 Task: Personal: GOAL ACHIEVEMENT BOARD.
Action: Mouse moved to (273, 412)
Screenshot: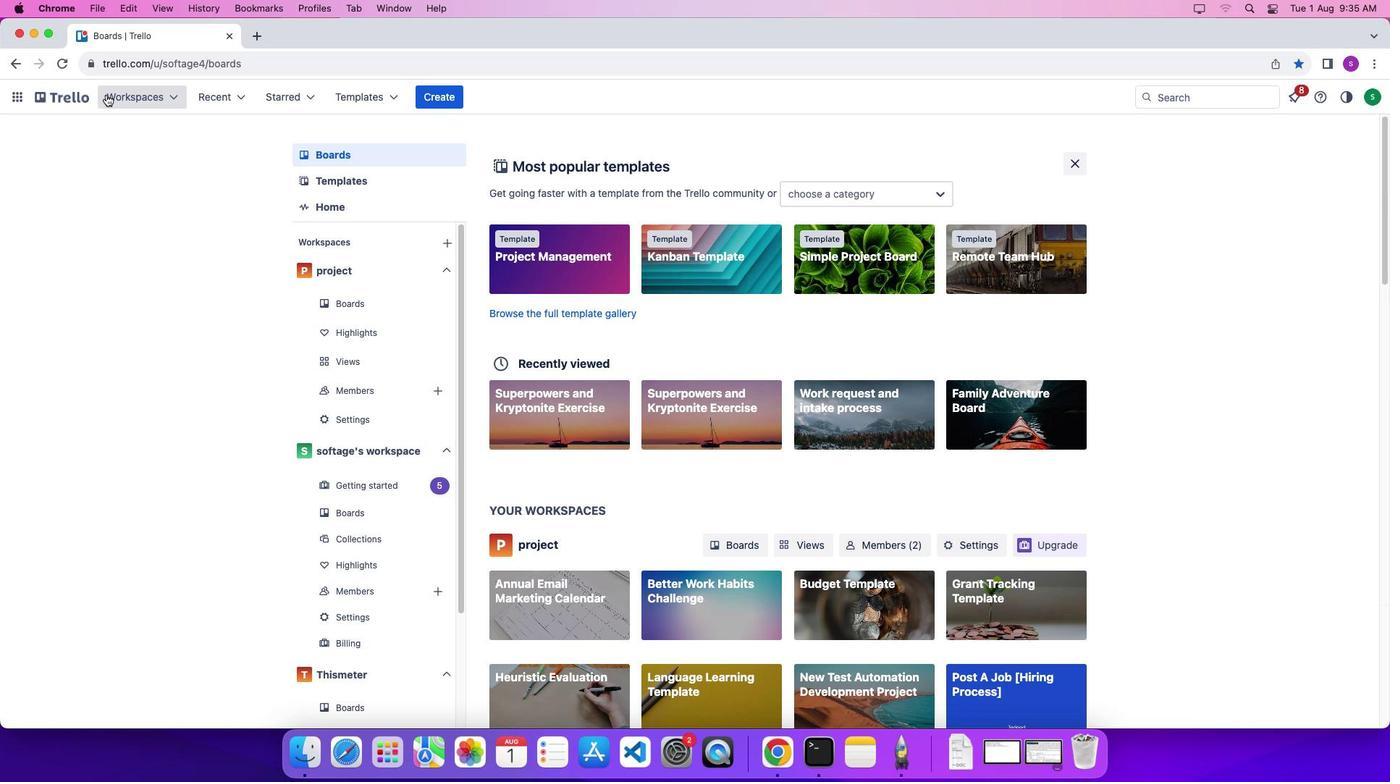 
Action: Mouse pressed left at (273, 412)
Screenshot: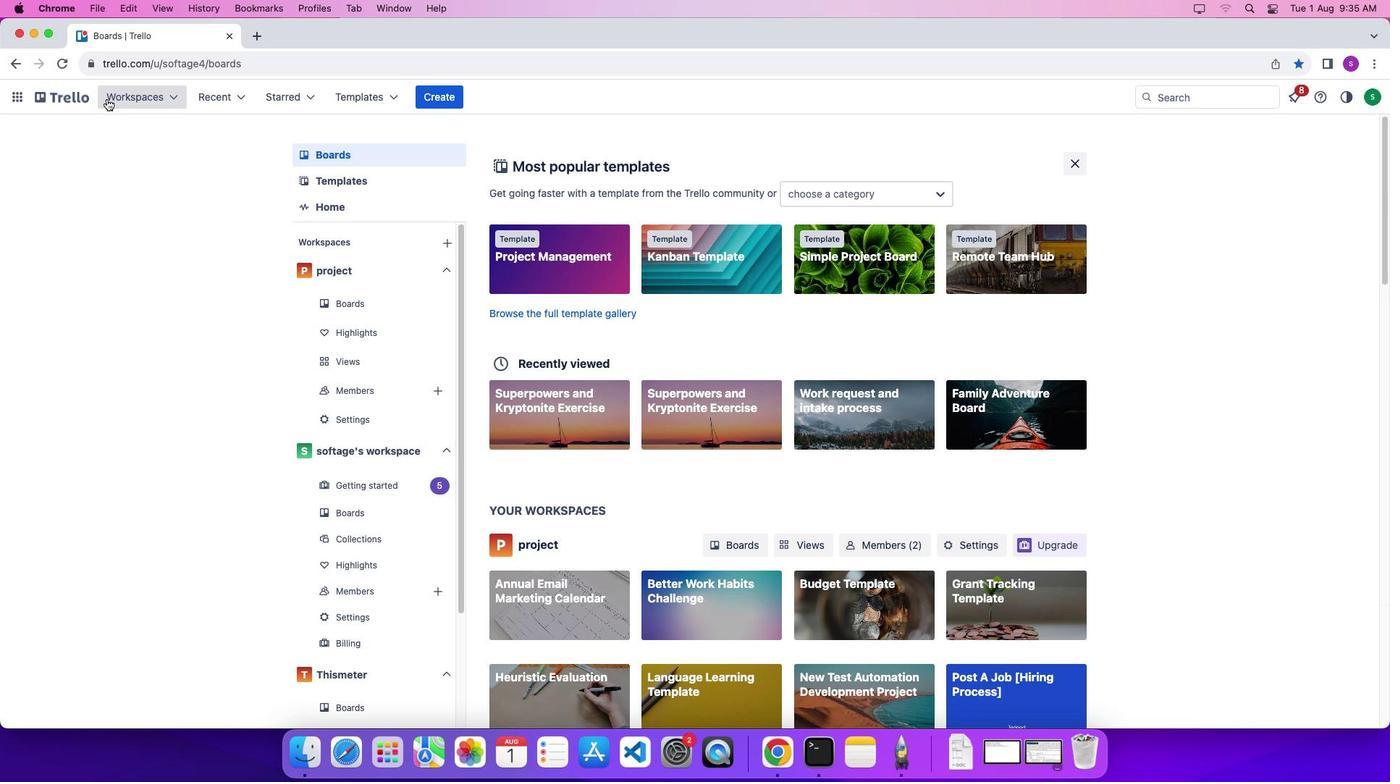 
Action: Mouse moved to (84, 104)
Screenshot: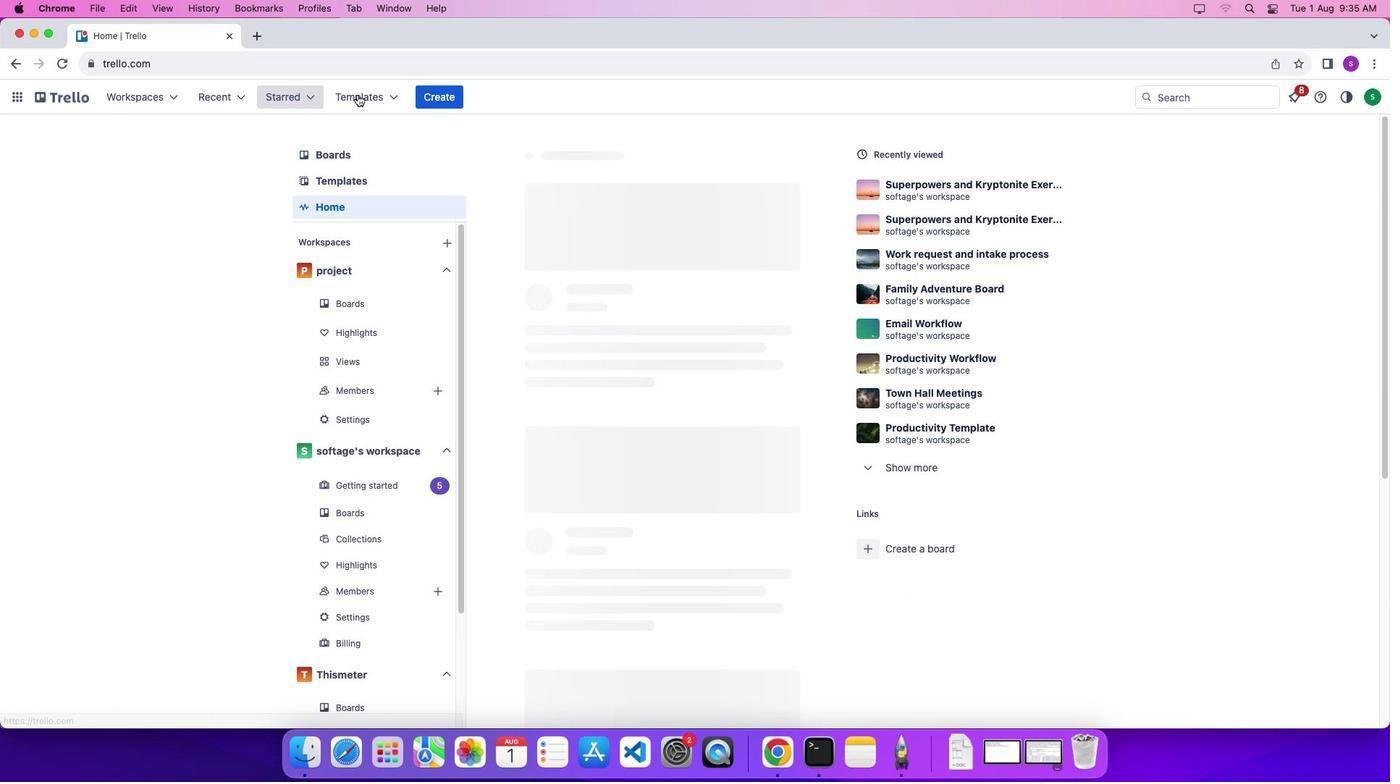 
Action: Mouse pressed left at (84, 104)
Screenshot: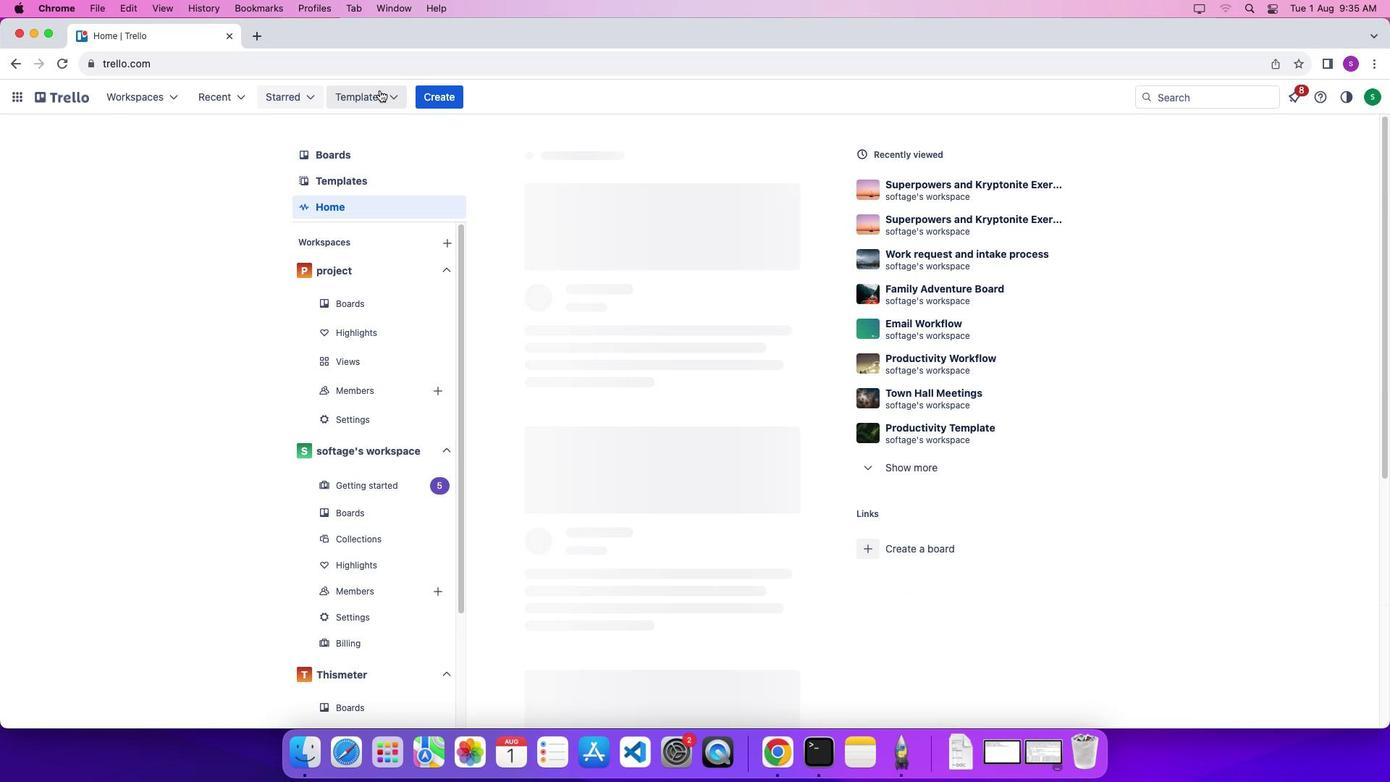 
Action: Mouse moved to (380, 89)
Screenshot: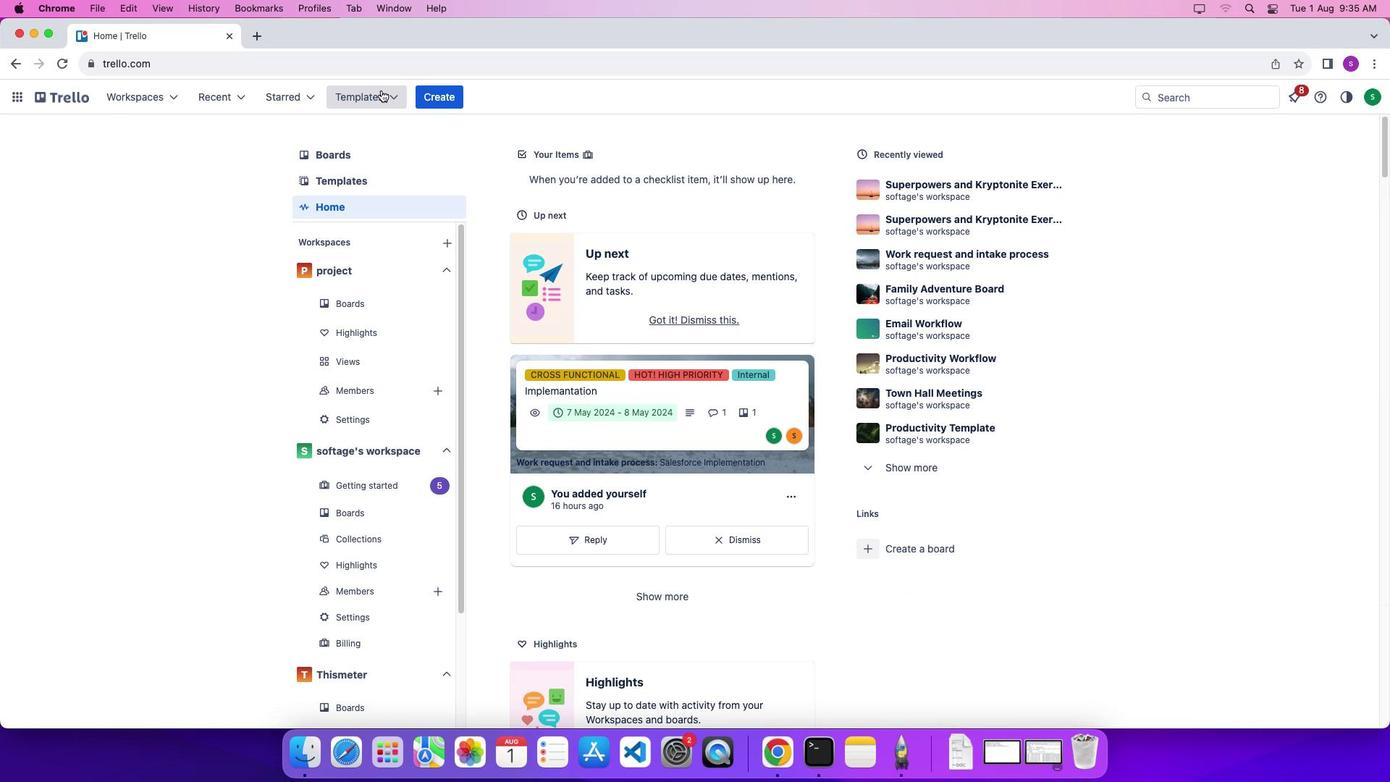 
Action: Mouse pressed left at (380, 89)
Screenshot: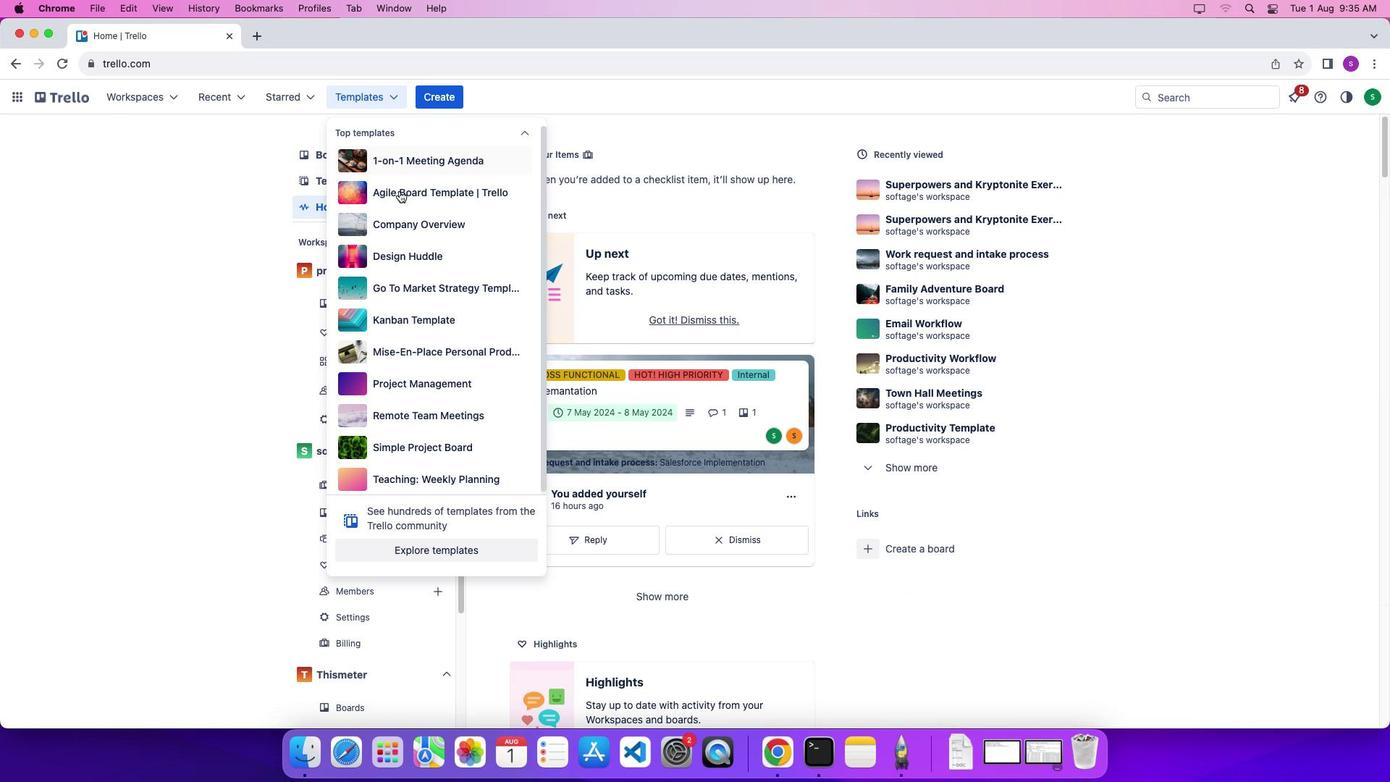 
Action: Mouse moved to (459, 553)
Screenshot: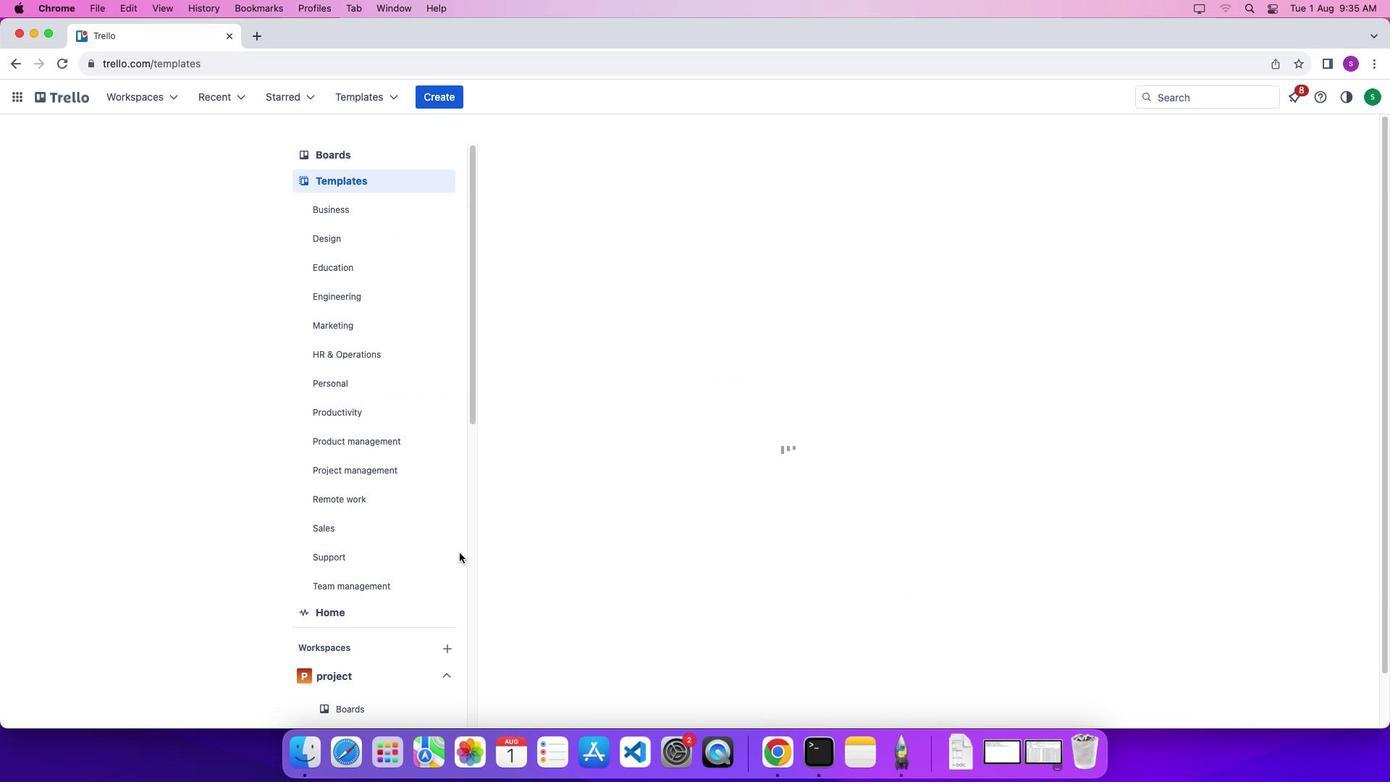
Action: Mouse pressed left at (459, 553)
Screenshot: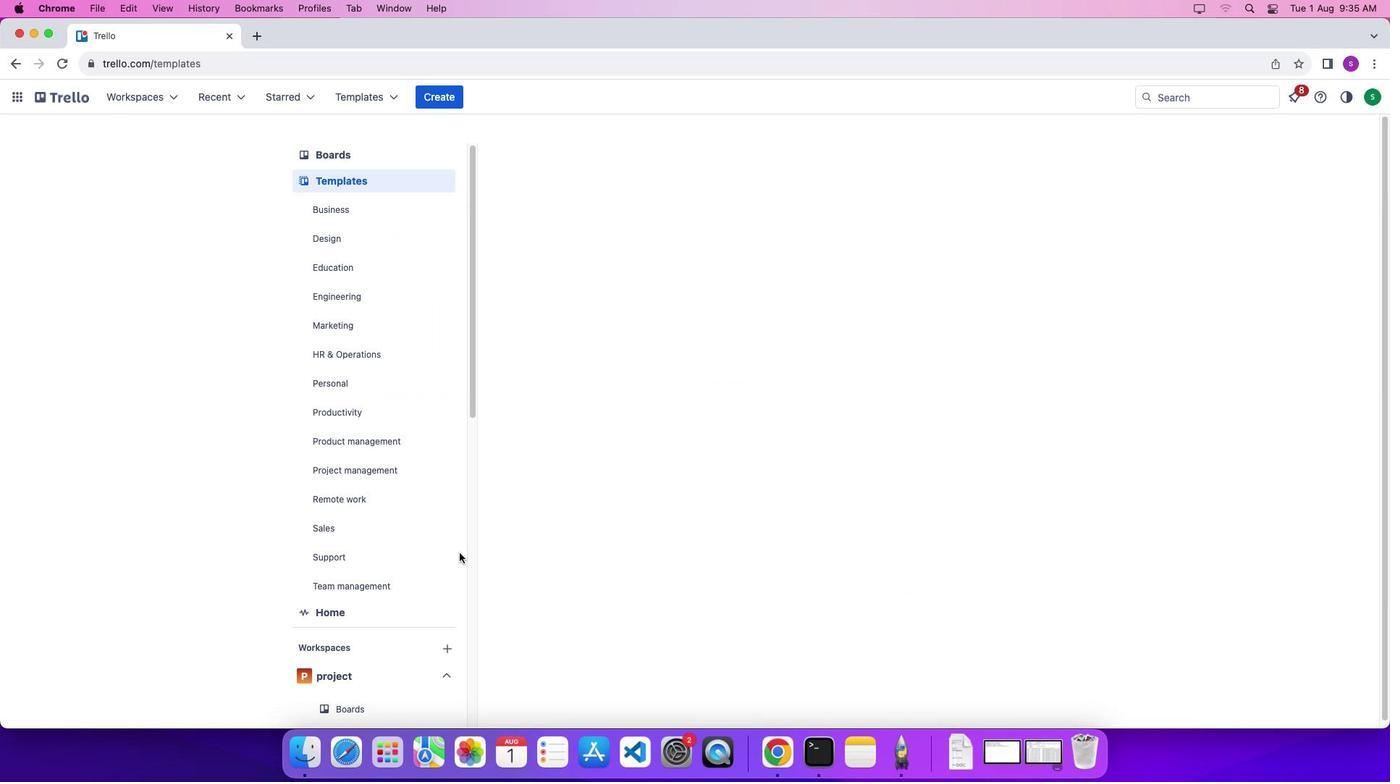 
Action: Mouse moved to (379, 370)
Screenshot: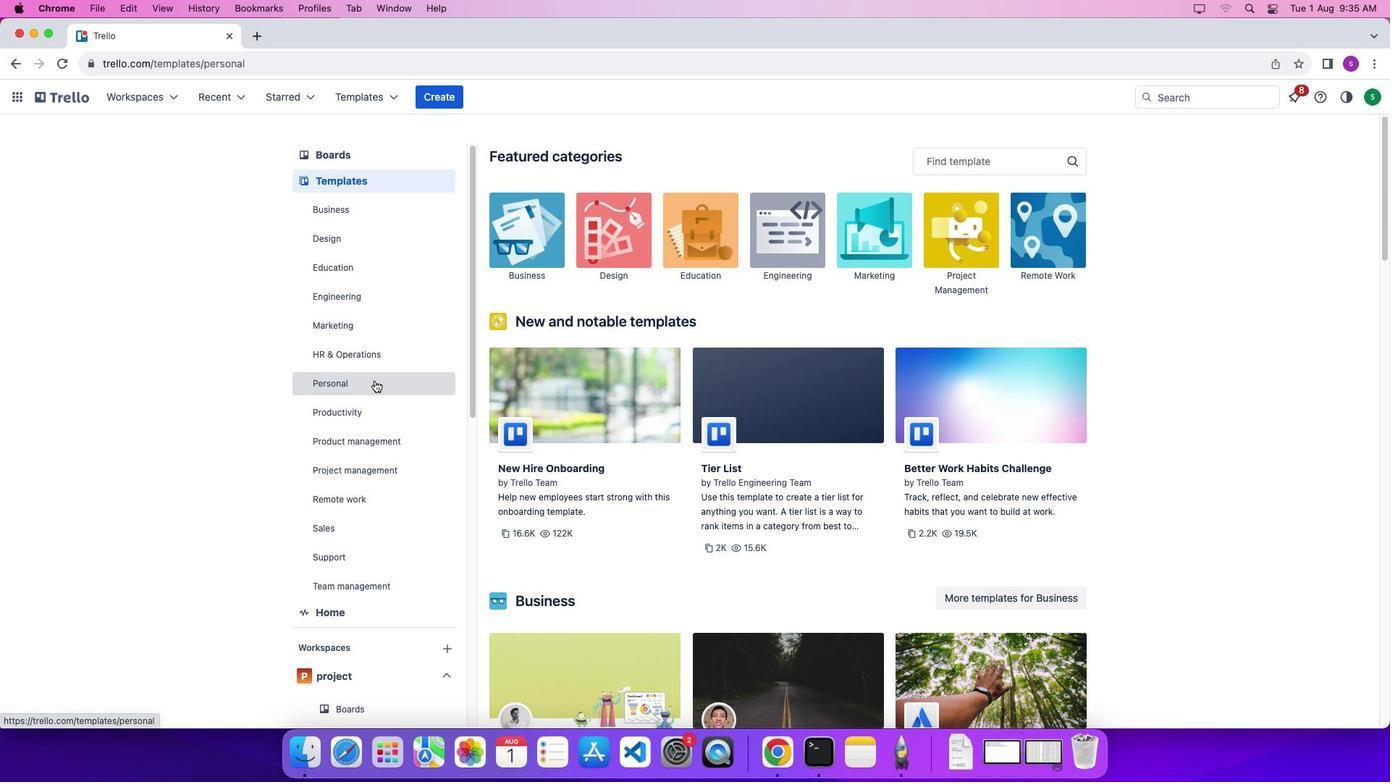 
Action: Mouse pressed left at (379, 370)
Screenshot: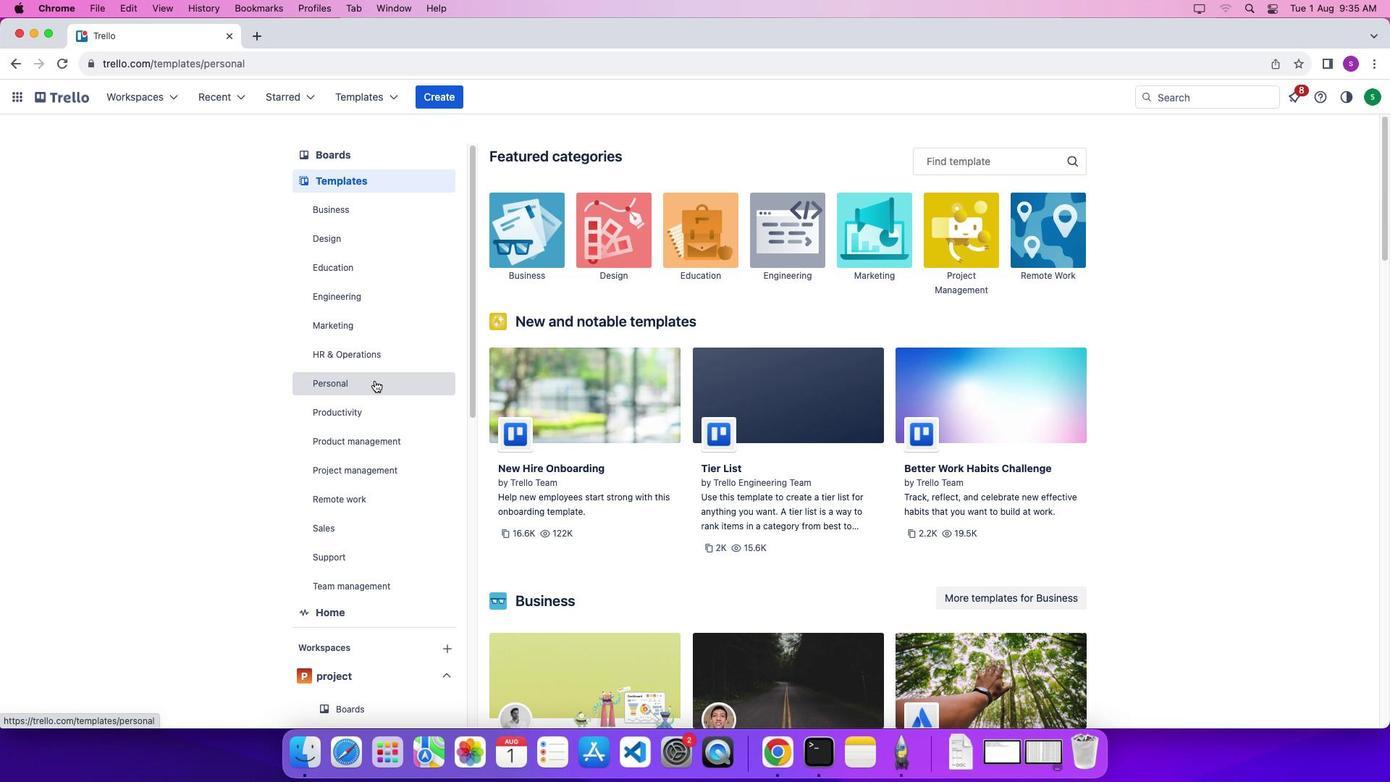 
Action: Mouse moved to (374, 380)
Screenshot: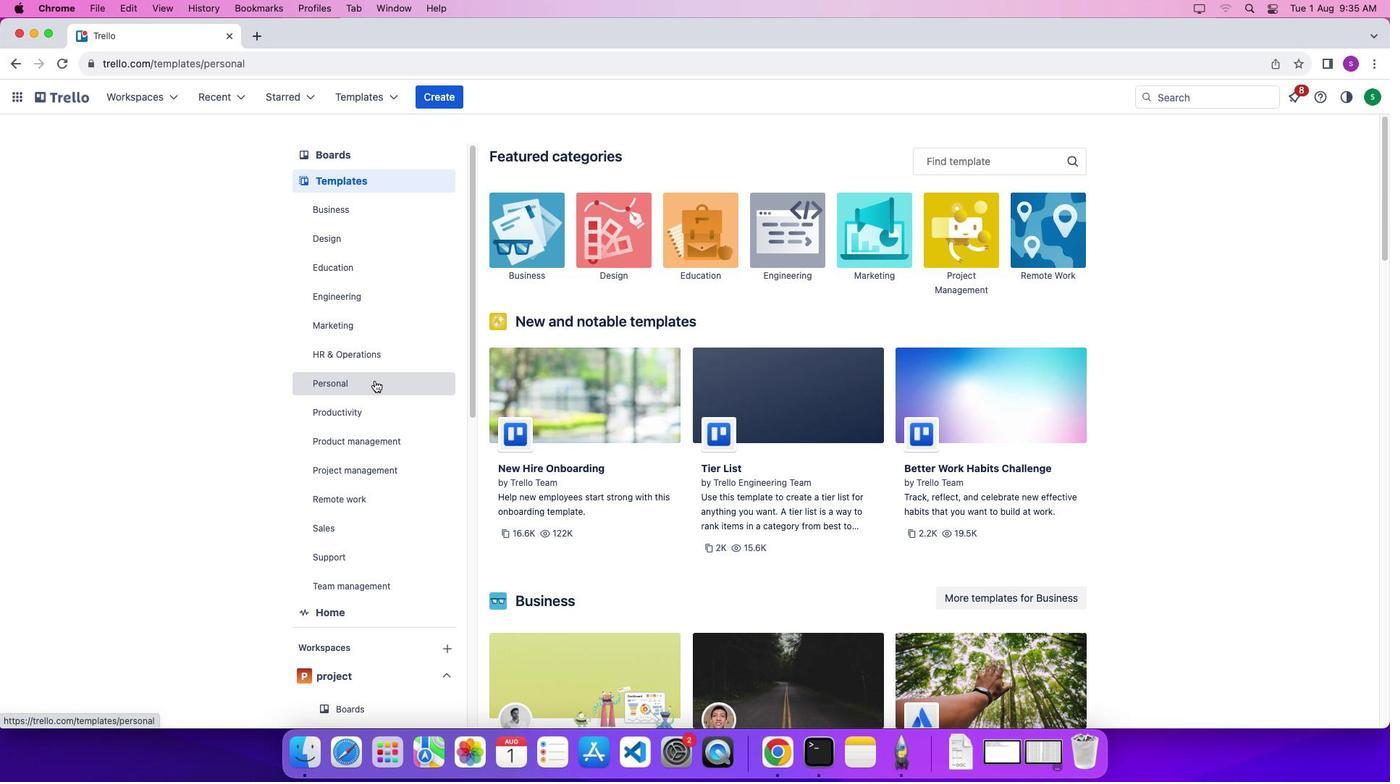 
Action: Mouse pressed left at (374, 380)
Screenshot: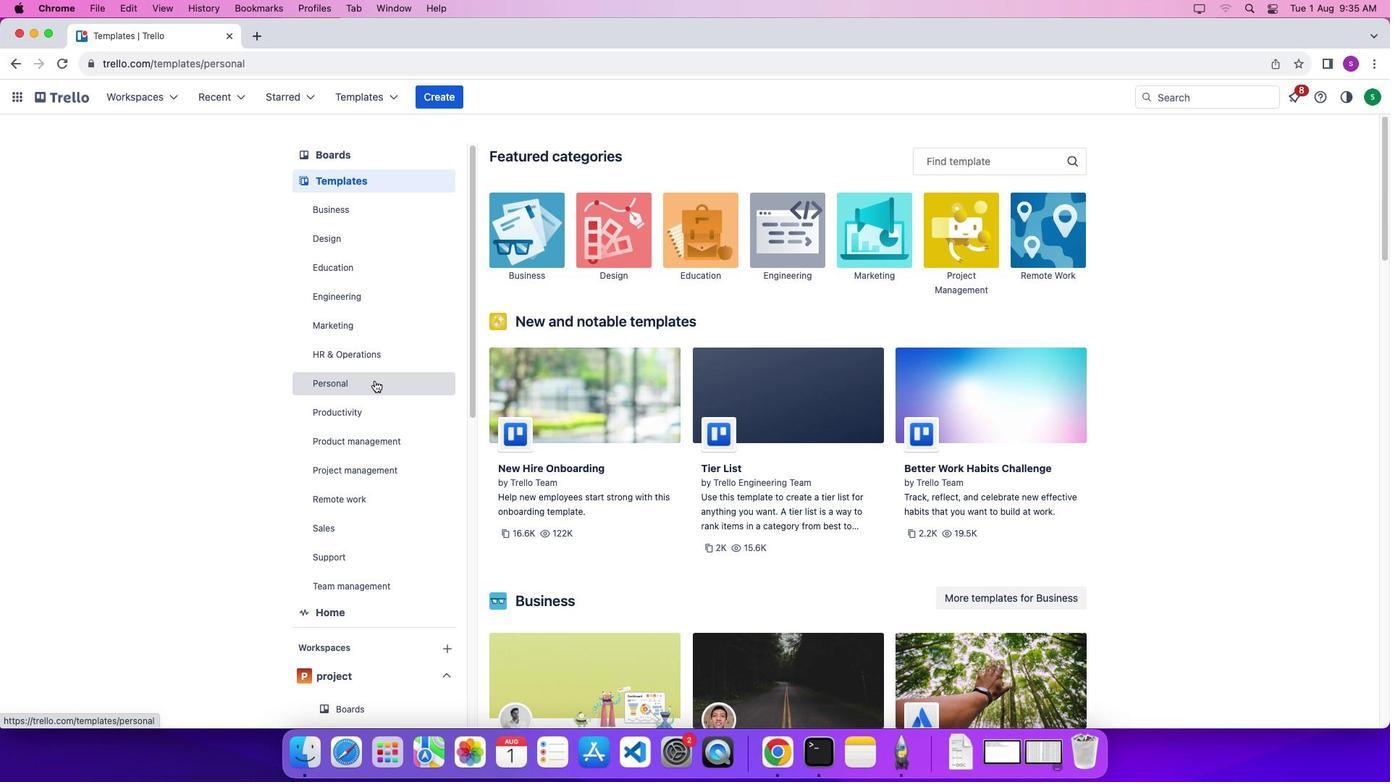 
Action: Mouse moved to (952, 162)
Screenshot: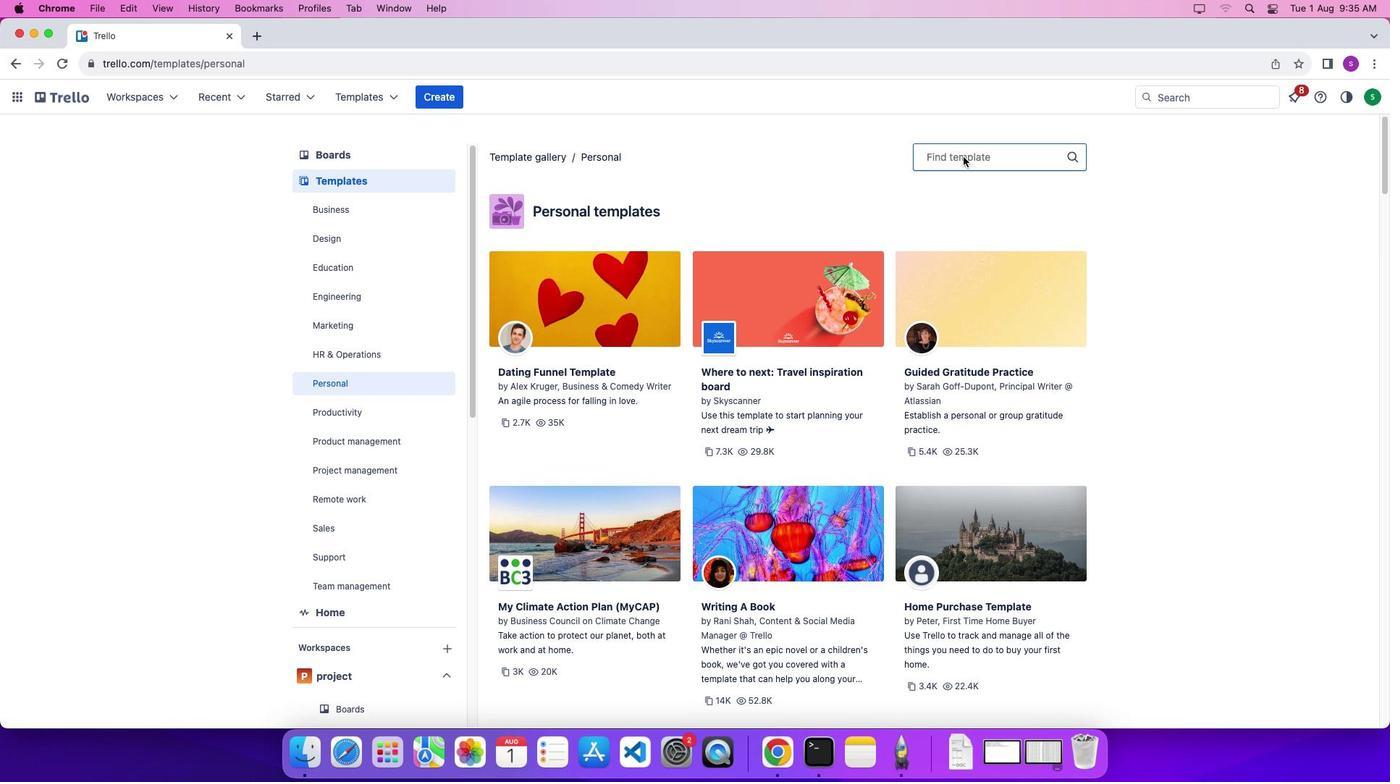 
Action: Mouse pressed left at (952, 162)
Screenshot: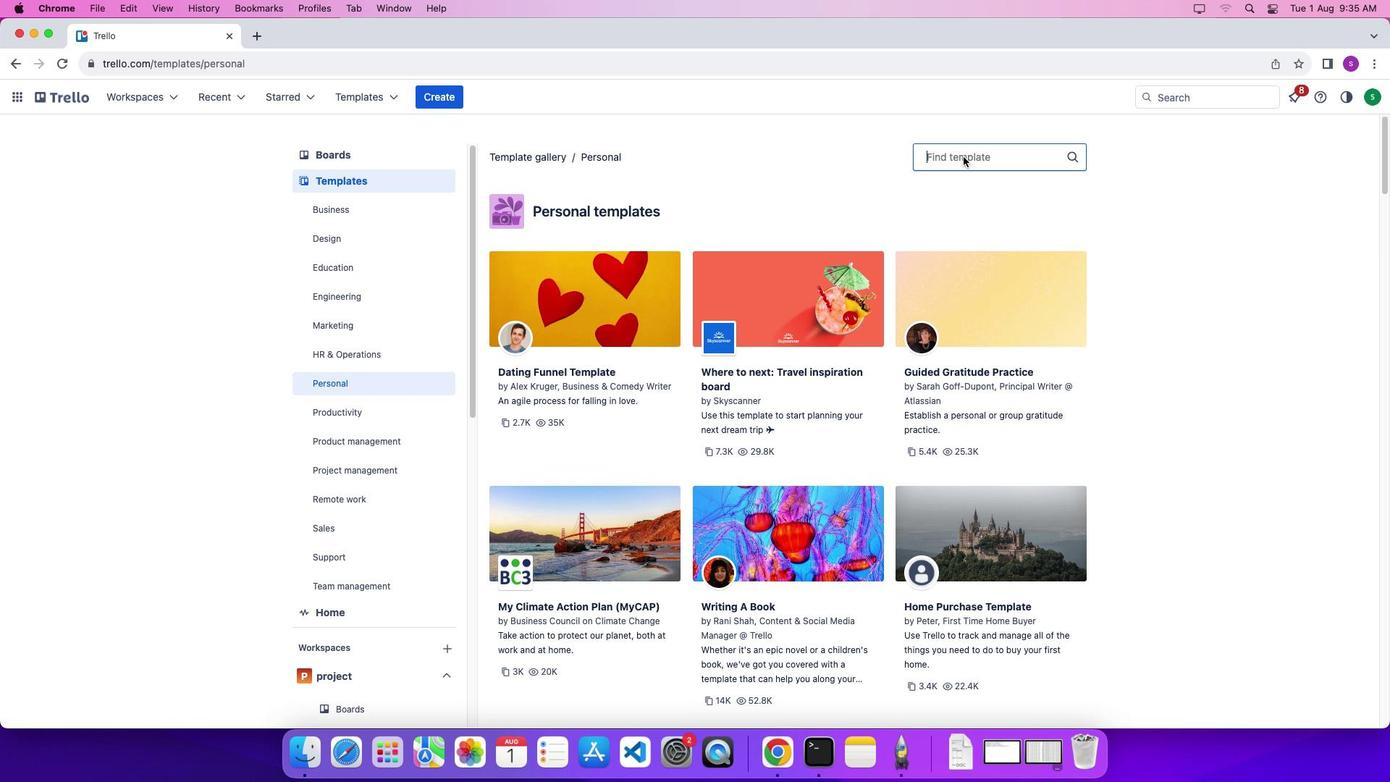 
Action: Mouse moved to (963, 157)
Screenshot: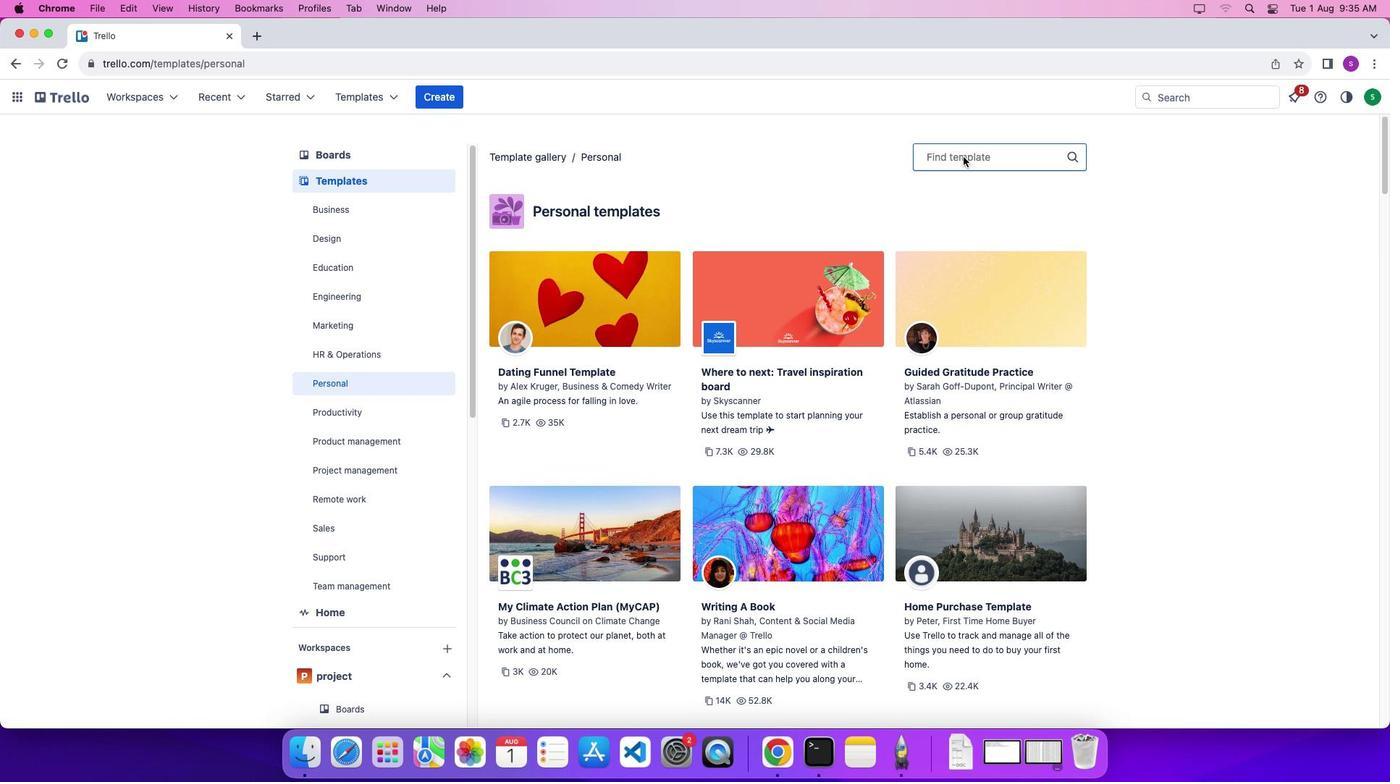 
Action: Mouse pressed left at (963, 157)
Screenshot: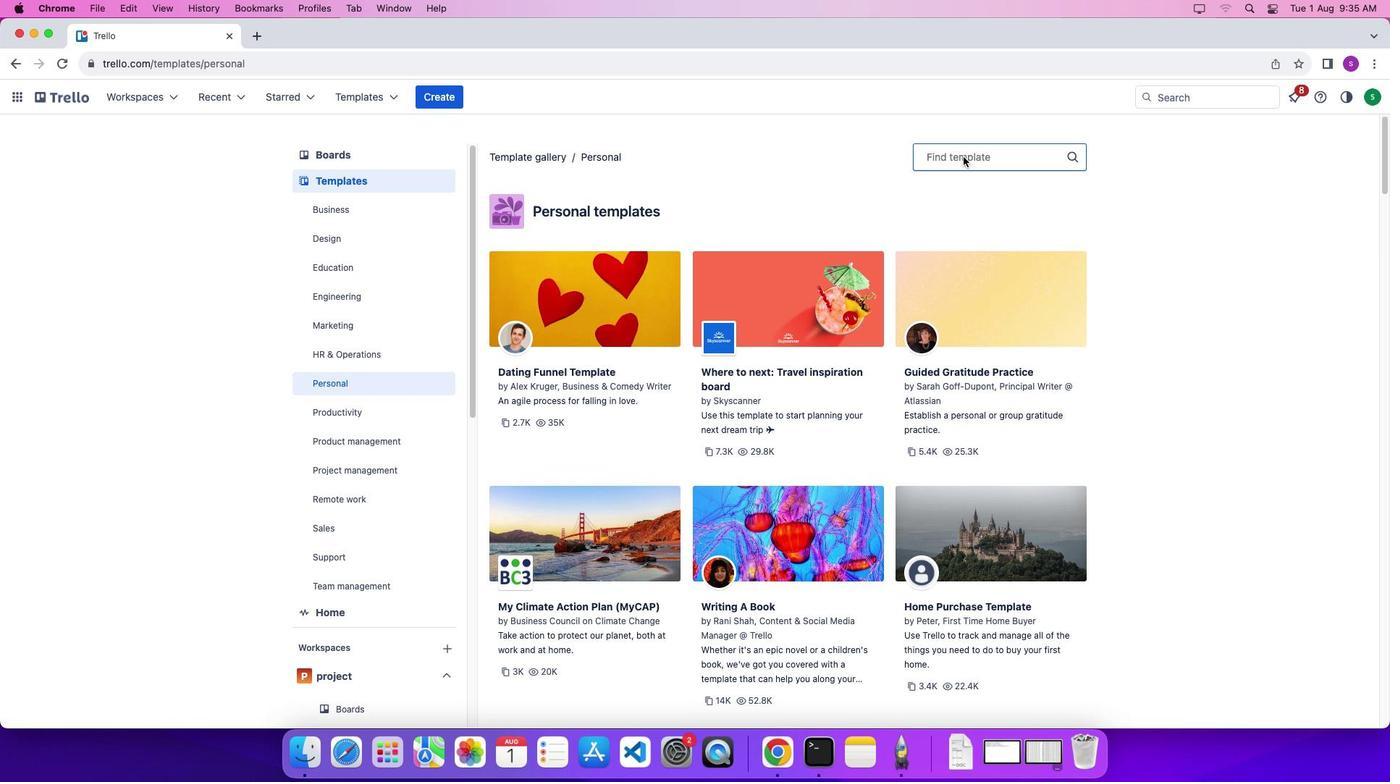 
Action: Key pressed Key.shift'G''o''a''l'Key.space
Screenshot: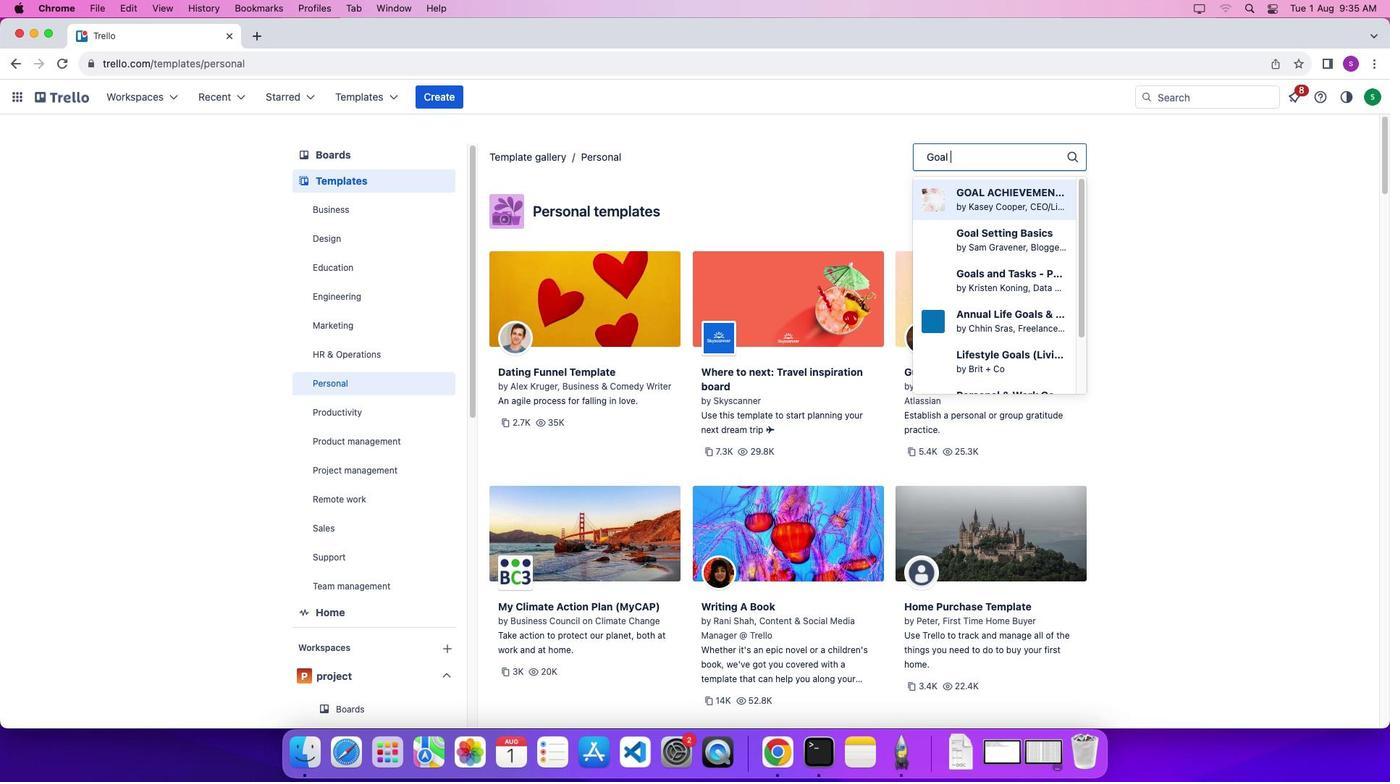
Action: Mouse moved to (966, 193)
Screenshot: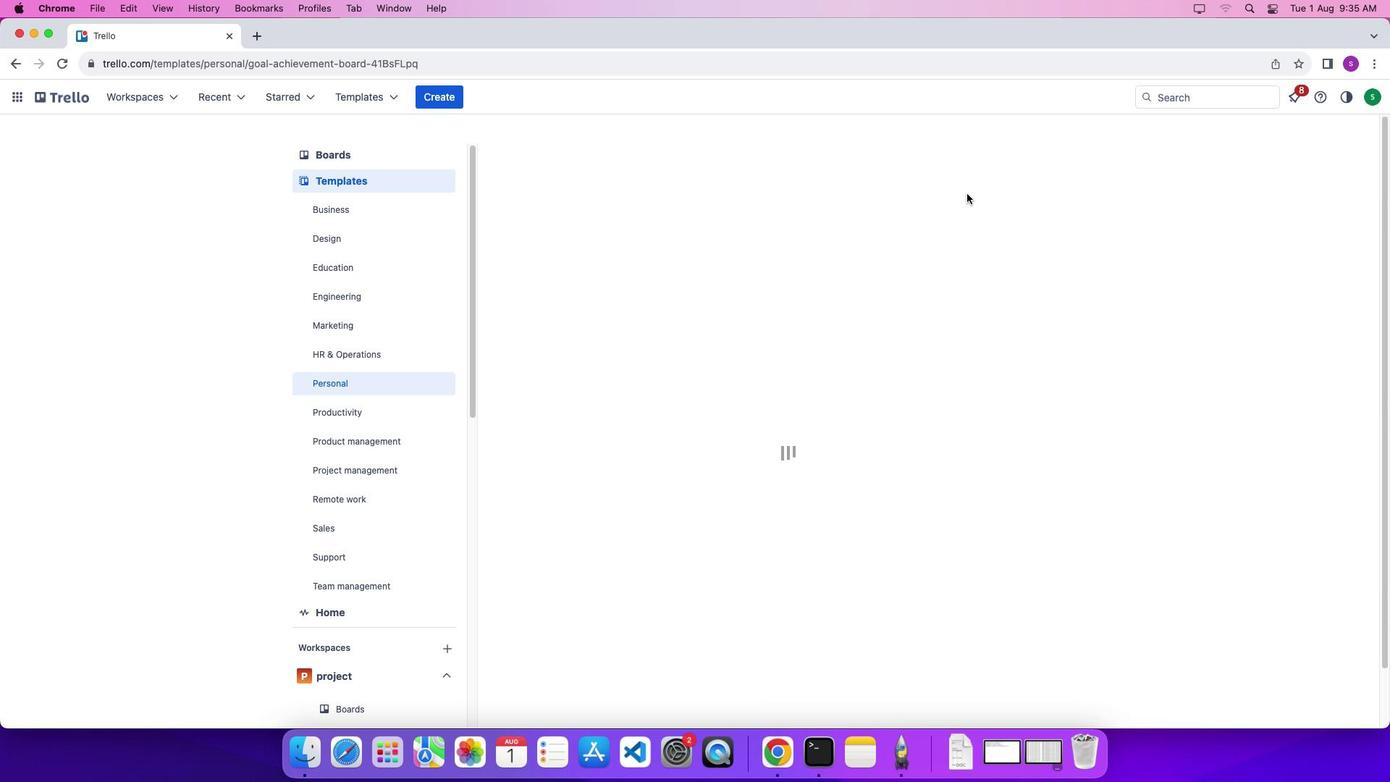 
Action: Mouse pressed left at (966, 193)
Screenshot: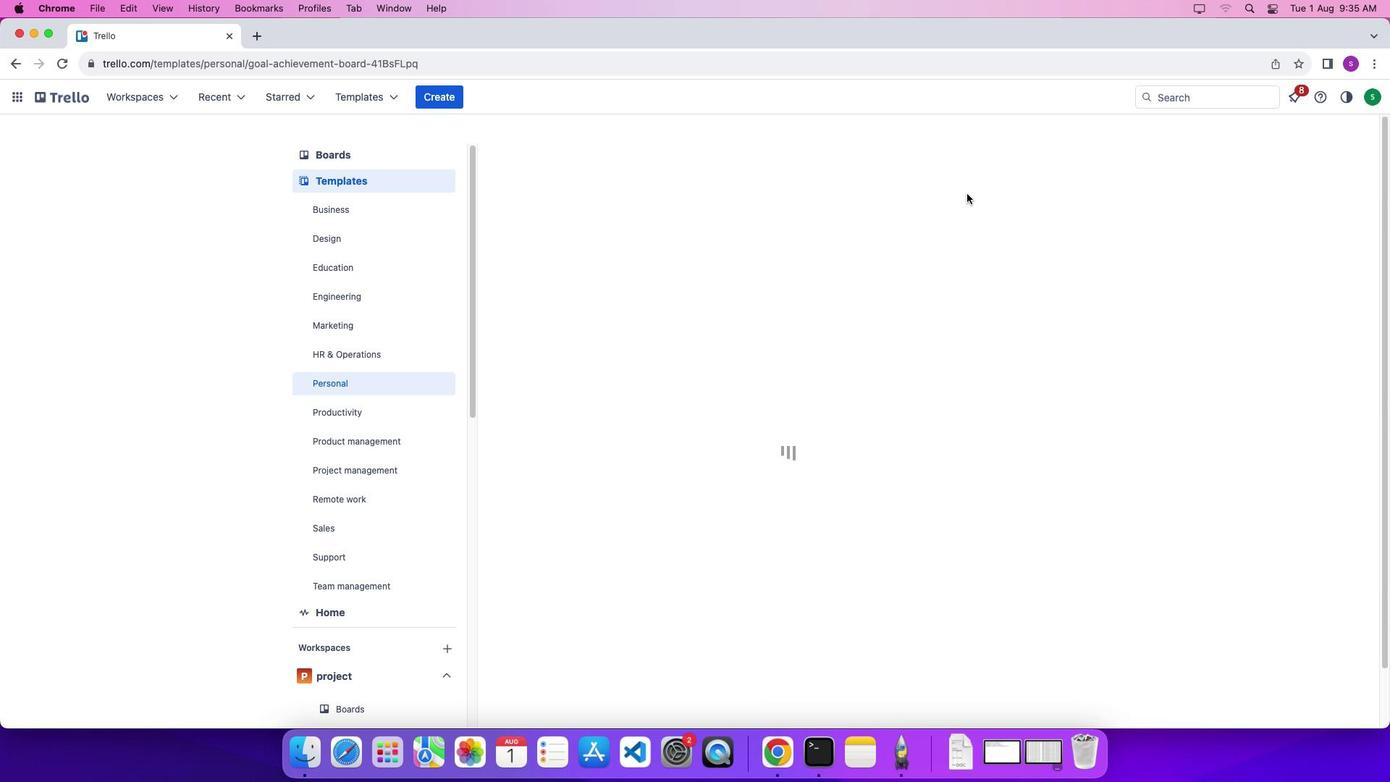 
Action: Mouse moved to (941, 390)
Screenshot: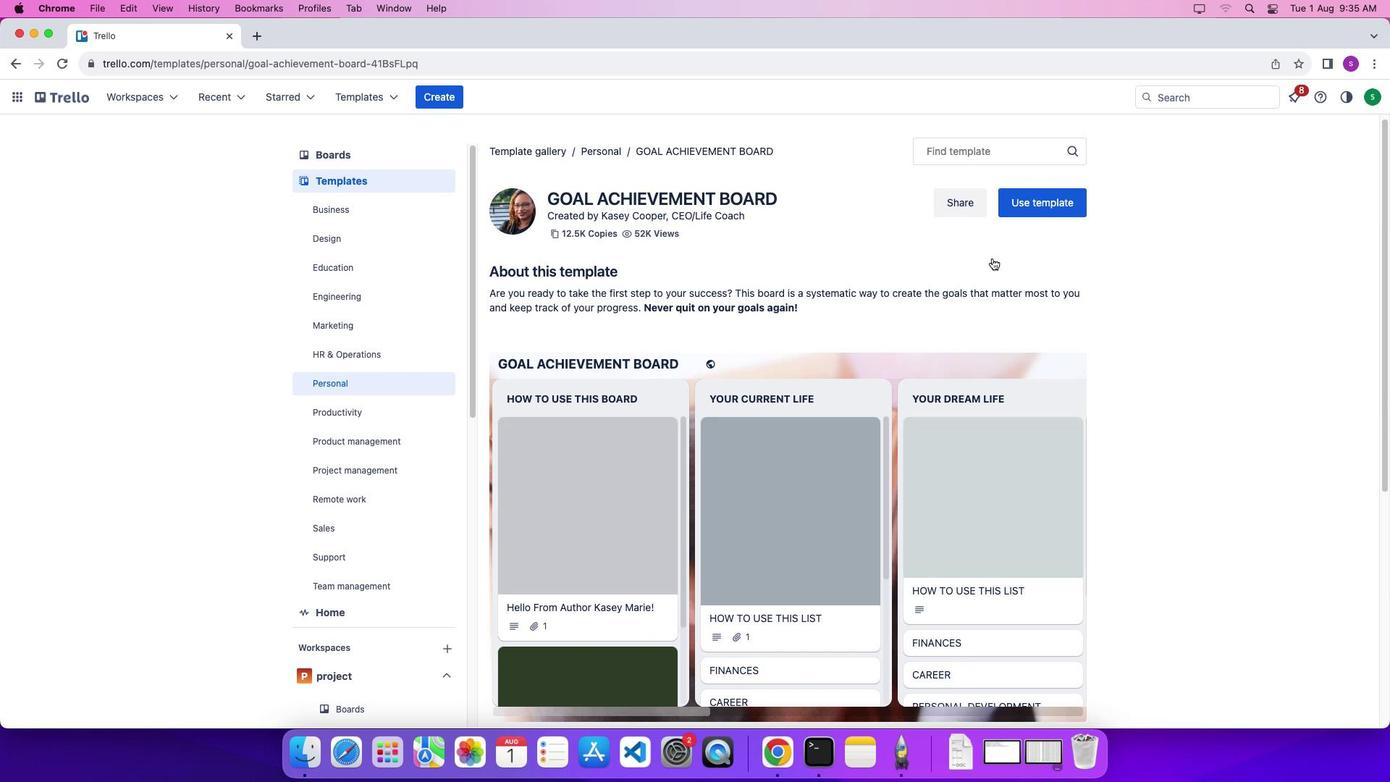 
Action: Mouse scrolled (941, 390) with delta (0, 0)
Screenshot: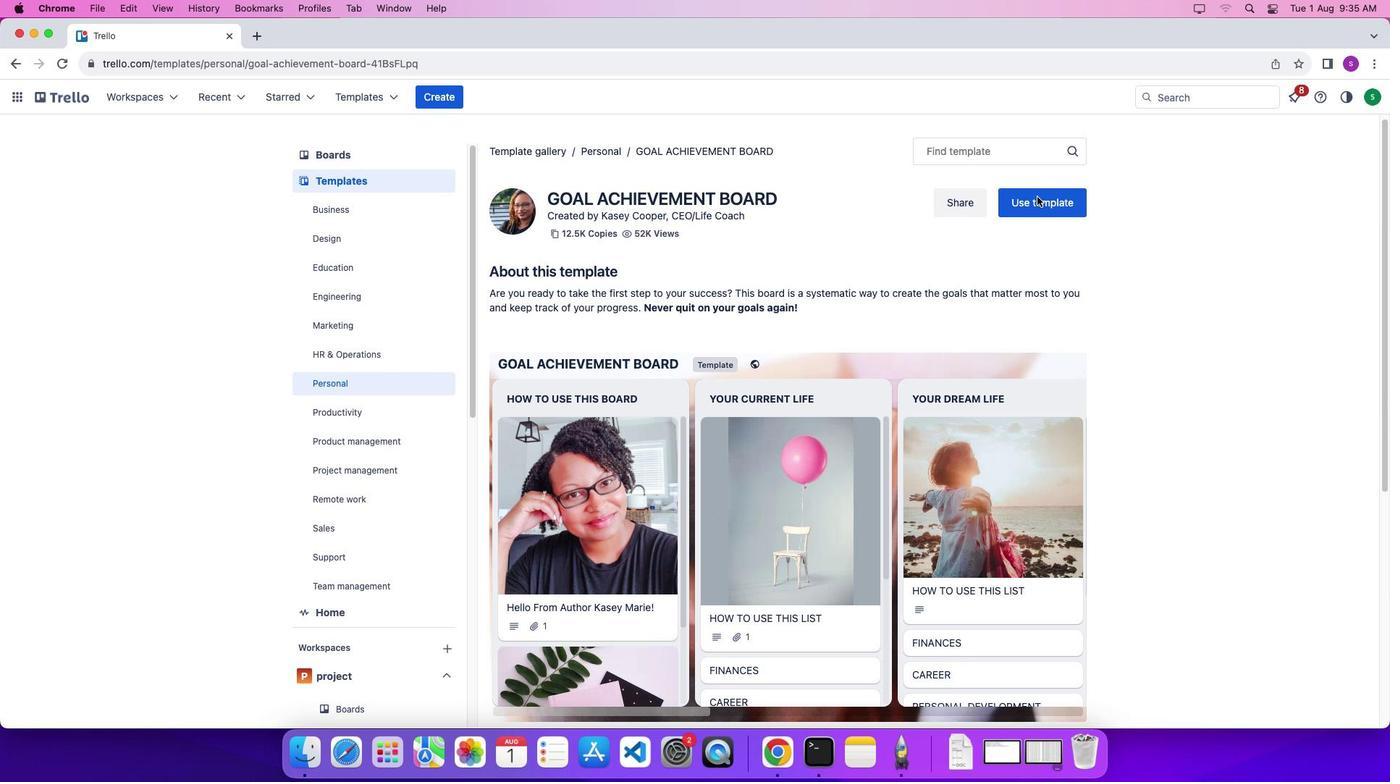 
Action: Mouse scrolled (941, 390) with delta (0, 0)
Screenshot: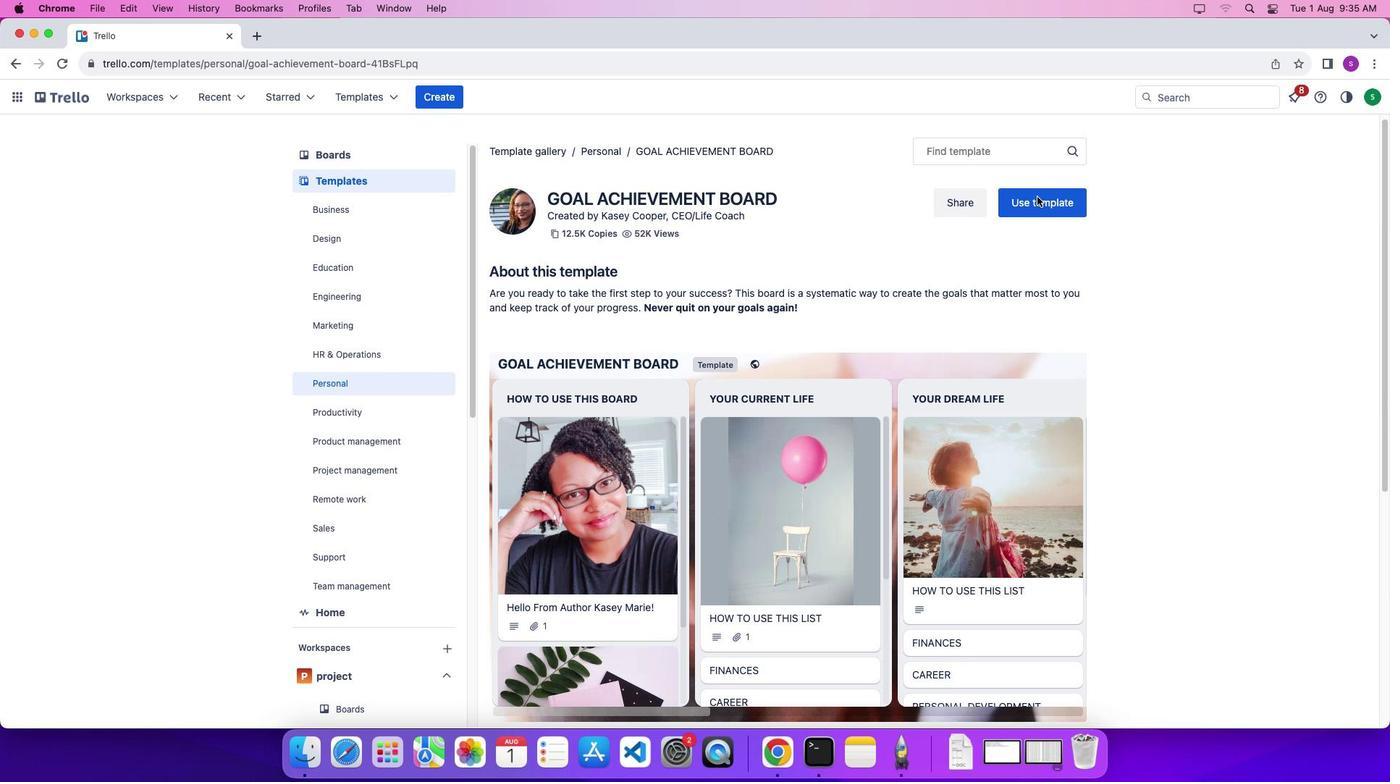 
Action: Mouse scrolled (941, 390) with delta (0, -3)
Screenshot: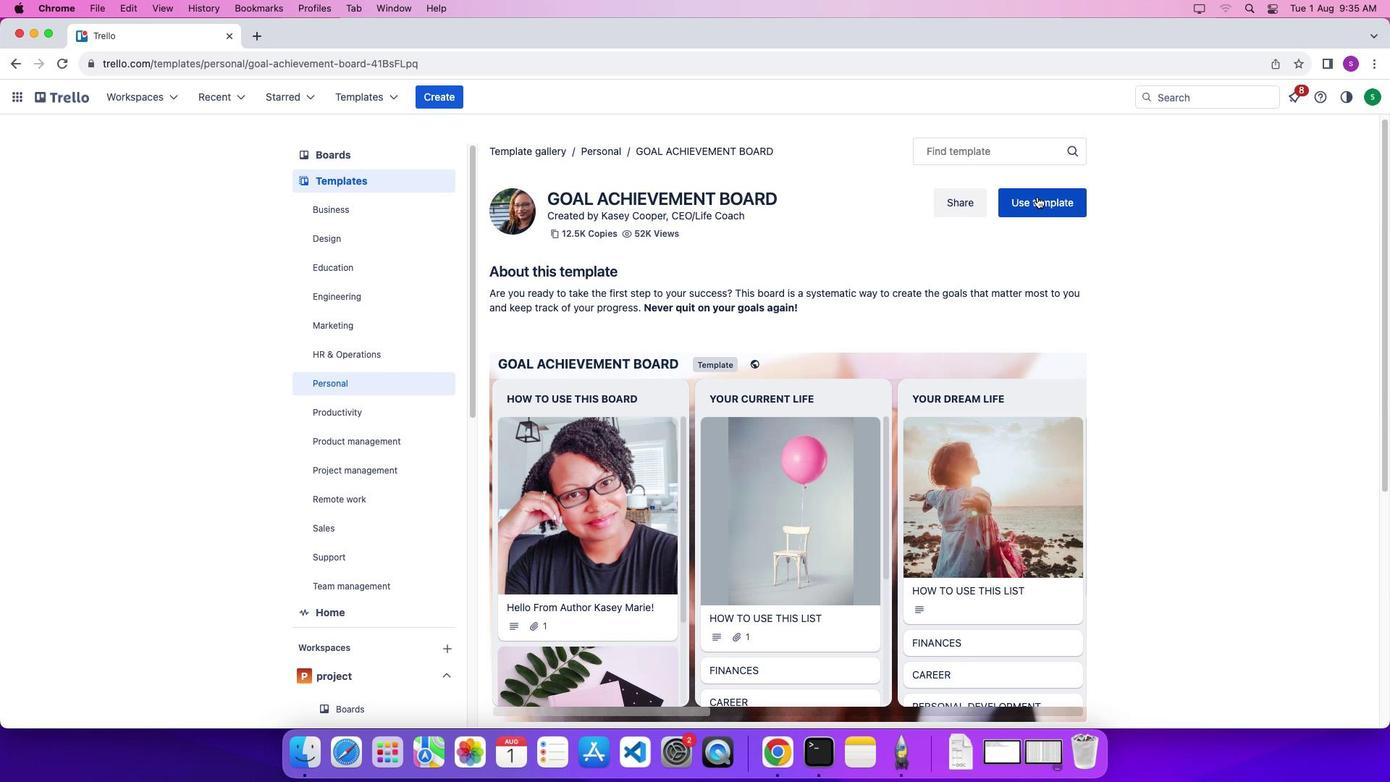 
Action: Mouse moved to (940, 390)
Screenshot: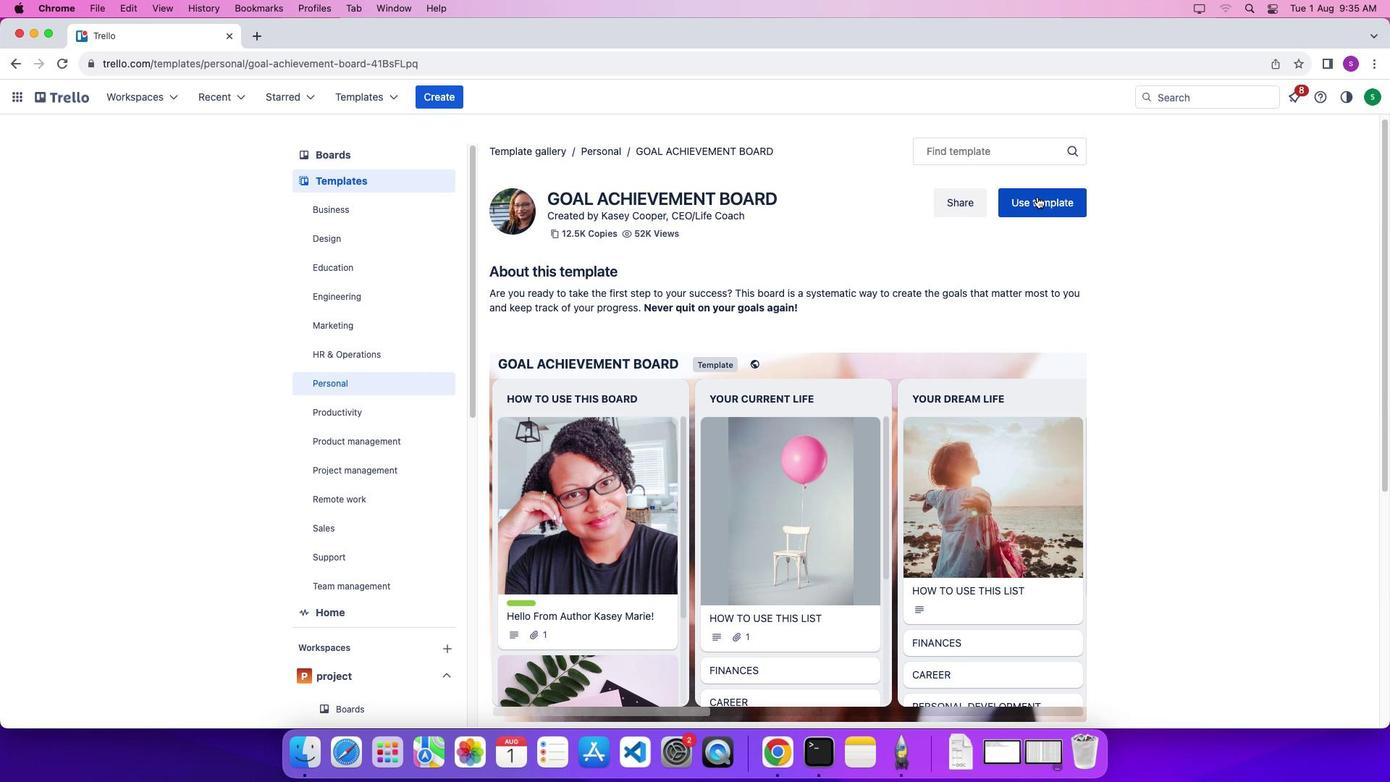 
Action: Mouse scrolled (940, 390) with delta (0, 0)
Screenshot: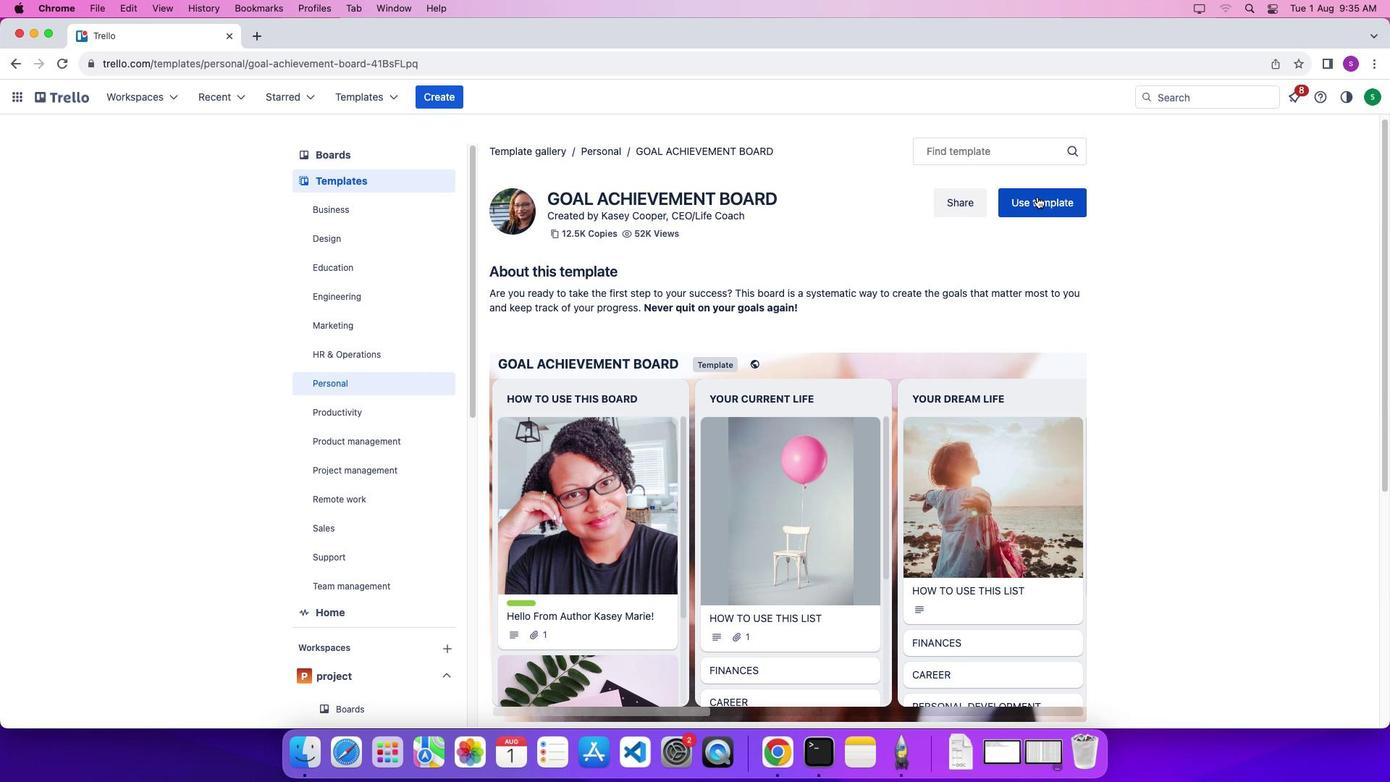 
Action: Mouse scrolled (940, 390) with delta (0, 0)
Screenshot: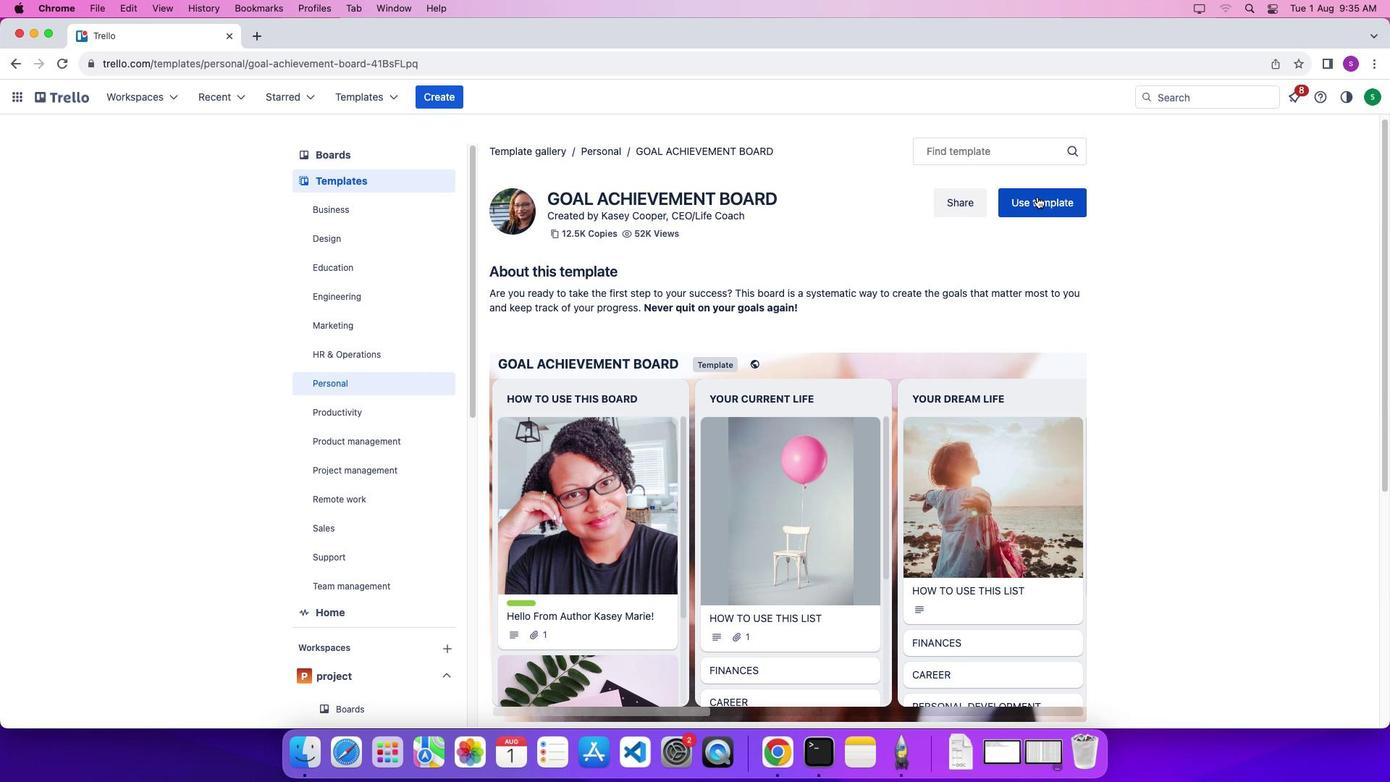 
Action: Mouse scrolled (940, 390) with delta (0, -5)
Screenshot: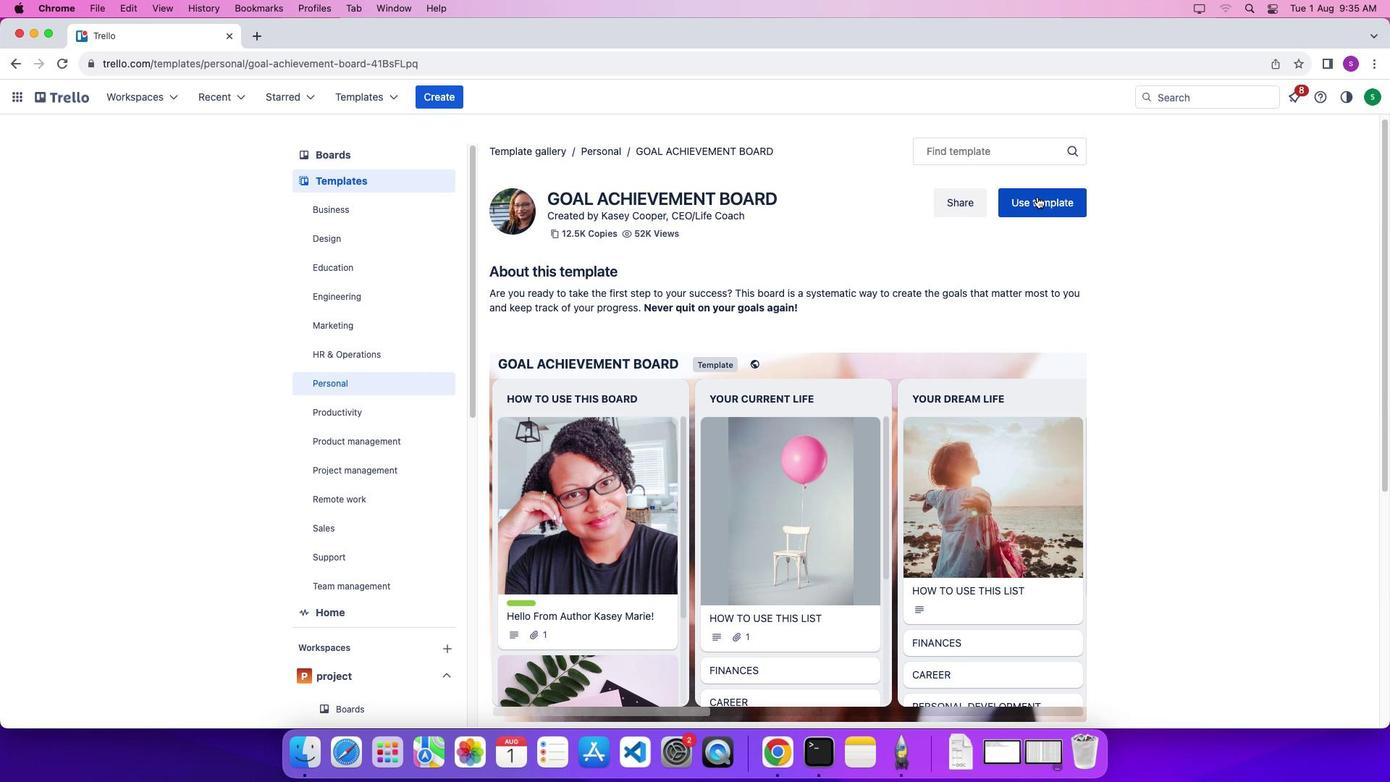 
Action: Mouse moved to (935, 457)
Screenshot: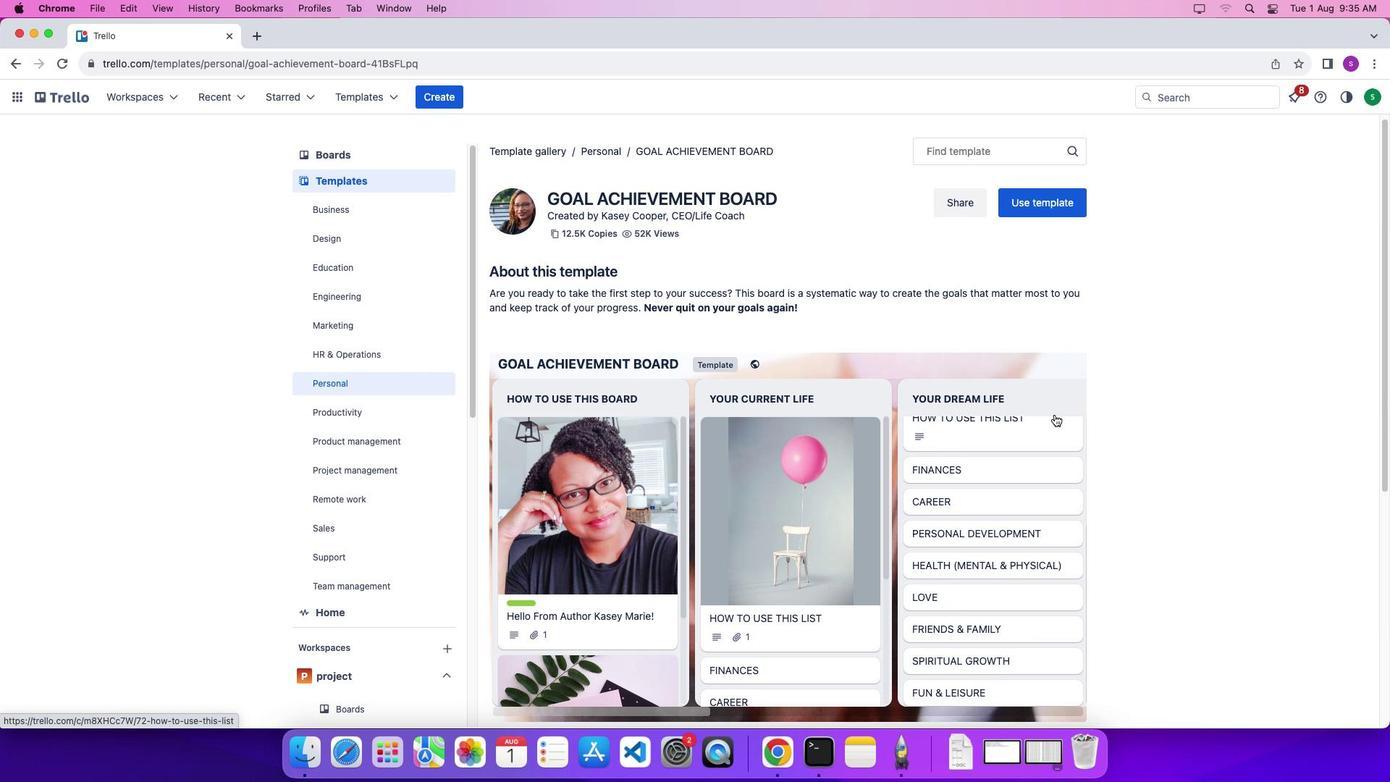 
Action: Mouse scrolled (935, 457) with delta (0, 0)
Screenshot: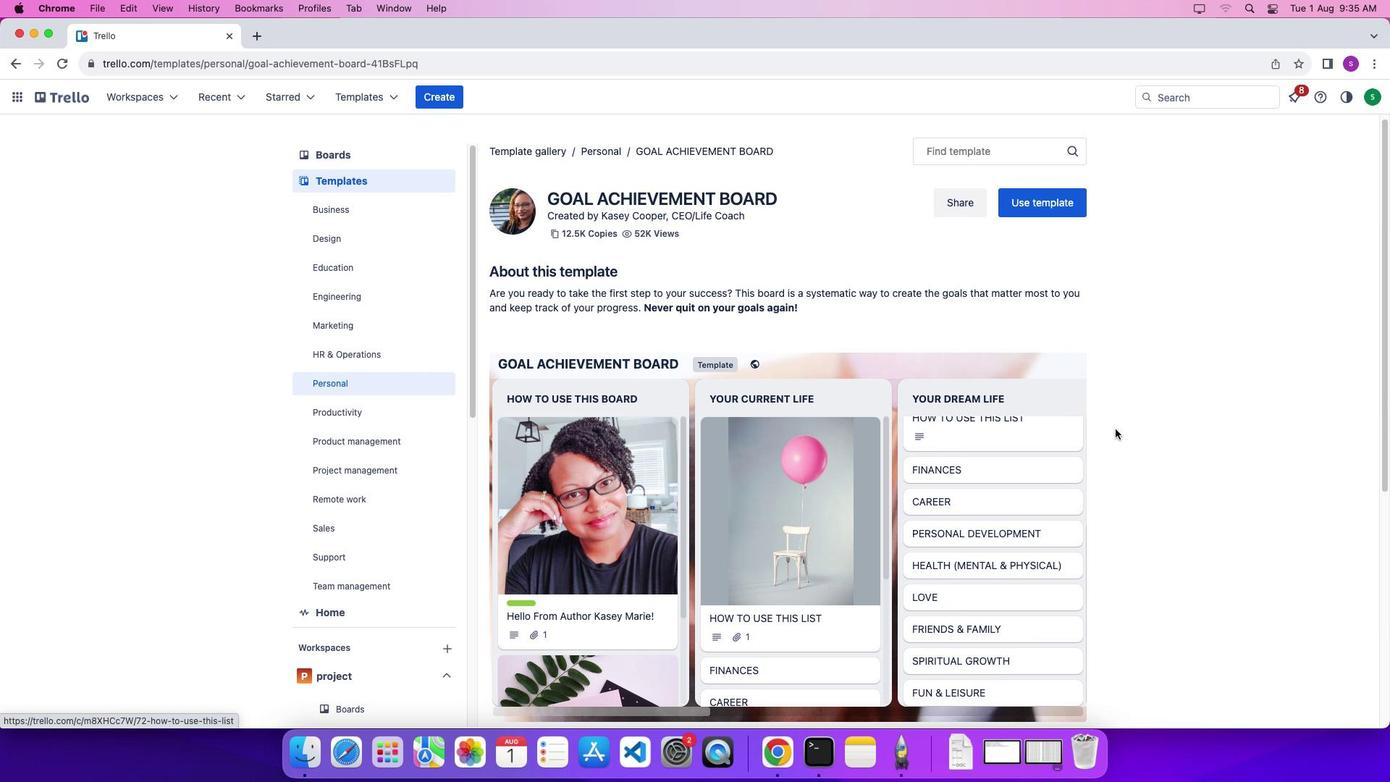 
Action: Mouse scrolled (935, 457) with delta (0, 0)
Screenshot: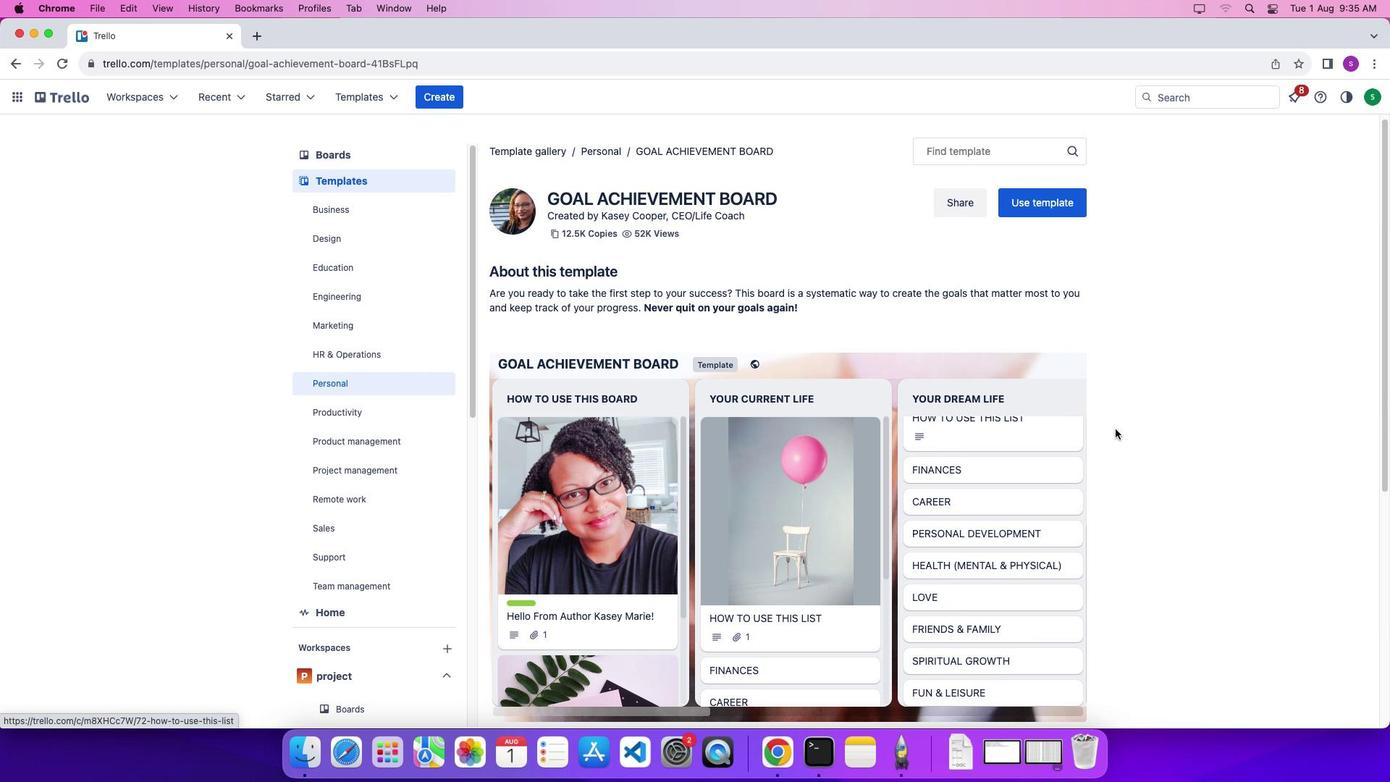 
Action: Mouse scrolled (935, 457) with delta (0, -5)
Screenshot: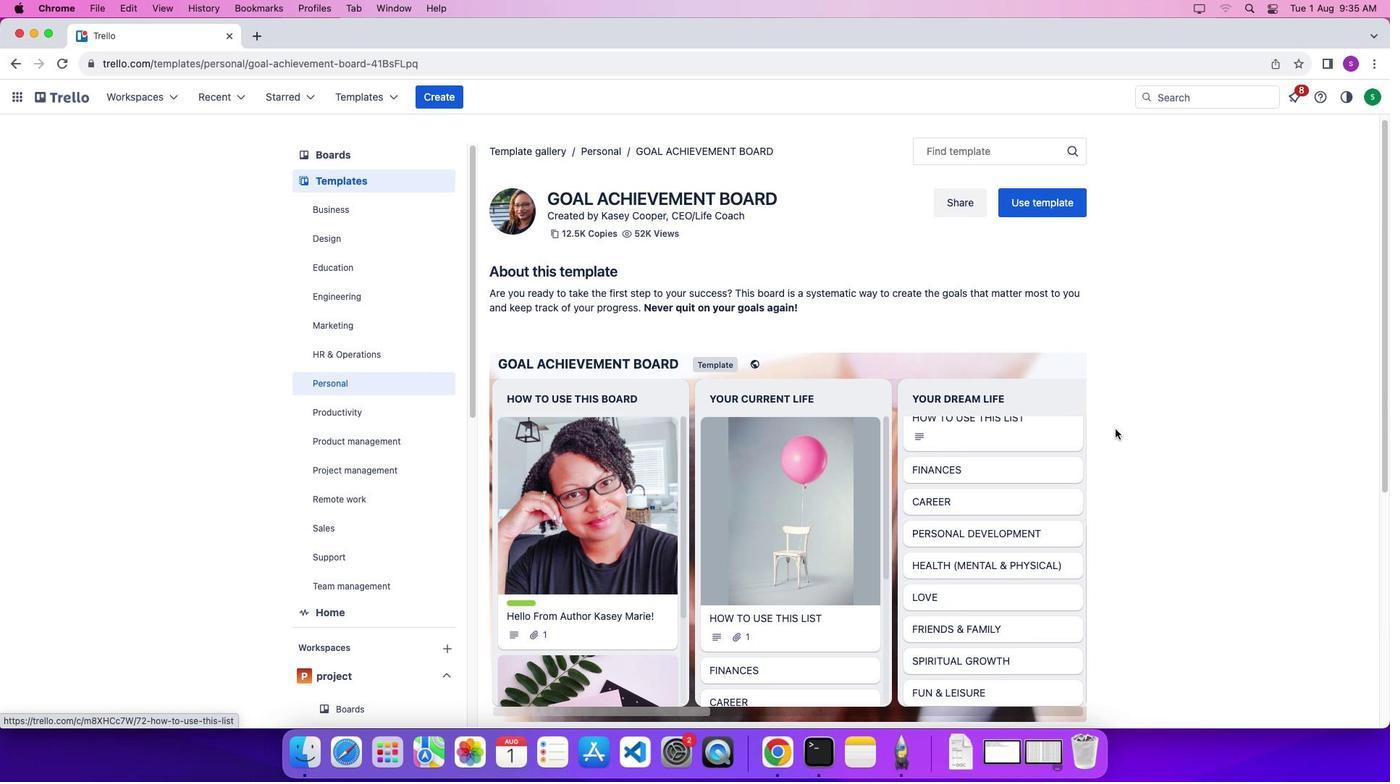 
Action: Mouse scrolled (935, 457) with delta (0, -6)
Screenshot: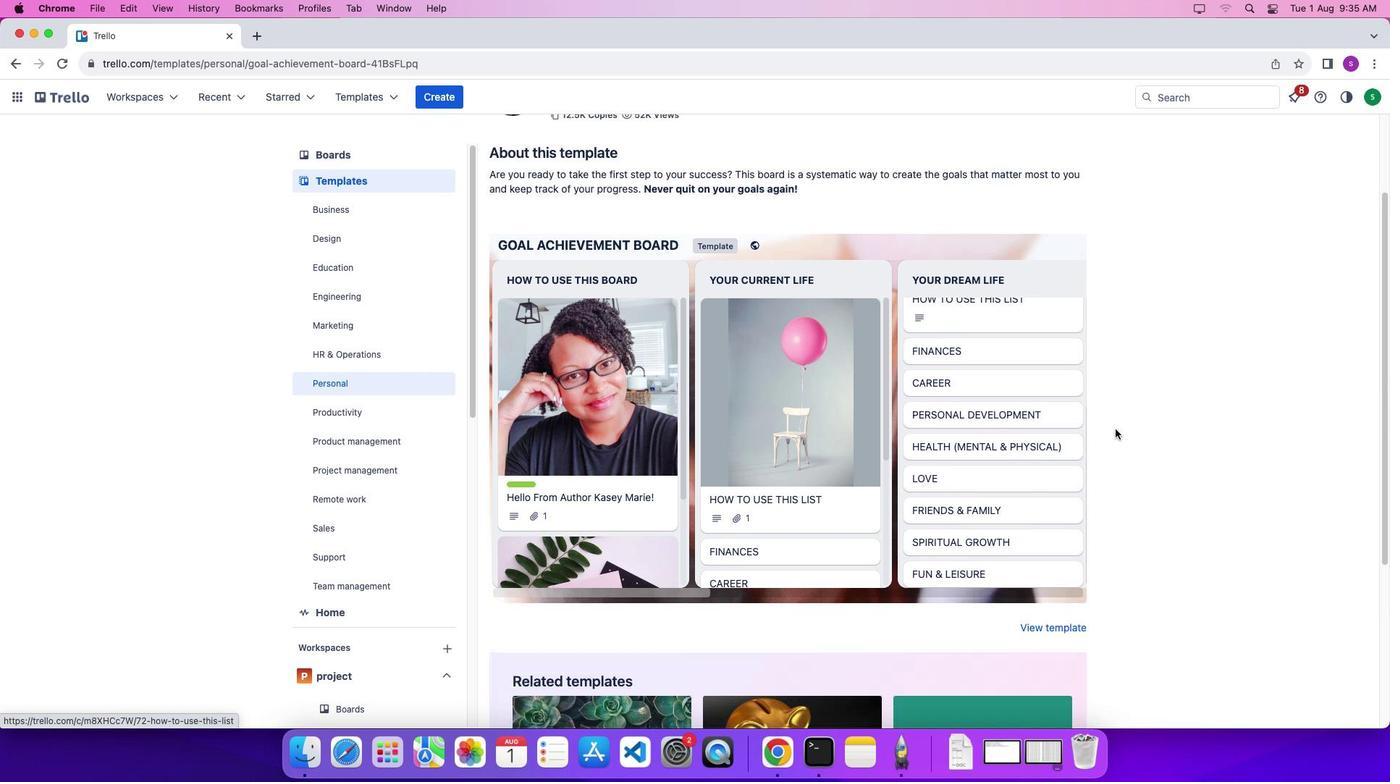 
Action: Mouse moved to (934, 457)
Screenshot: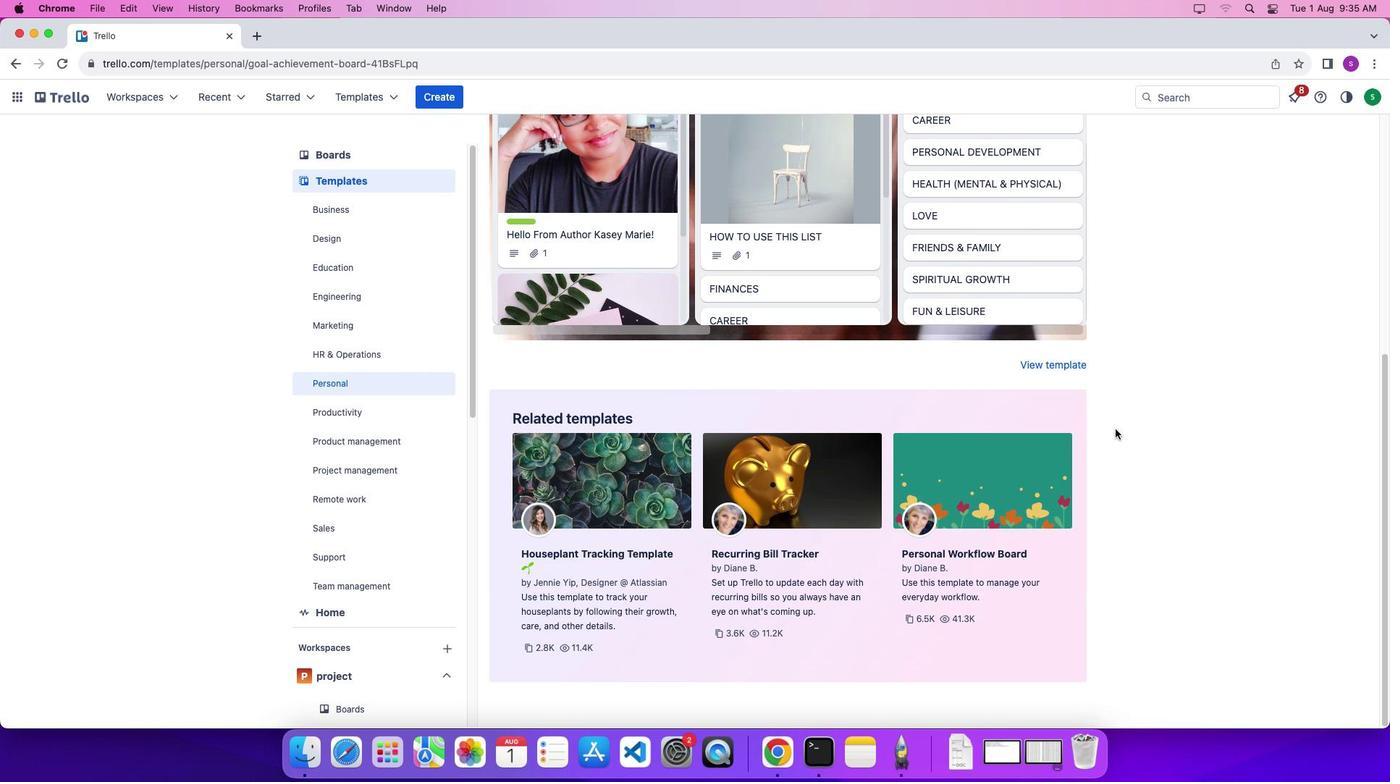
Action: Mouse scrolled (934, 457) with delta (0, 0)
Screenshot: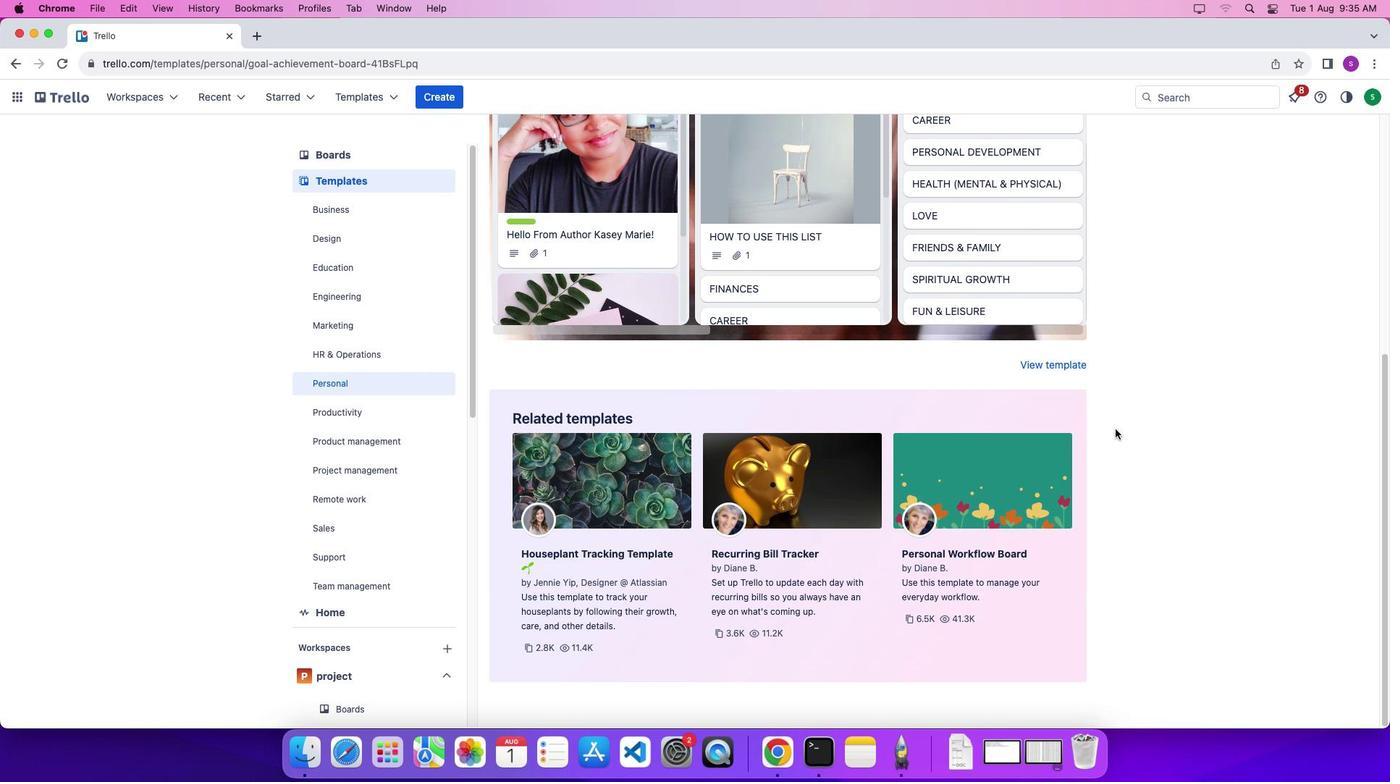 
Action: Mouse scrolled (934, 457) with delta (0, 0)
Screenshot: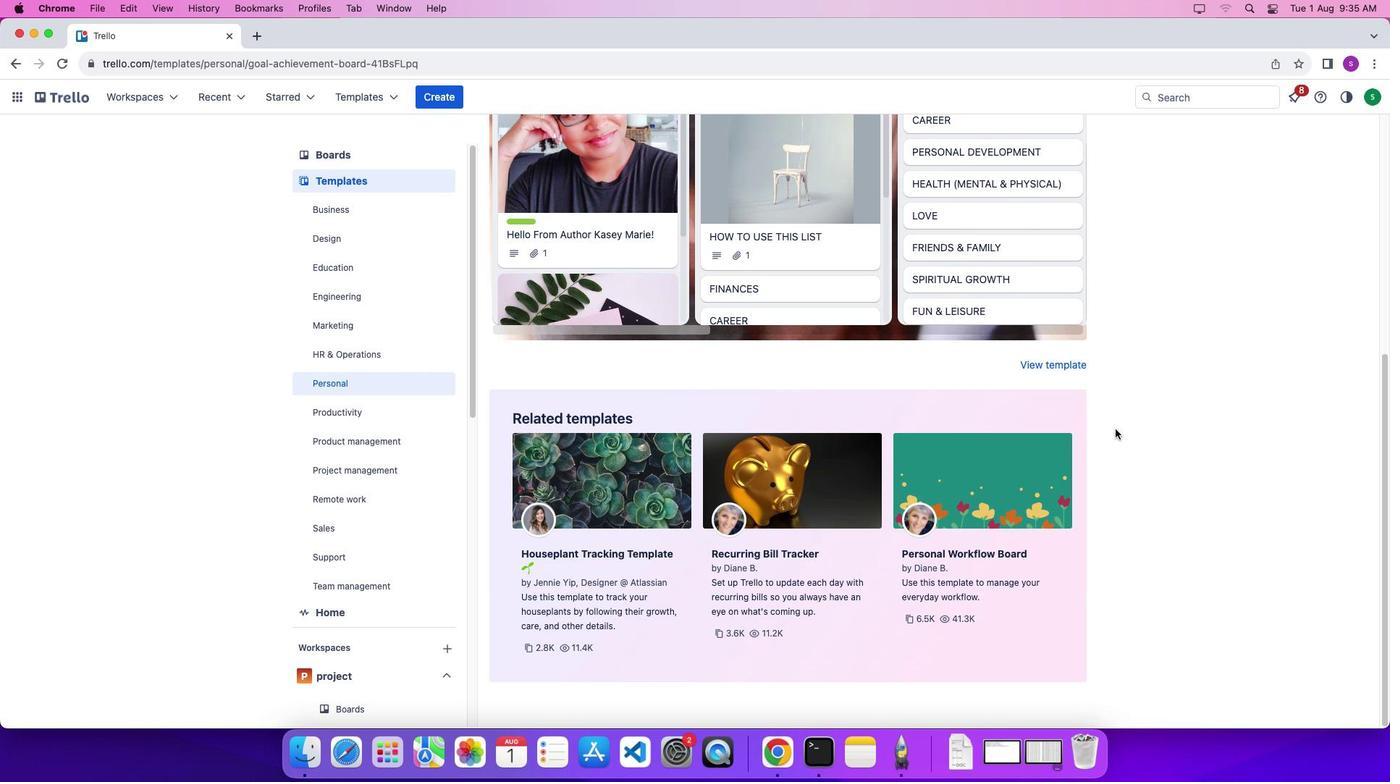 
Action: Mouse scrolled (934, 457) with delta (0, -5)
Screenshot: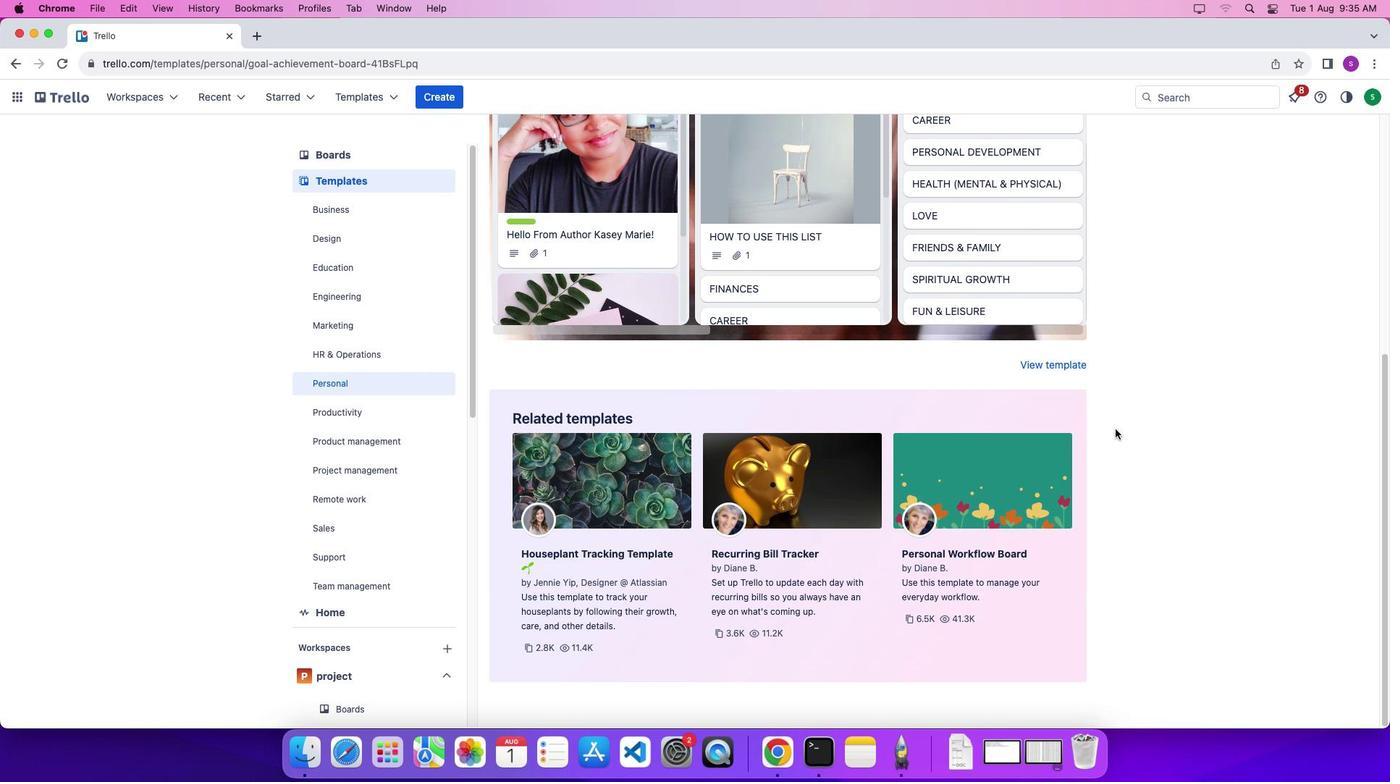 
Action: Mouse moved to (1115, 429)
Screenshot: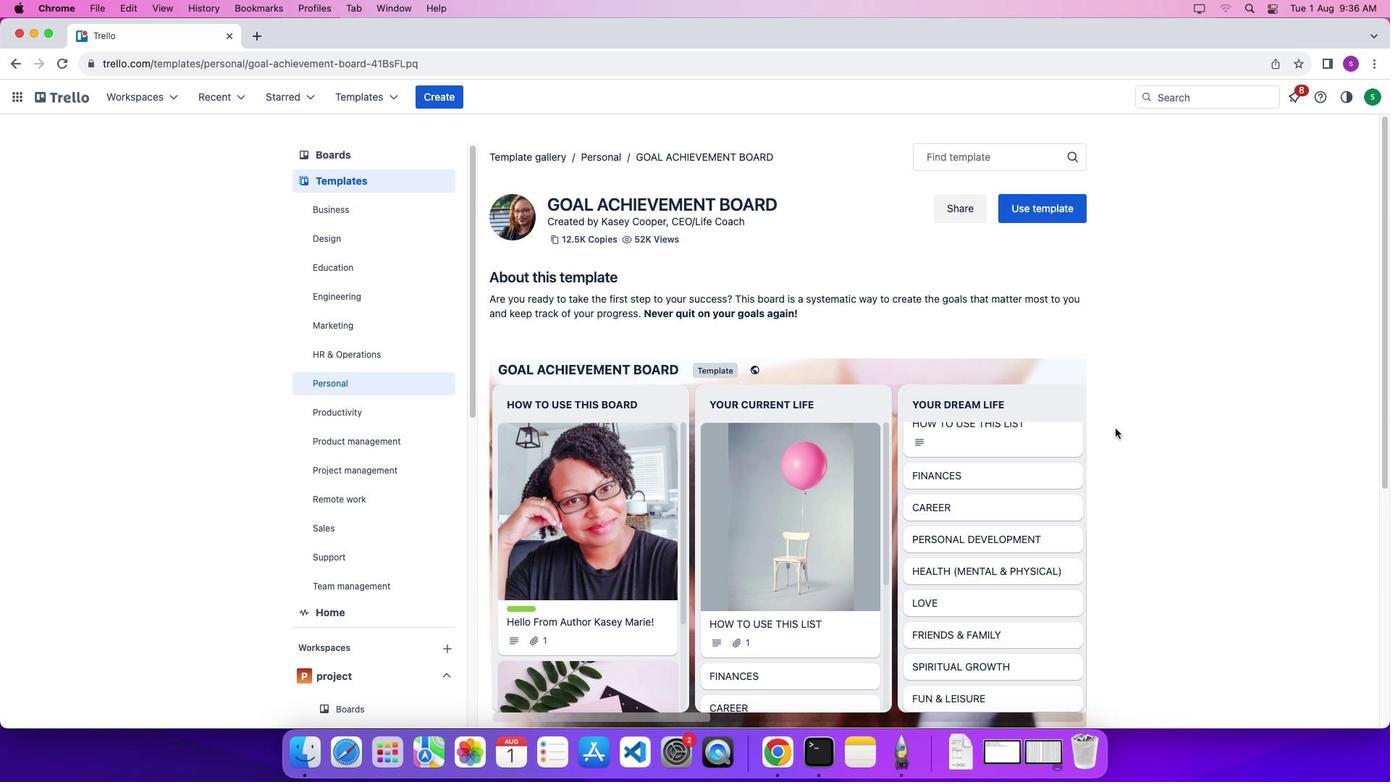 
Action: Mouse scrolled (1115, 429) with delta (0, 0)
Screenshot: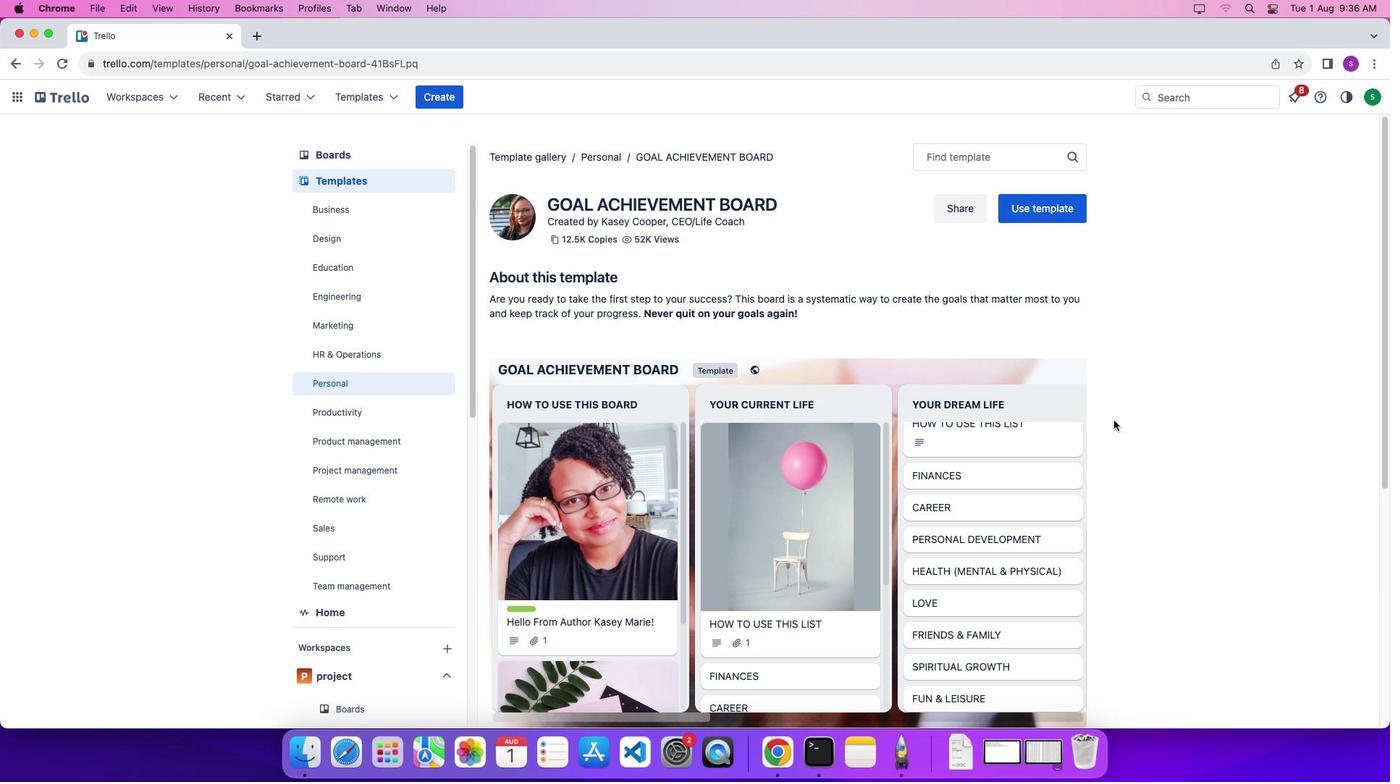 
Action: Mouse scrolled (1115, 429) with delta (0, 0)
Screenshot: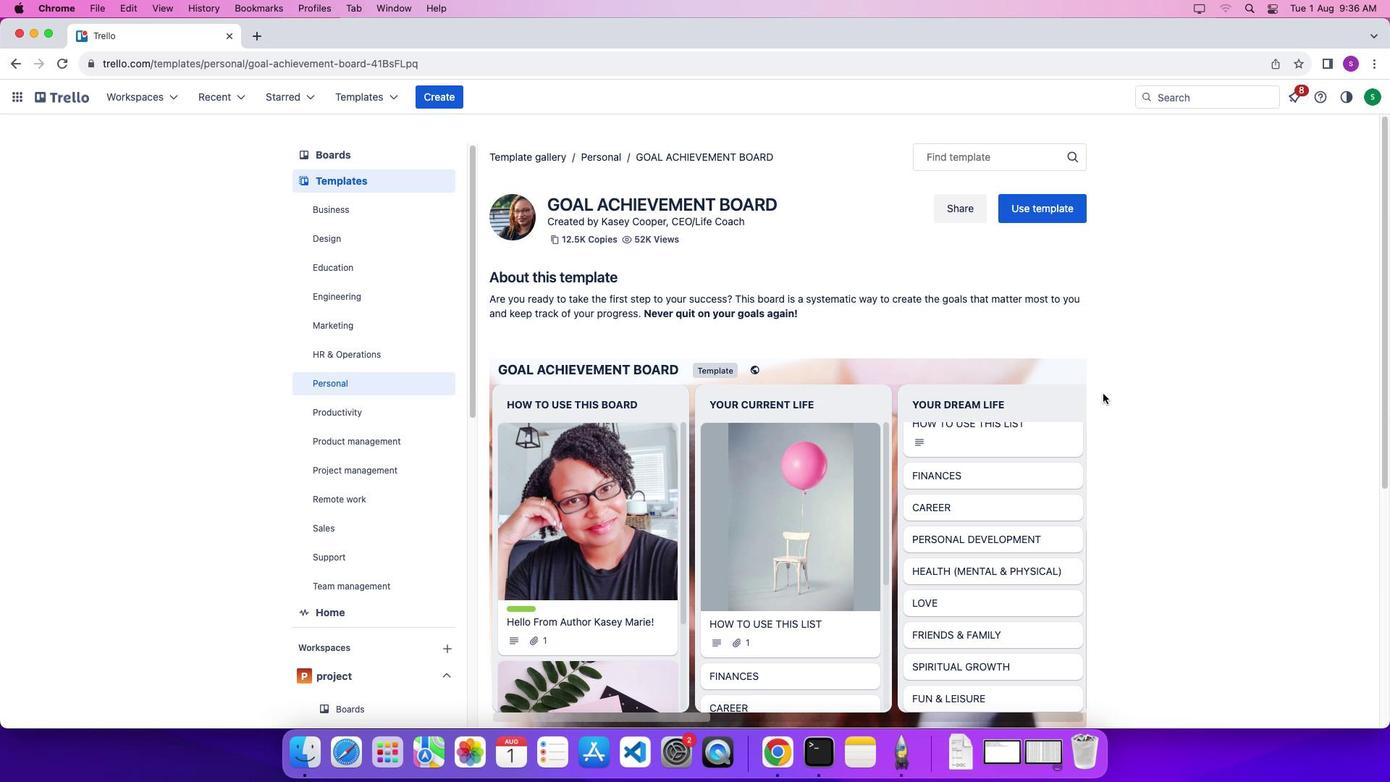
Action: Mouse scrolled (1115, 429) with delta (0, -5)
Screenshot: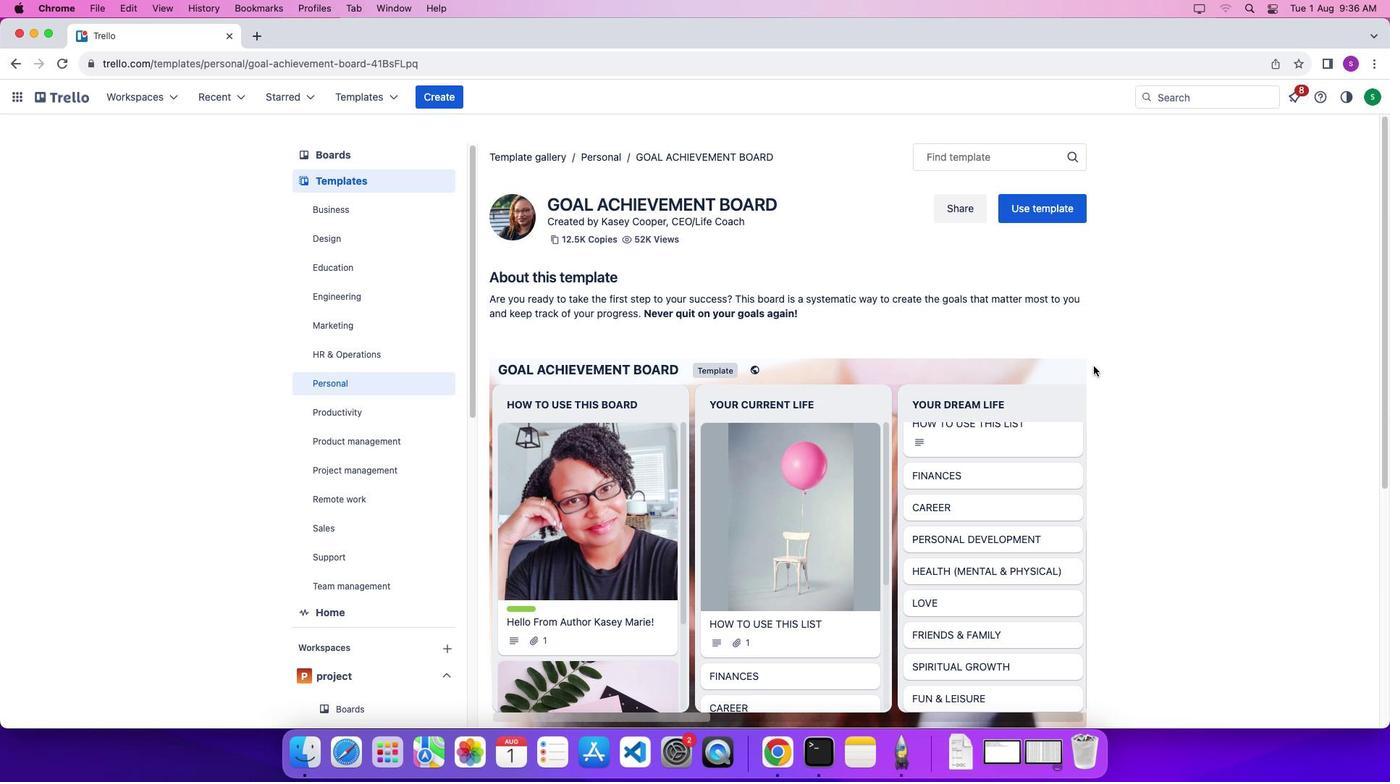 
Action: Mouse scrolled (1115, 429) with delta (0, -8)
Screenshot: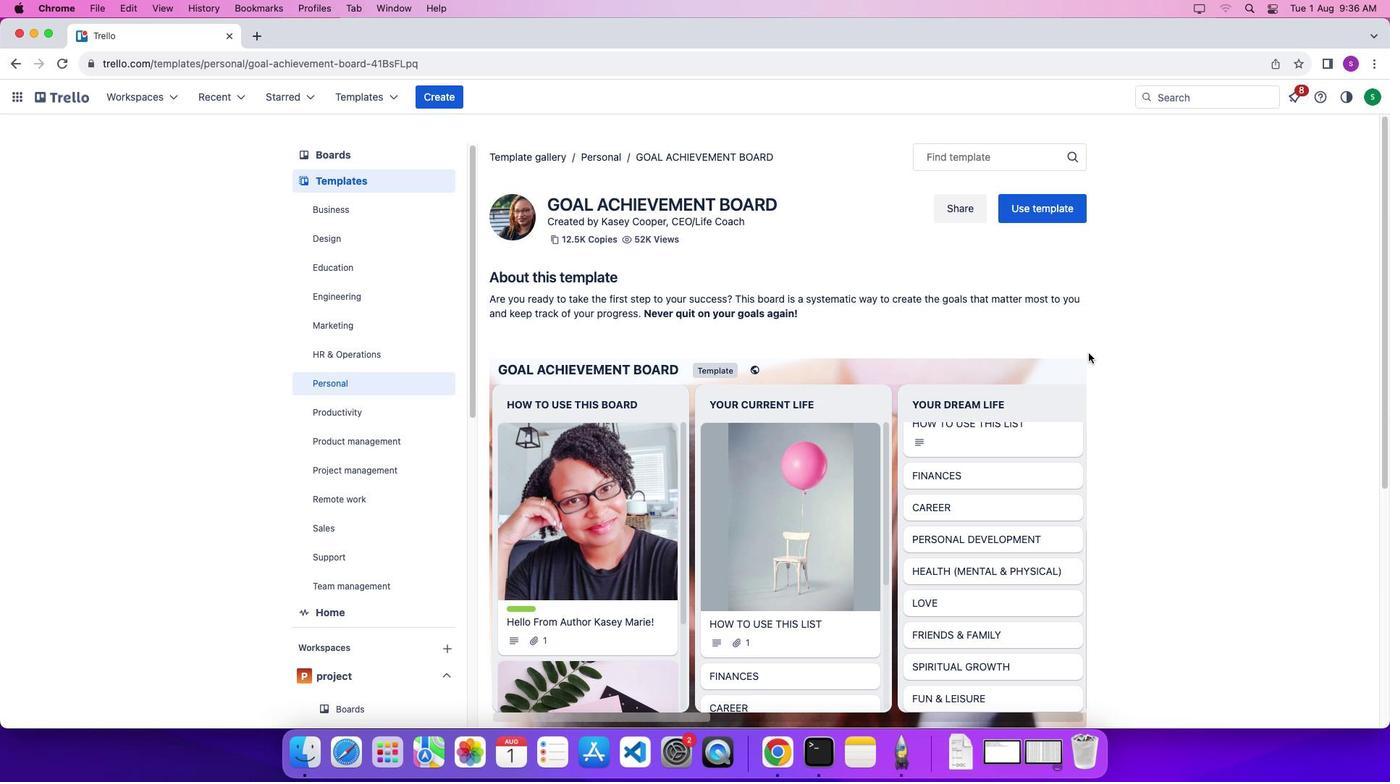 
Action: Mouse scrolled (1115, 429) with delta (0, -9)
Screenshot: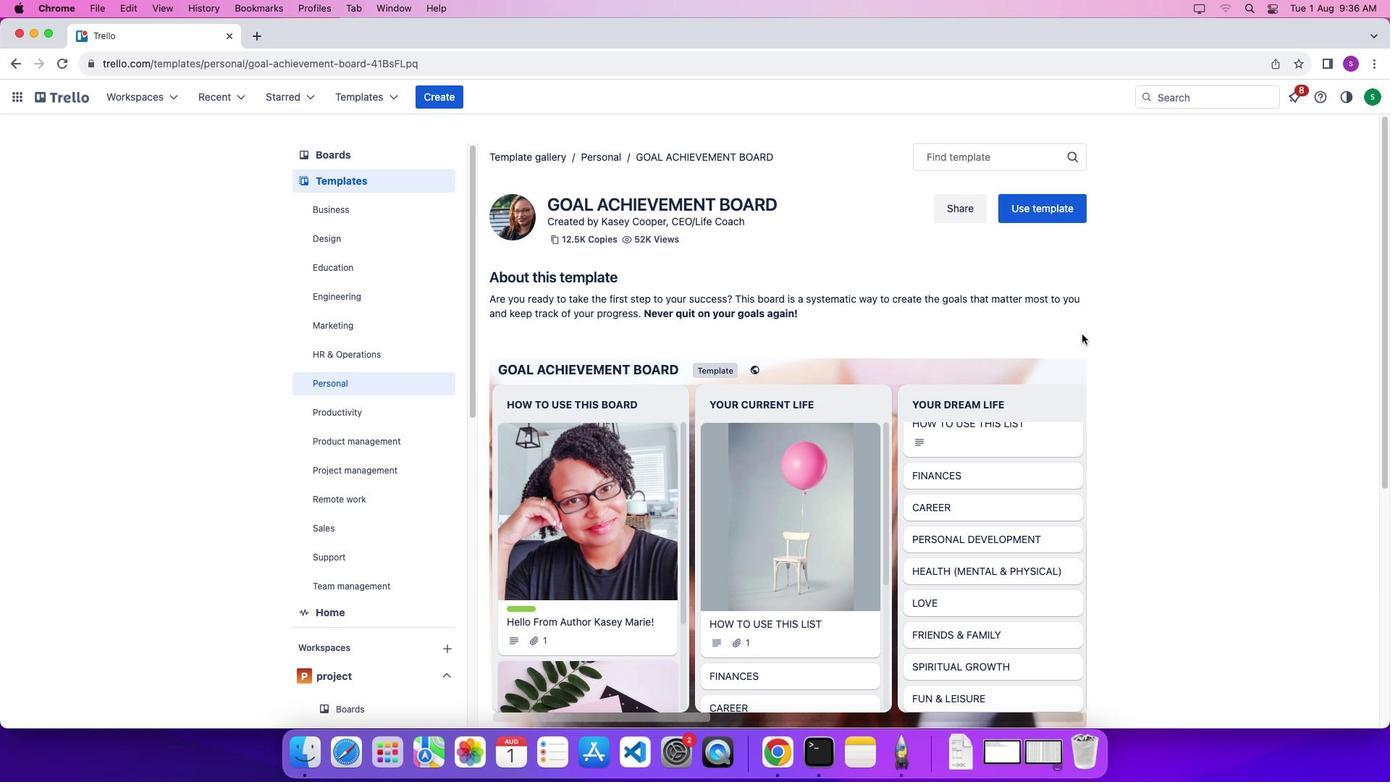 
Action: Mouse scrolled (1115, 429) with delta (0, 0)
Screenshot: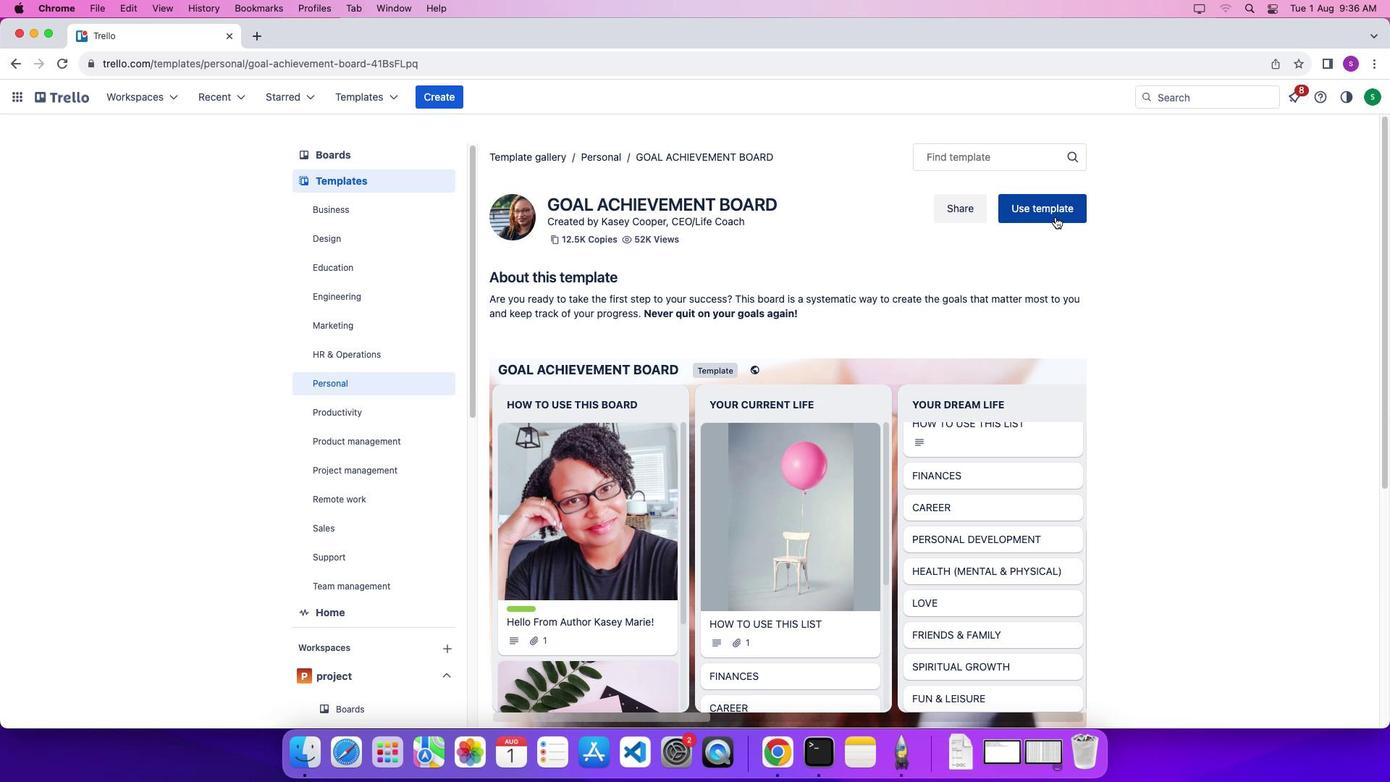 
Action: Mouse scrolled (1115, 429) with delta (0, 1)
Screenshot: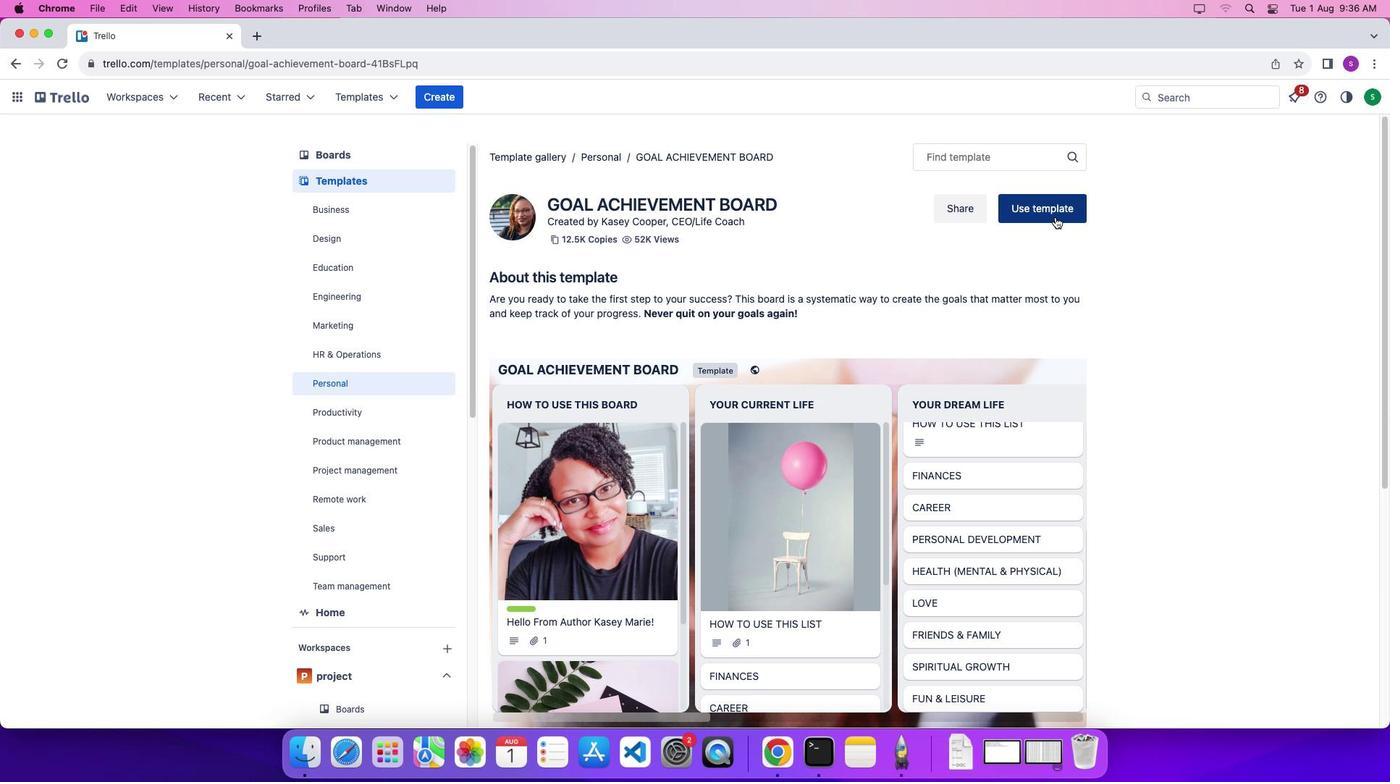 
Action: Mouse scrolled (1115, 429) with delta (0, 6)
Screenshot: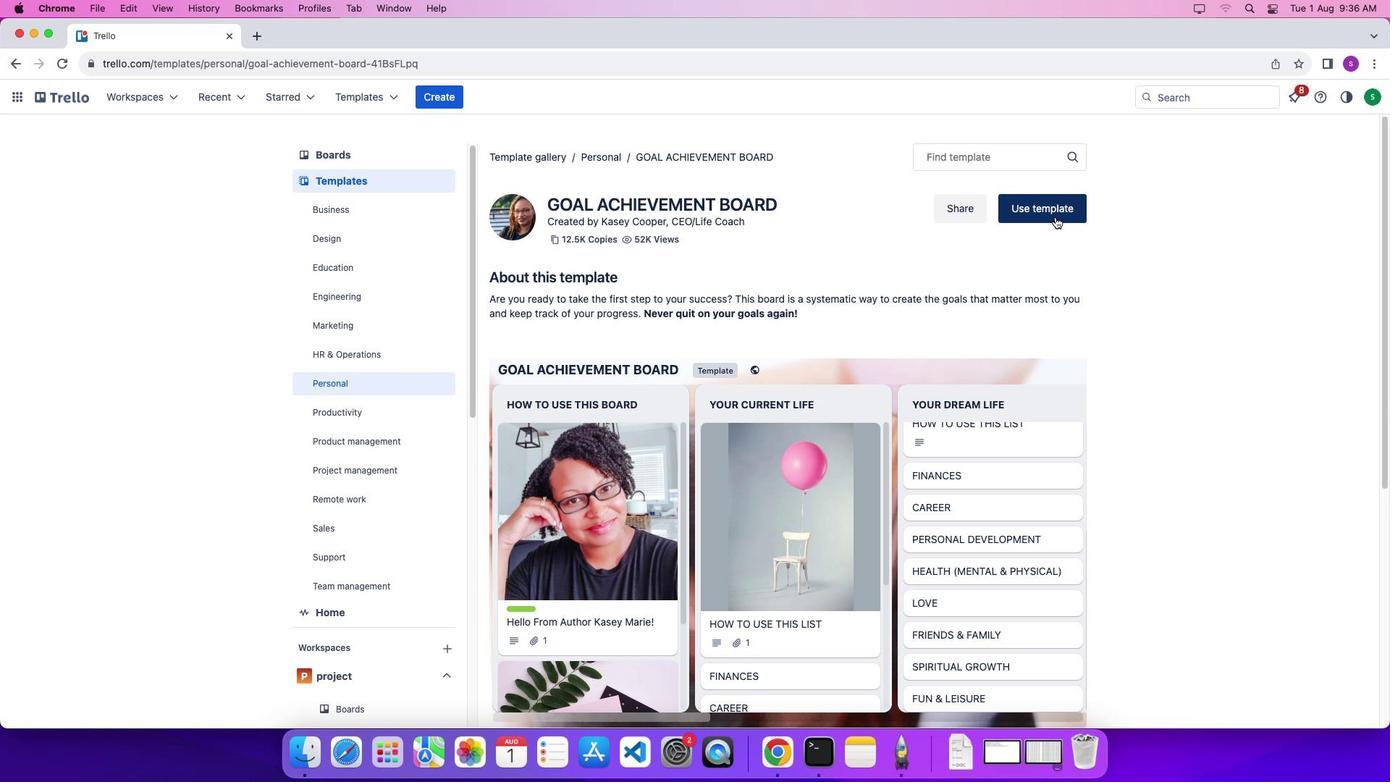 
Action: Mouse scrolled (1115, 429) with delta (0, 9)
Screenshot: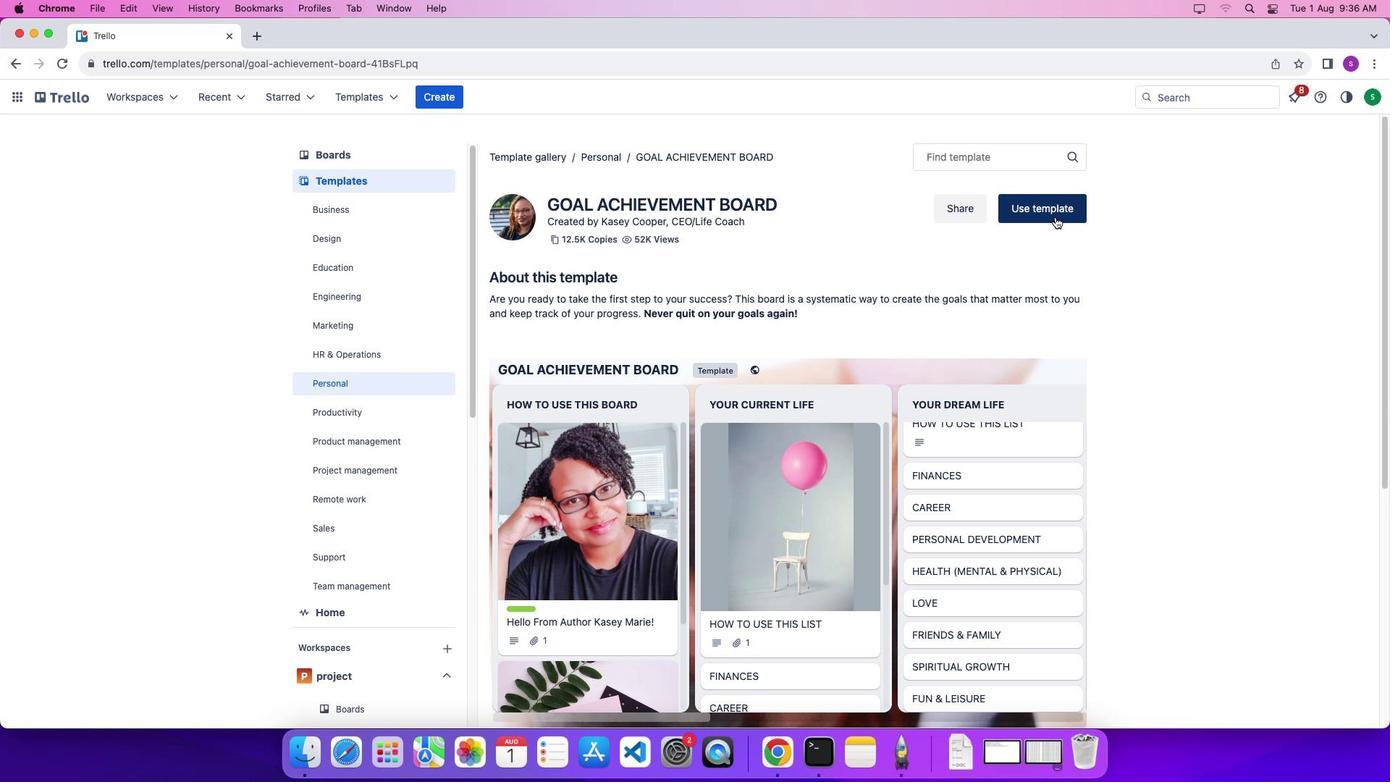 
Action: Mouse scrolled (1115, 429) with delta (0, 10)
Screenshot: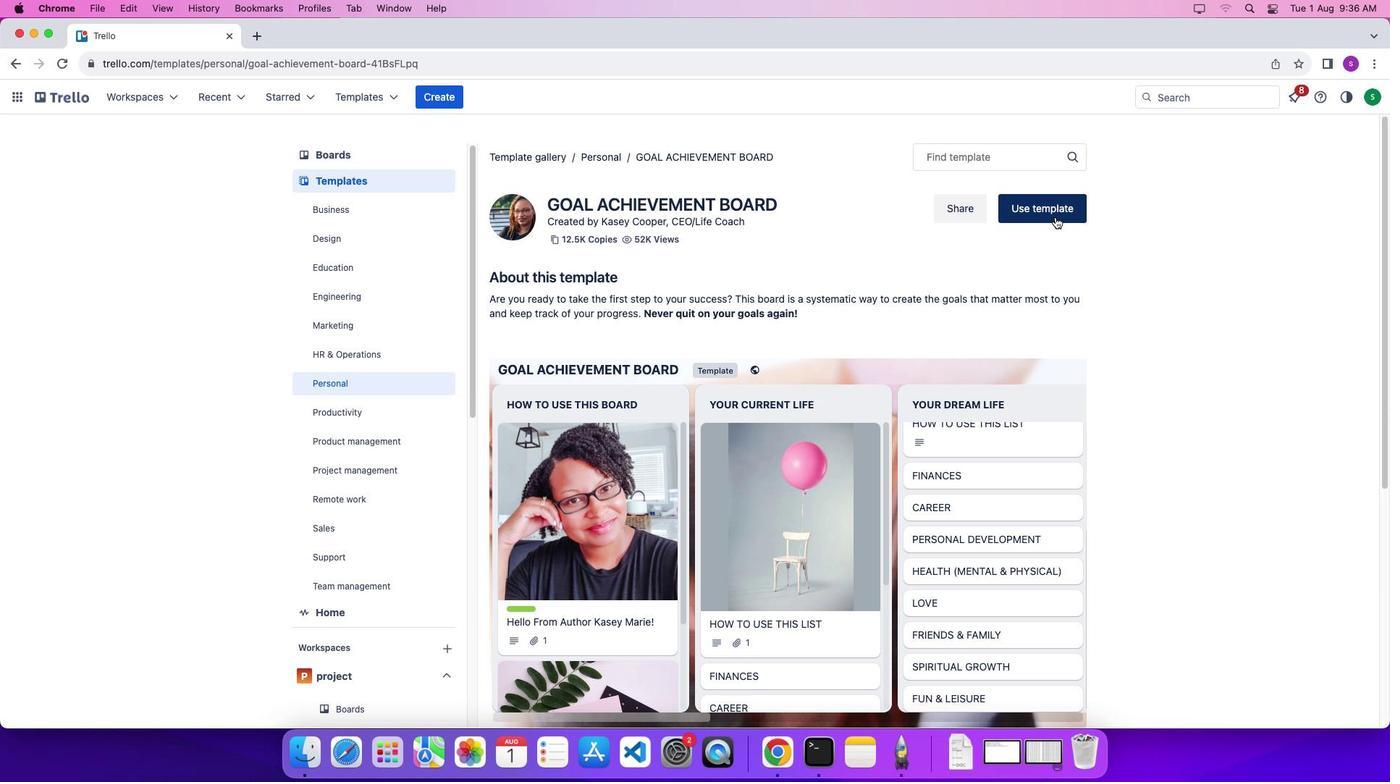 
Action: Mouse moved to (1055, 217)
Screenshot: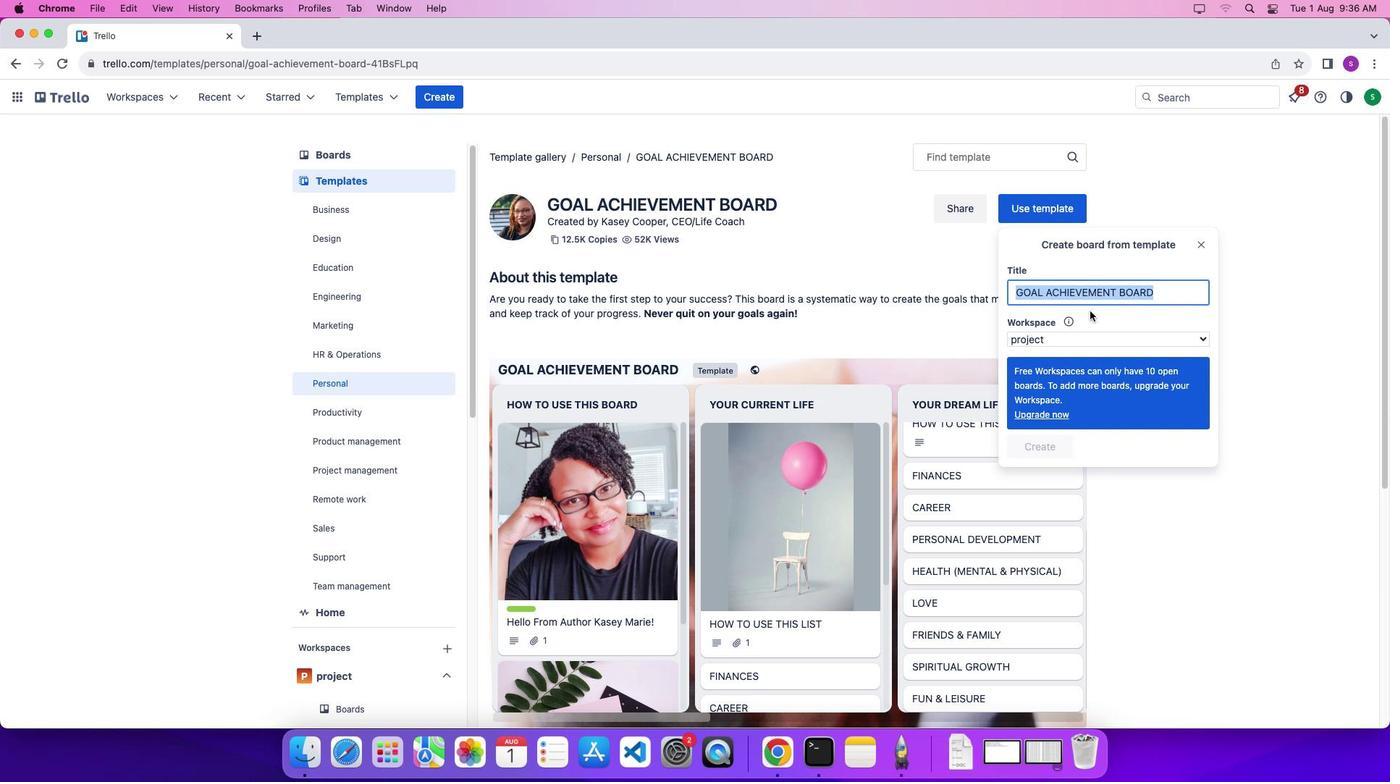 
Action: Mouse pressed left at (1055, 217)
Screenshot: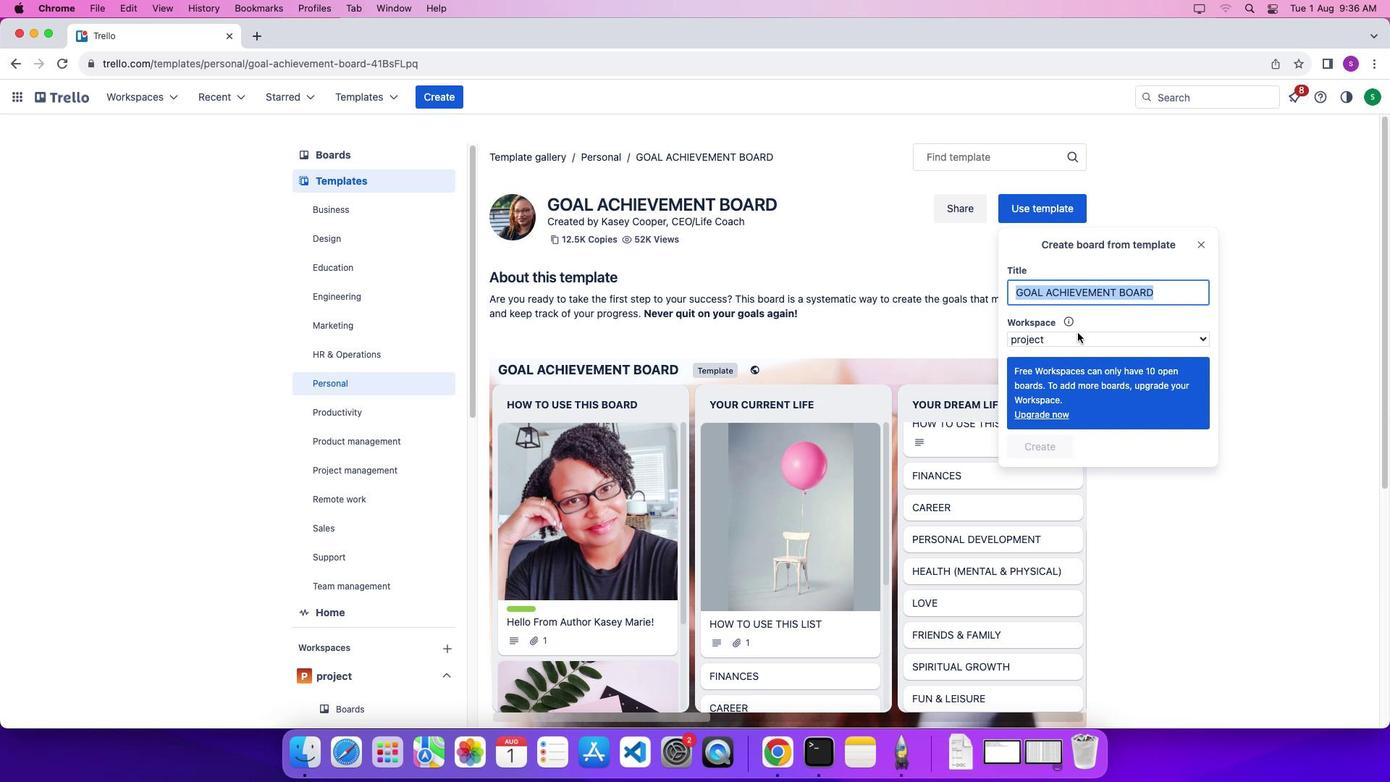 
Action: Mouse moved to (1072, 332)
Screenshot: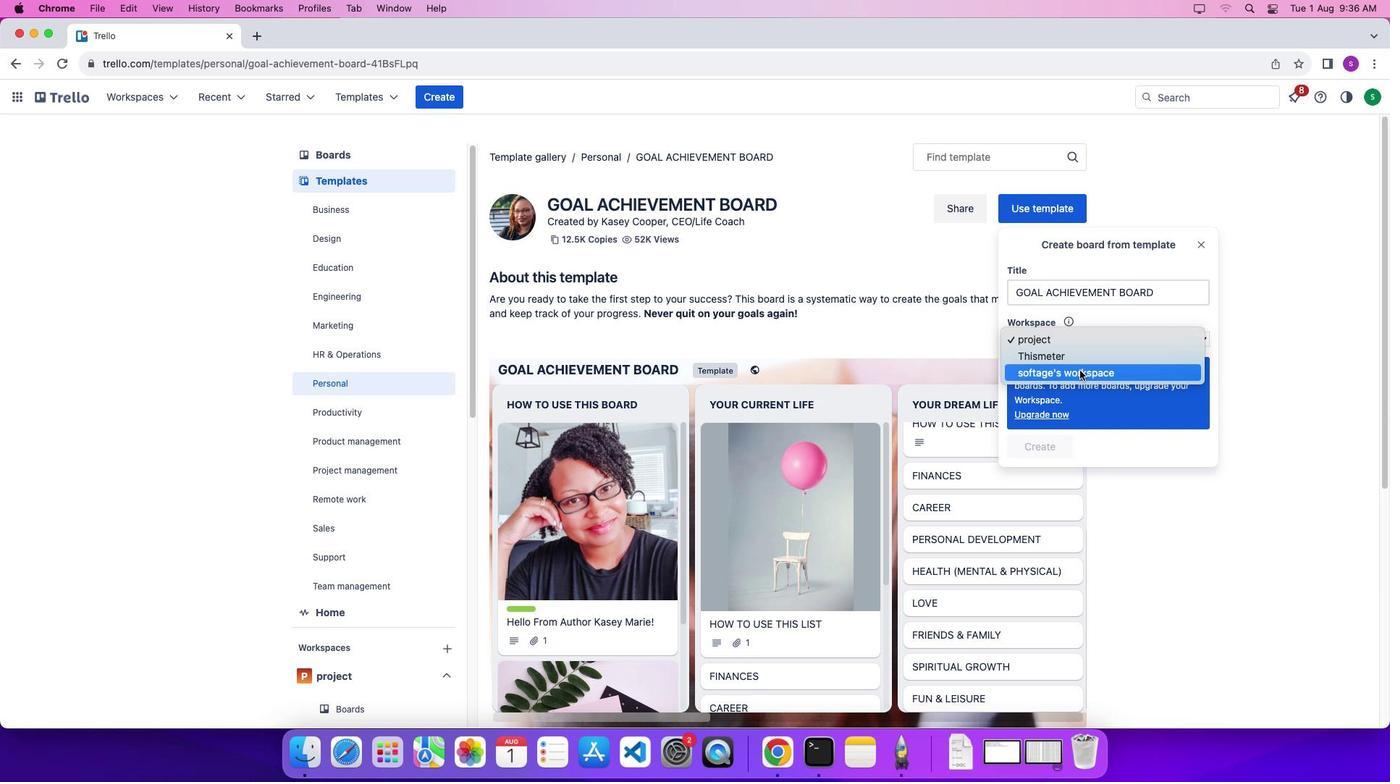 
Action: Mouse pressed left at (1072, 332)
Screenshot: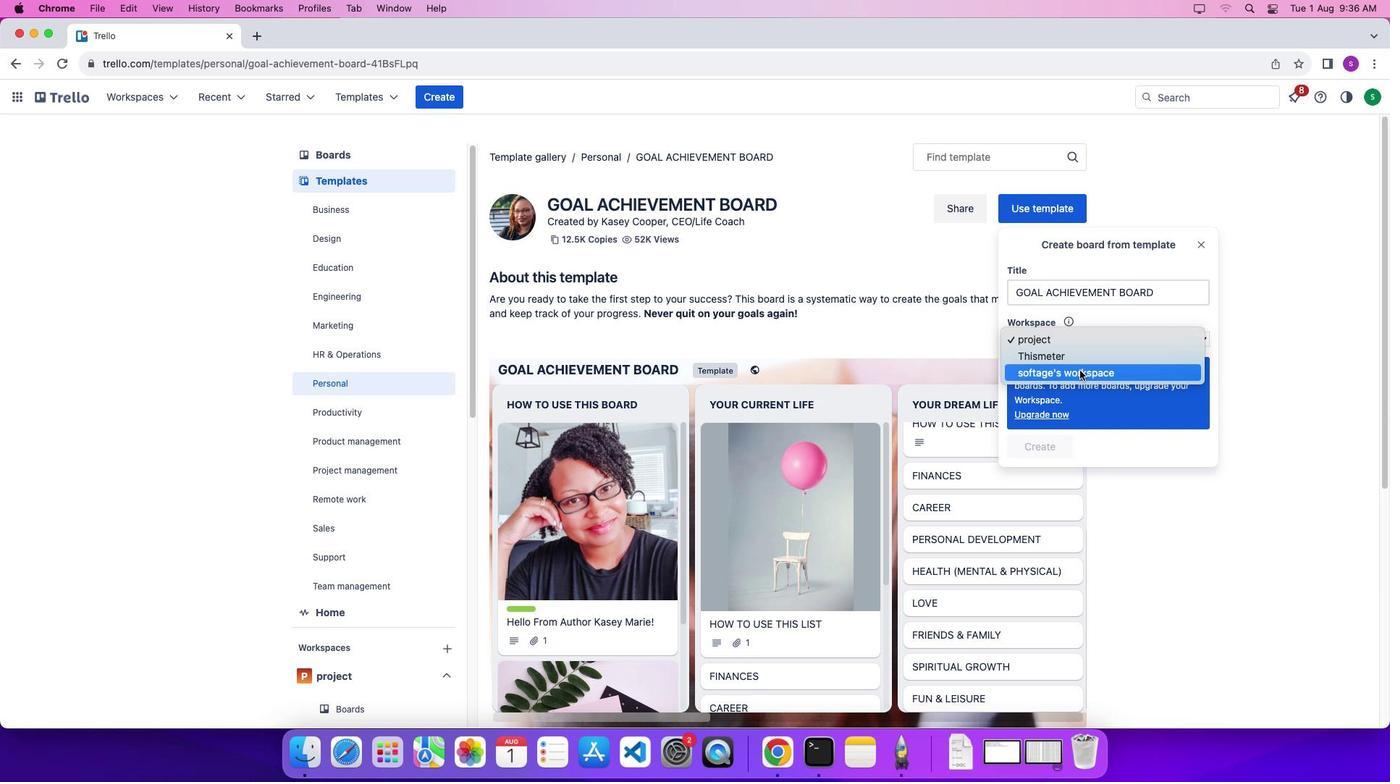 
Action: Mouse moved to (1080, 370)
Screenshot: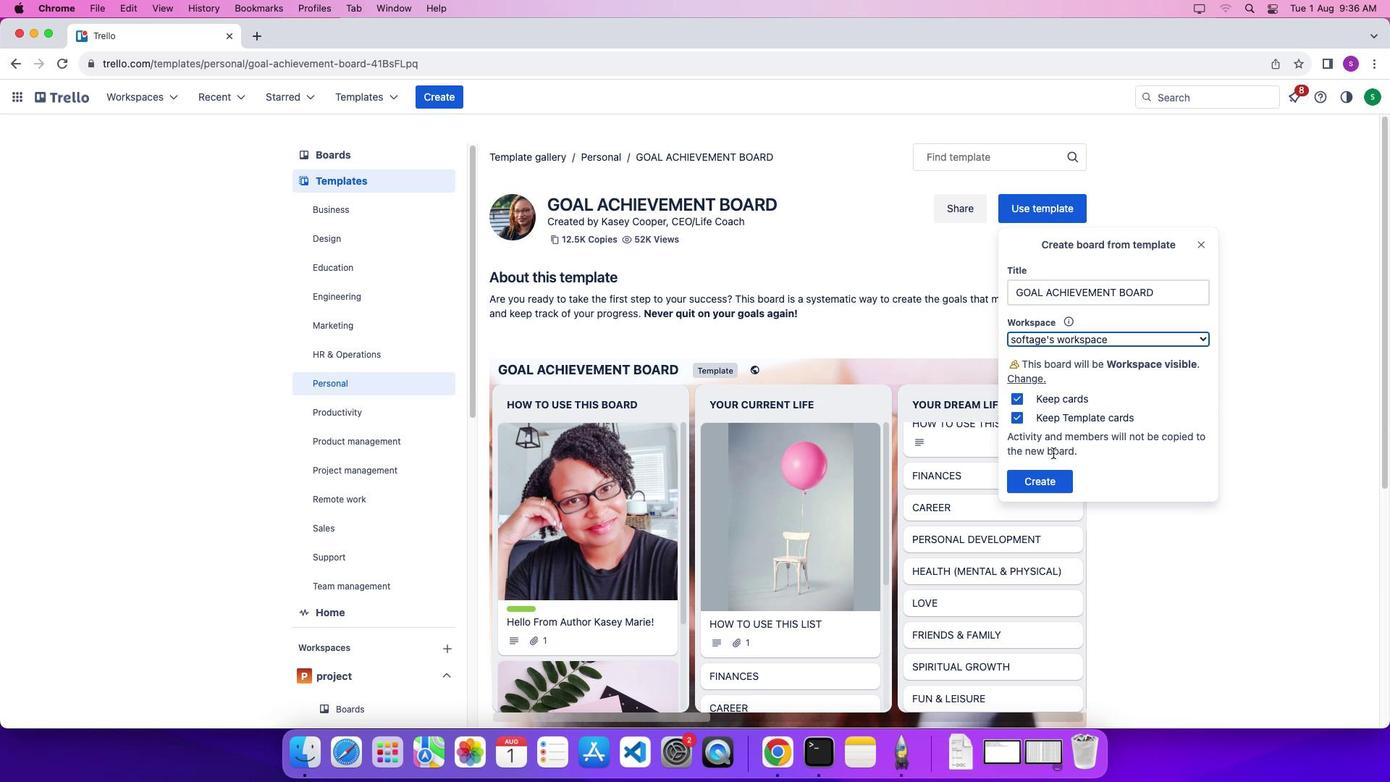 
Action: Mouse pressed left at (1080, 370)
Screenshot: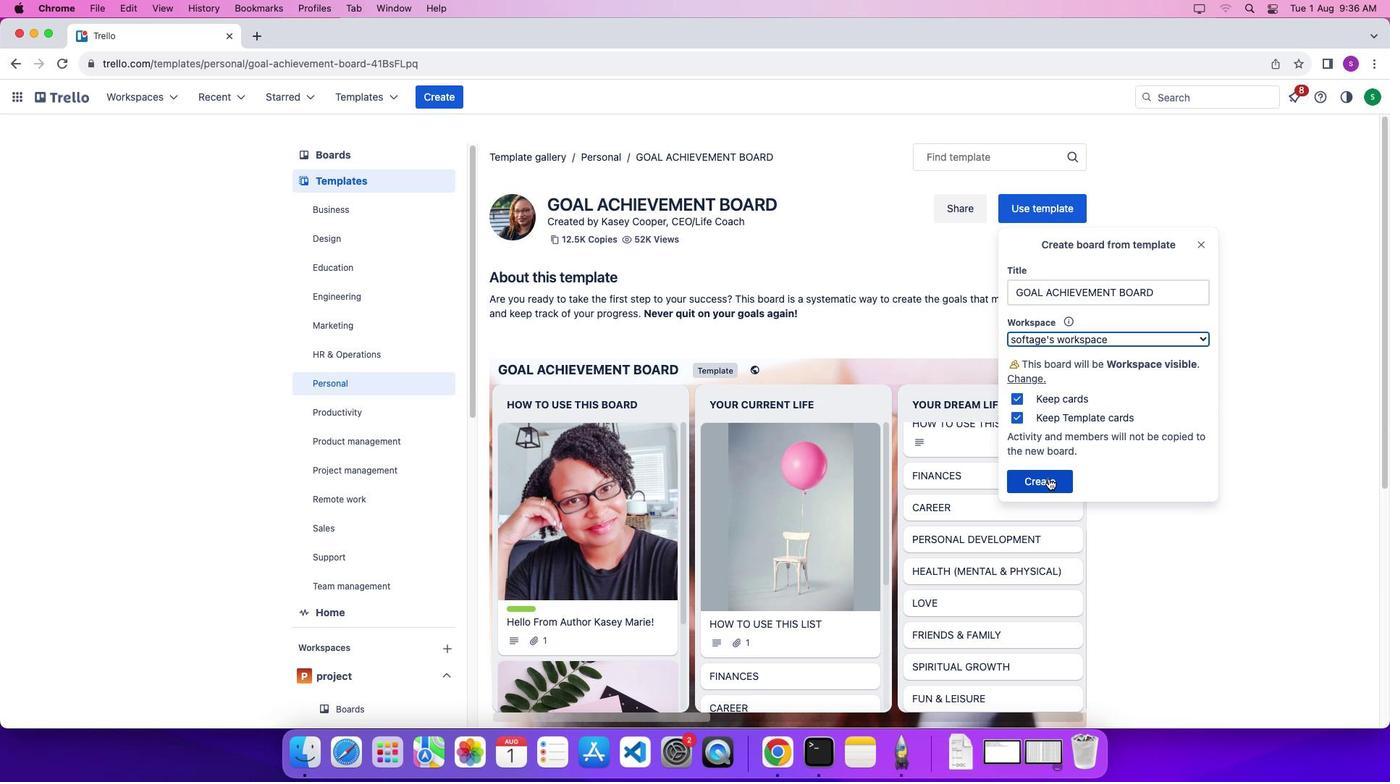
Action: Mouse moved to (1049, 480)
Screenshot: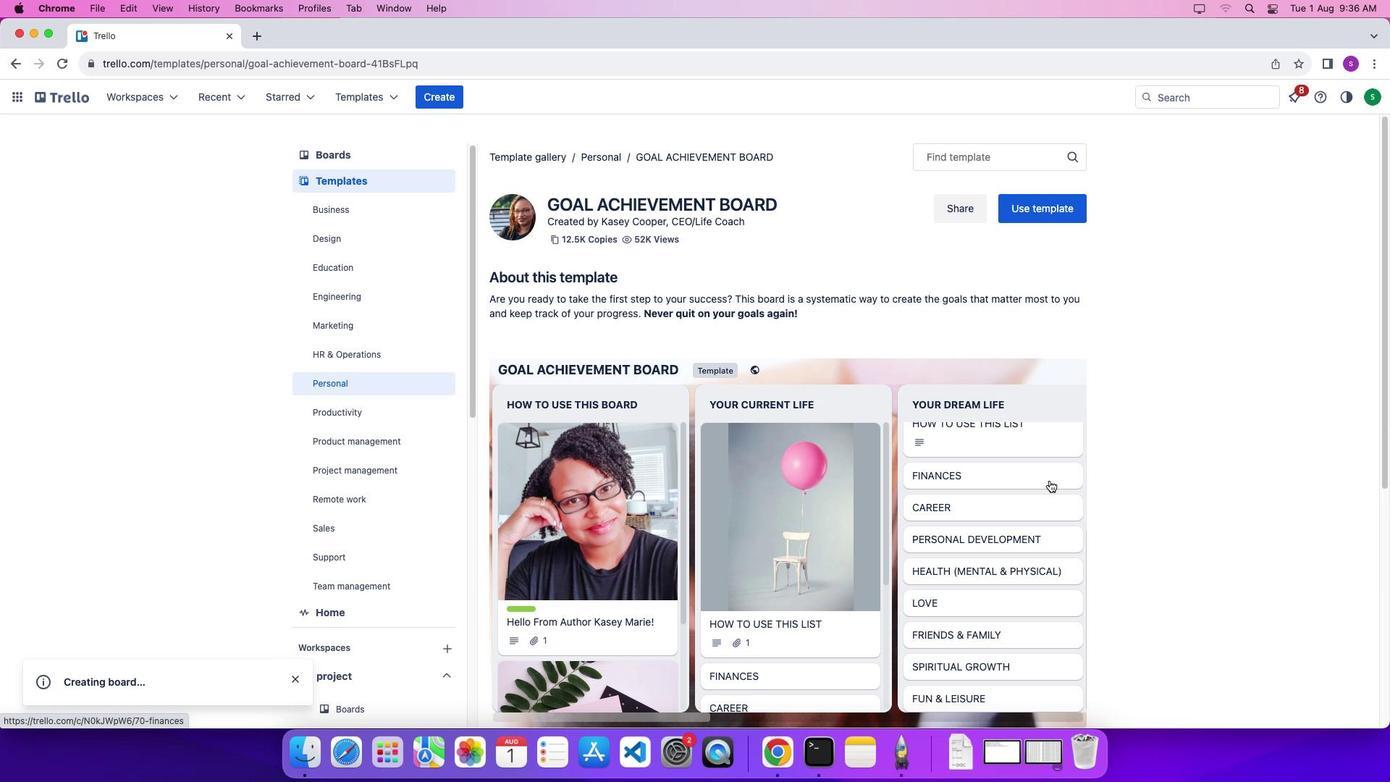 
Action: Mouse pressed left at (1049, 480)
Screenshot: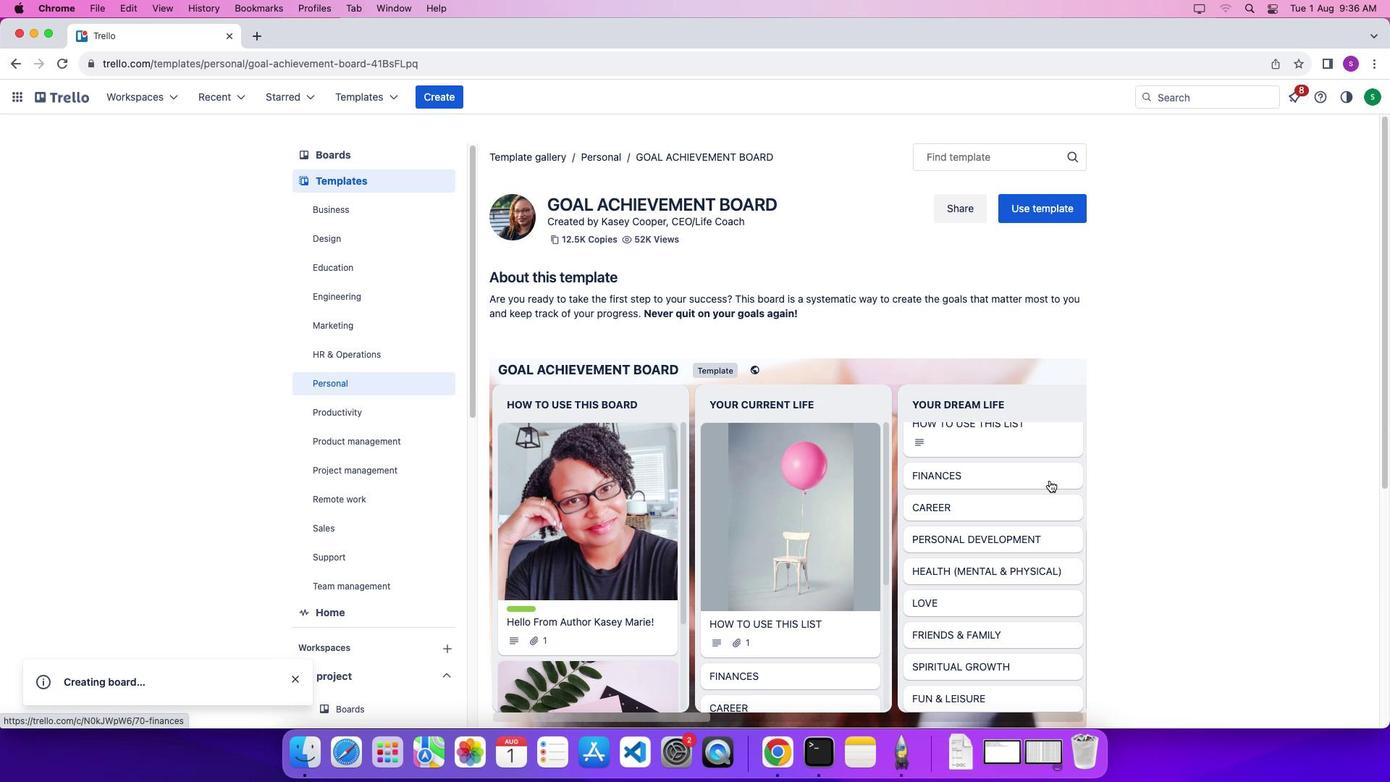 
Action: Mouse moved to (195, 717)
Screenshot: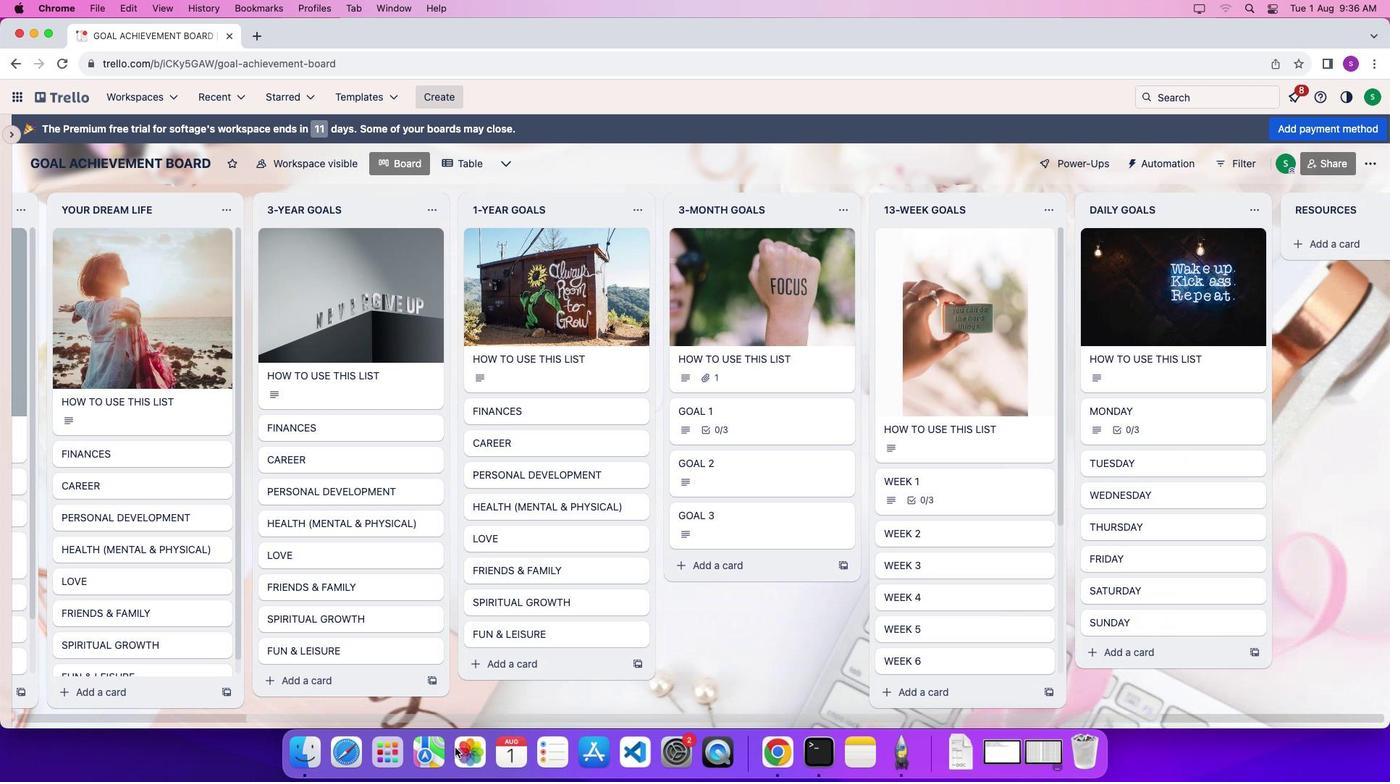 
Action: Mouse pressed left at (195, 717)
Screenshot: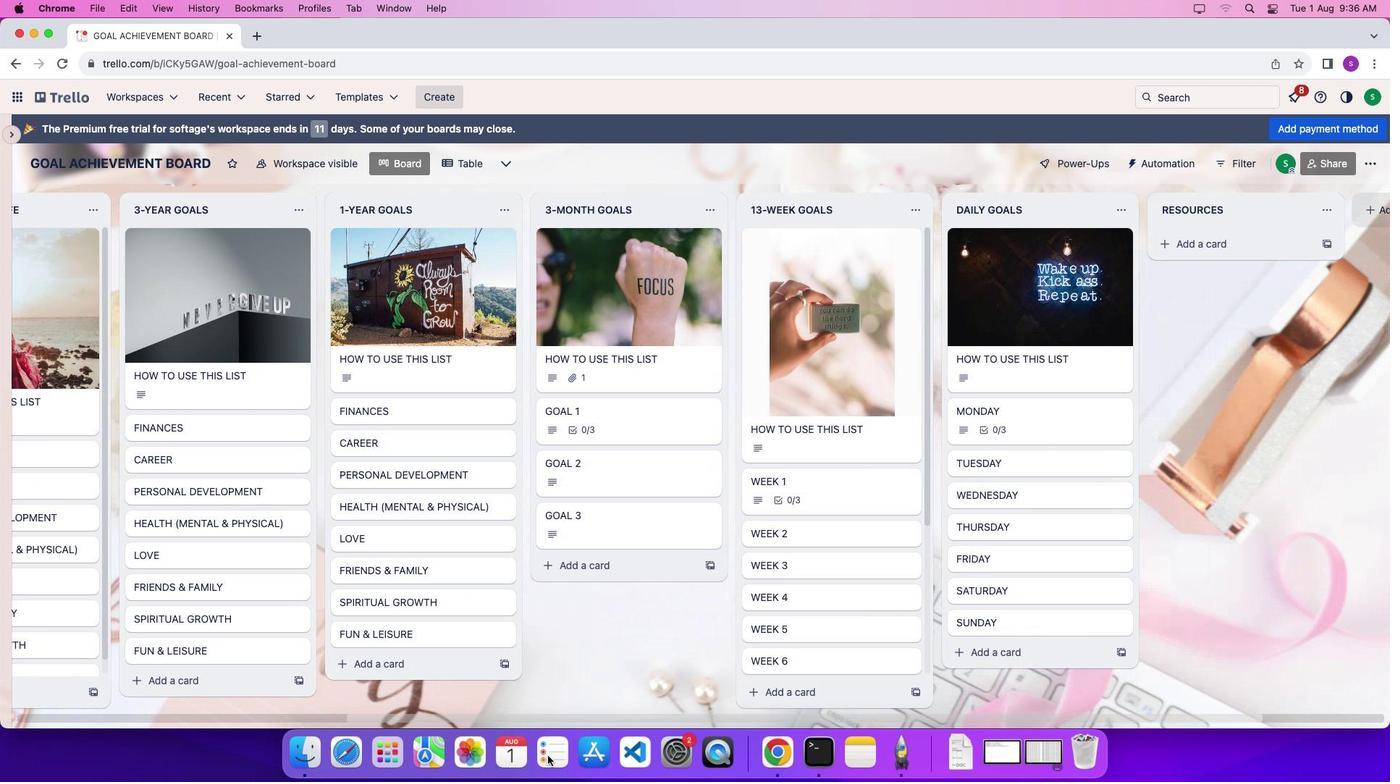 
Action: Mouse moved to (1210, 212)
Screenshot: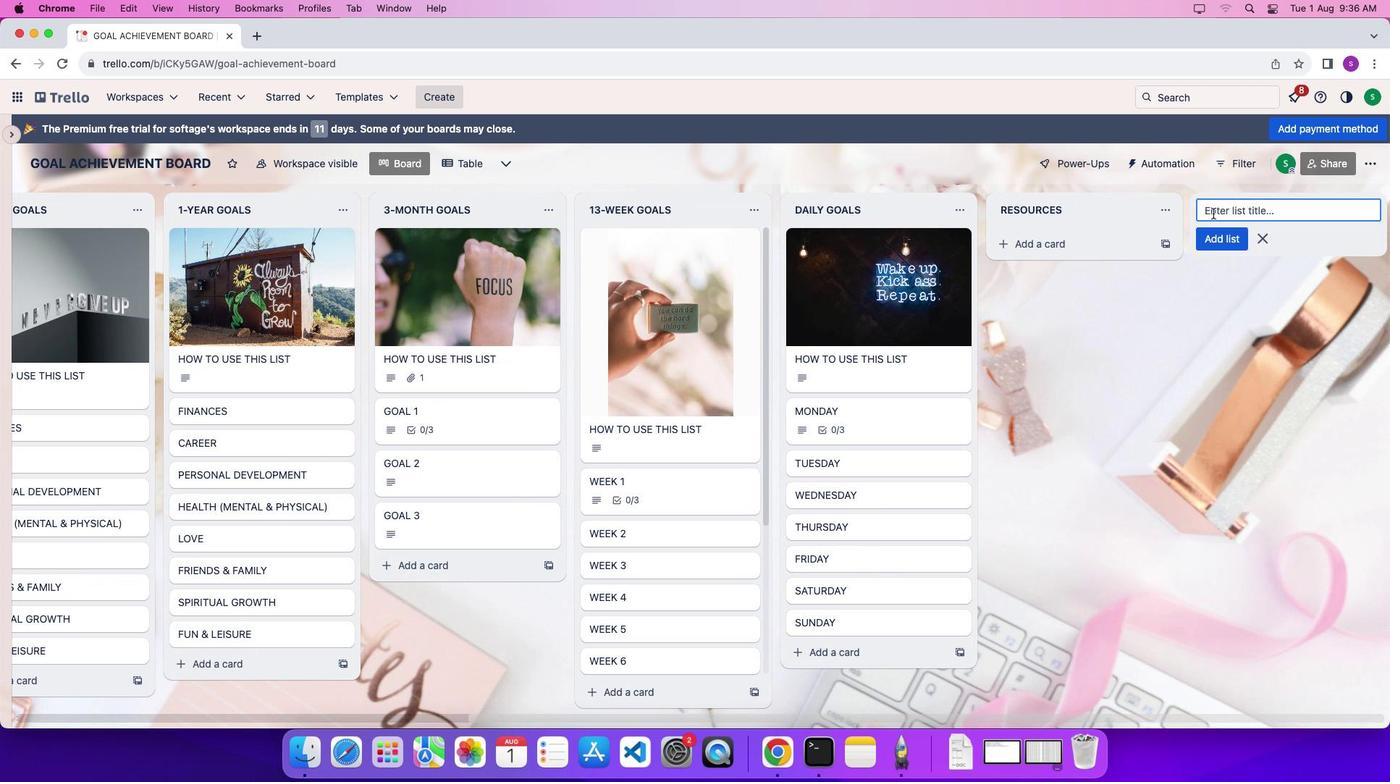 
Action: Mouse pressed left at (1210, 212)
Screenshot: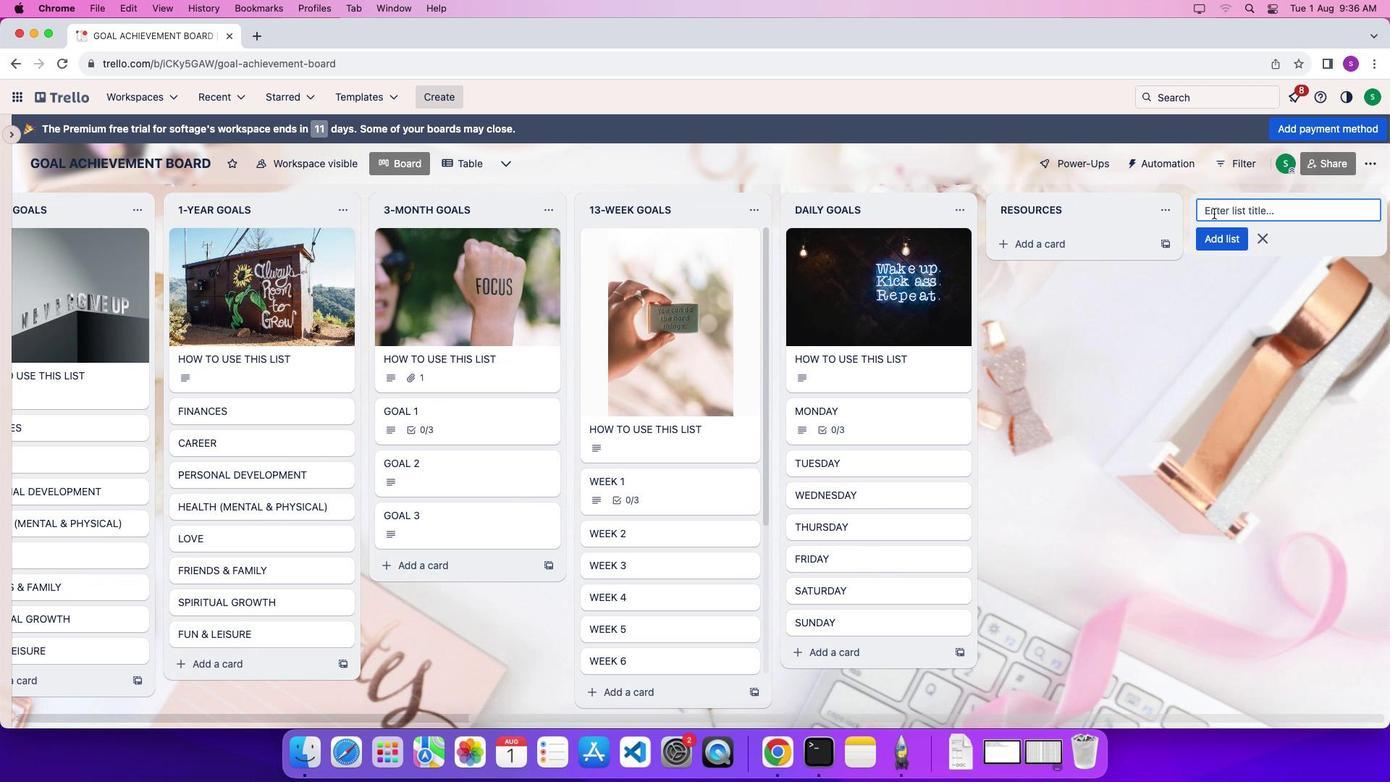 
Action: Mouse moved to (1213, 213)
Screenshot: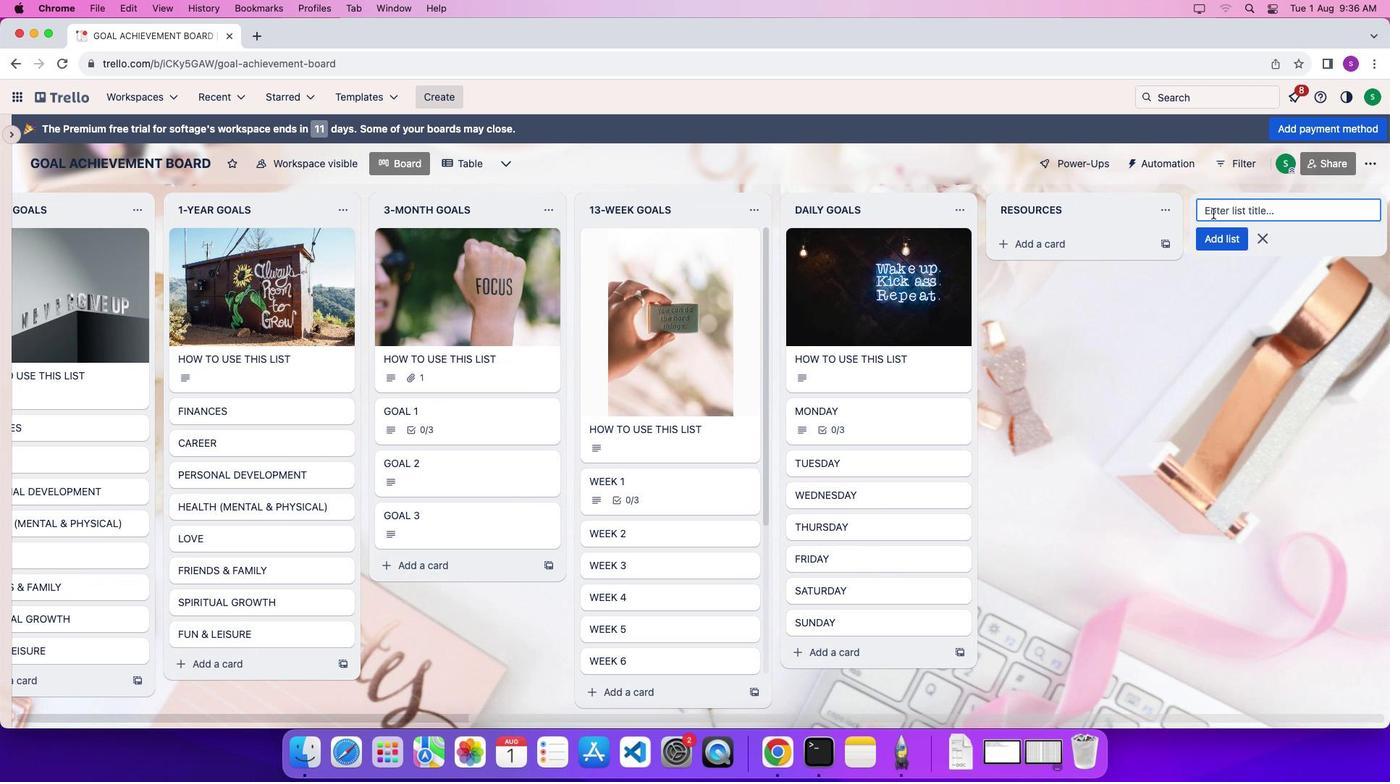 
Action: Mouse pressed left at (1213, 213)
Screenshot: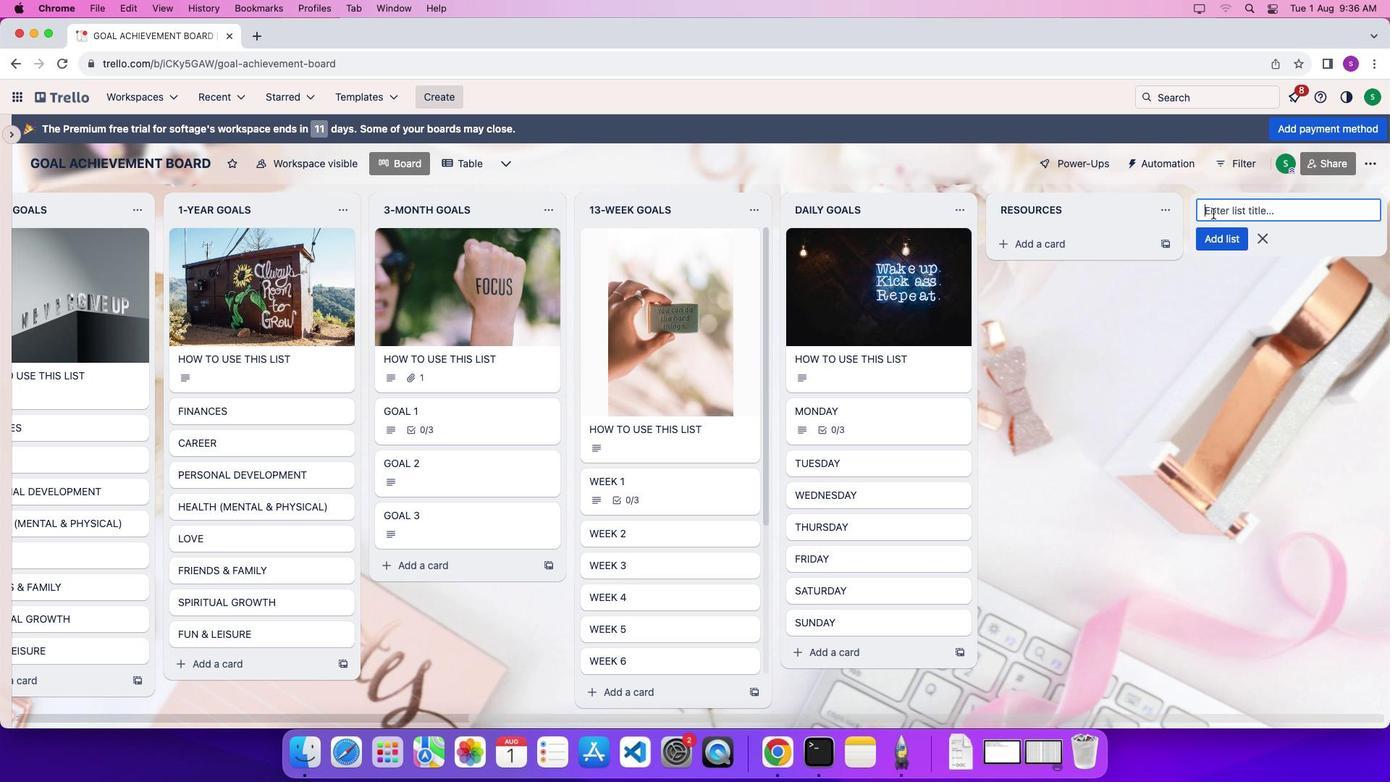 
Action: Mouse moved to (1213, 212)
Screenshot: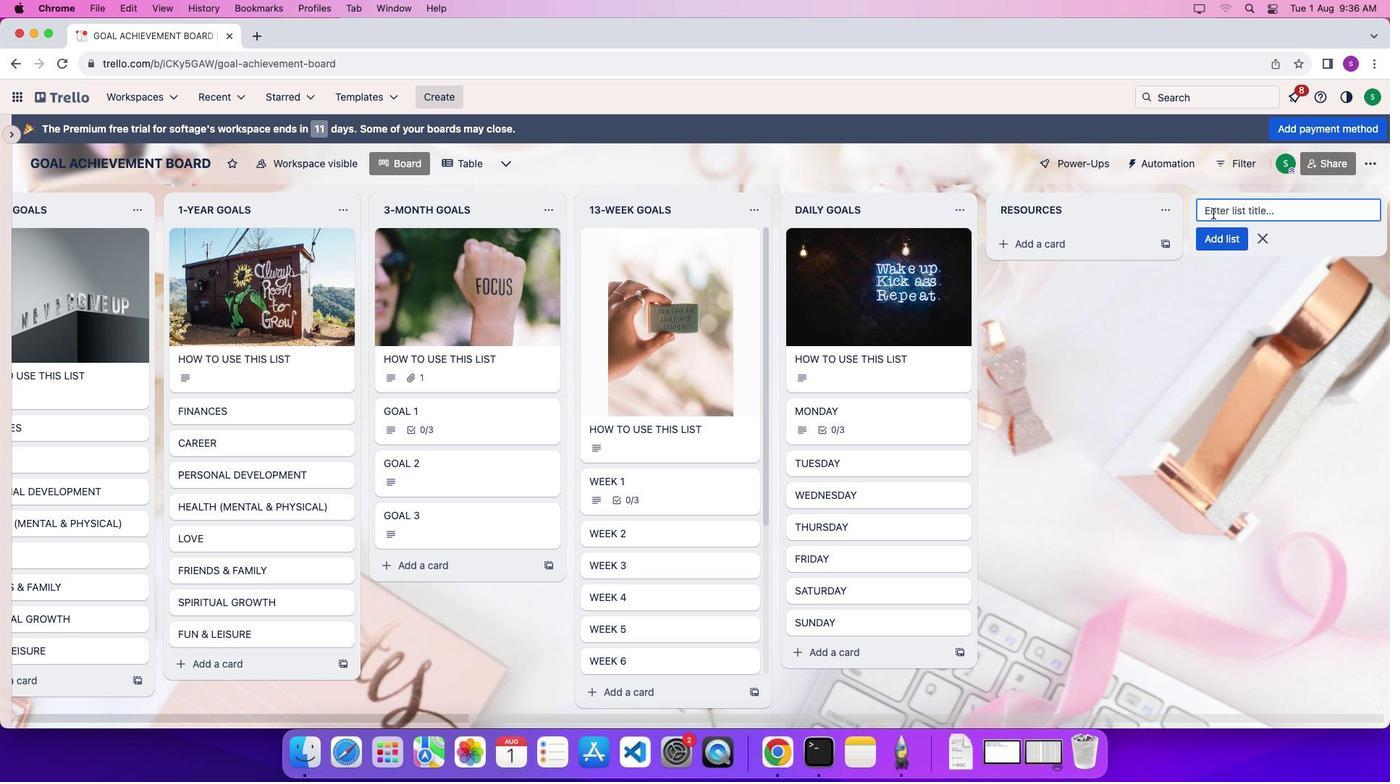 
Action: Key pressed Key.shift'H''o''u''s''e'Key.spaceKey.backspaceKey.shift'p''l''a''n''t''i''n''g'Key.spaceKey.shift'T''r''a''c''k''i''n''g'Key.spaceKey.shift'T''e''m''p''l''a''t''e'Key.enterKey.shift'R''e''c''u''r''r''i''n''g'Key.spaceKey.shift'B''i''l''l'Key.spaceKey.shift'T''r''a''c''k''e''r'Key.enterKey.shift'P''e''r''s''o''n''a''l'Key.spaceKey.shift'W''o''r''k''f''l''o''w'Key.spaceKey.shift'B''o''a''r''d'Key.enter
Screenshot: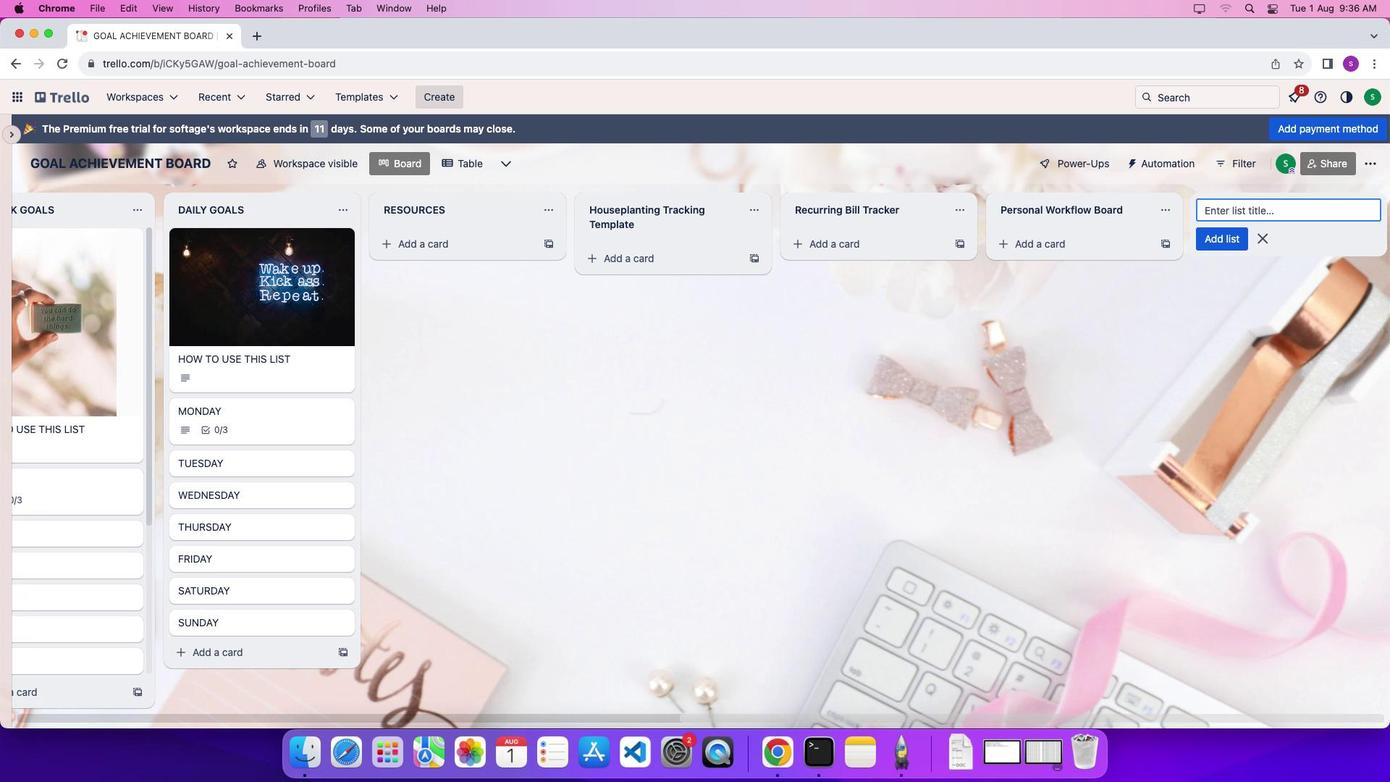 
Action: Mouse moved to (1261, 241)
Screenshot: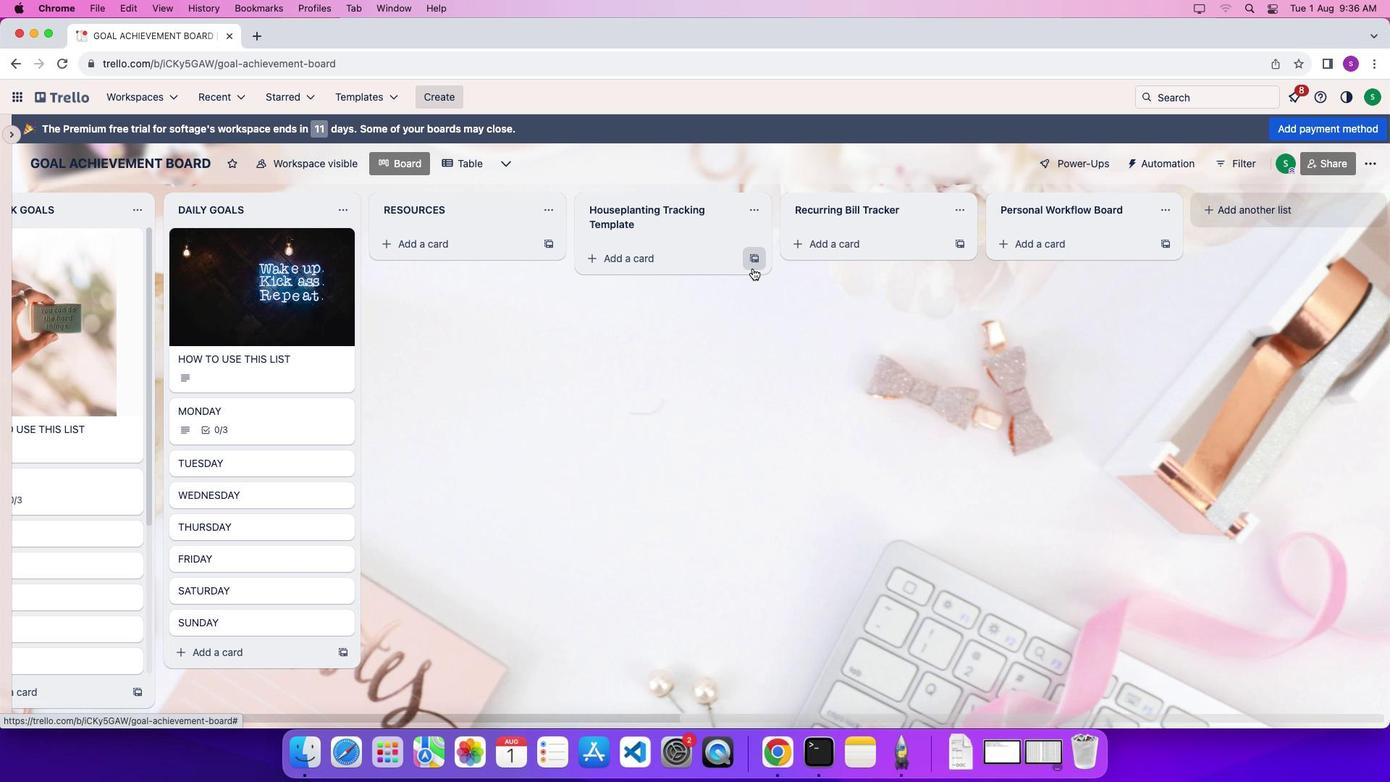
Action: Mouse pressed left at (1261, 241)
Screenshot: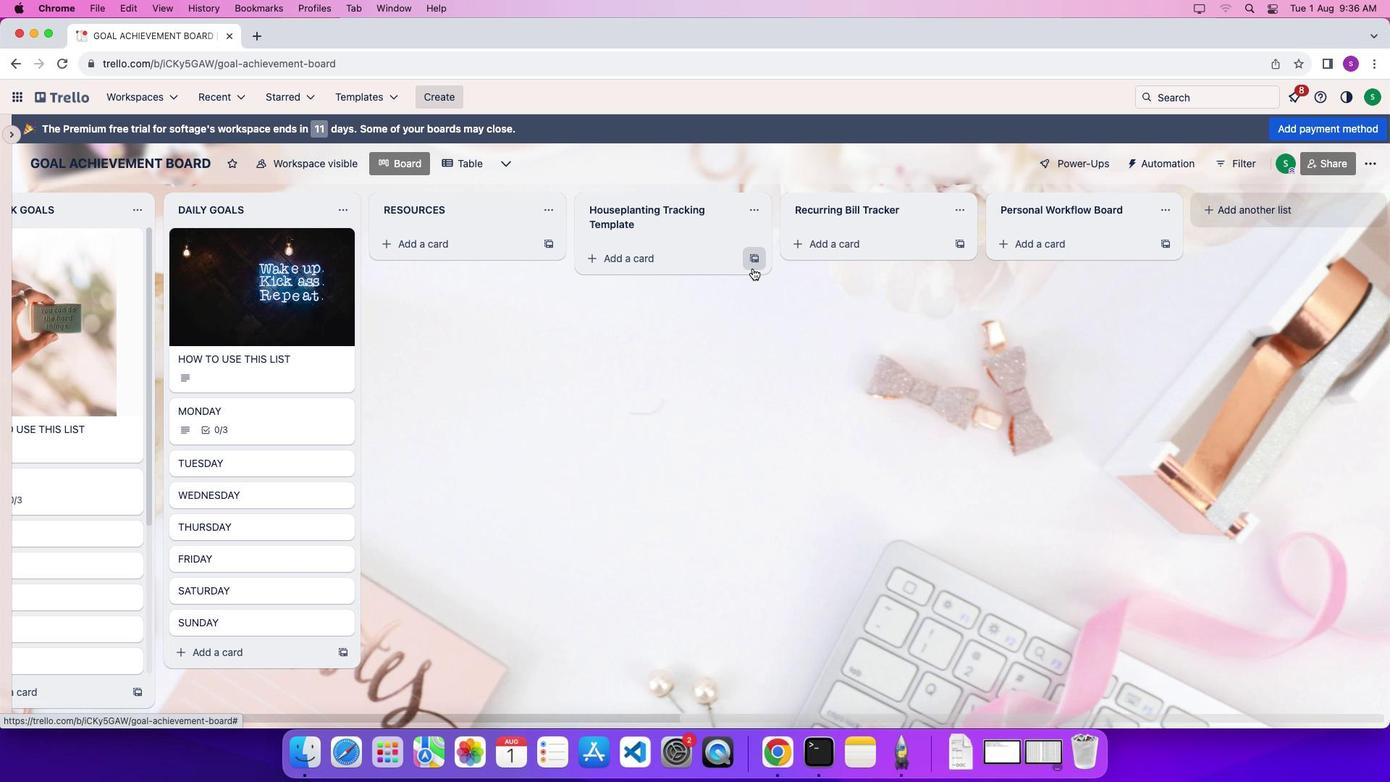
Action: Mouse moved to (634, 265)
Screenshot: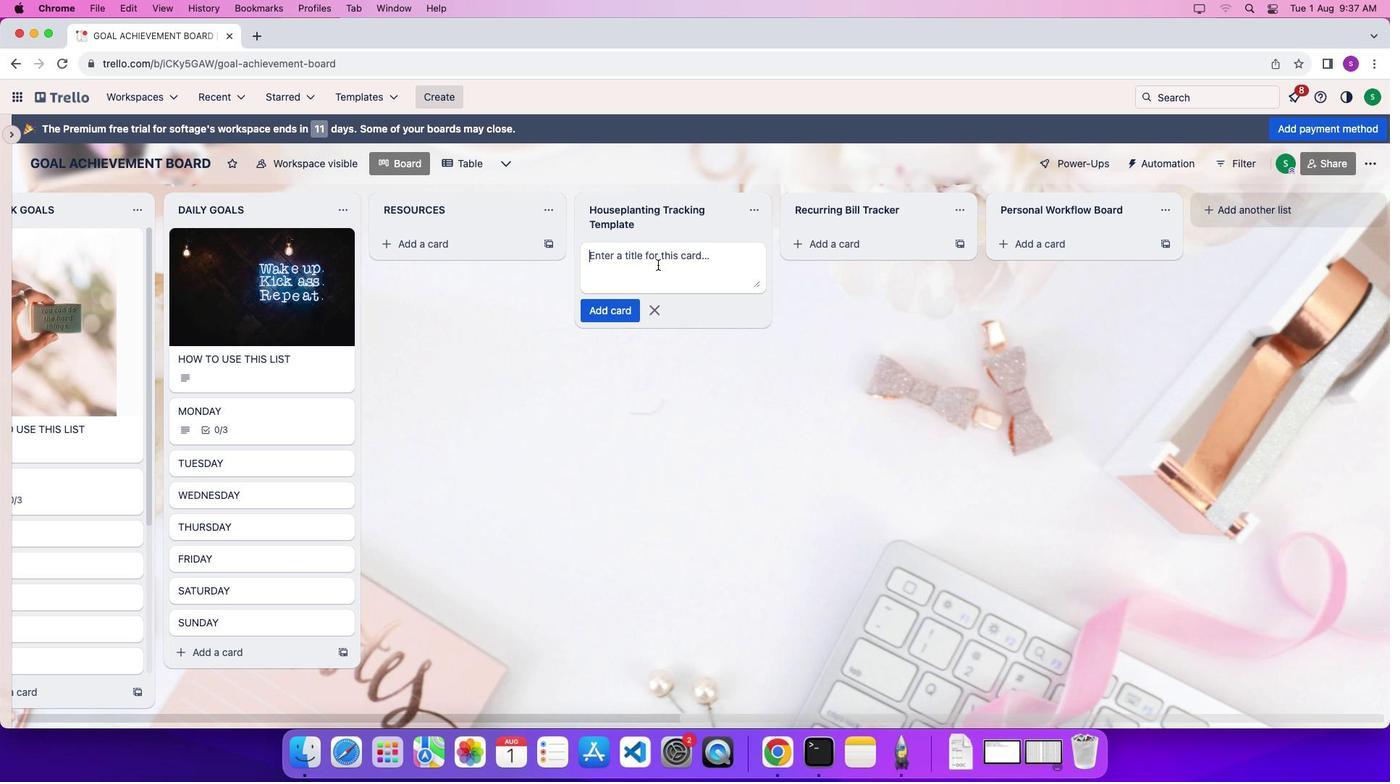 
Action: Mouse pressed left at (634, 265)
Screenshot: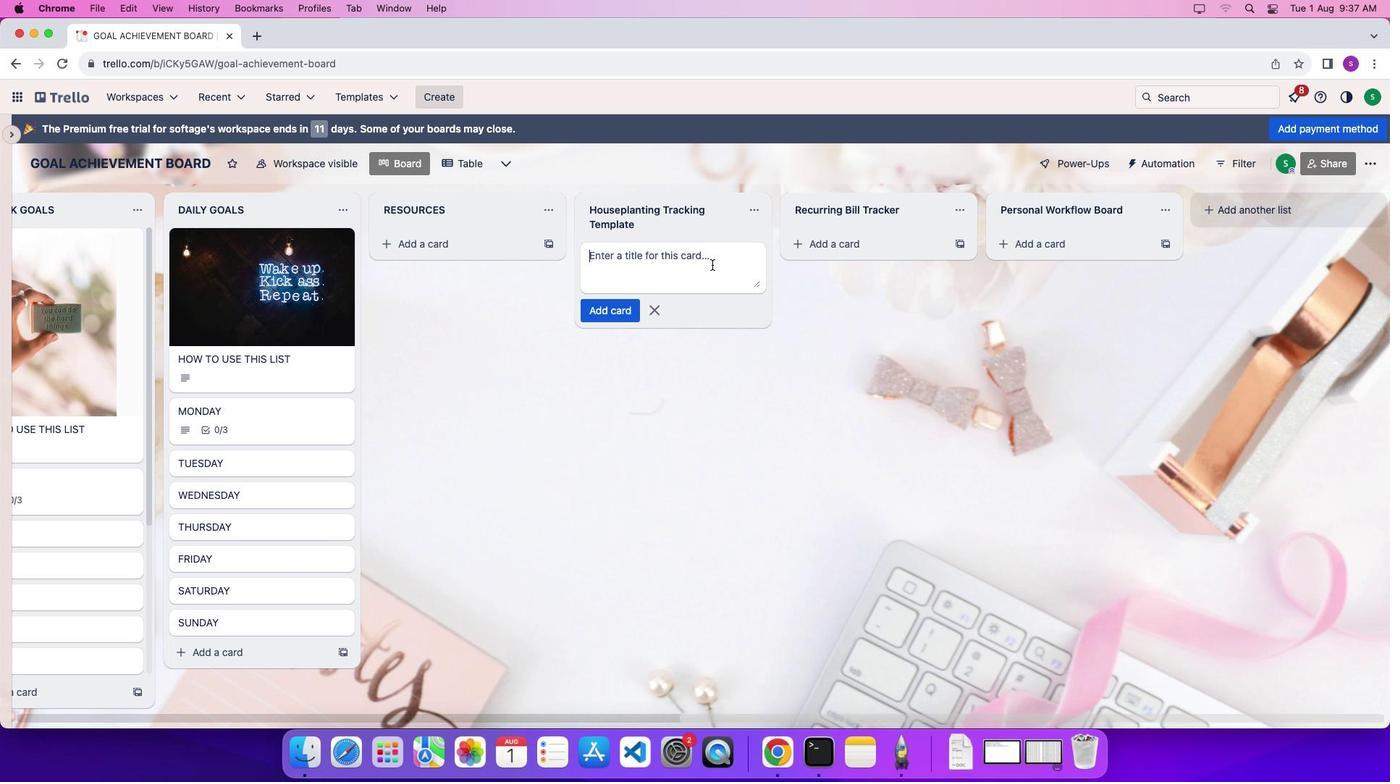 
Action: Mouse moved to (658, 265)
Screenshot: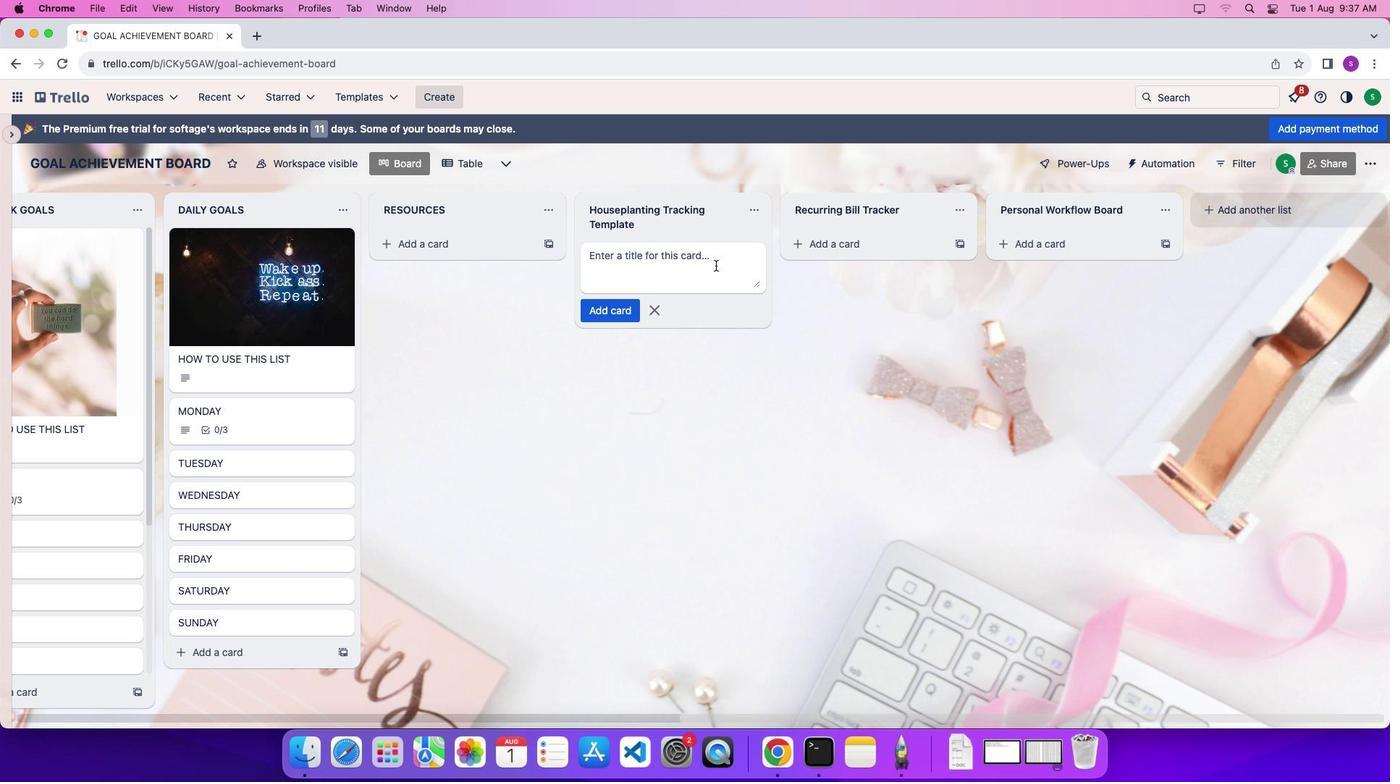 
Action: Mouse pressed left at (658, 265)
Screenshot: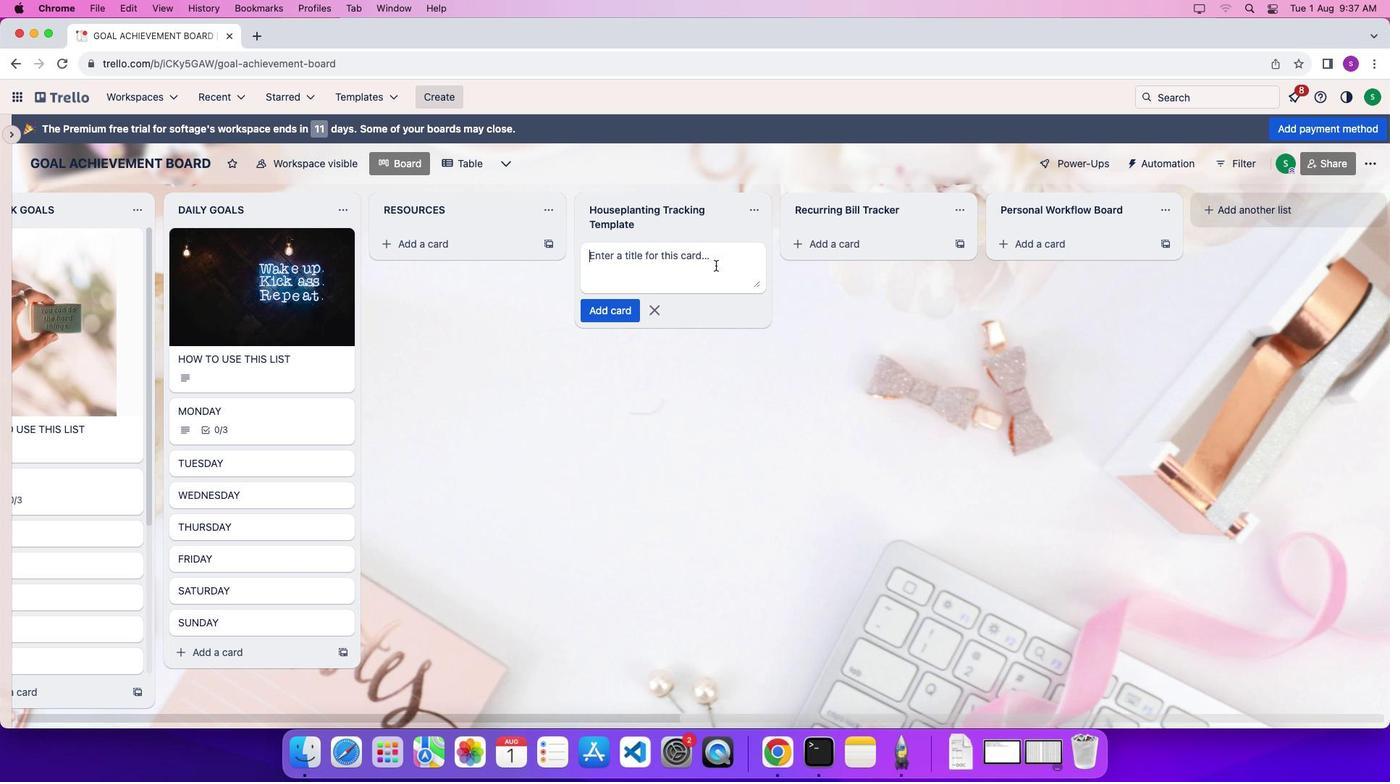 
Action: Mouse moved to (715, 265)
Screenshot: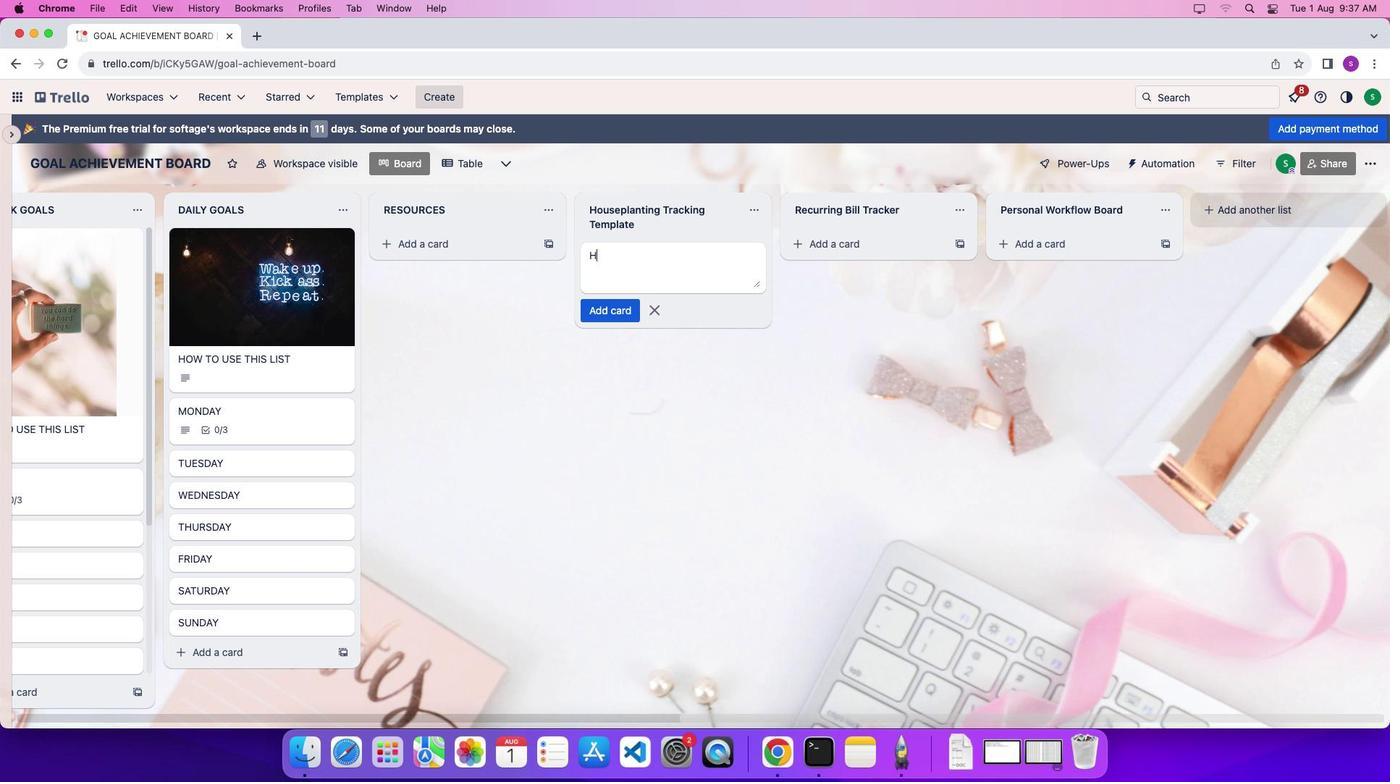 
Action: Key pressed Key.shift'H''o''u''s''e'Key.shift'P''l''a''n''t'Key.enter
Screenshot: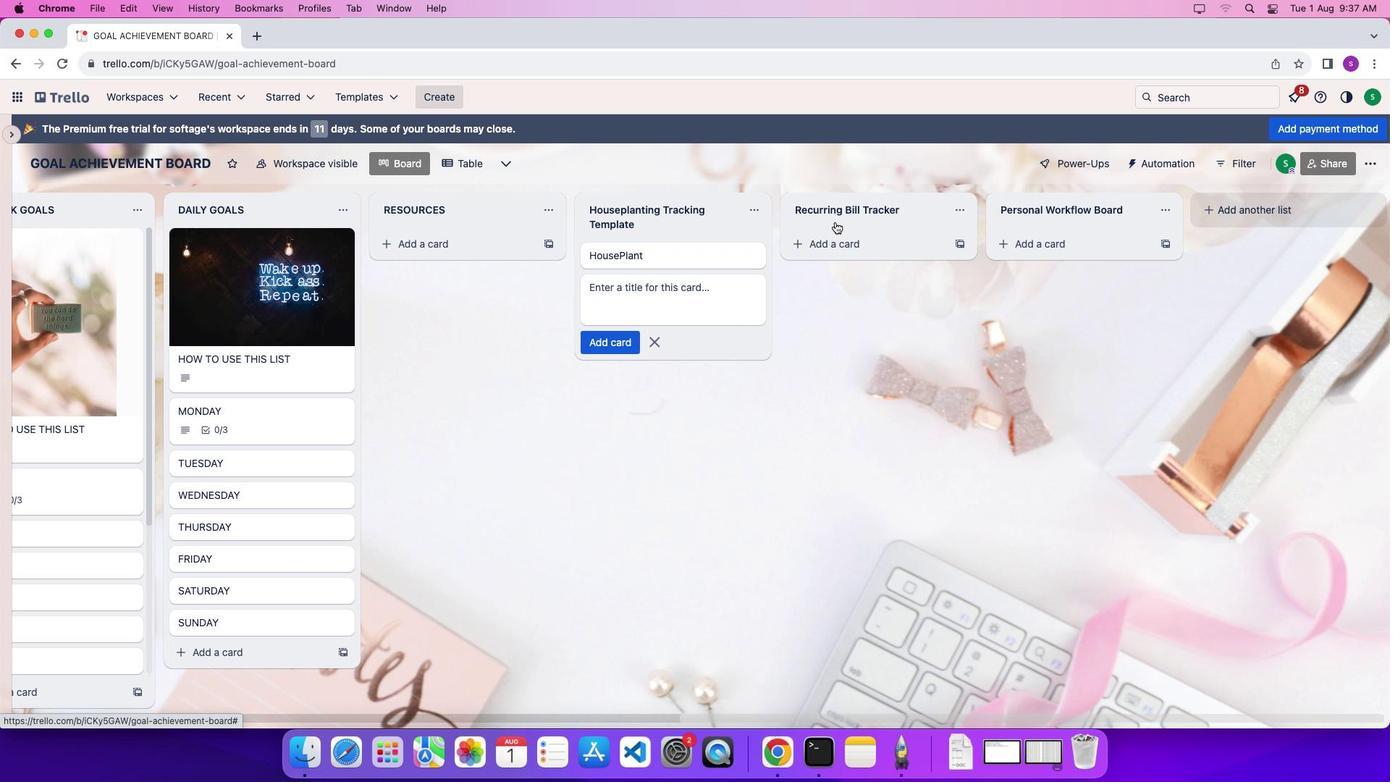 
Action: Mouse moved to (830, 243)
Screenshot: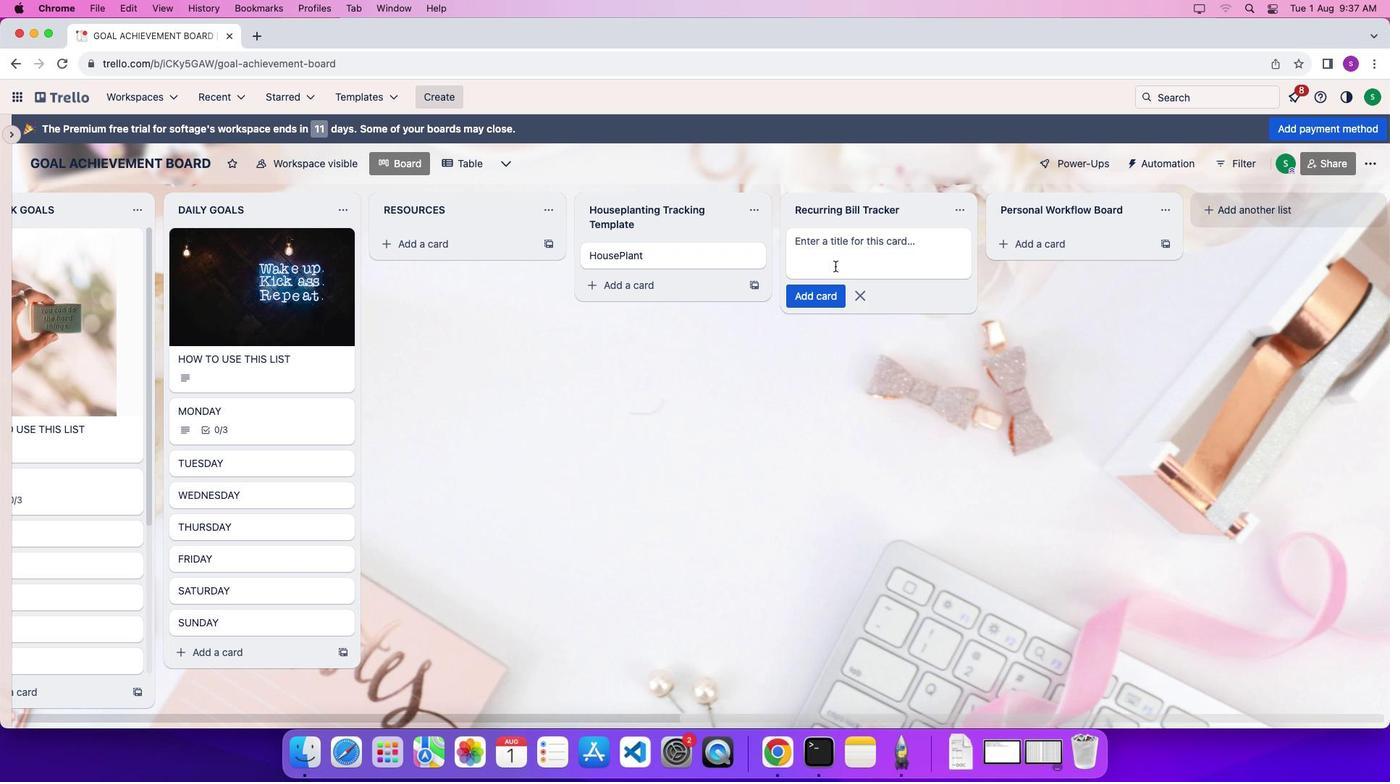 
Action: Mouse pressed left at (830, 243)
Screenshot: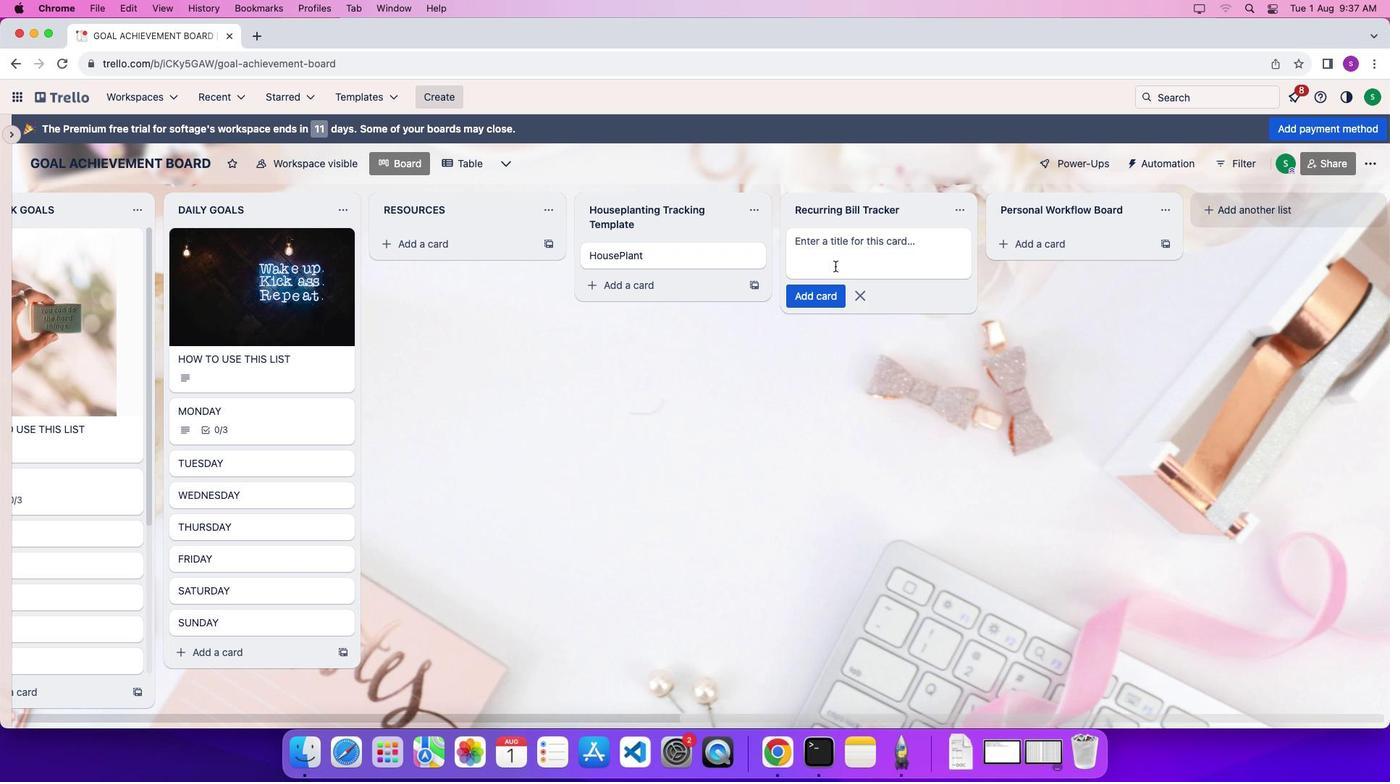 
Action: Mouse moved to (835, 265)
Screenshot: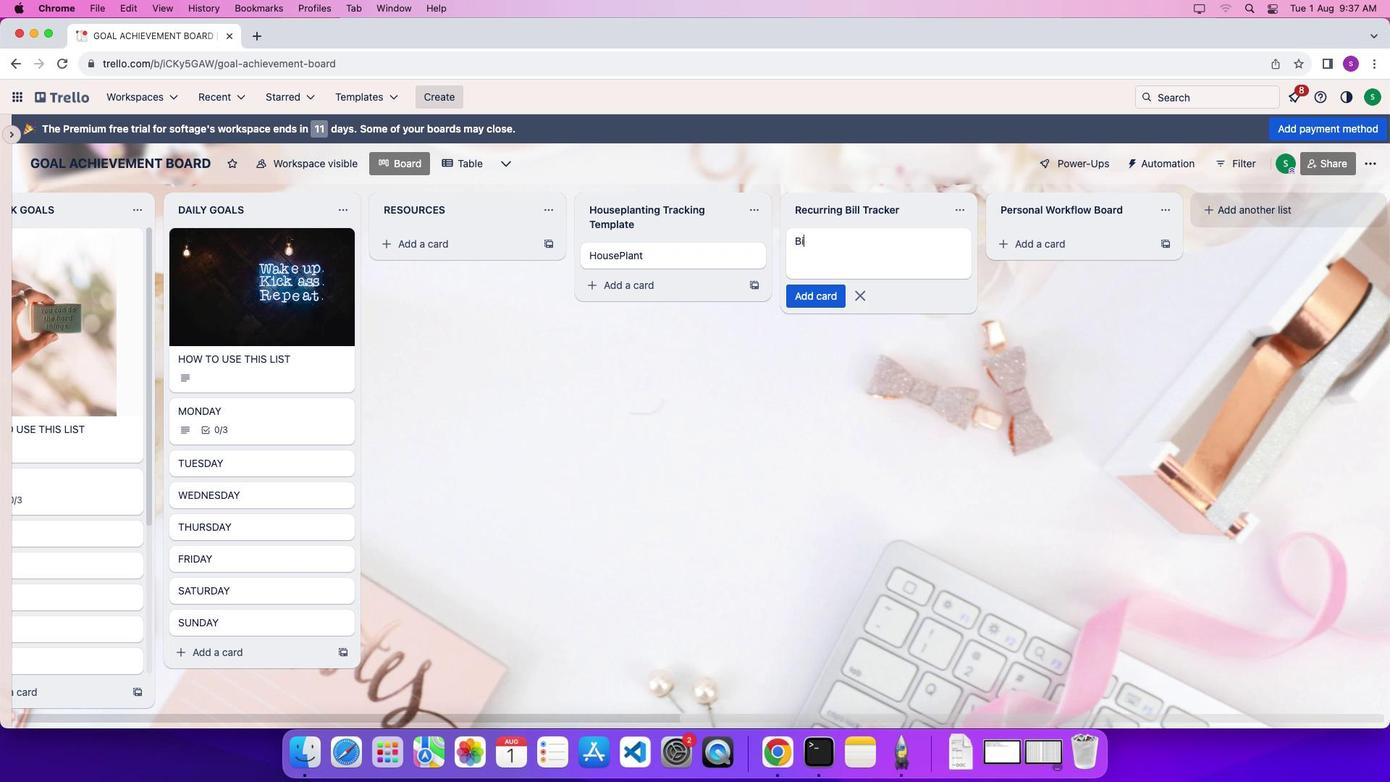 
Action: Mouse pressed left at (835, 265)
Screenshot: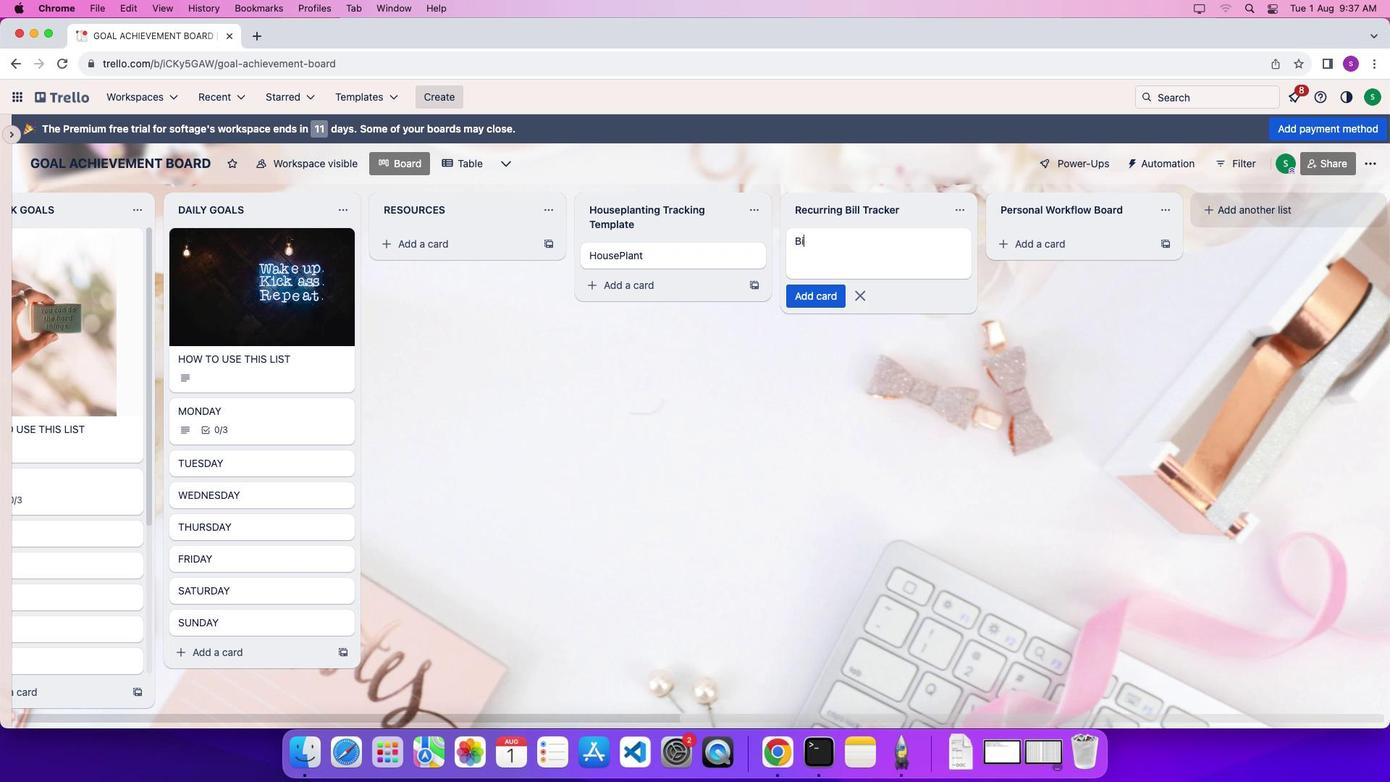 
Action: Key pressed Key.shift'B''i''l'Key.spaceKey.backspace'l'Key.spaceKey.shiftKey.shift'T''r''a''c''k''e''r'Key.enter
Screenshot: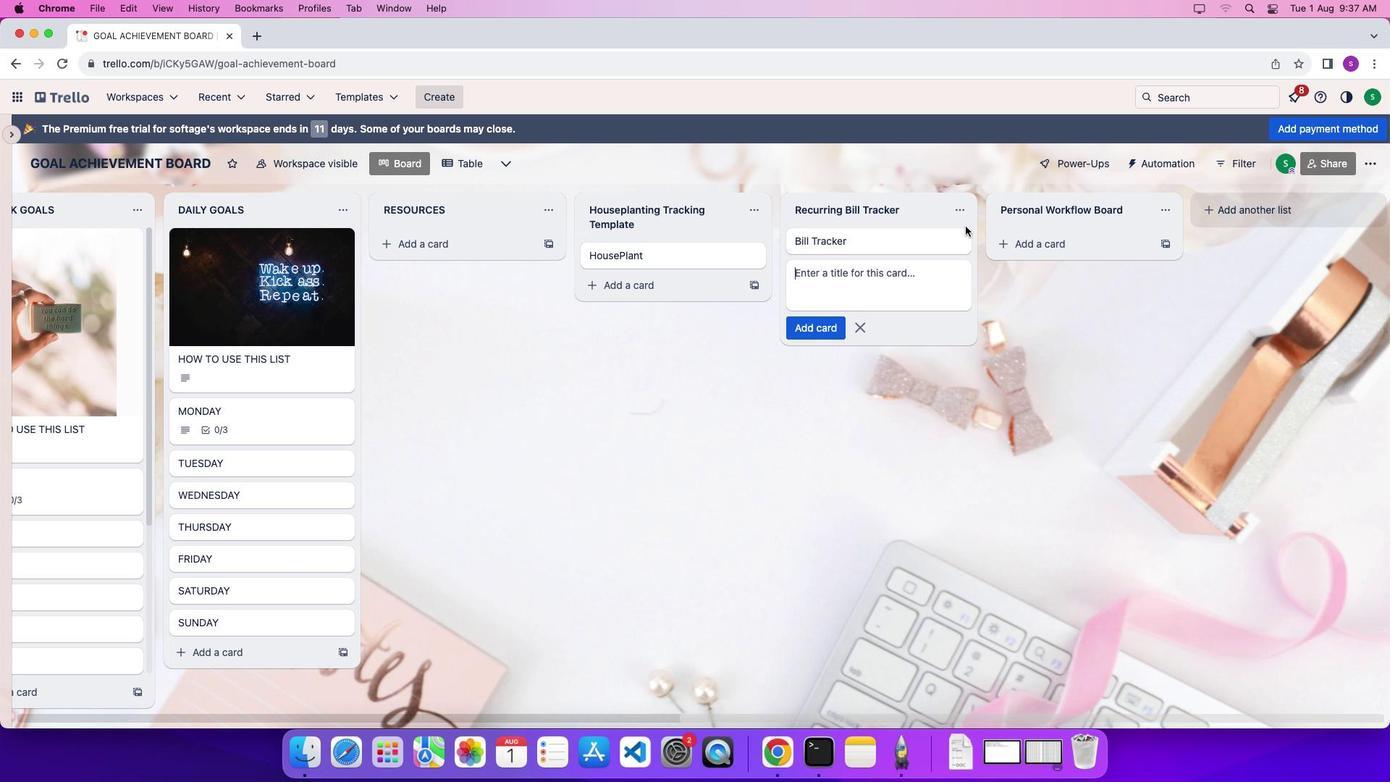 
Action: Mouse moved to (1016, 250)
Screenshot: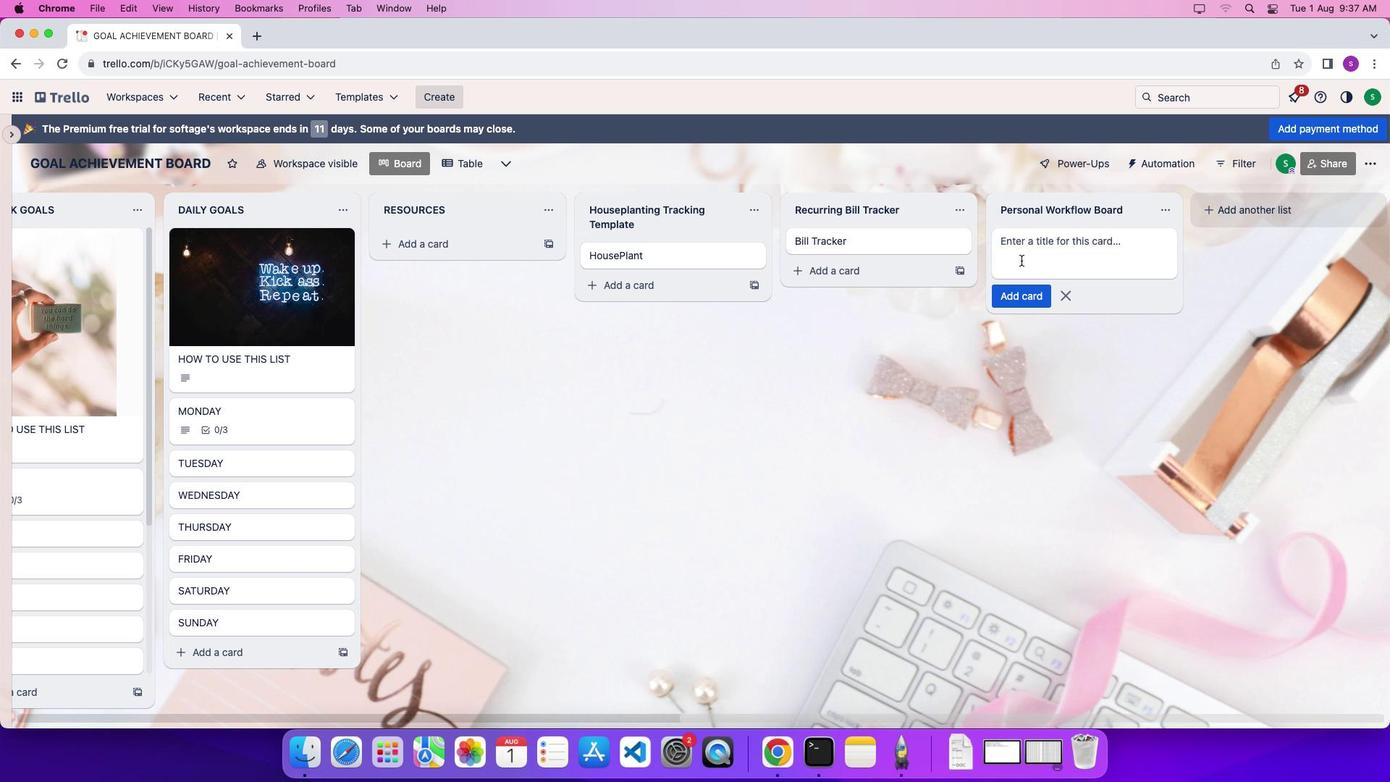 
Action: Mouse pressed left at (1016, 250)
Screenshot: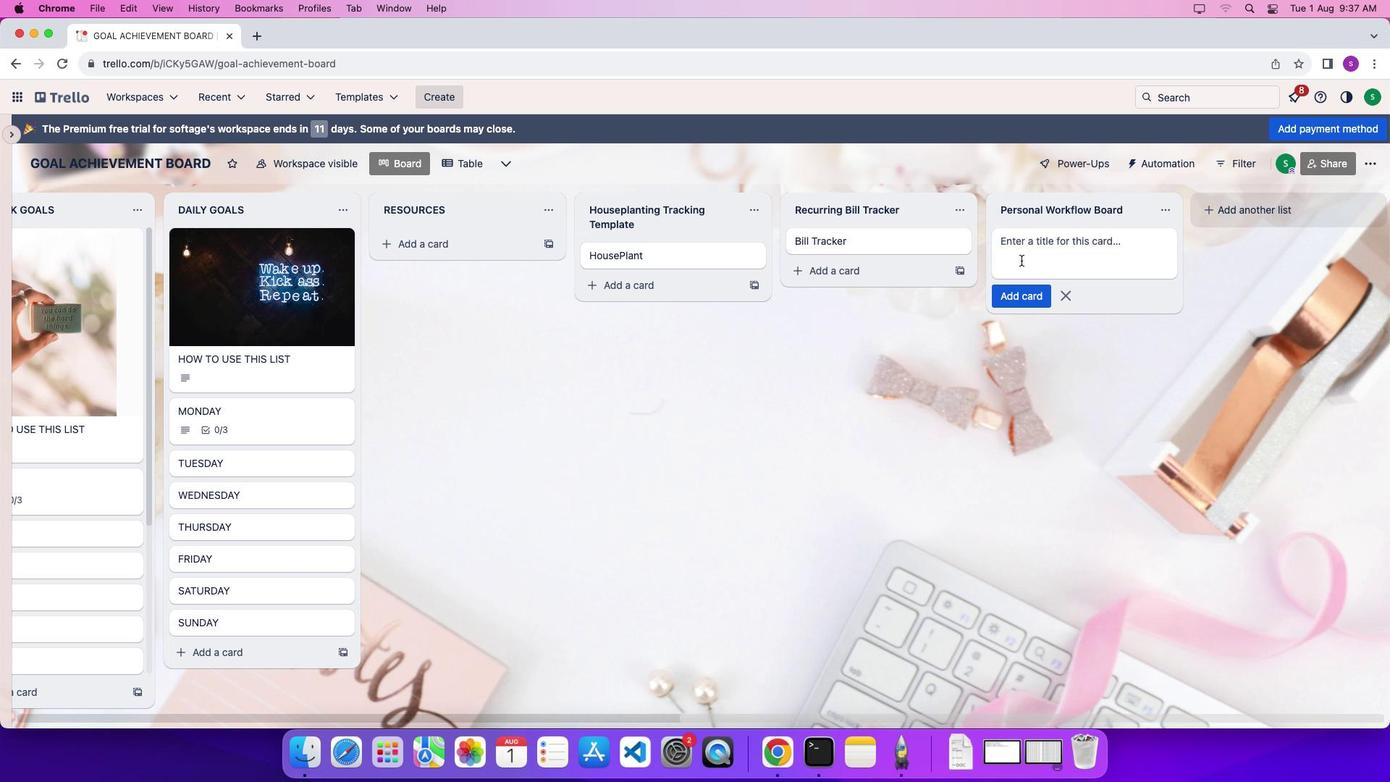 
Action: Mouse moved to (1019, 260)
Screenshot: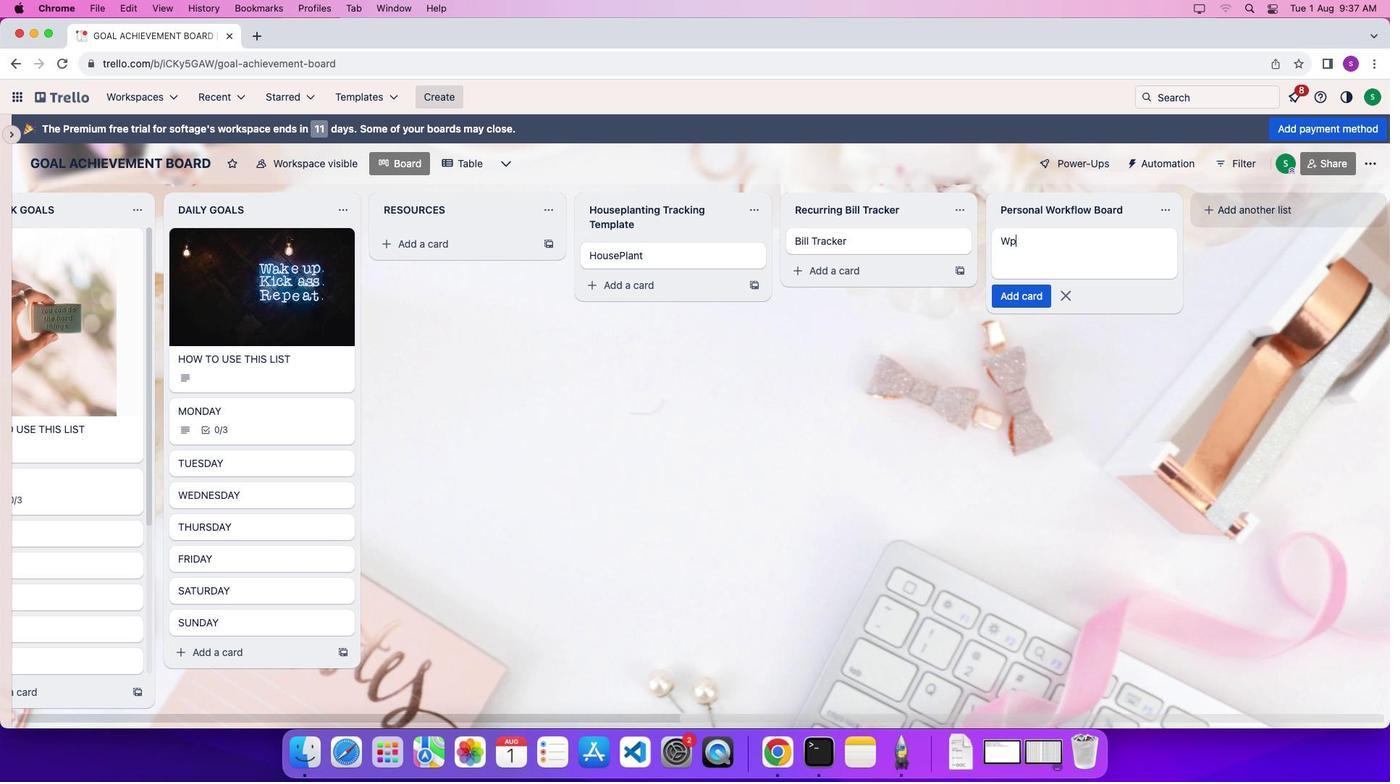 
Action: Mouse pressed left at (1019, 260)
Screenshot: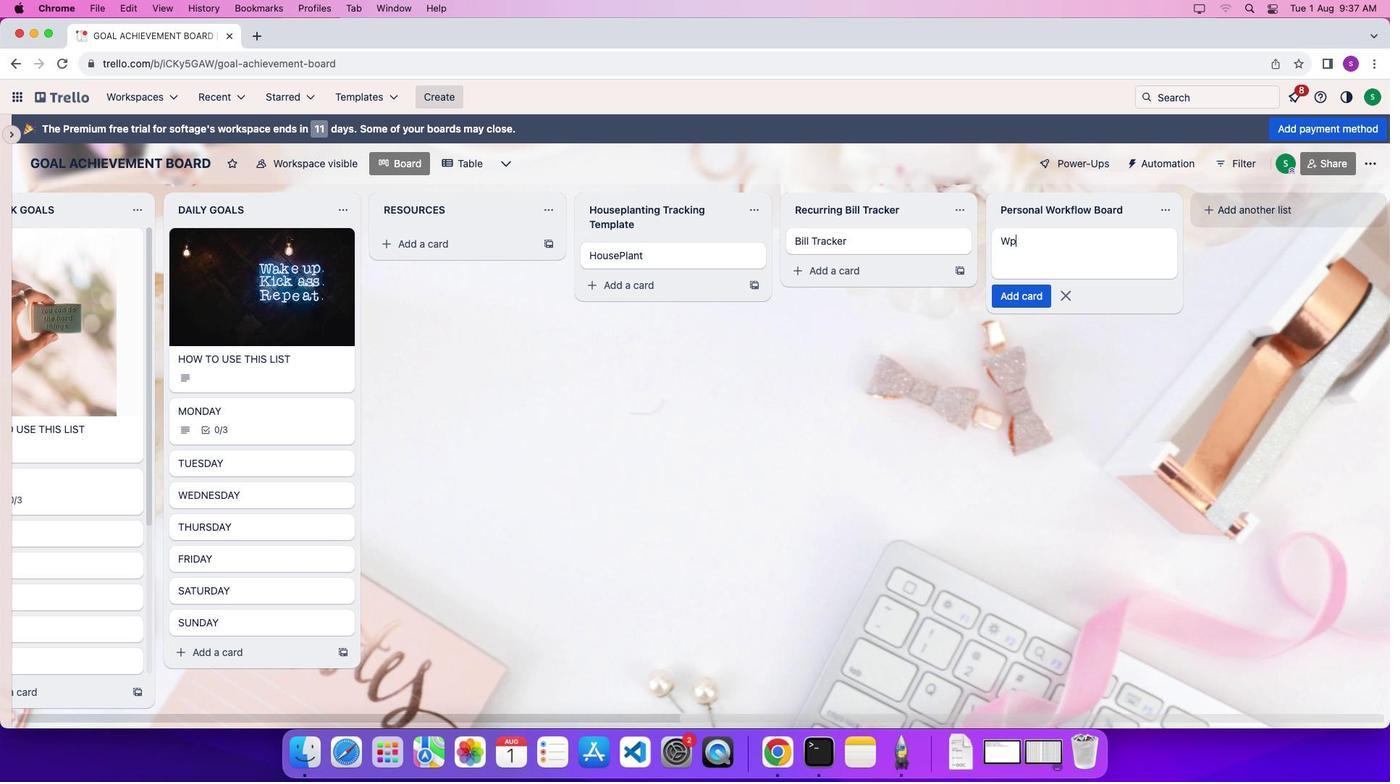 
Action: Mouse moved to (1021, 260)
Screenshot: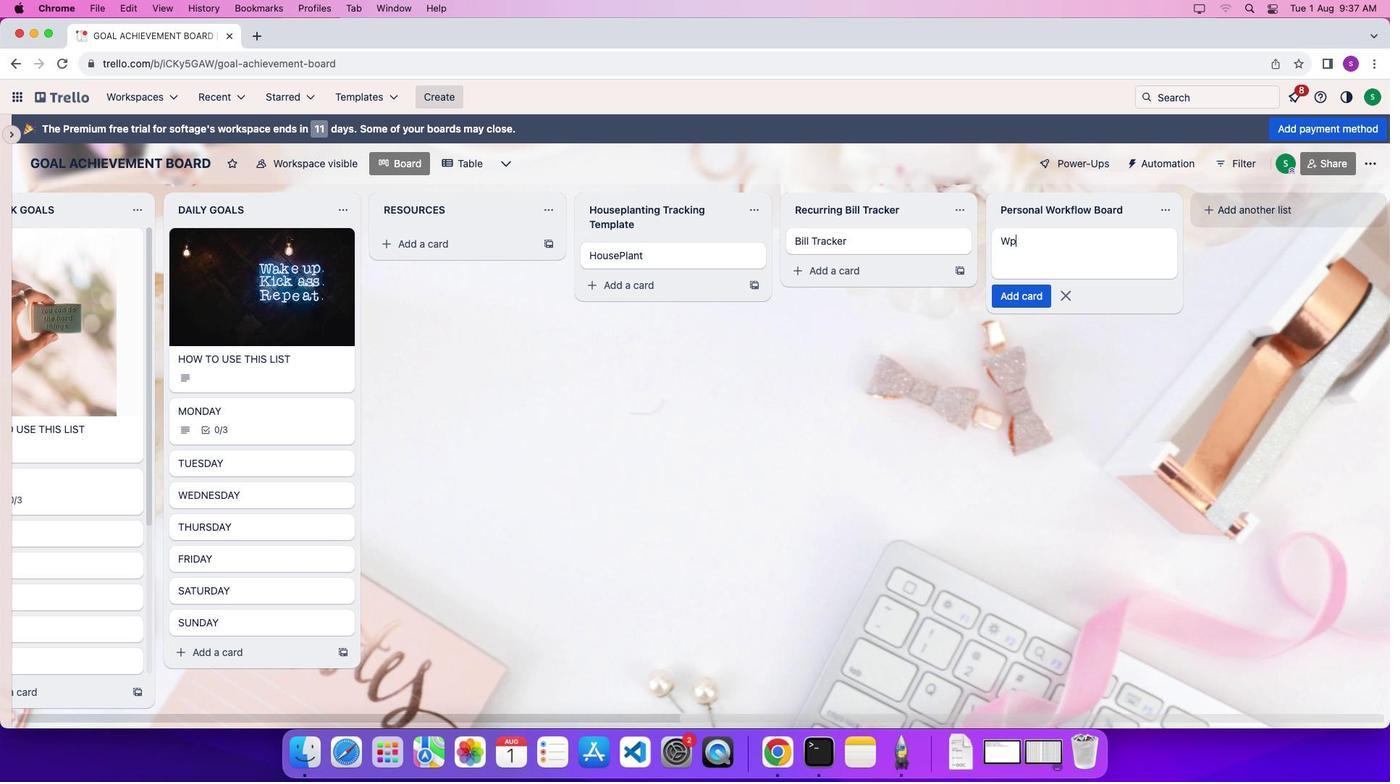 
Action: Key pressed Key.shift'W''p'Key.backspace'o''r''k''f''l''o''w'Key.enter
Screenshot: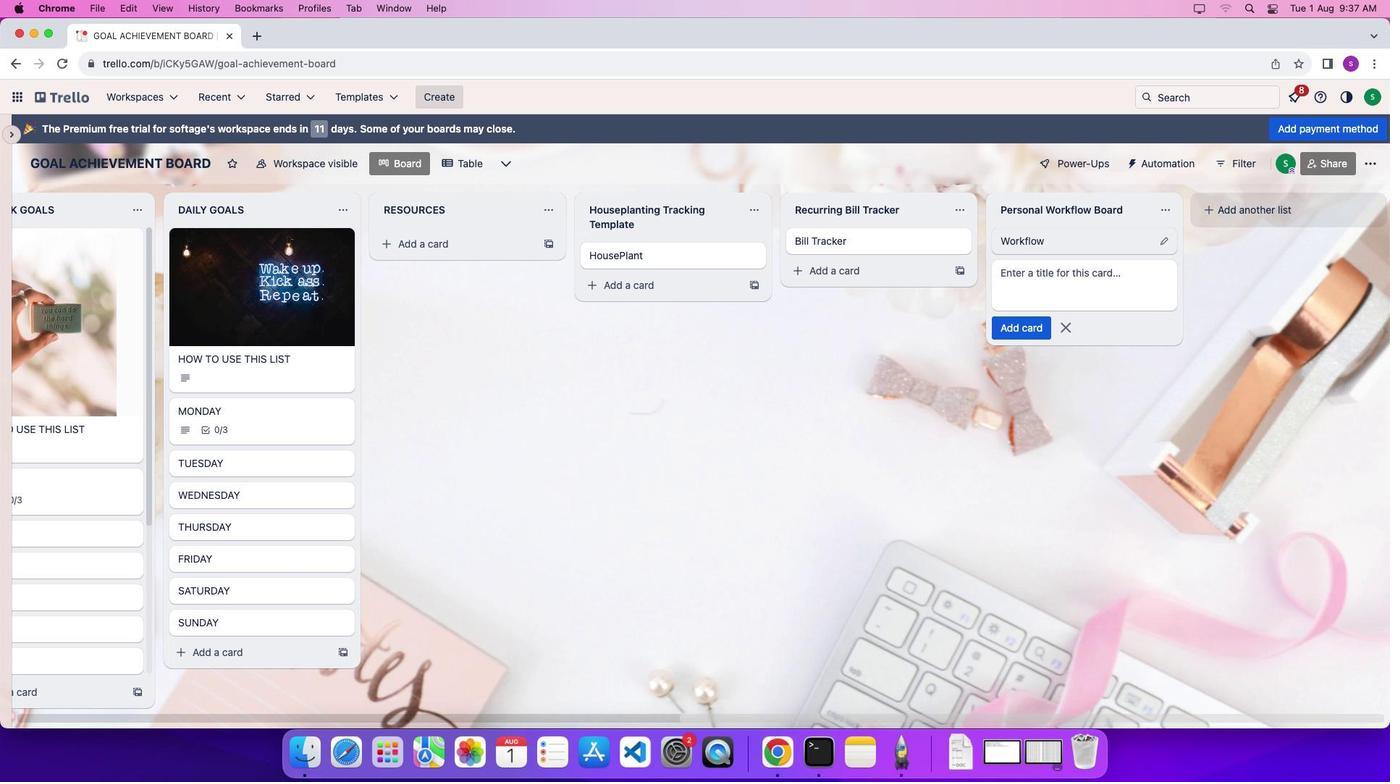 
Action: Mouse moved to (1064, 323)
Screenshot: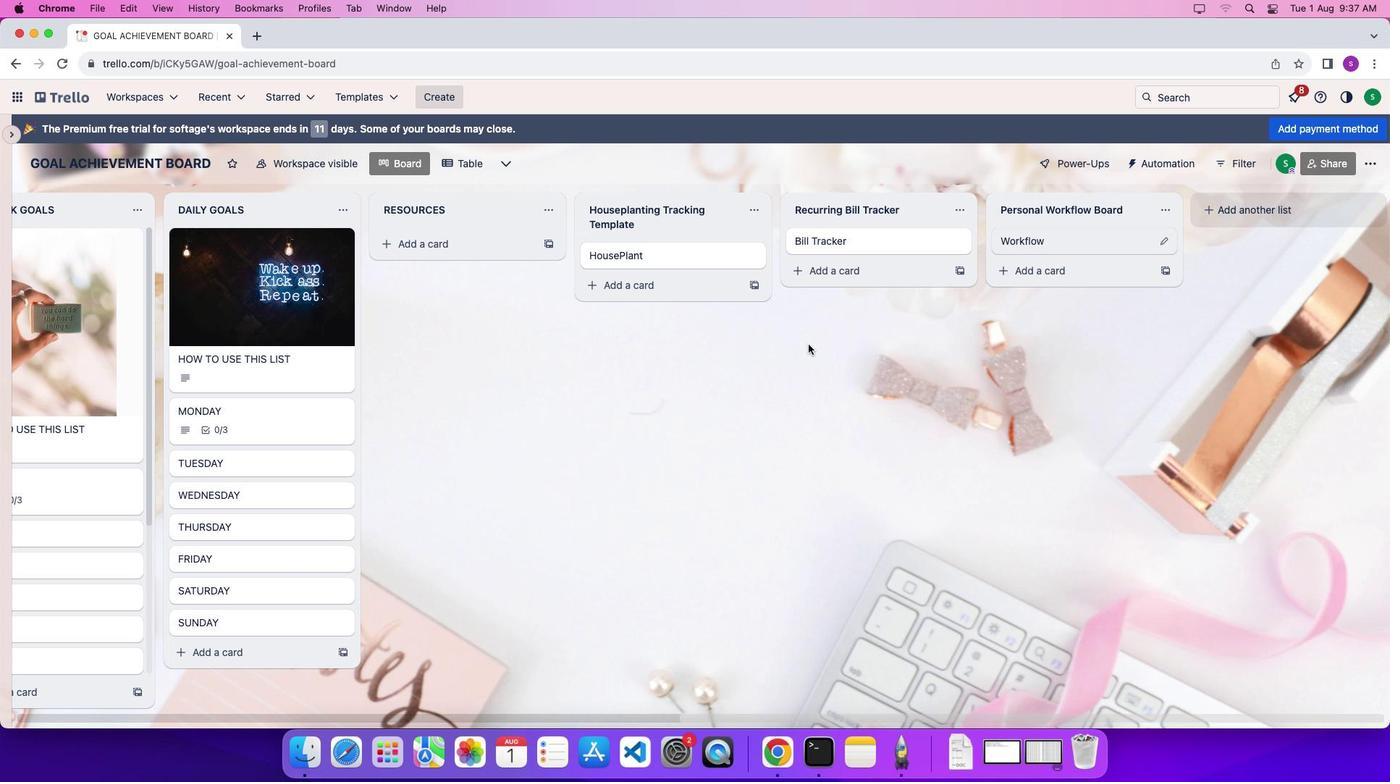 
Action: Mouse pressed left at (1064, 323)
Screenshot: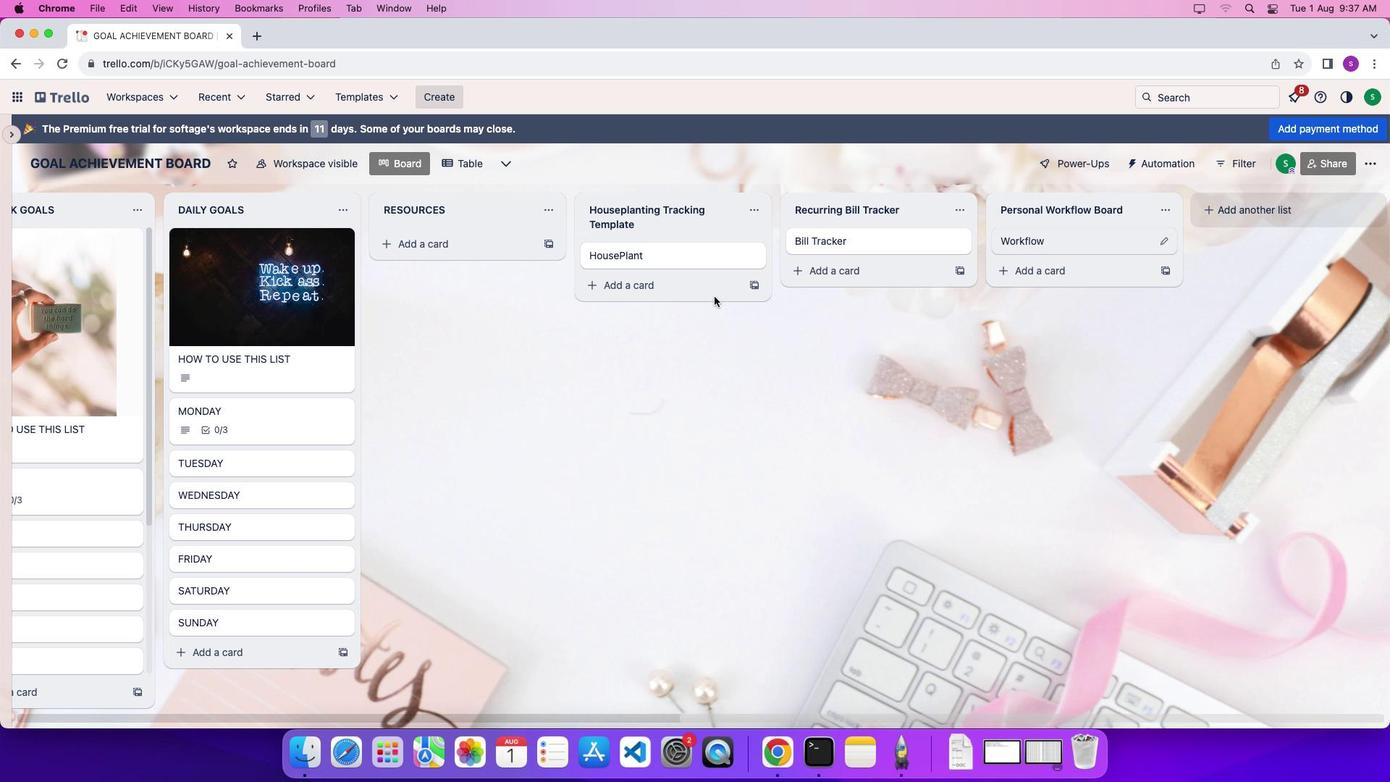 
Action: Mouse moved to (829, 352)
Screenshot: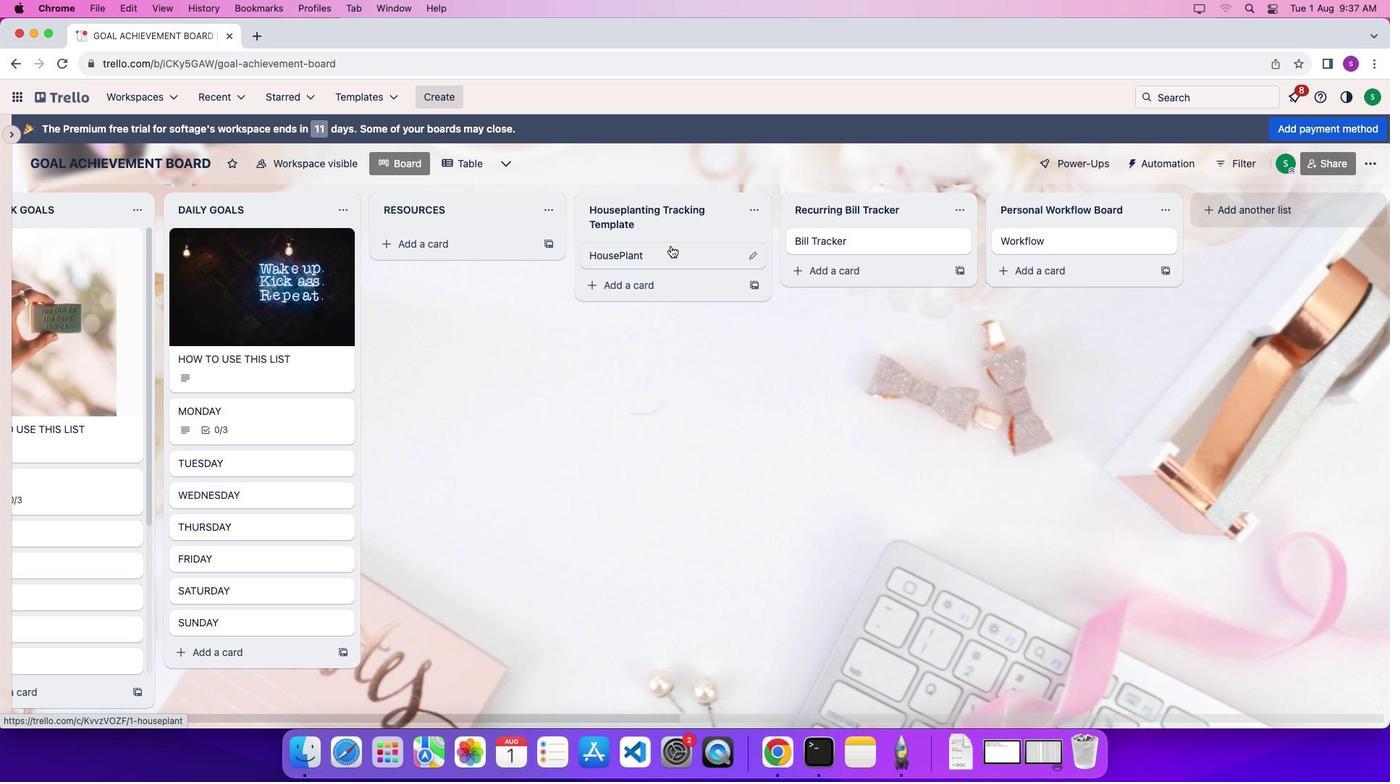 
Action: Mouse pressed left at (829, 352)
Screenshot: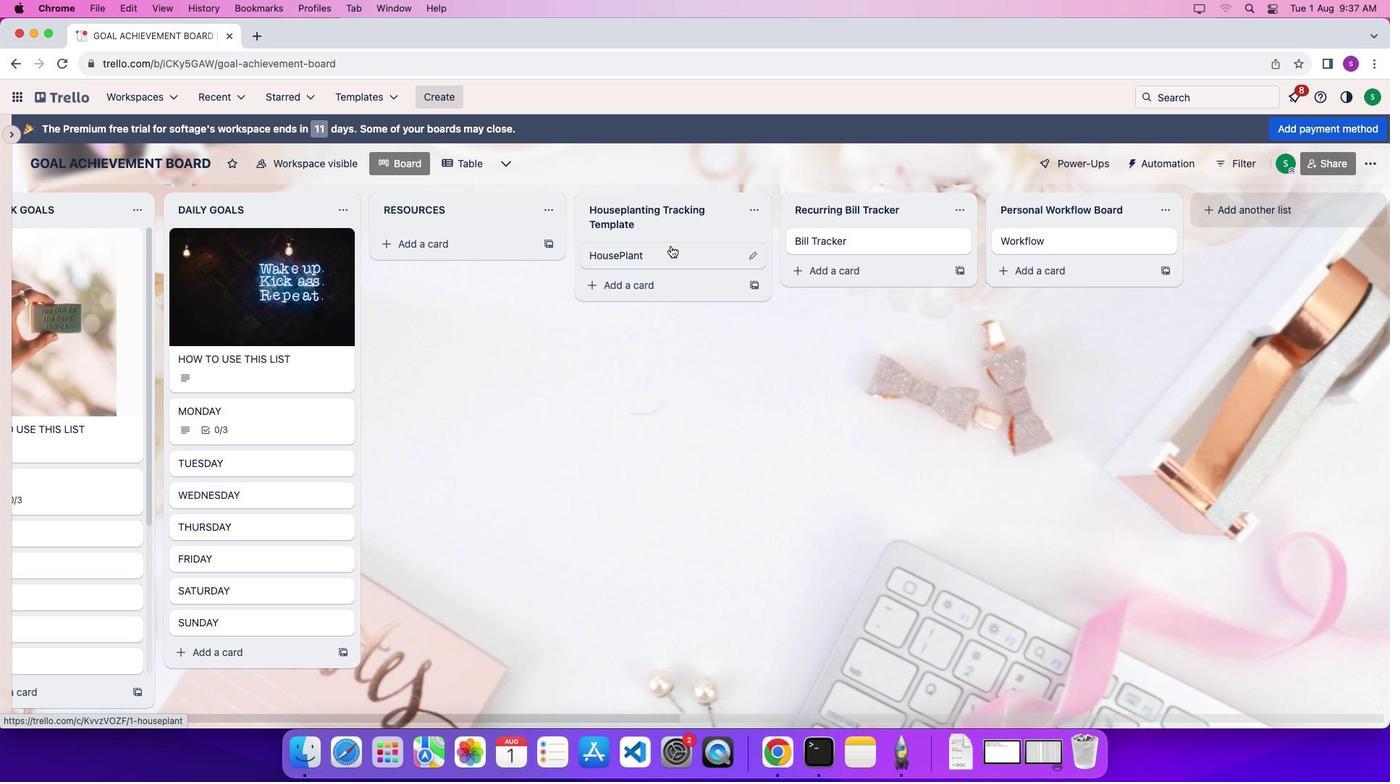 
Action: Mouse moved to (671, 245)
Screenshot: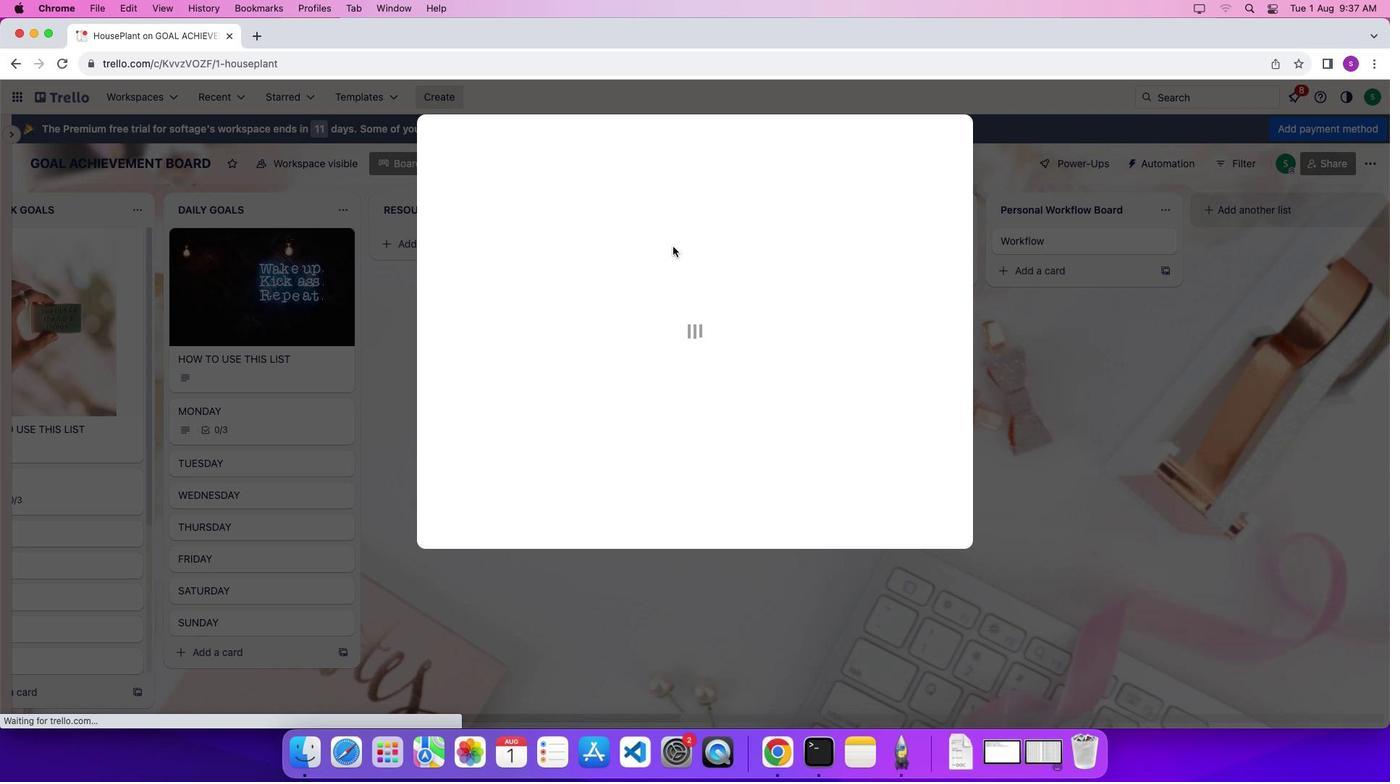 
Action: Mouse pressed left at (671, 245)
Screenshot: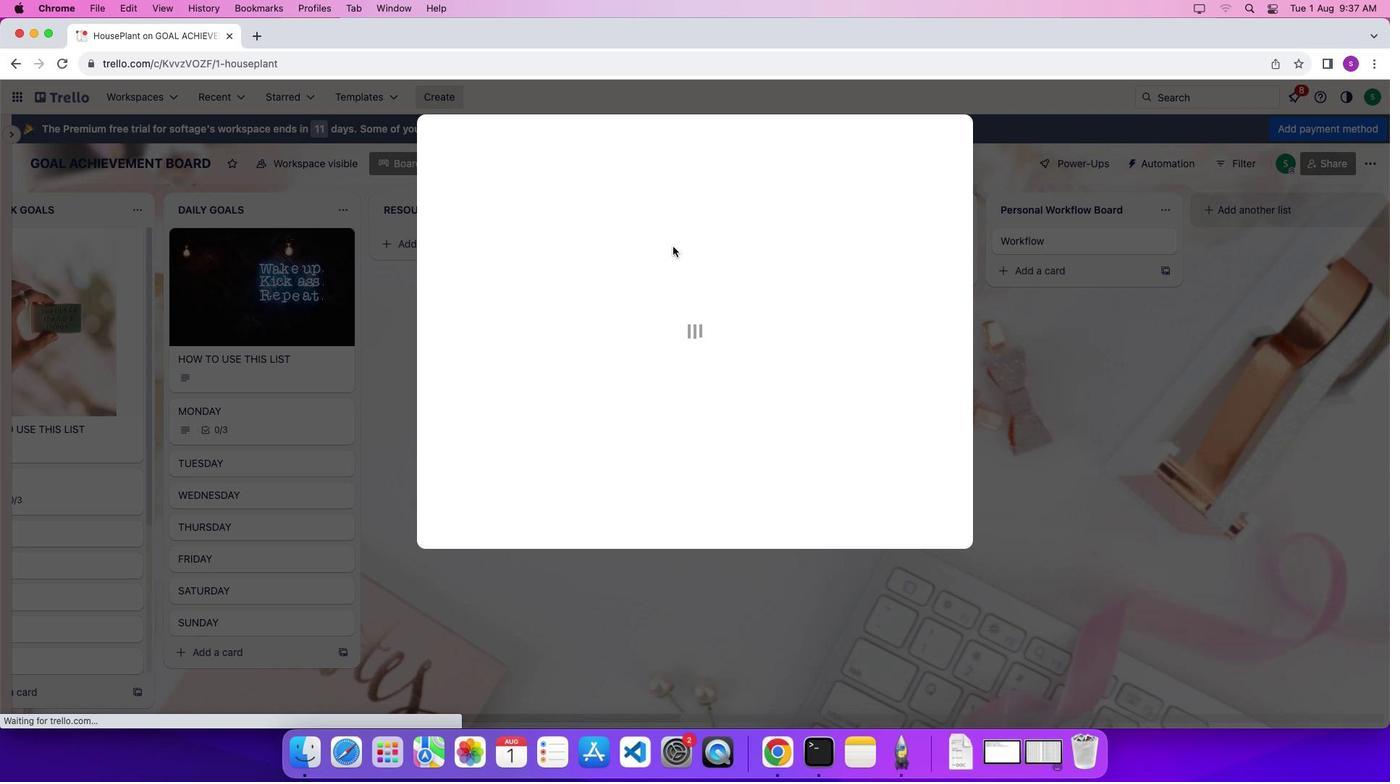 
Action: Mouse moved to (483, 212)
Screenshot: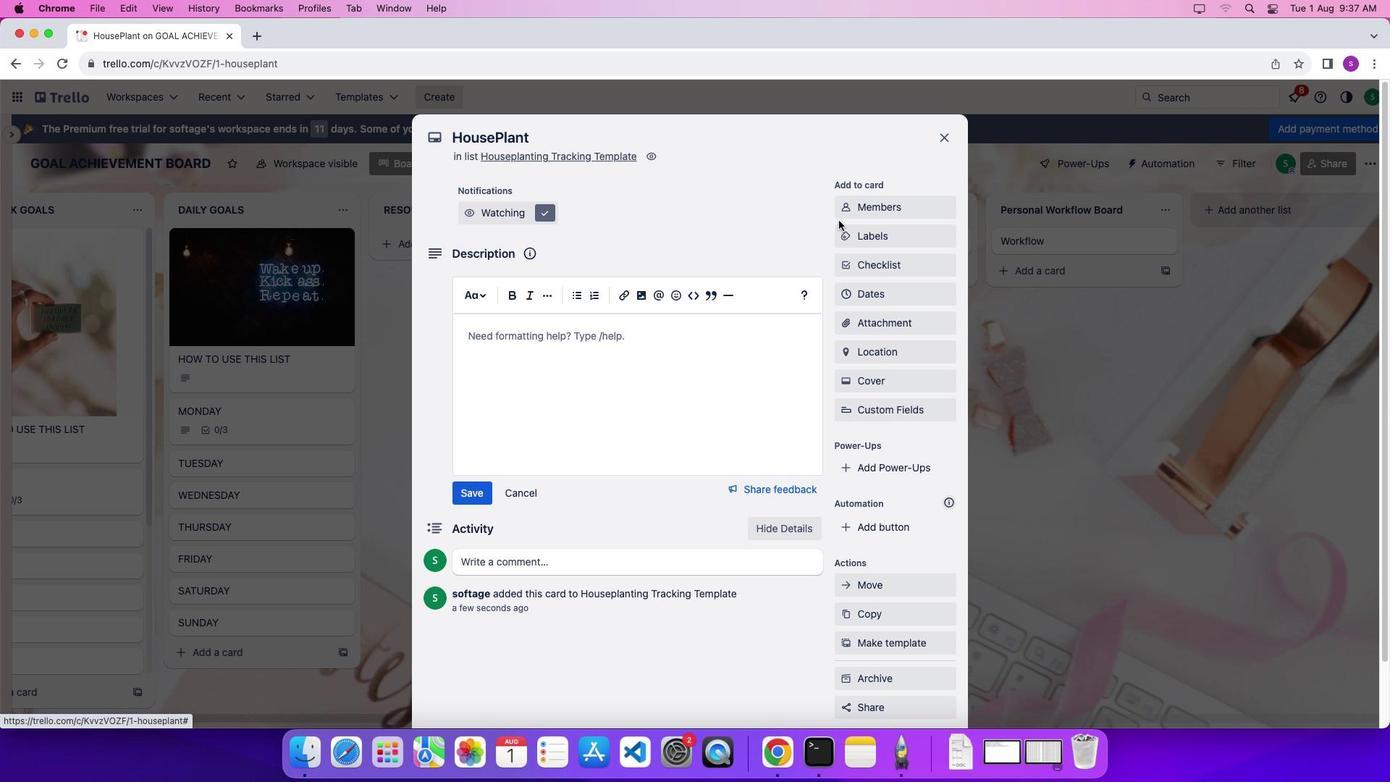 
Action: Mouse pressed left at (483, 212)
Screenshot: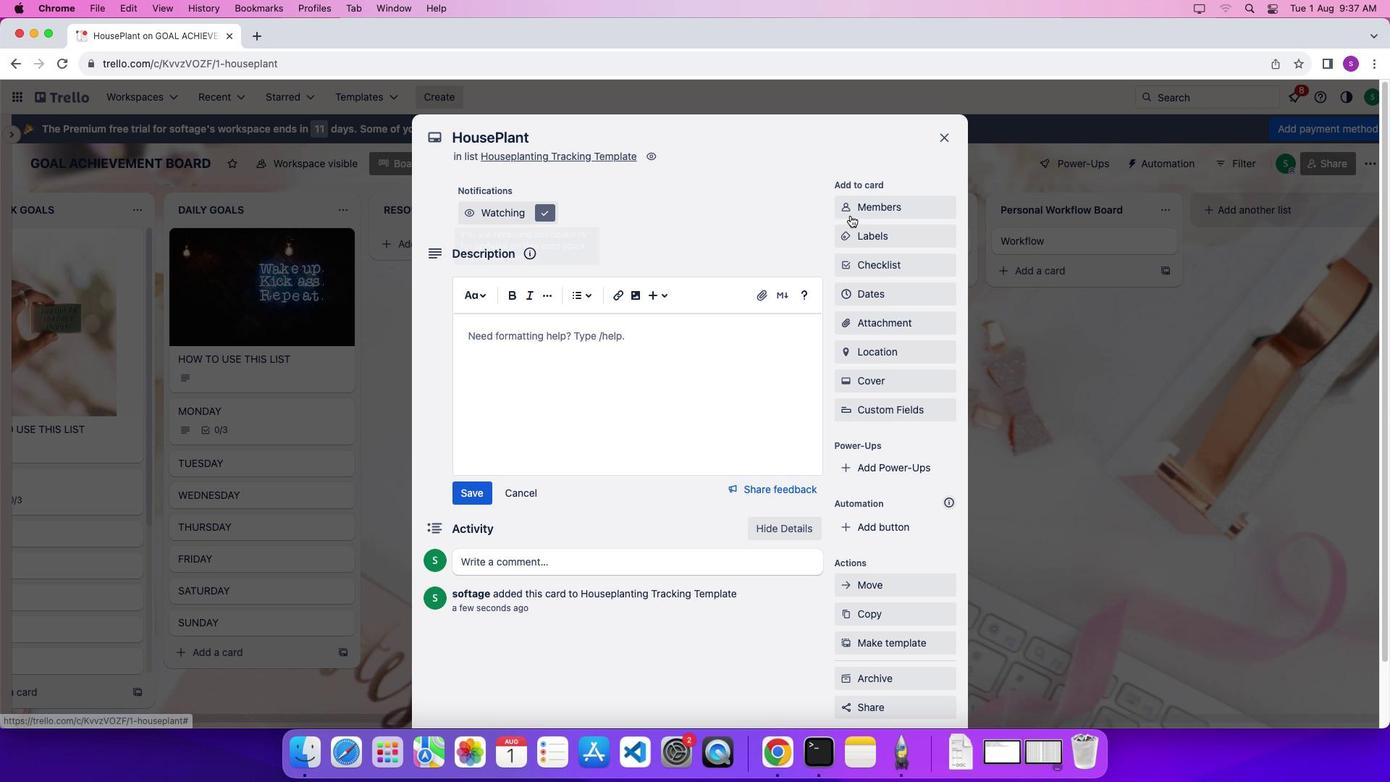 
Action: Mouse moved to (853, 210)
Screenshot: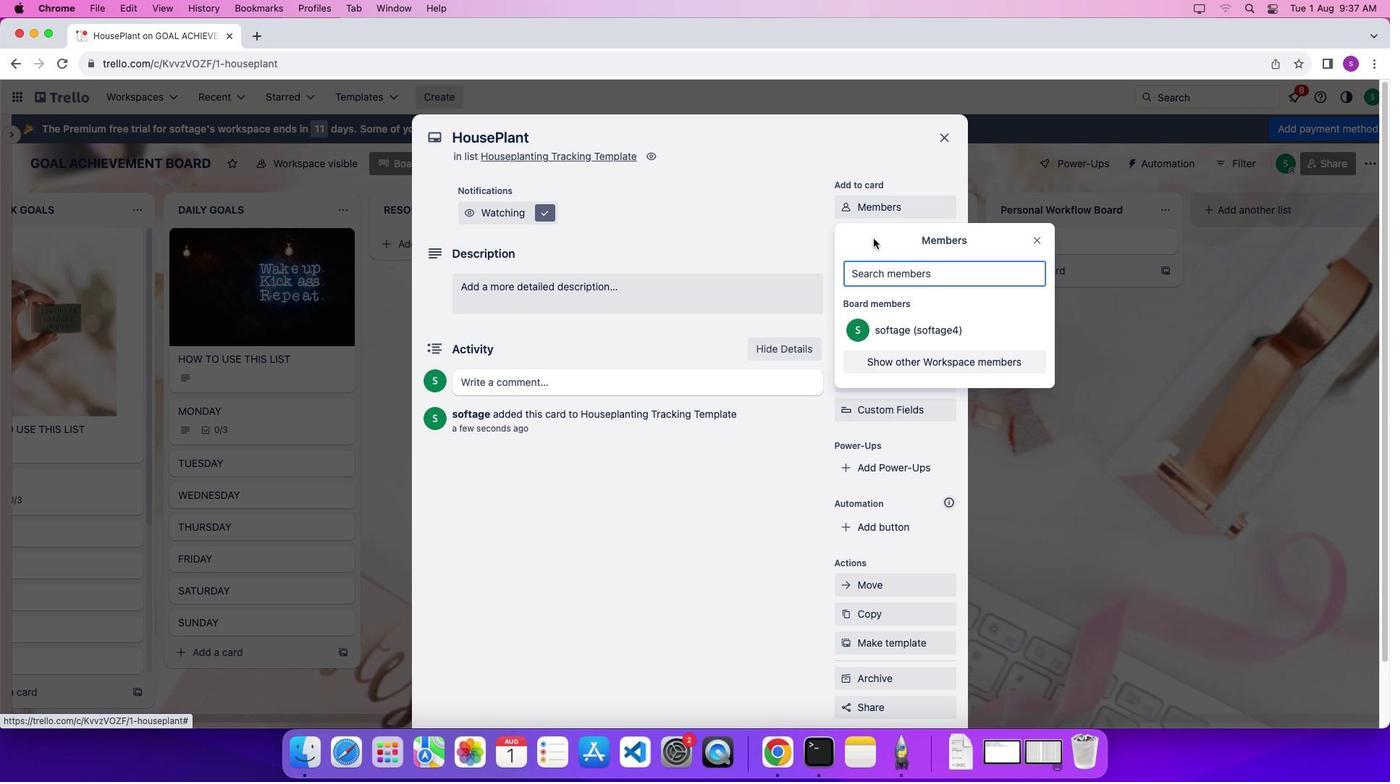 
Action: Mouse pressed left at (853, 210)
Screenshot: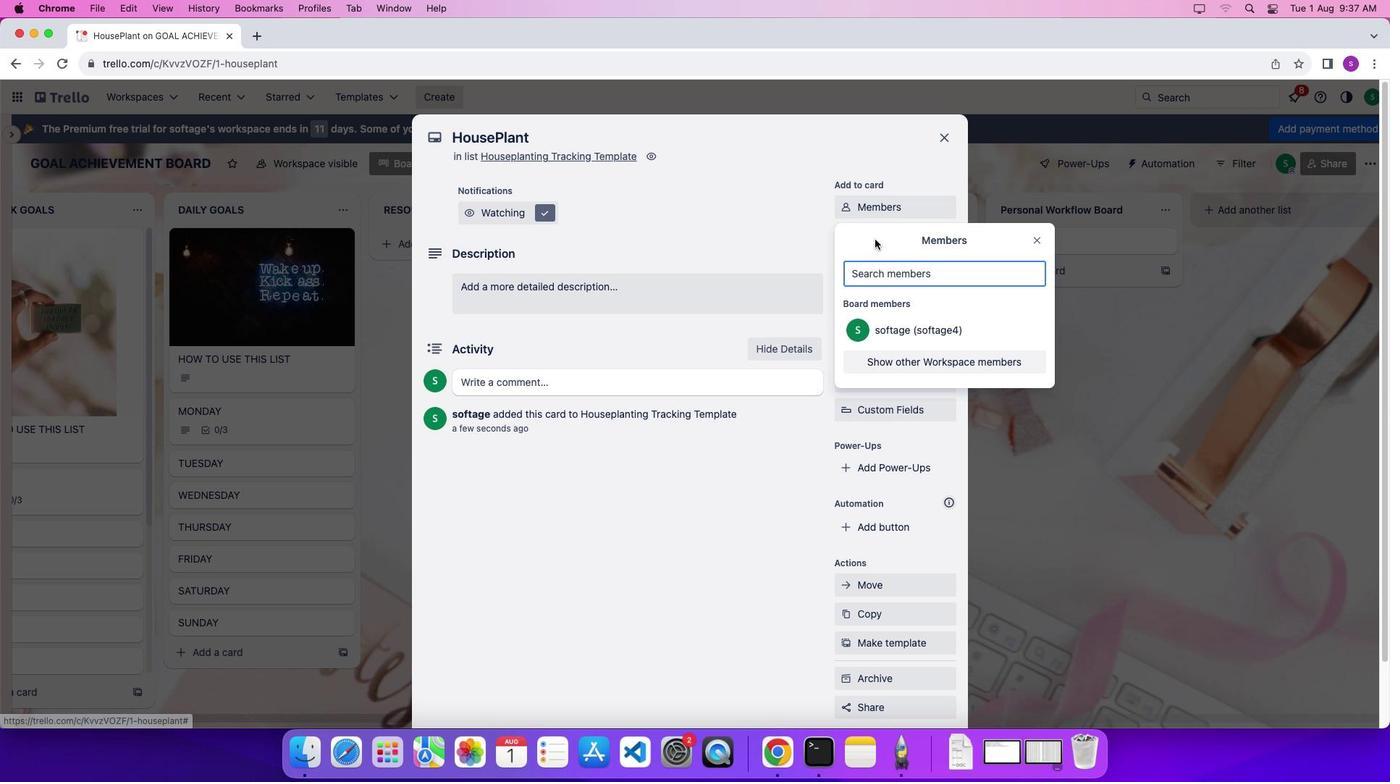 
Action: Mouse moved to (875, 239)
Screenshot: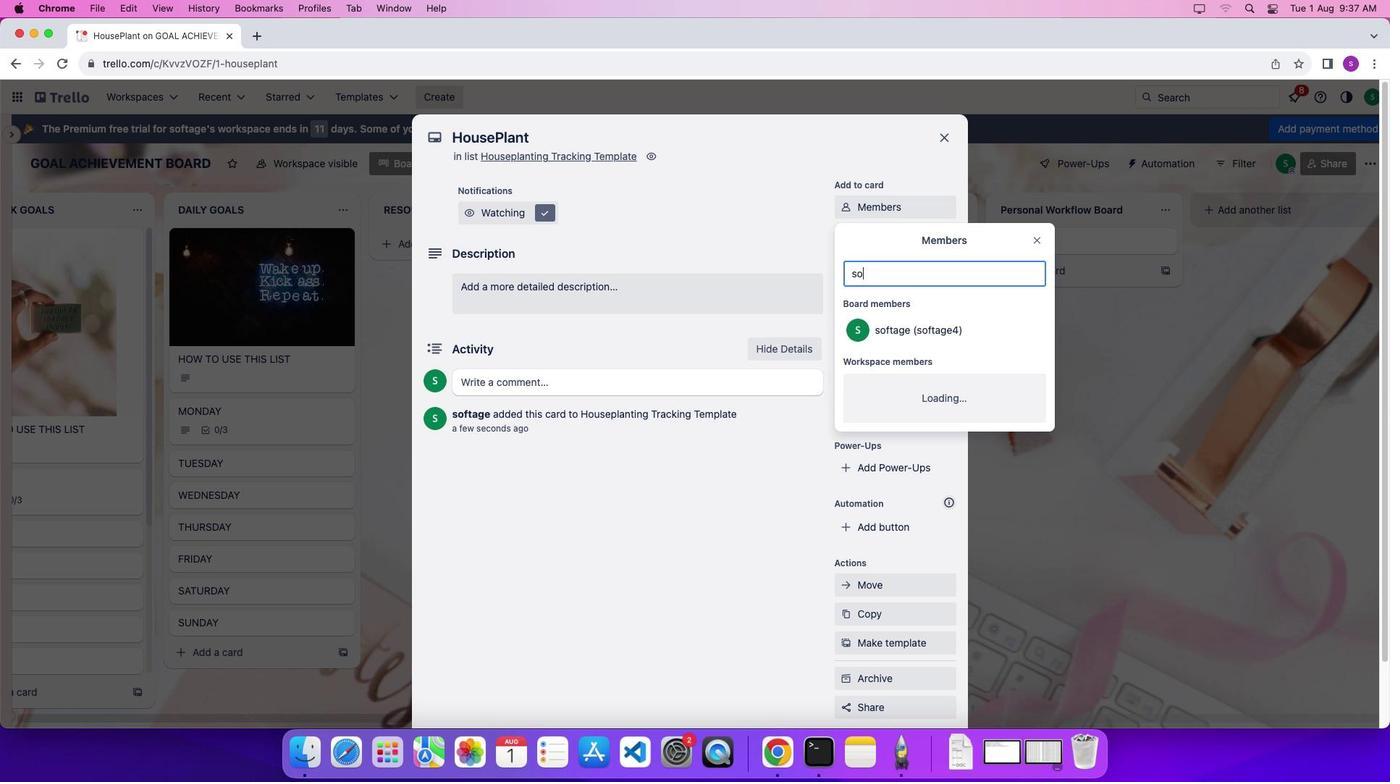 
Action: Key pressed 's''o''f''t''a''g''e''.''2'Key.shift'@''s''o''f''t''a''g''e''.''n''e''t'
Screenshot: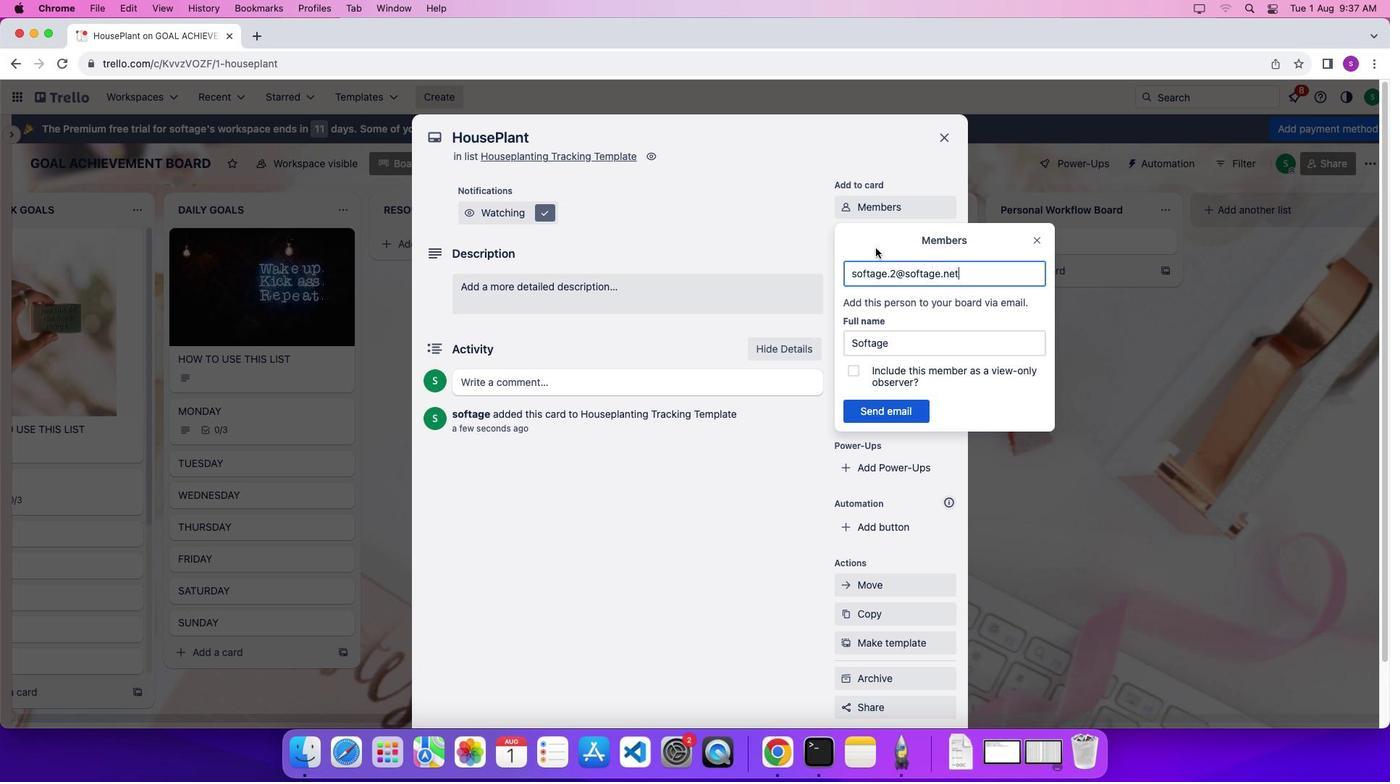 
Action: Mouse moved to (856, 370)
Screenshot: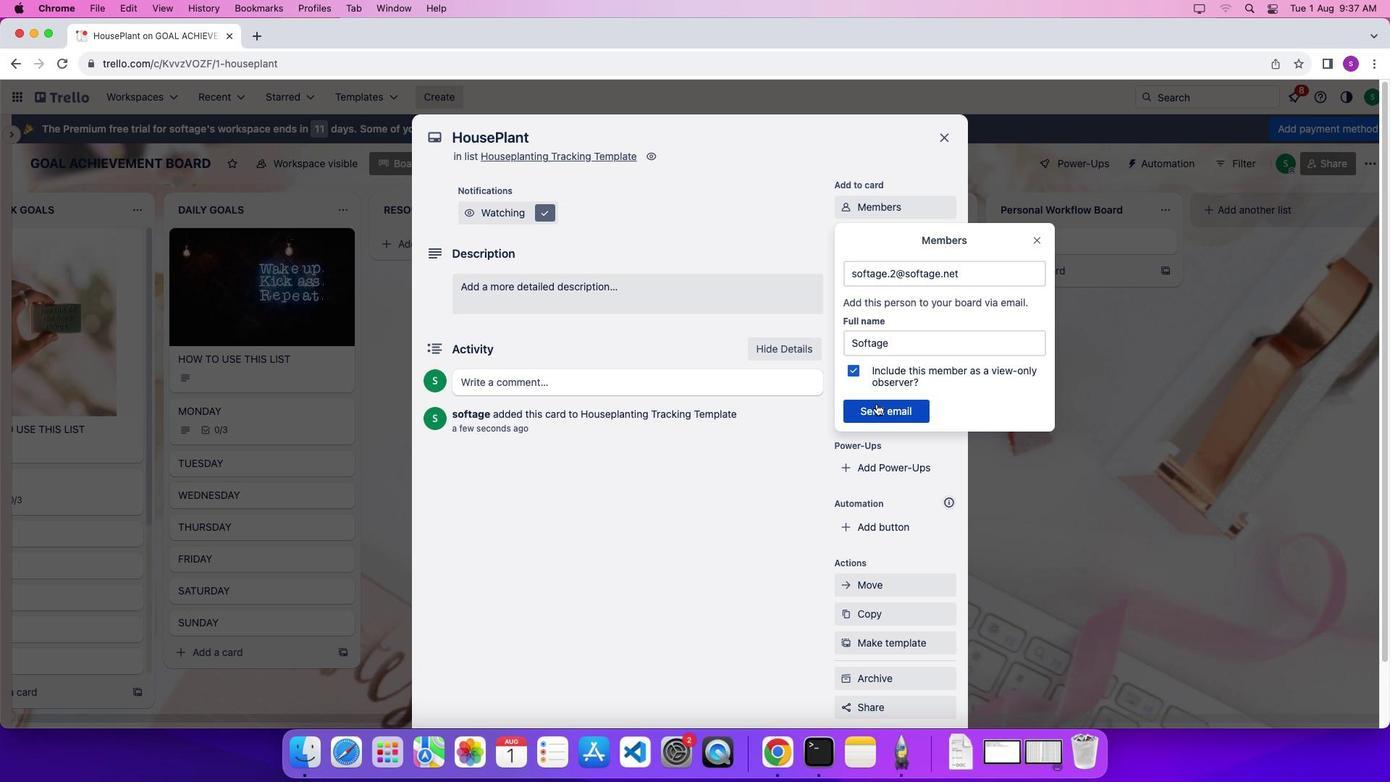 
Action: Mouse pressed left at (856, 370)
Screenshot: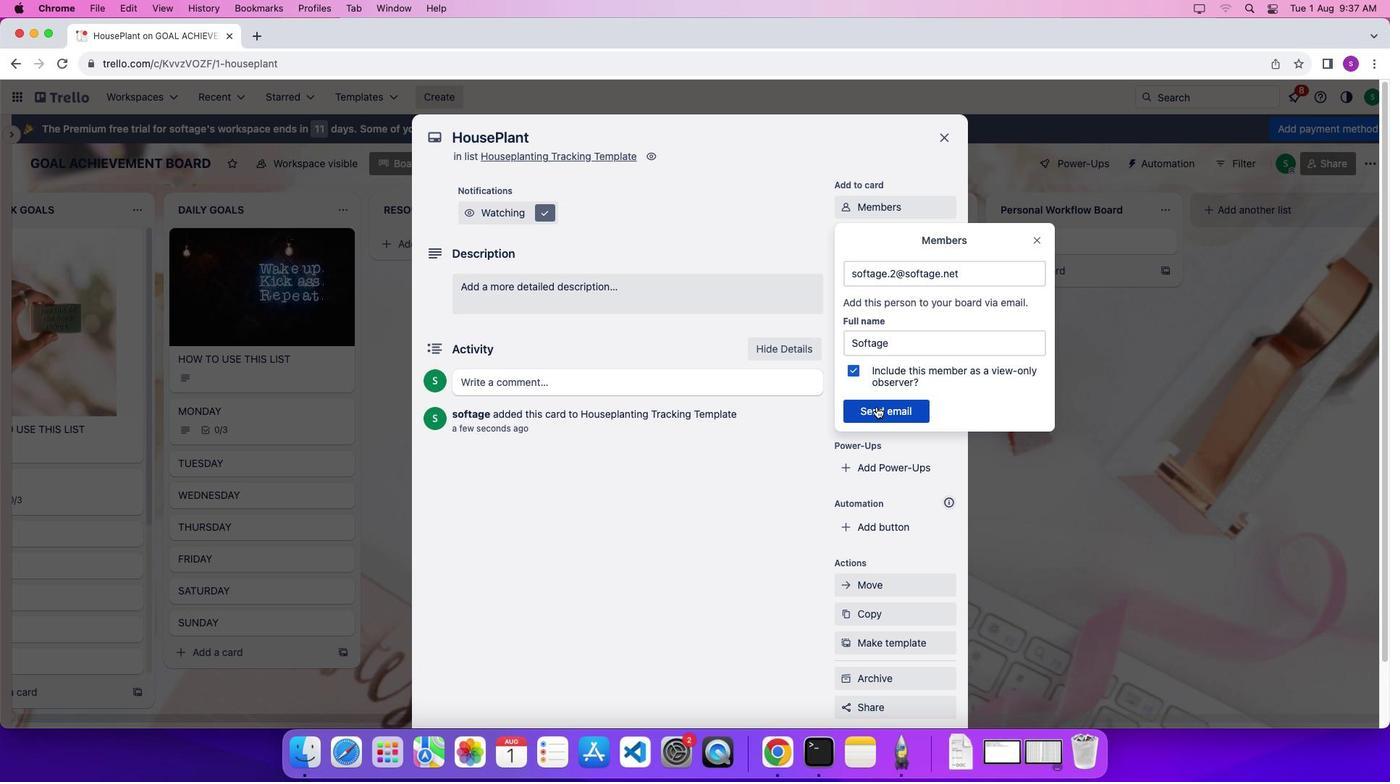 
Action: Mouse moved to (876, 407)
Screenshot: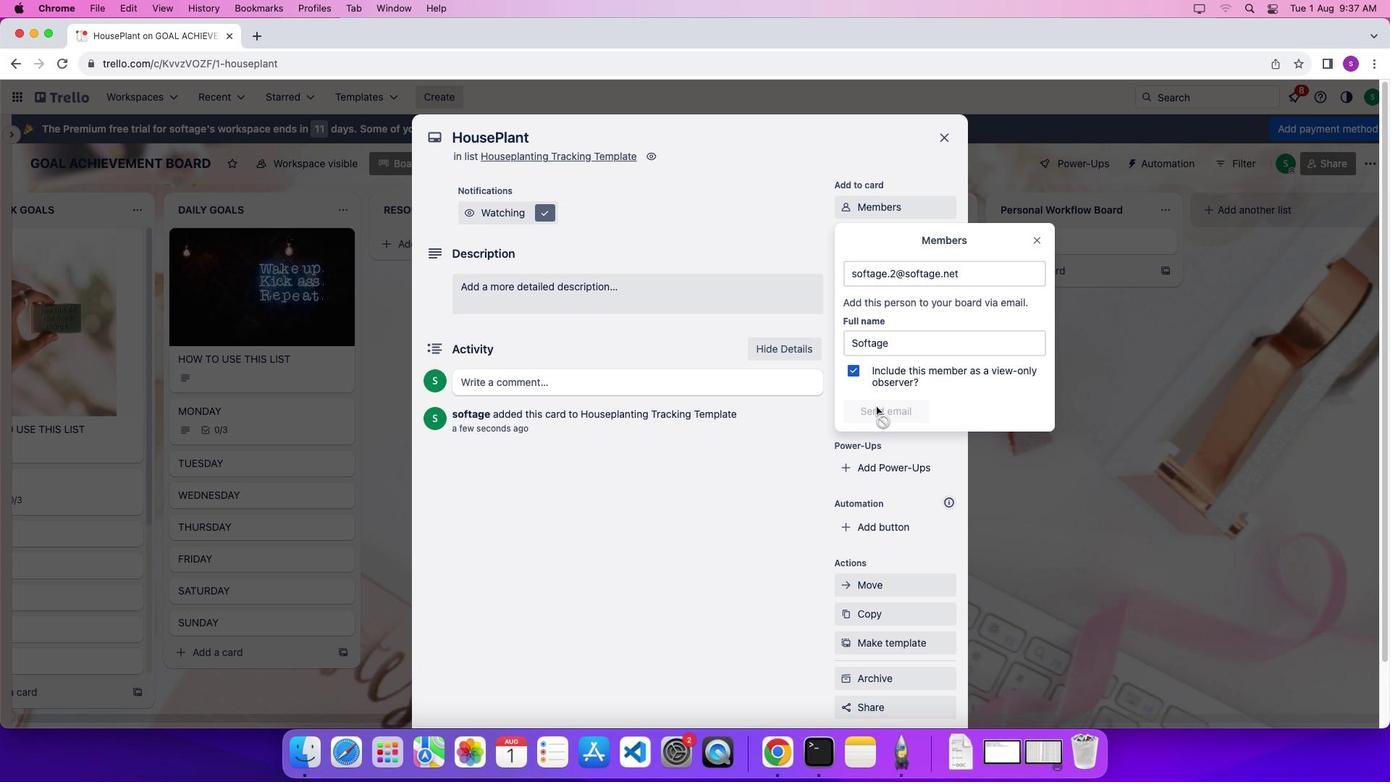 
Action: Mouse pressed left at (876, 407)
Screenshot: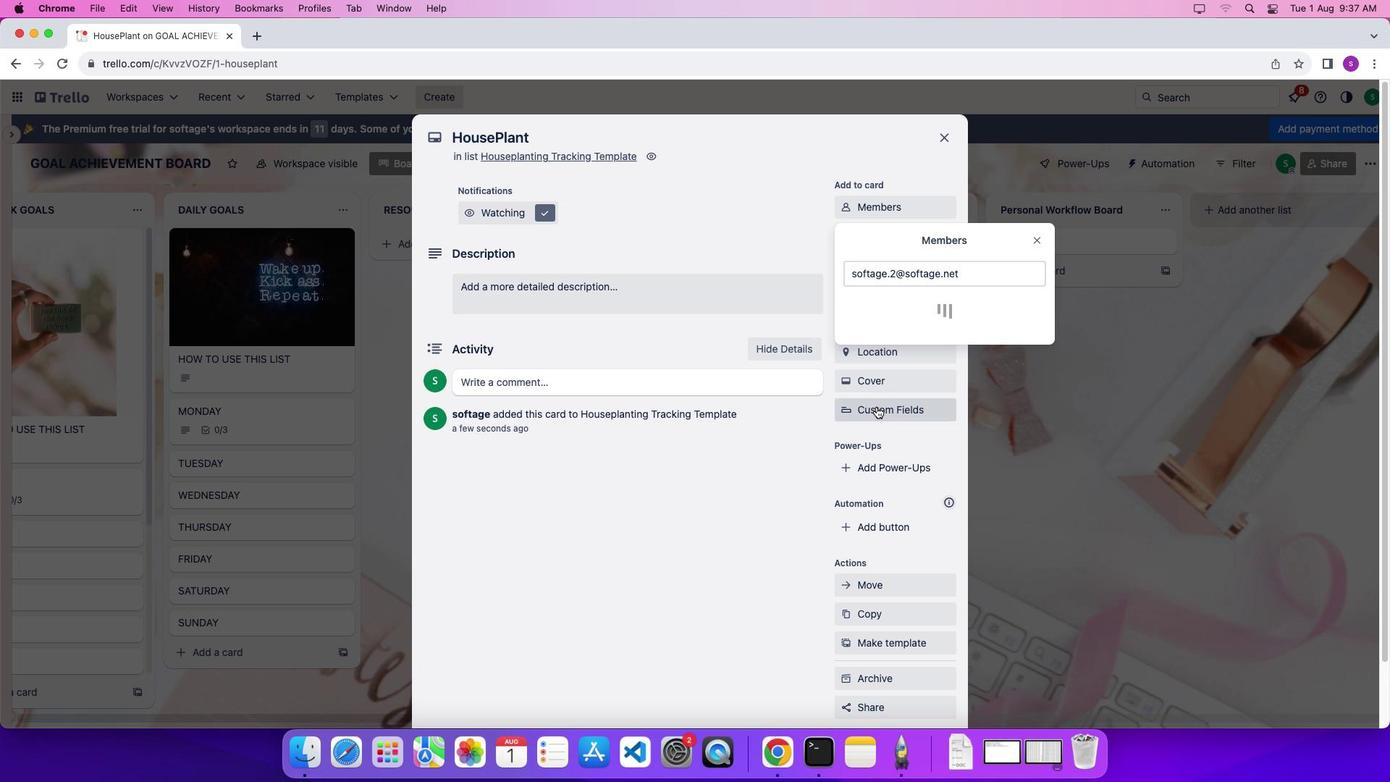 
Action: Mouse moved to (910, 282)
Screenshot: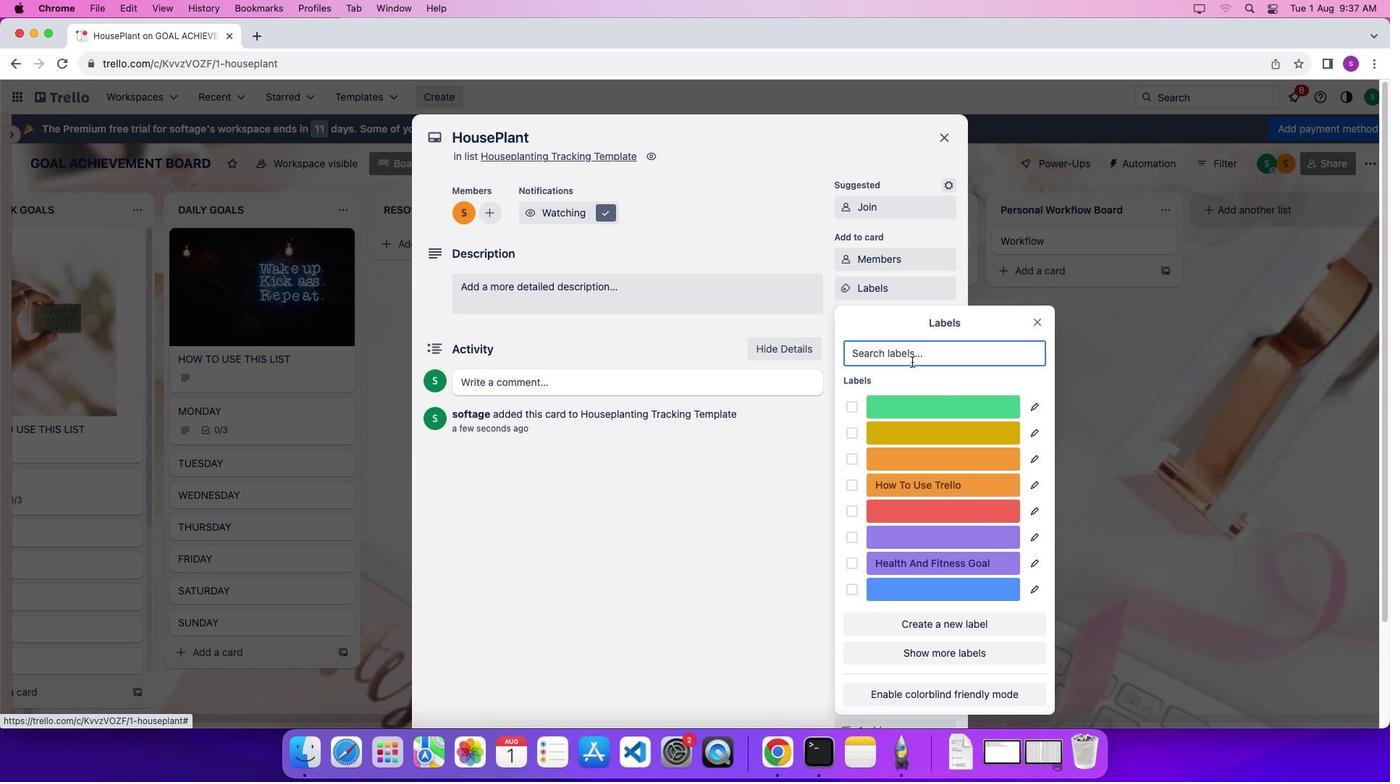 
Action: Mouse pressed left at (910, 282)
Screenshot: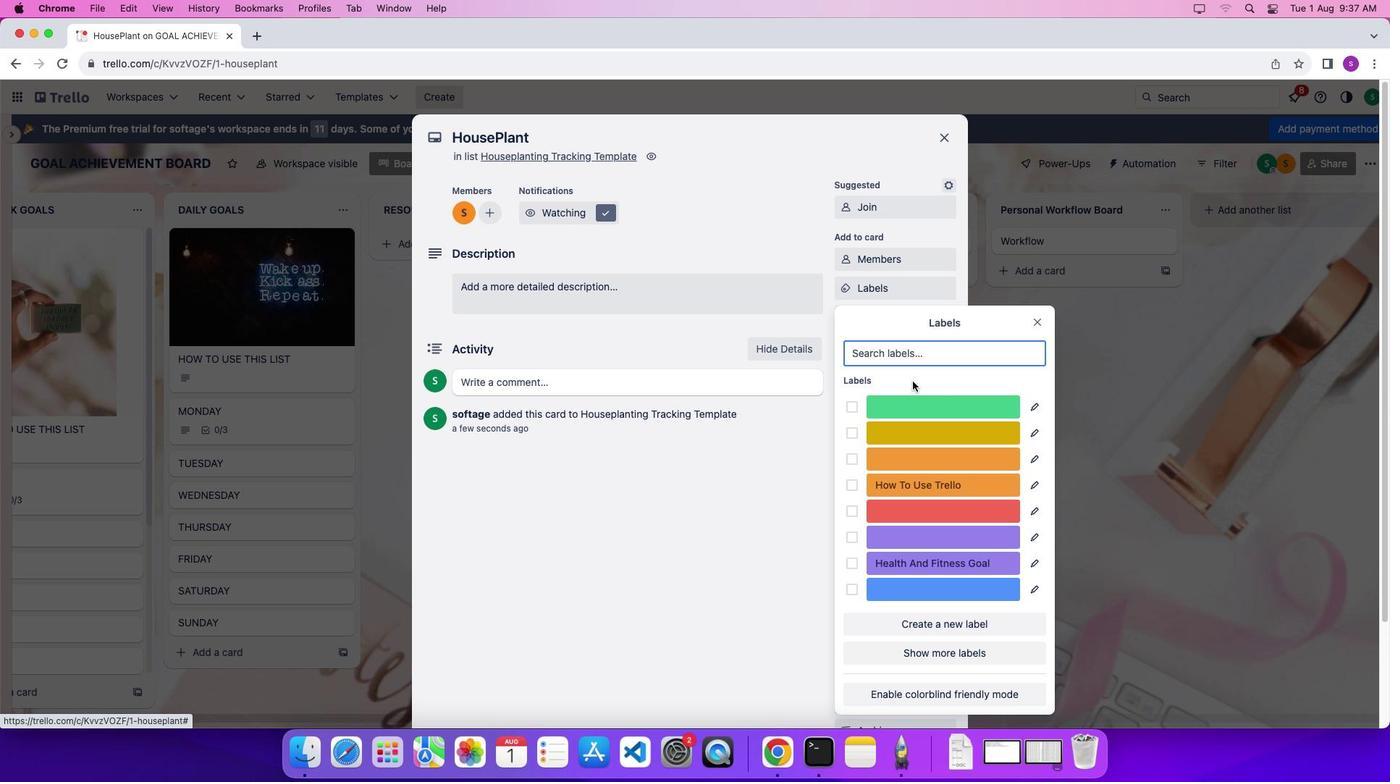 
Action: Mouse moved to (919, 479)
Screenshot: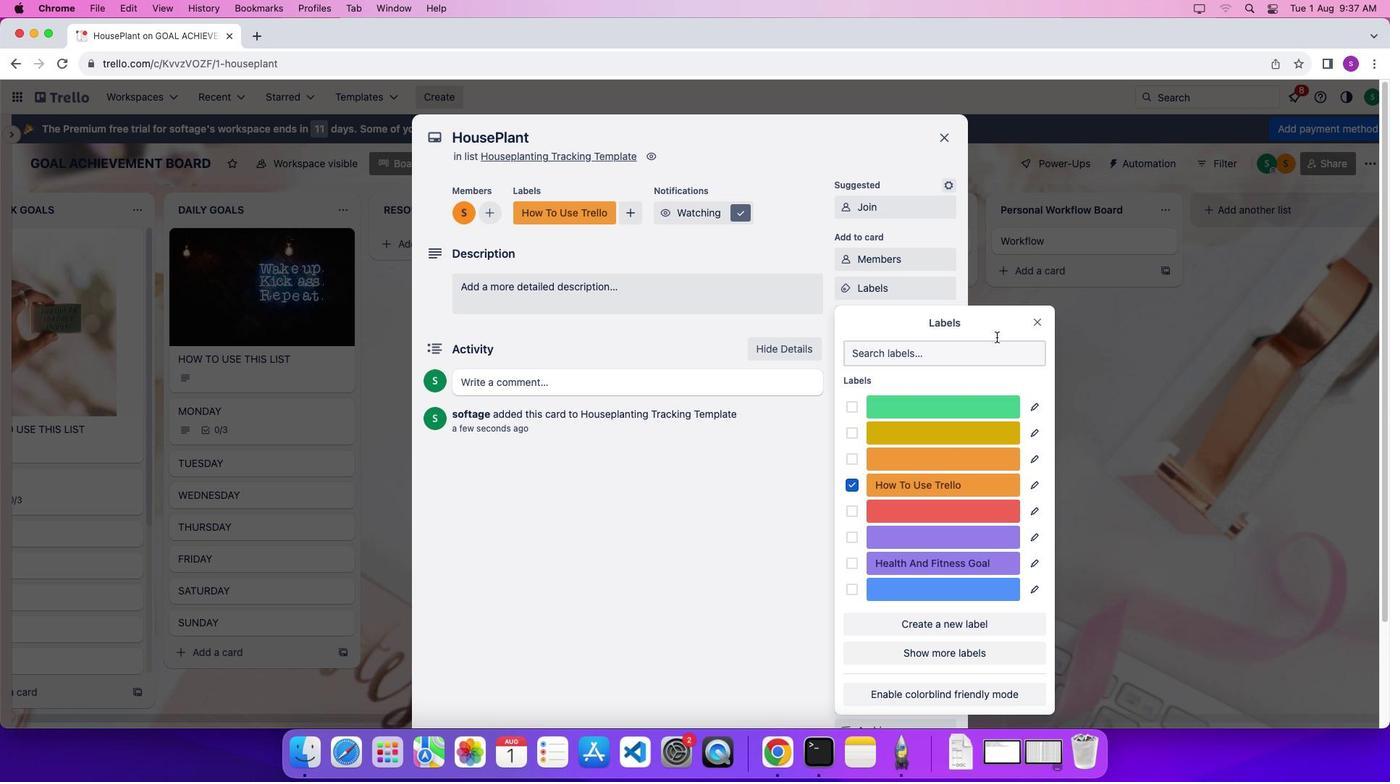 
Action: Mouse pressed left at (919, 479)
Screenshot: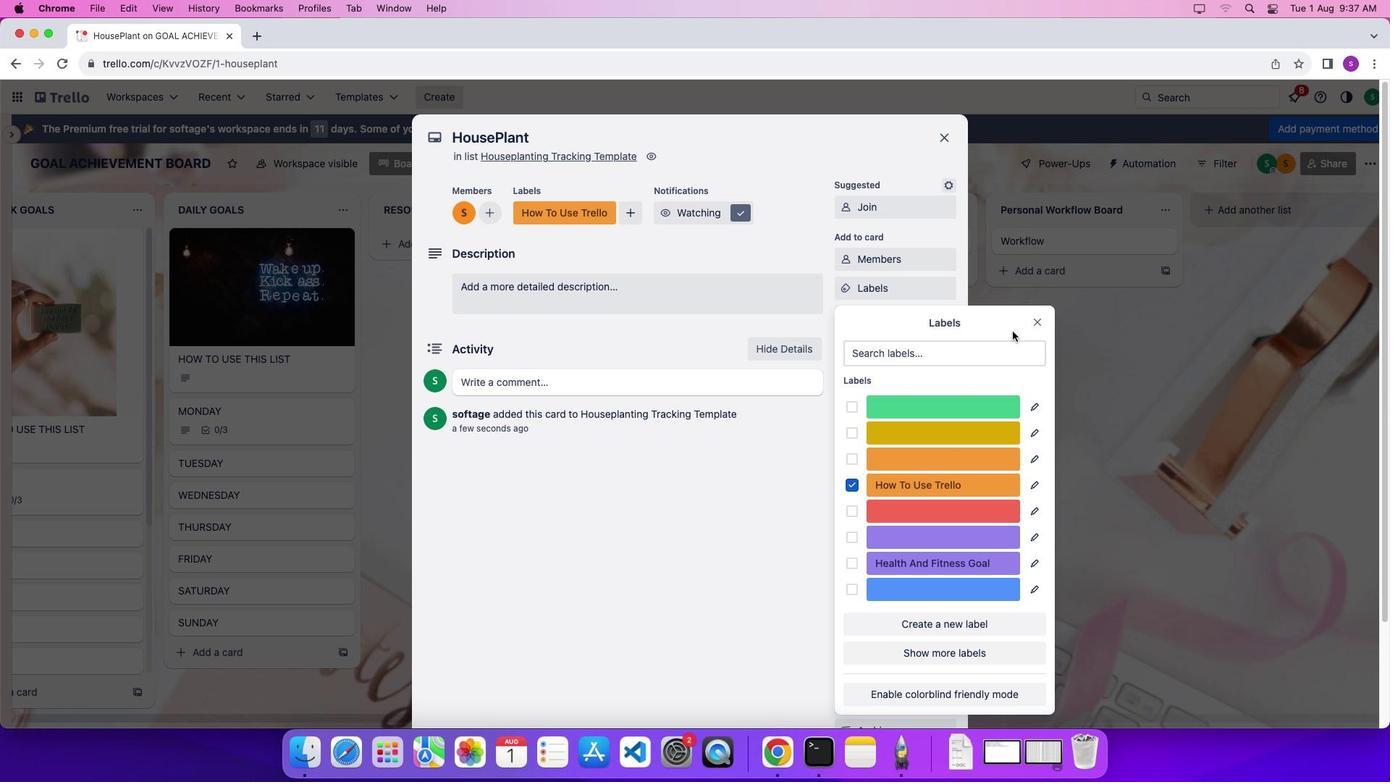 
Action: Mouse moved to (1037, 325)
Screenshot: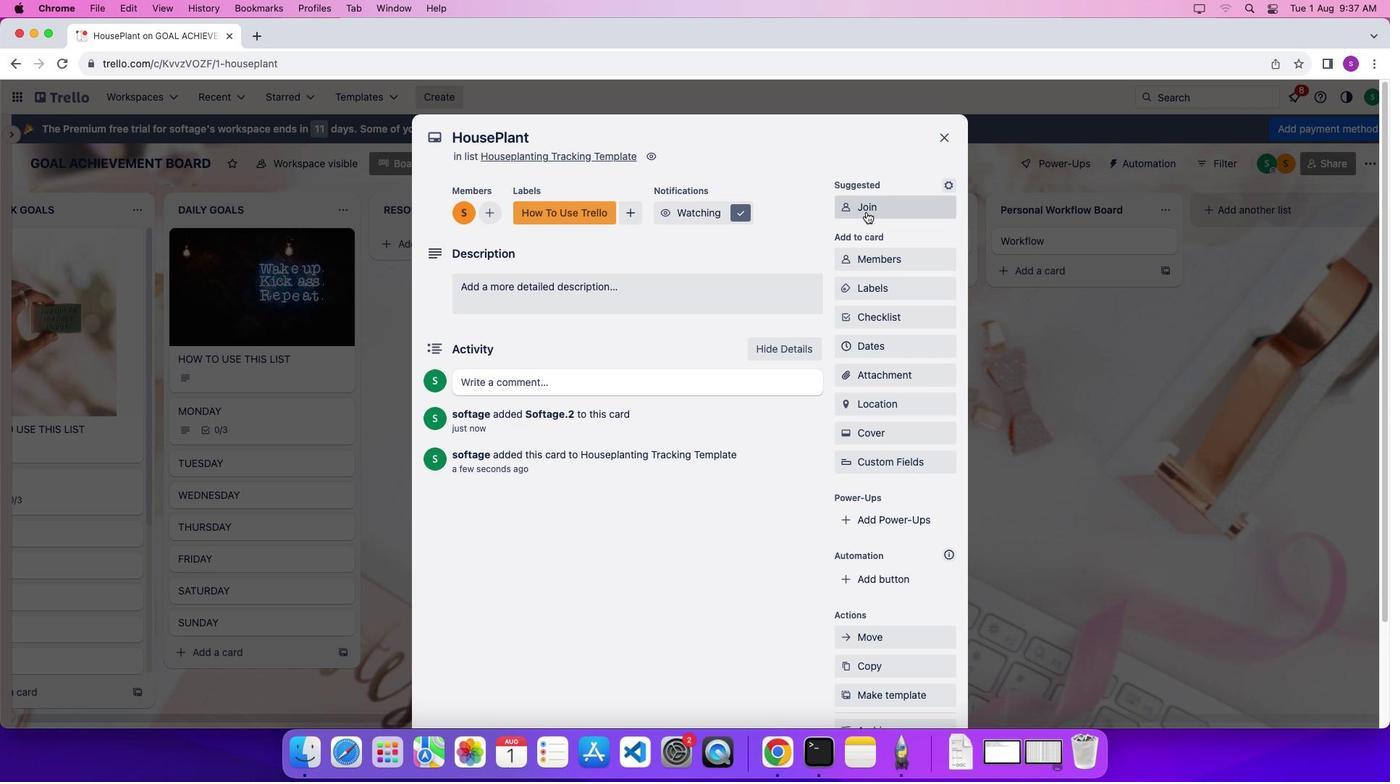 
Action: Mouse pressed left at (1037, 325)
Screenshot: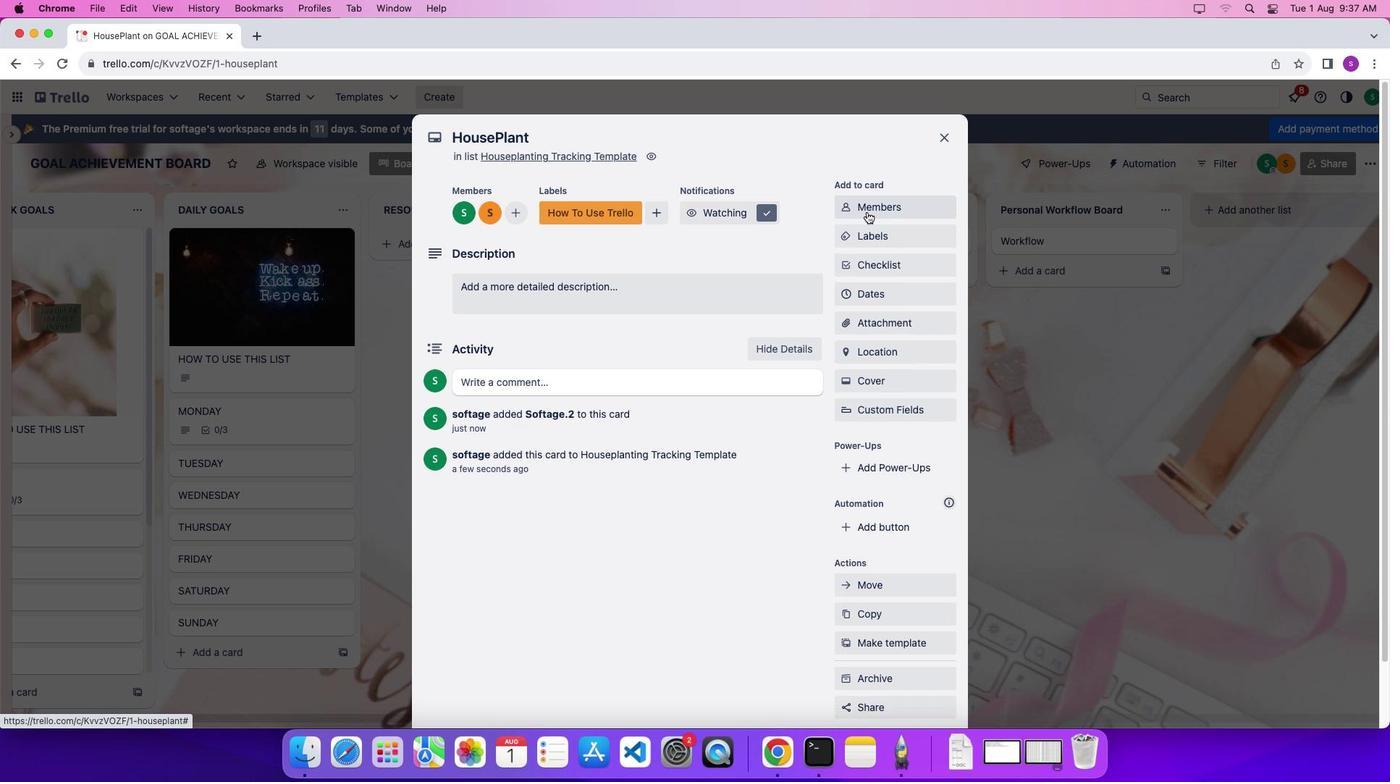 
Action: Mouse moved to (866, 212)
Screenshot: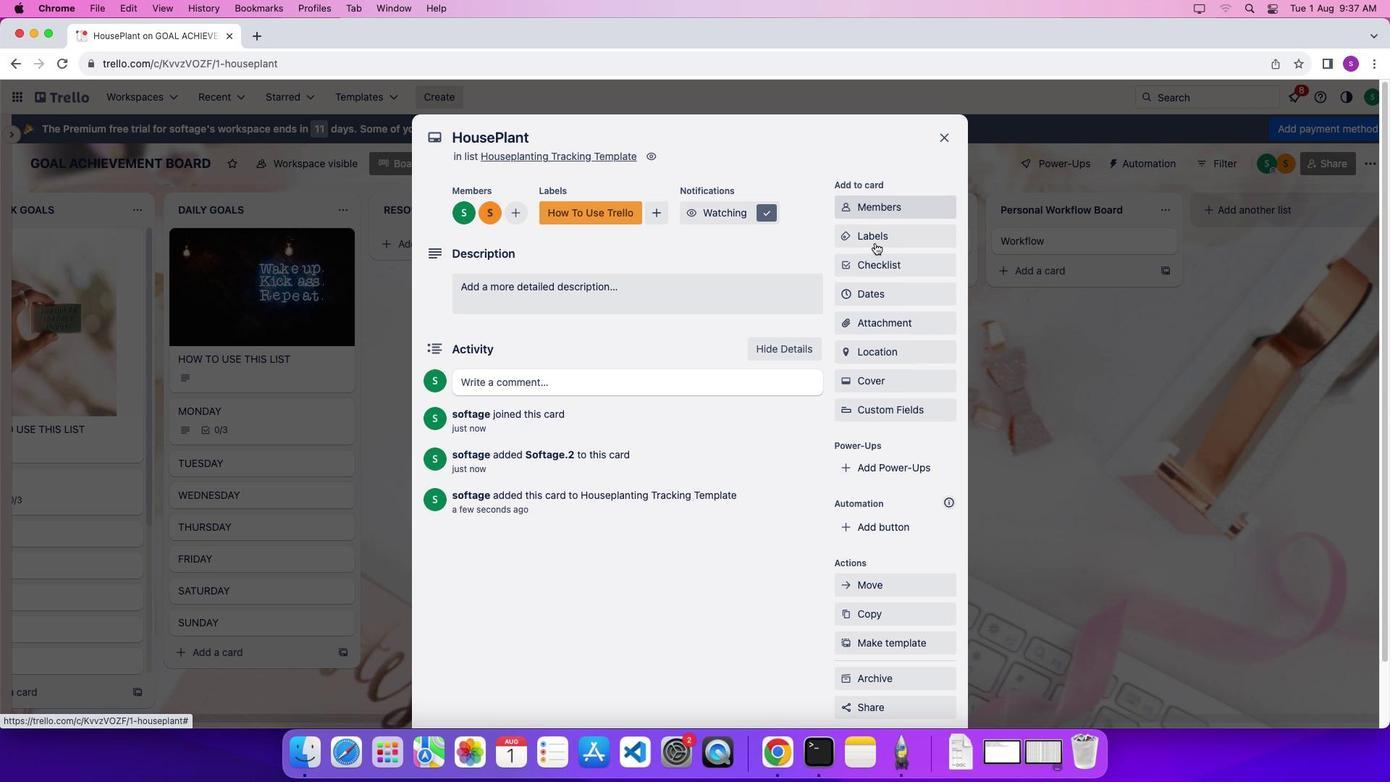 
Action: Mouse pressed left at (866, 212)
Screenshot: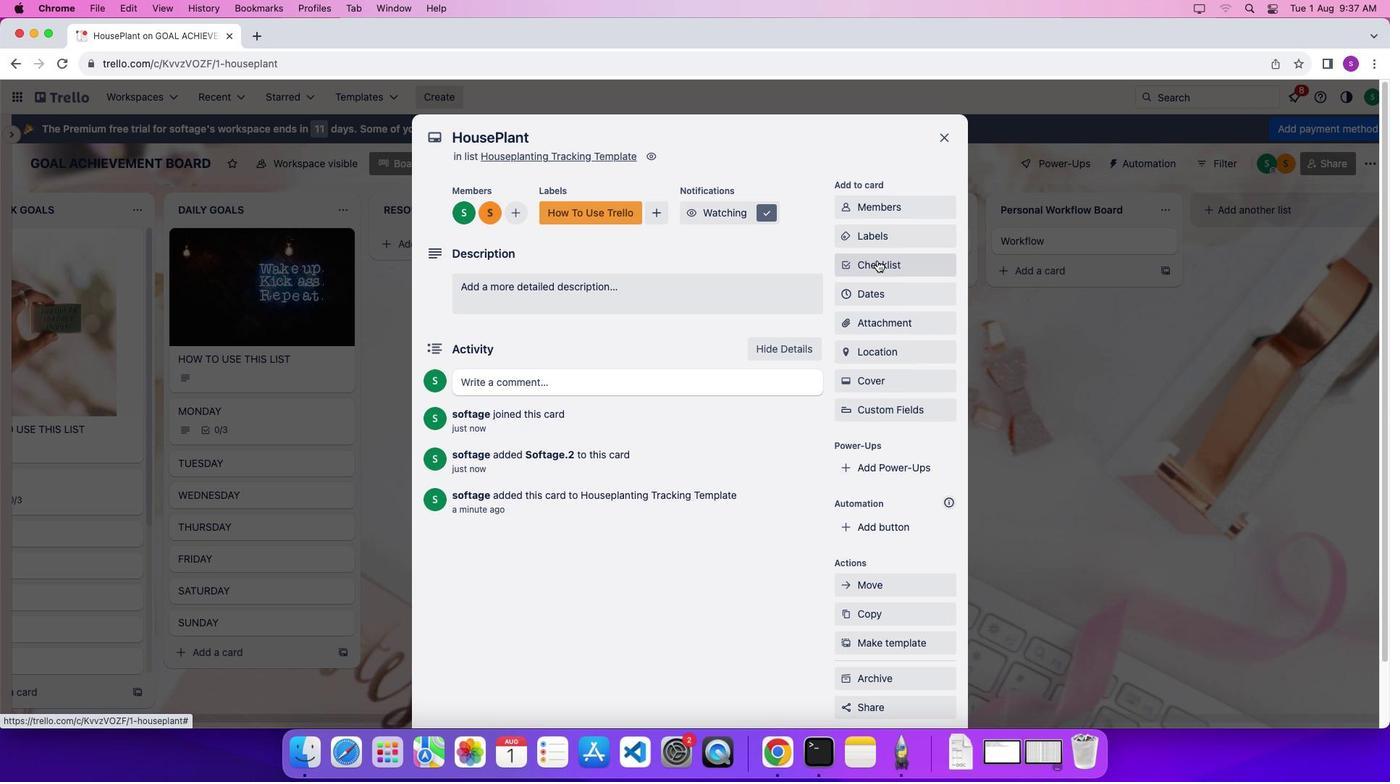 
Action: Mouse moved to (878, 274)
Screenshot: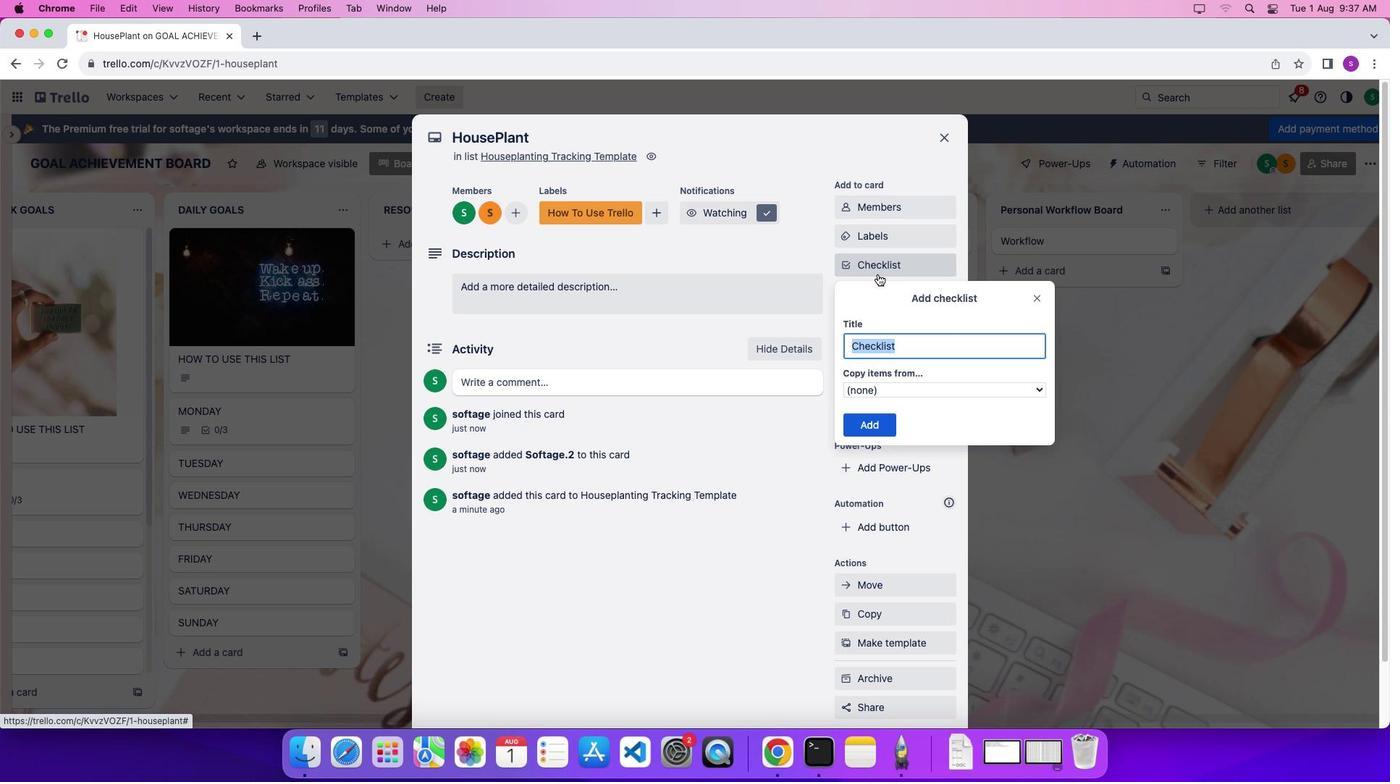 
Action: Mouse pressed left at (878, 274)
Screenshot: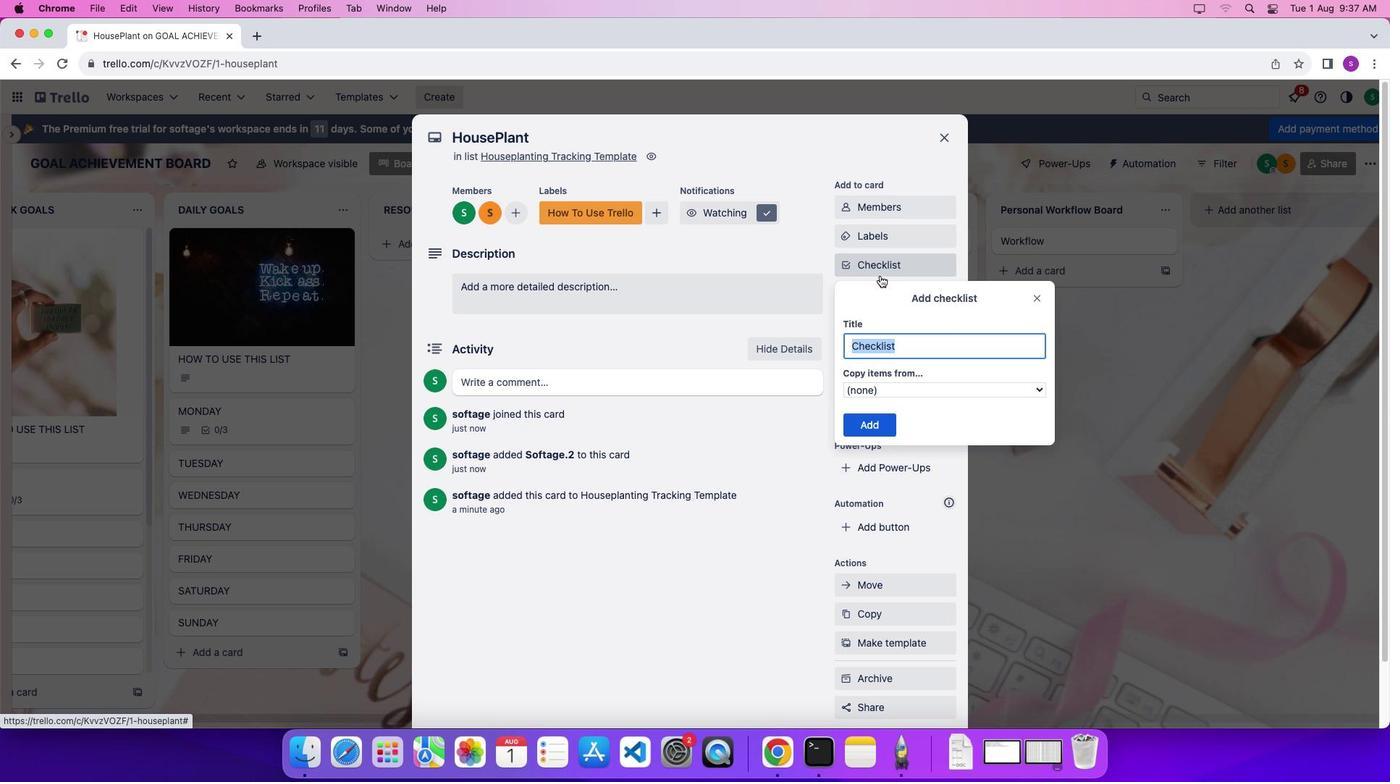 
Action: Mouse moved to (973, 305)
Screenshot: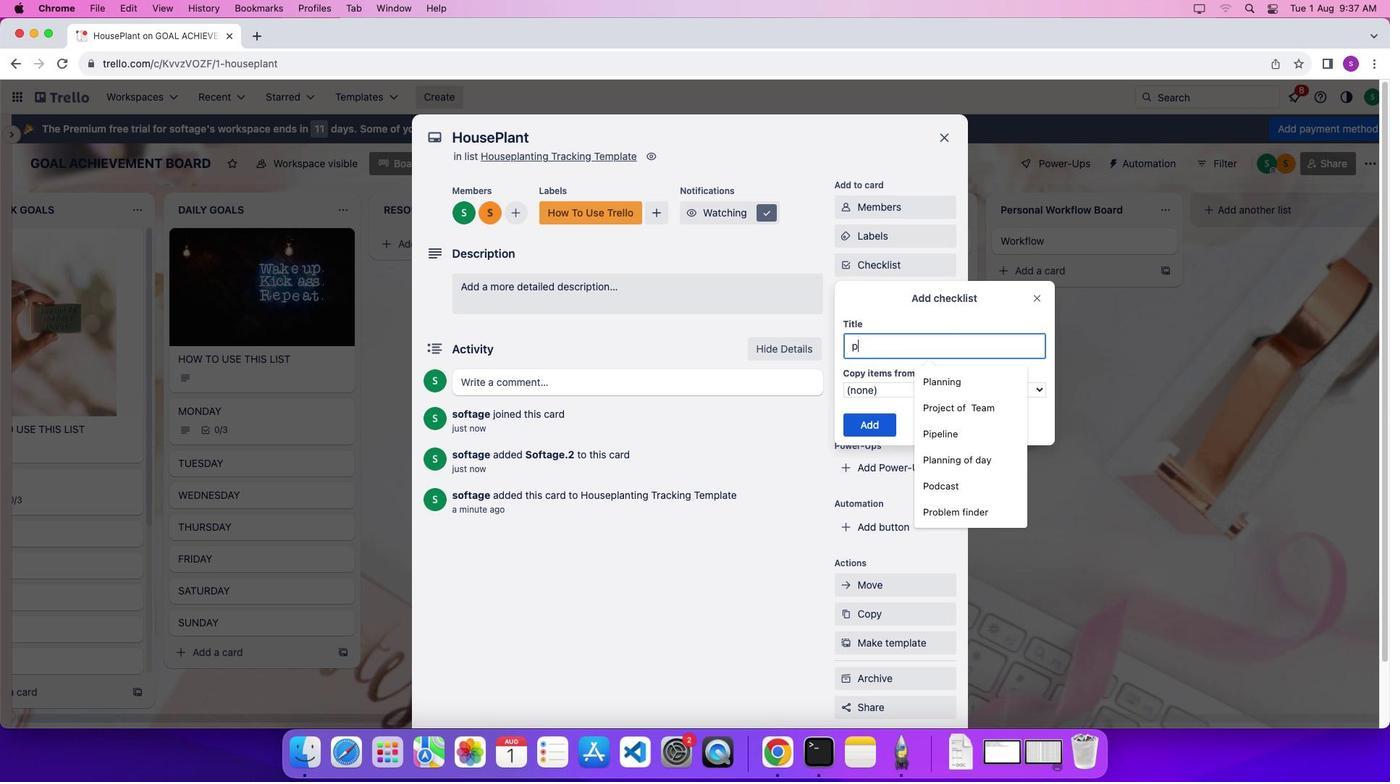 
Action: Key pressed Key.shift'p''l''a''m'Key.backspace'n''t'Key.enter
Screenshot: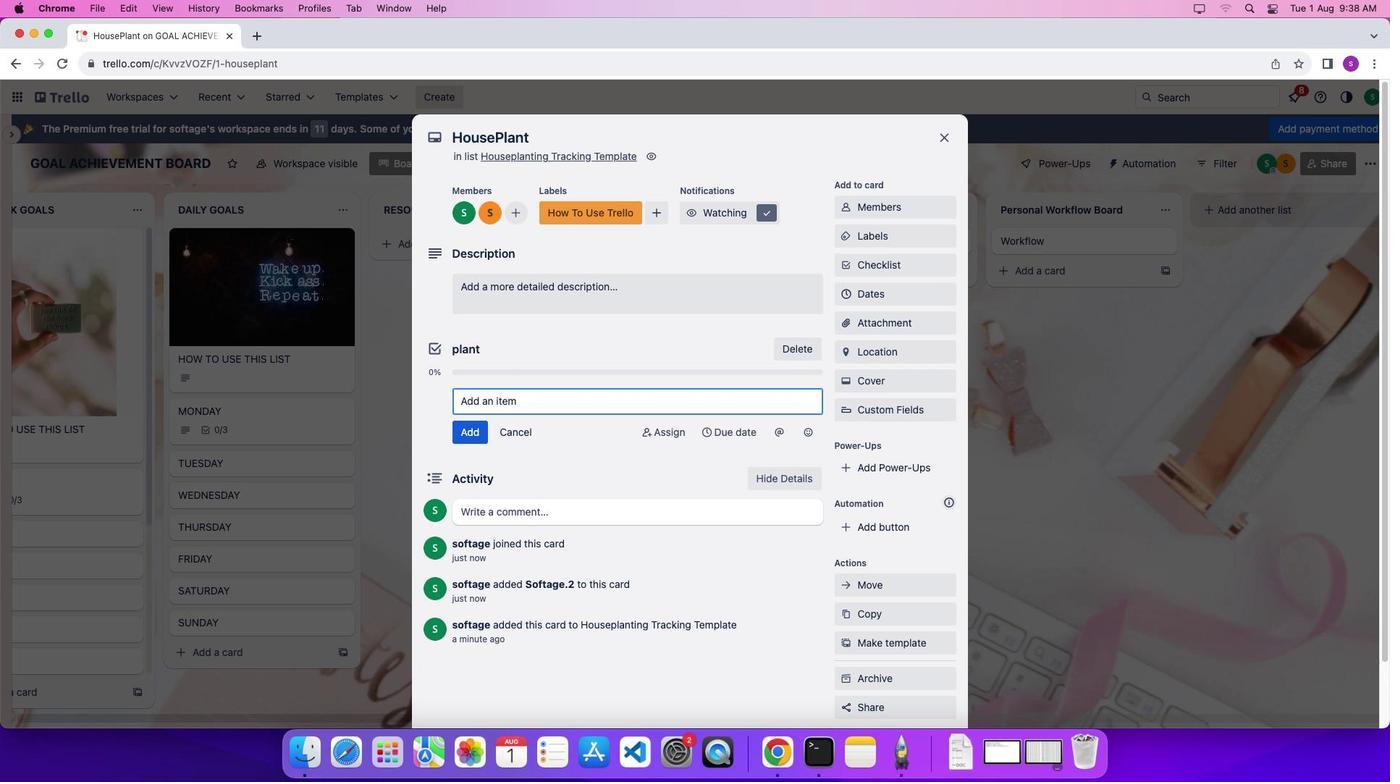 
Action: Mouse moved to (913, 299)
Screenshot: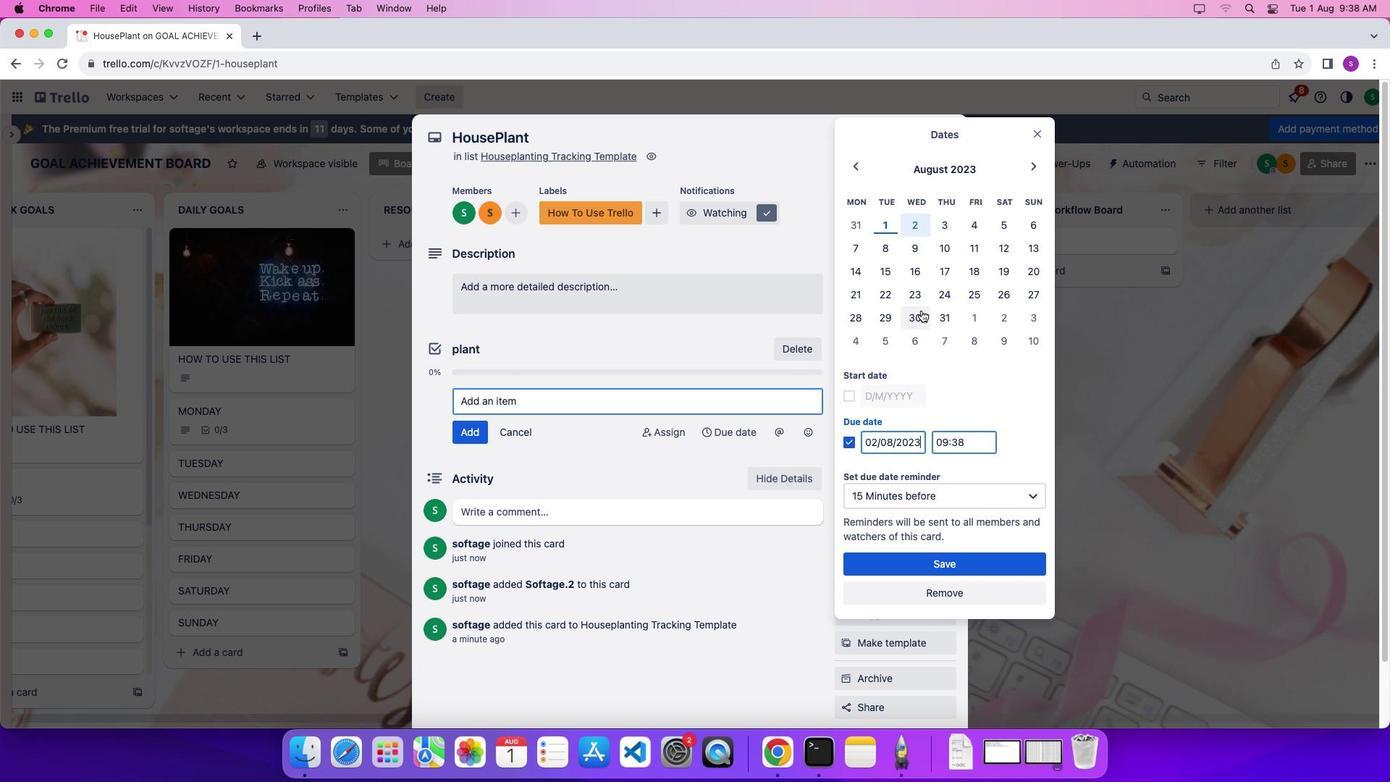 
Action: Mouse pressed left at (913, 299)
Screenshot: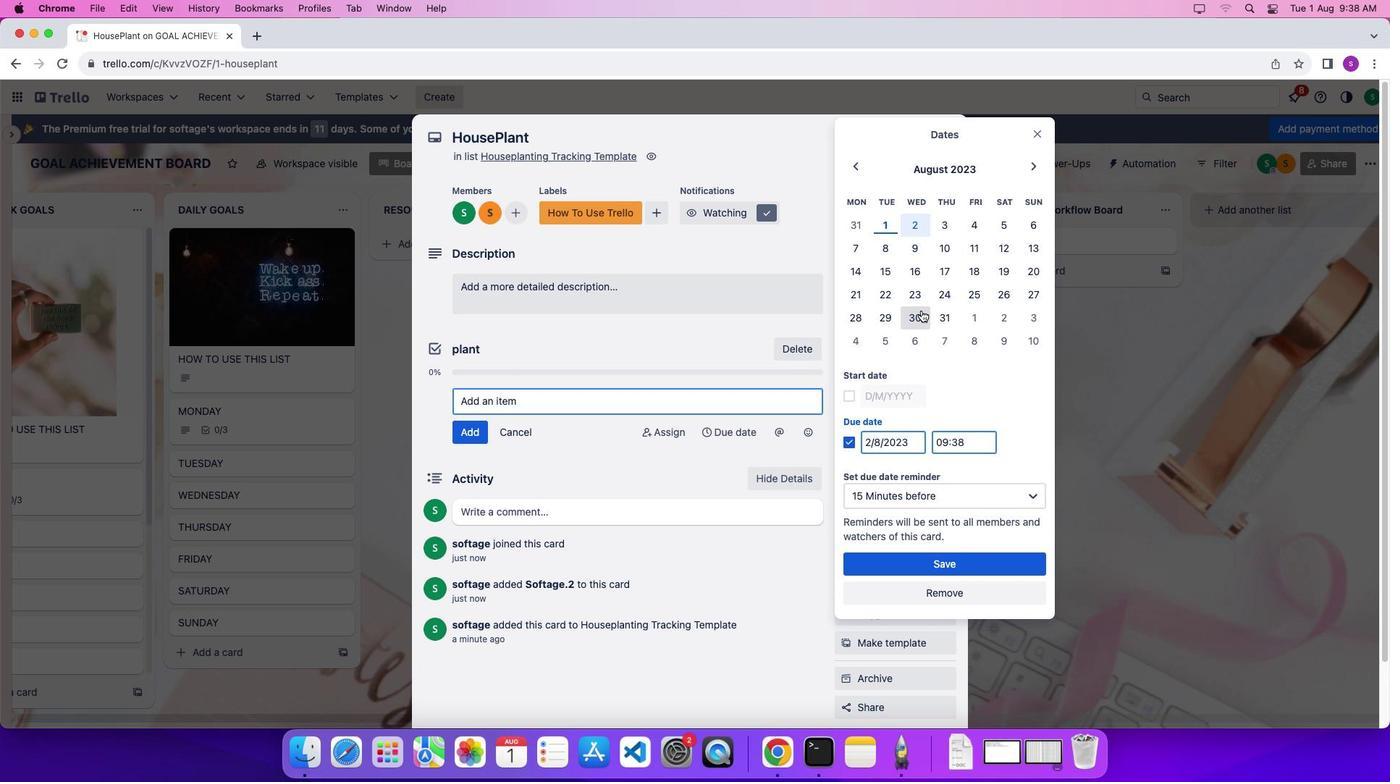 
Action: Mouse moved to (921, 310)
Screenshot: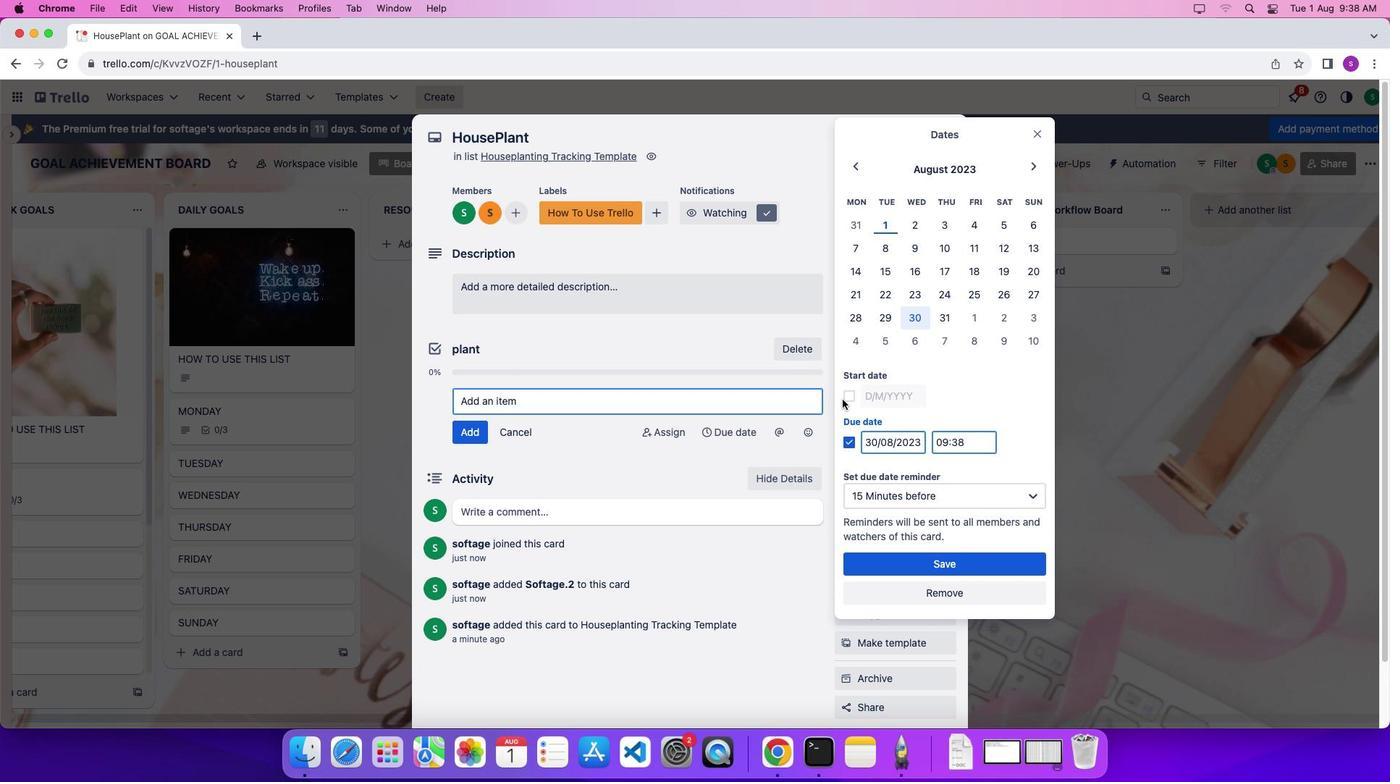 
Action: Mouse pressed left at (921, 310)
Screenshot: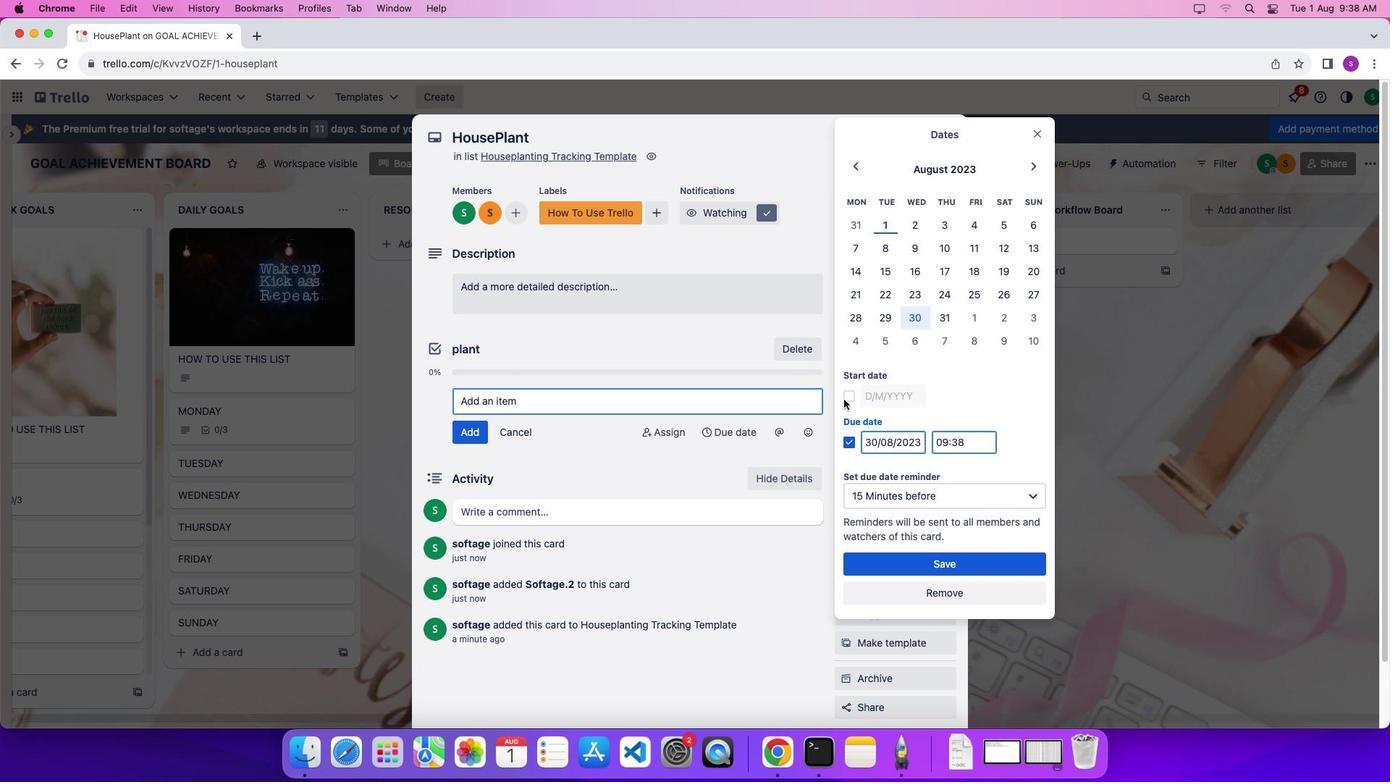 
Action: Mouse moved to (847, 398)
Screenshot: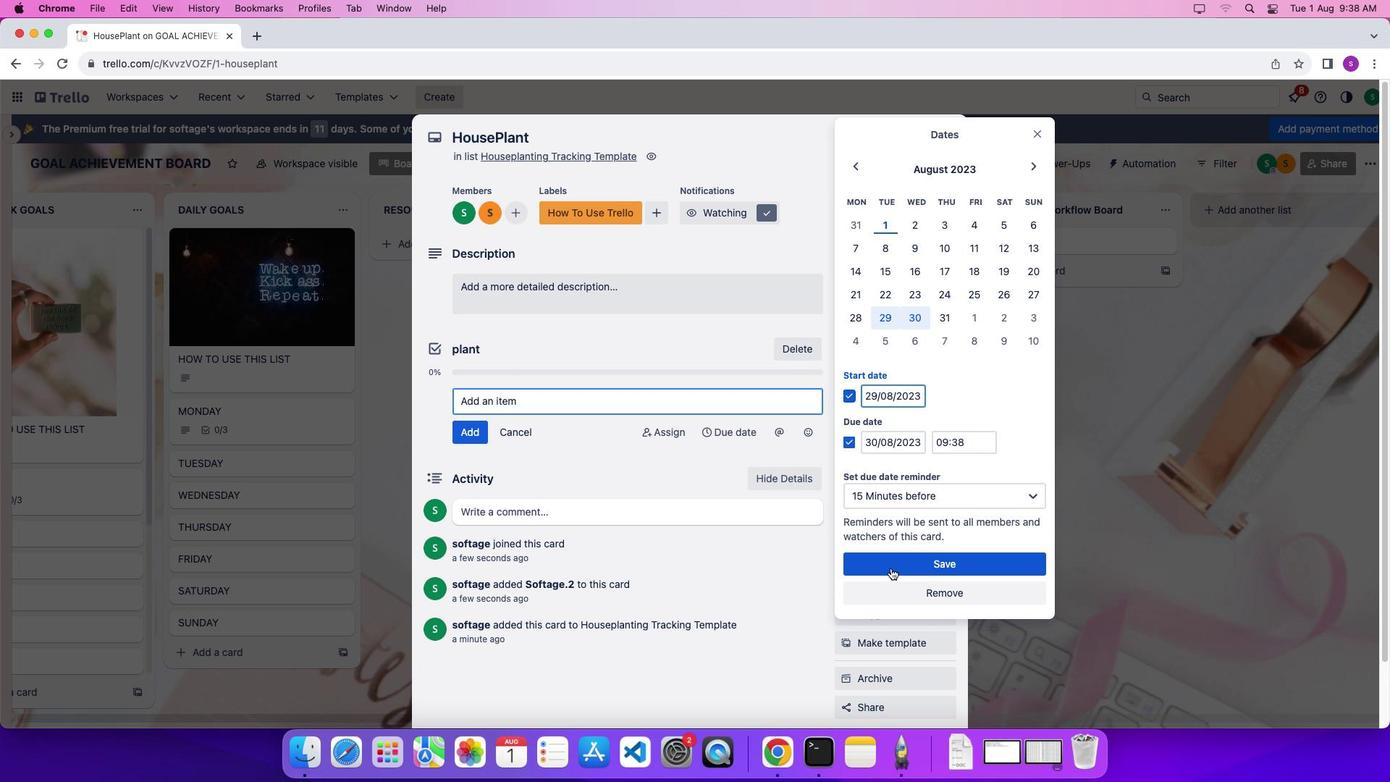
Action: Mouse pressed left at (847, 398)
Screenshot: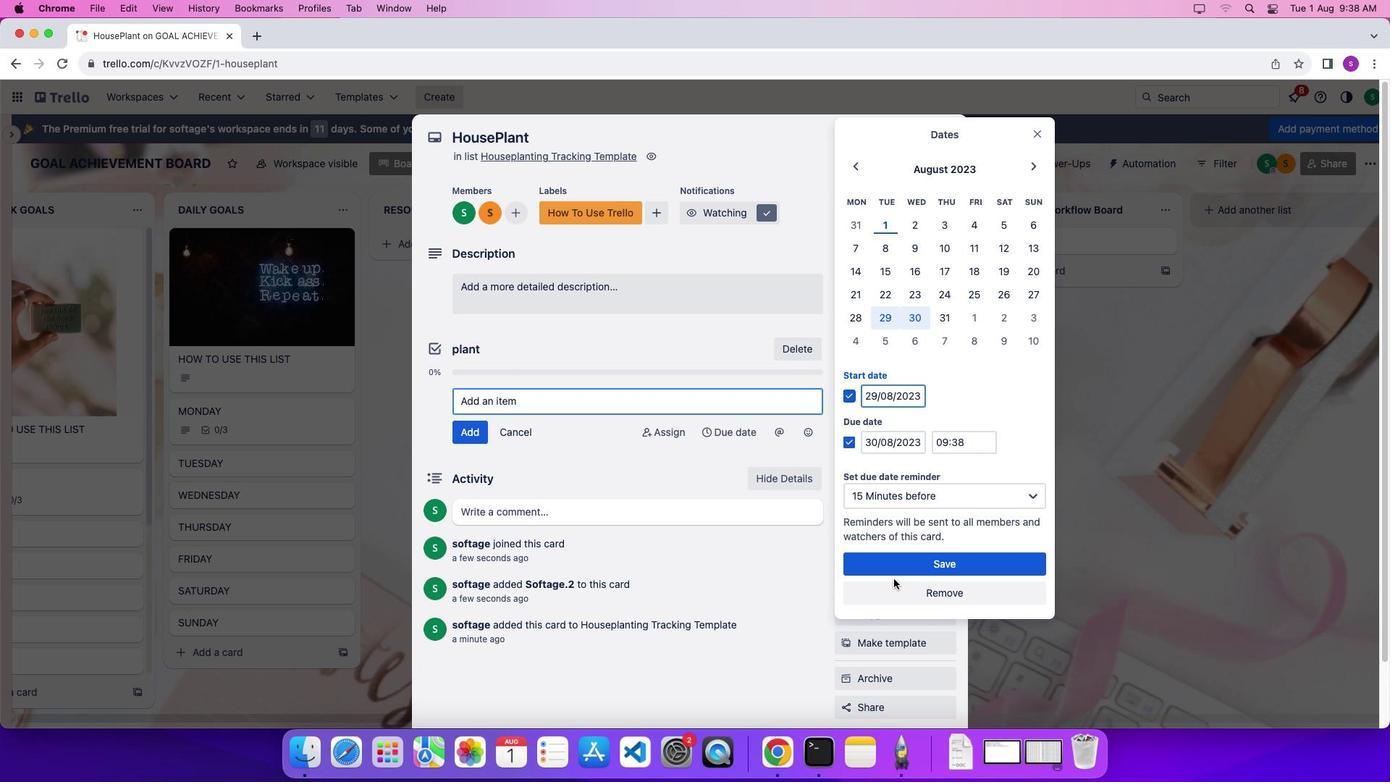 
Action: Mouse moved to (887, 567)
Screenshot: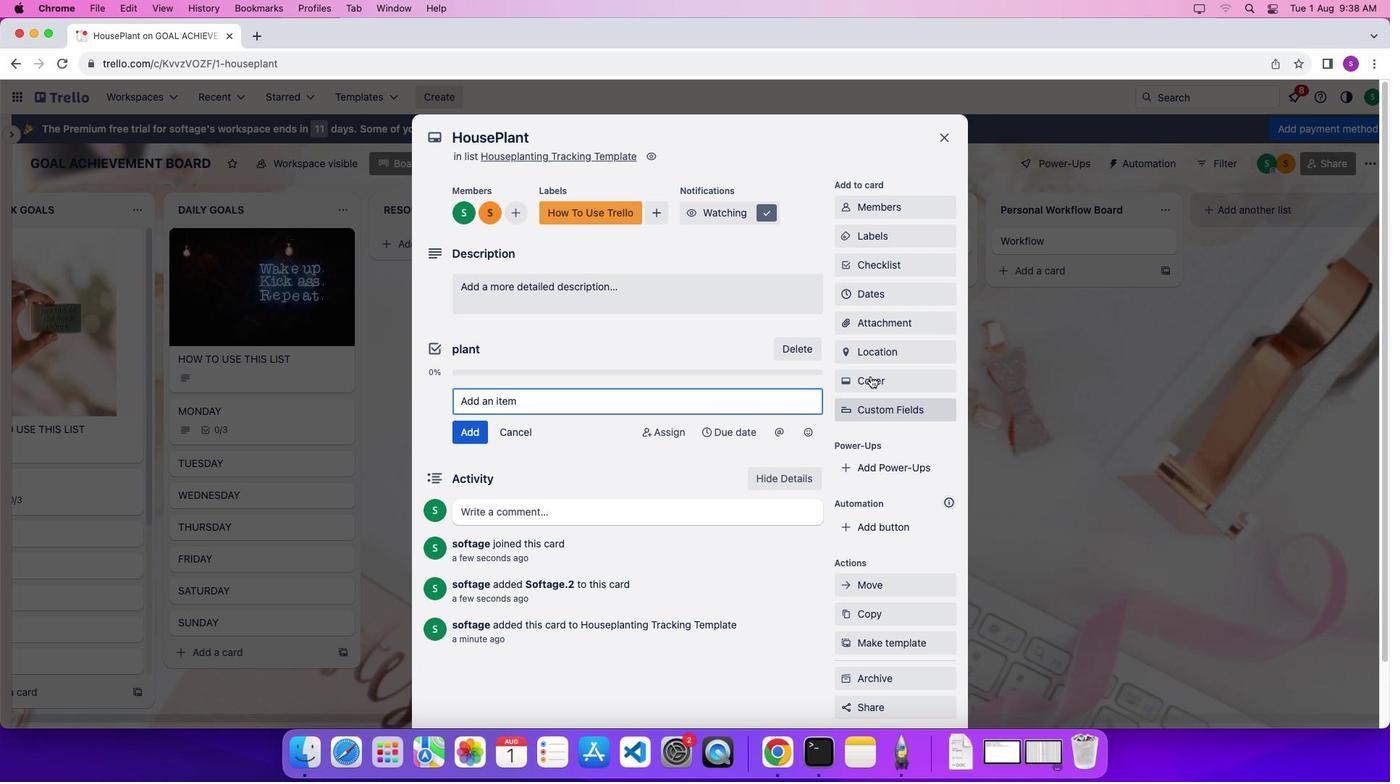 
Action: Mouse pressed left at (887, 567)
Screenshot: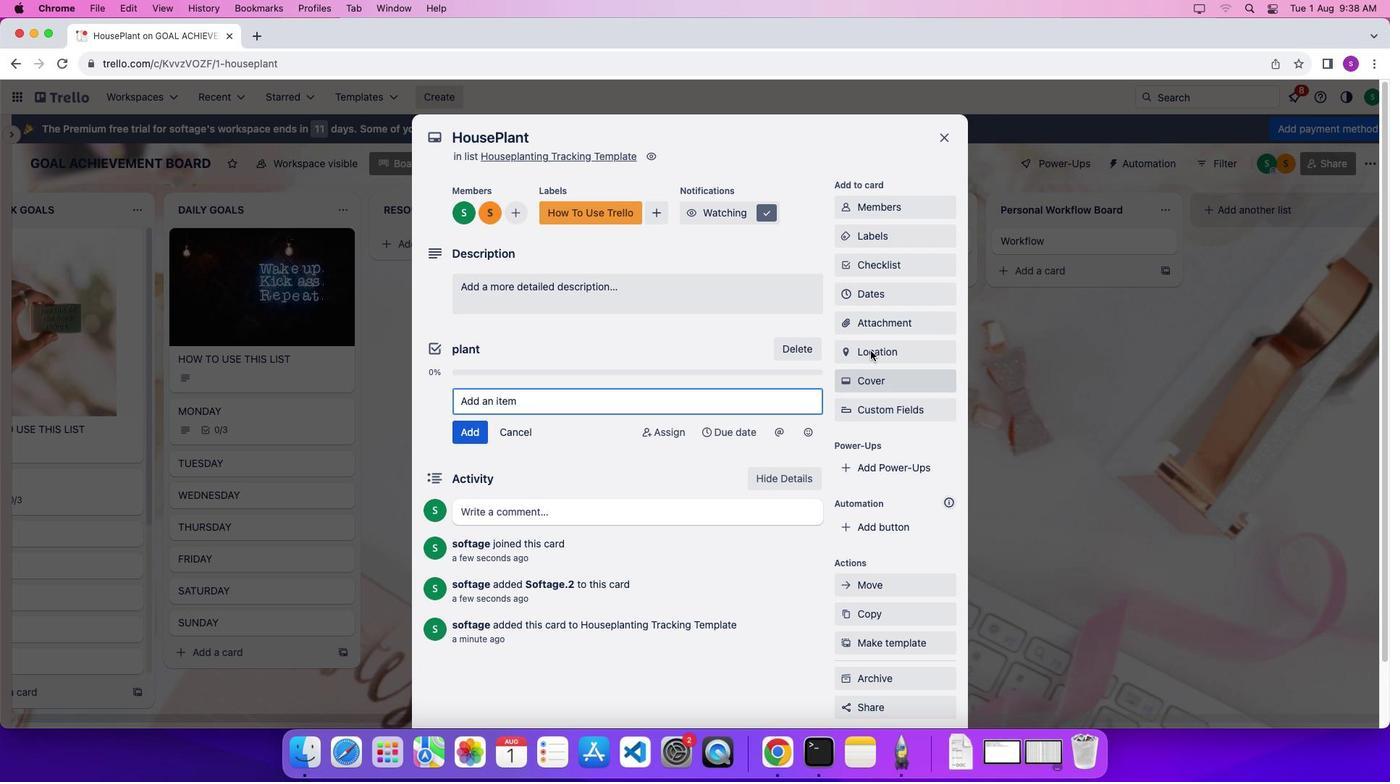 
Action: Mouse moved to (871, 329)
Screenshot: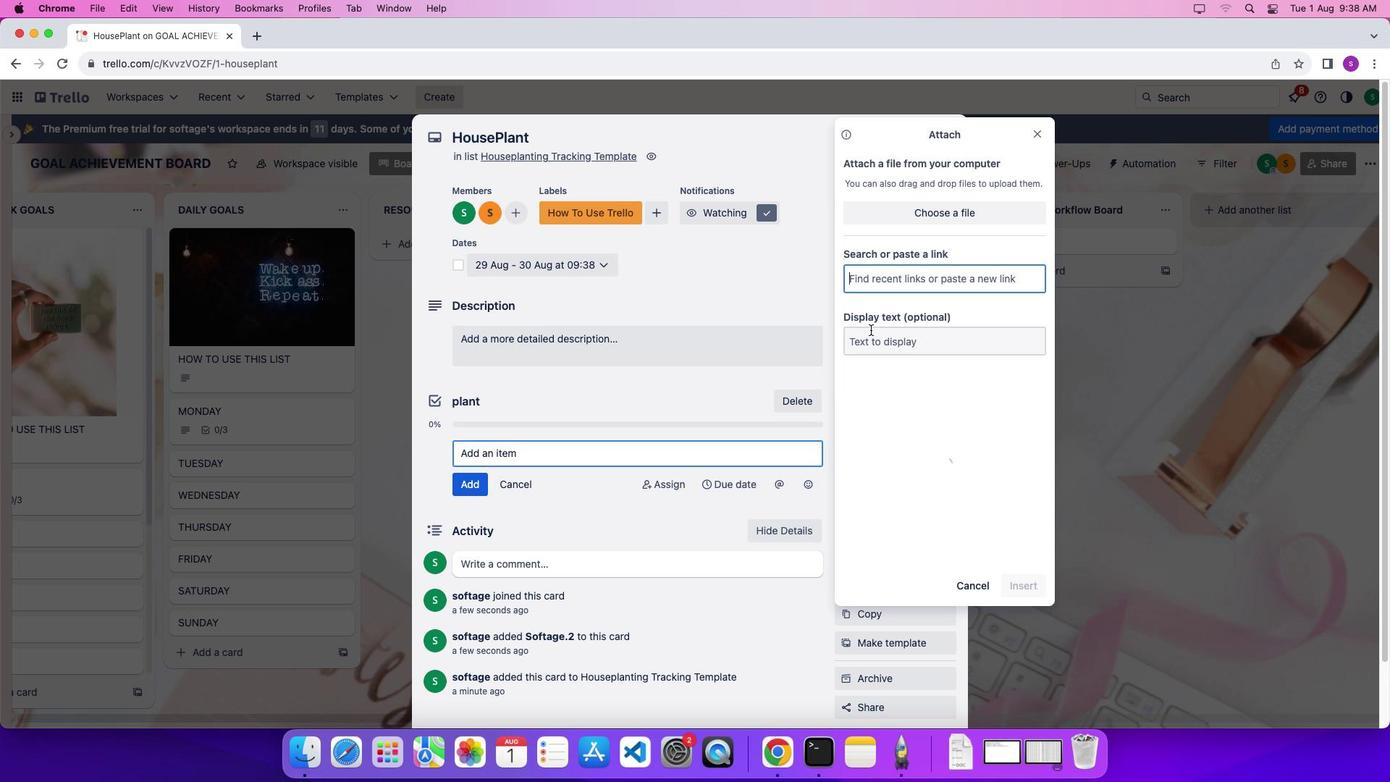 
Action: Mouse pressed left at (871, 329)
Screenshot: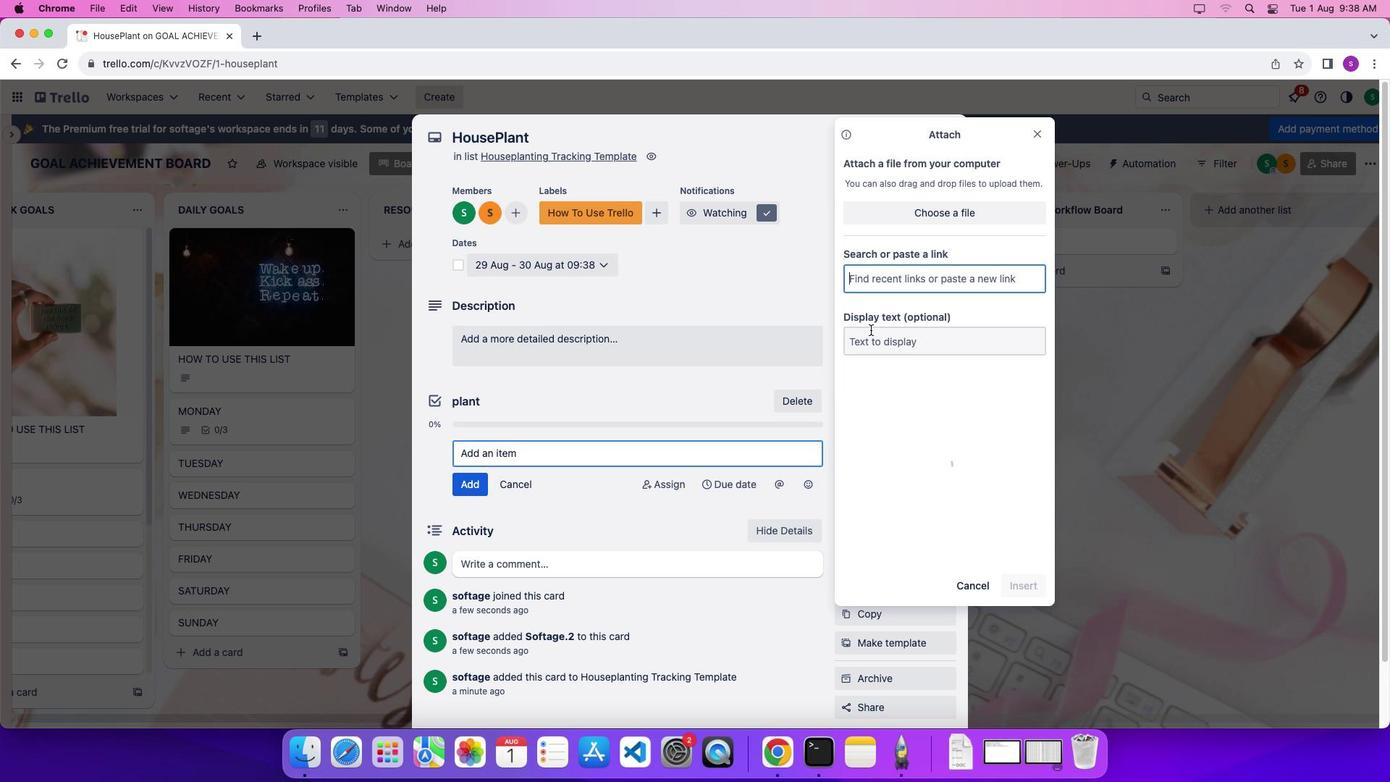 
Action: Mouse moved to (905, 473)
Screenshot: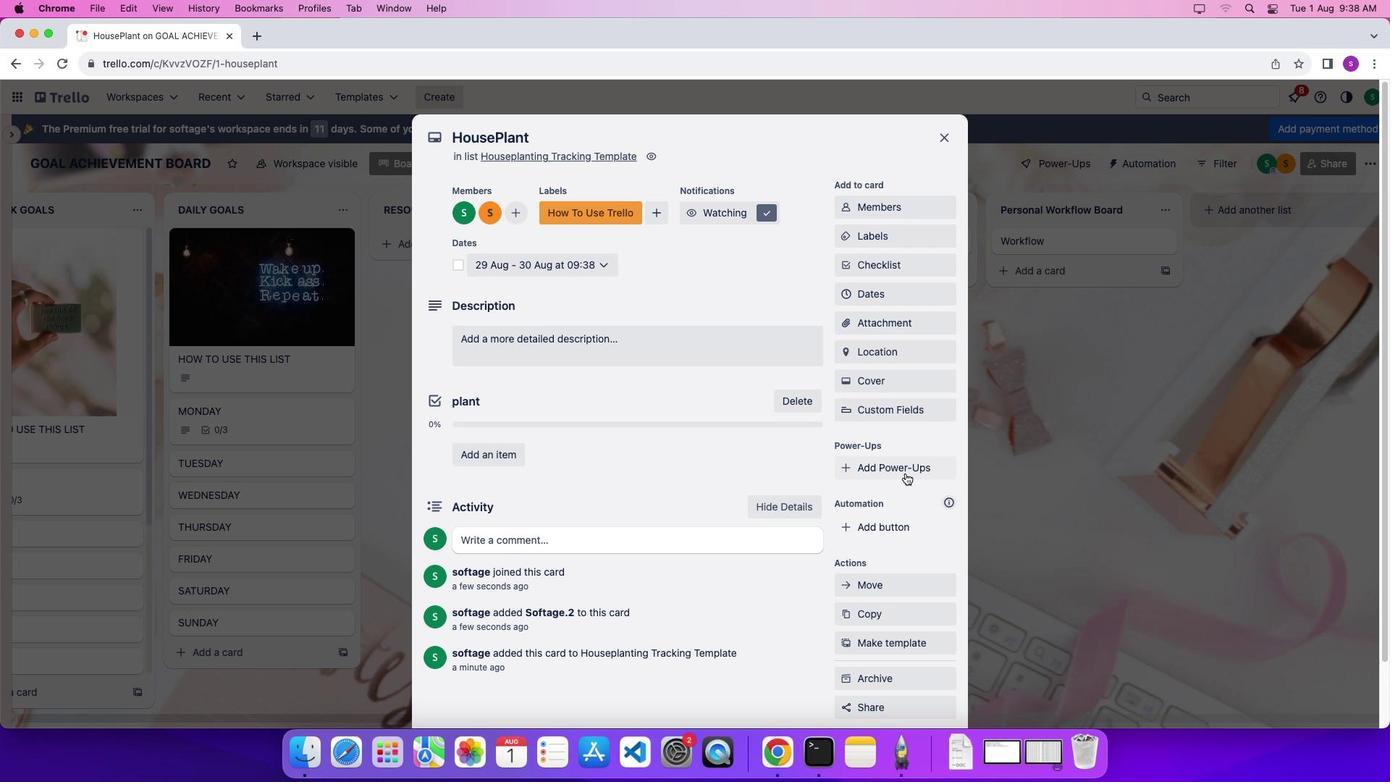 
Action: Mouse pressed left at (905, 473)
Screenshot: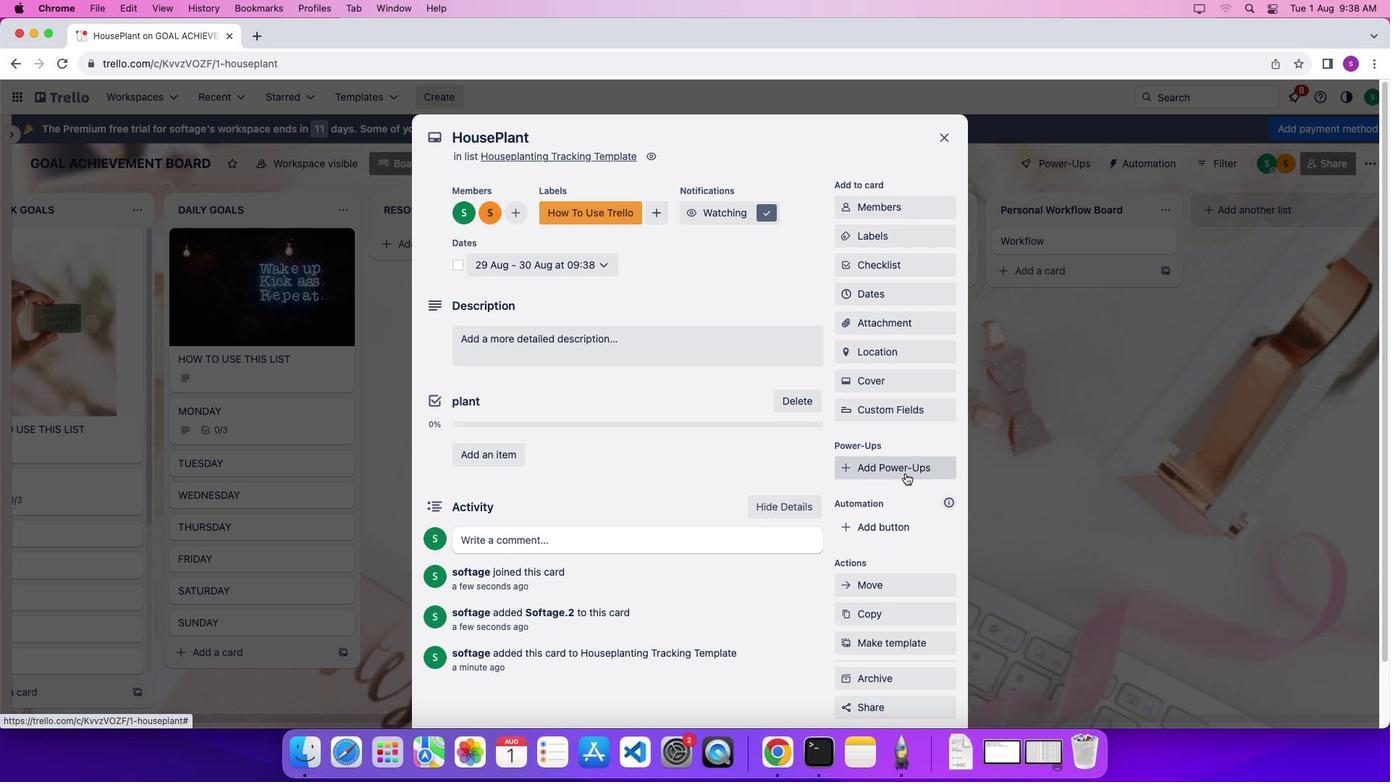 
Action: Mouse moved to (900, 358)
Screenshot: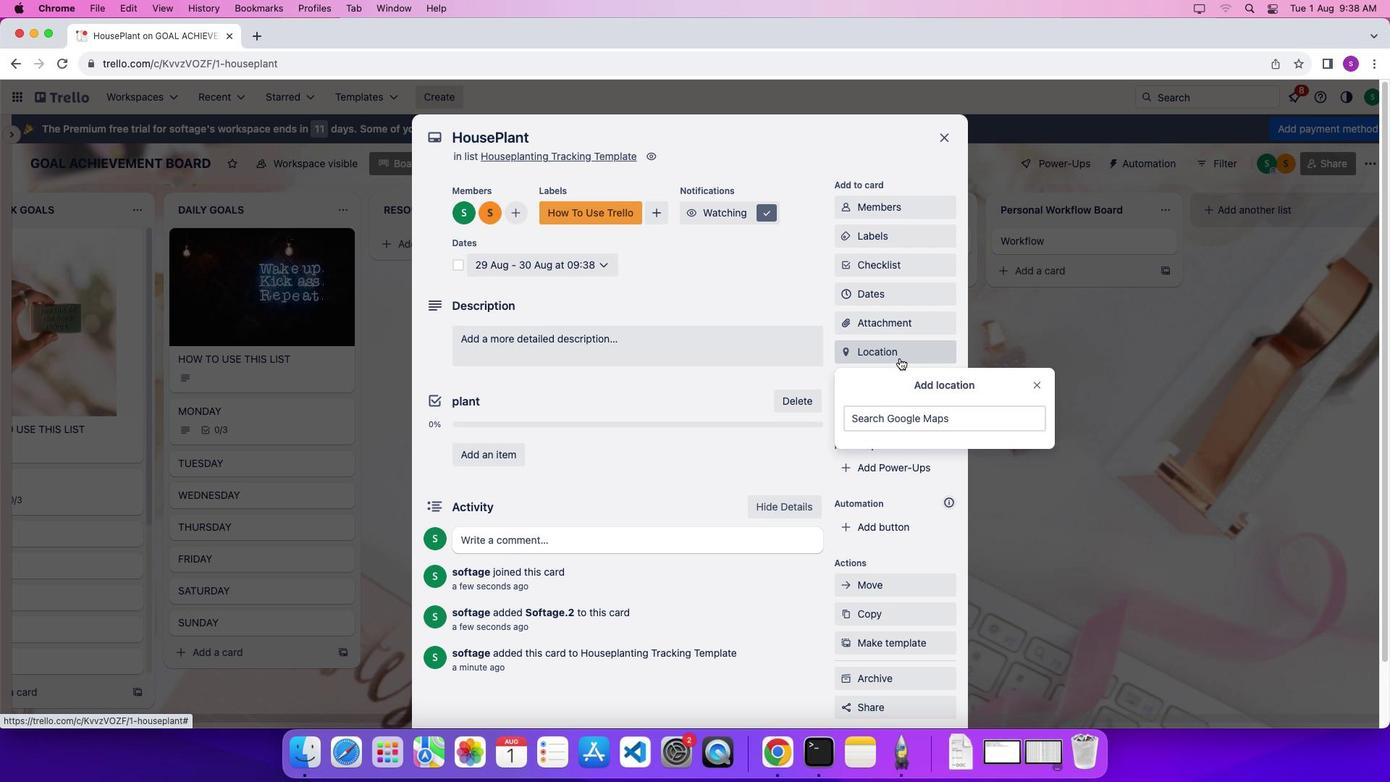 
Action: Mouse pressed left at (900, 358)
Screenshot: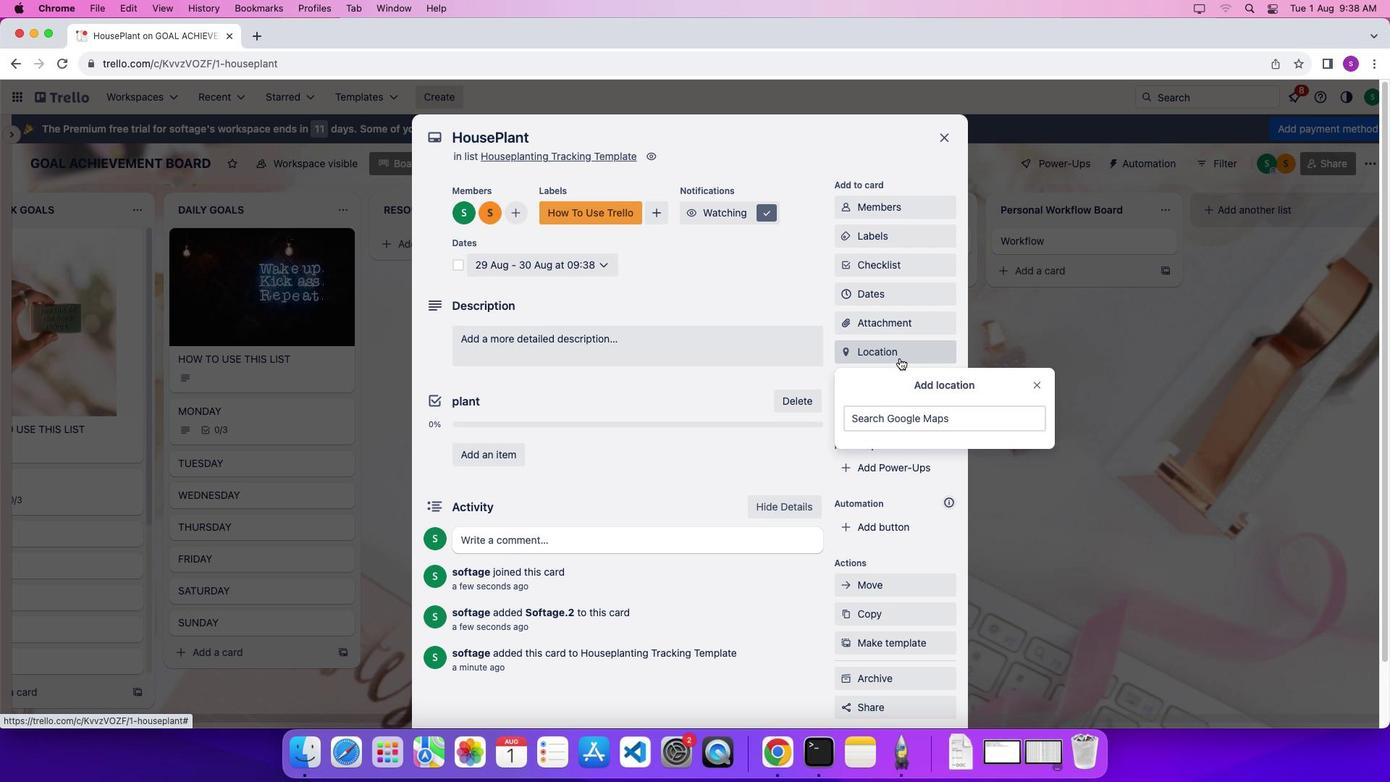 
Action: Key pressed 'e'
Screenshot: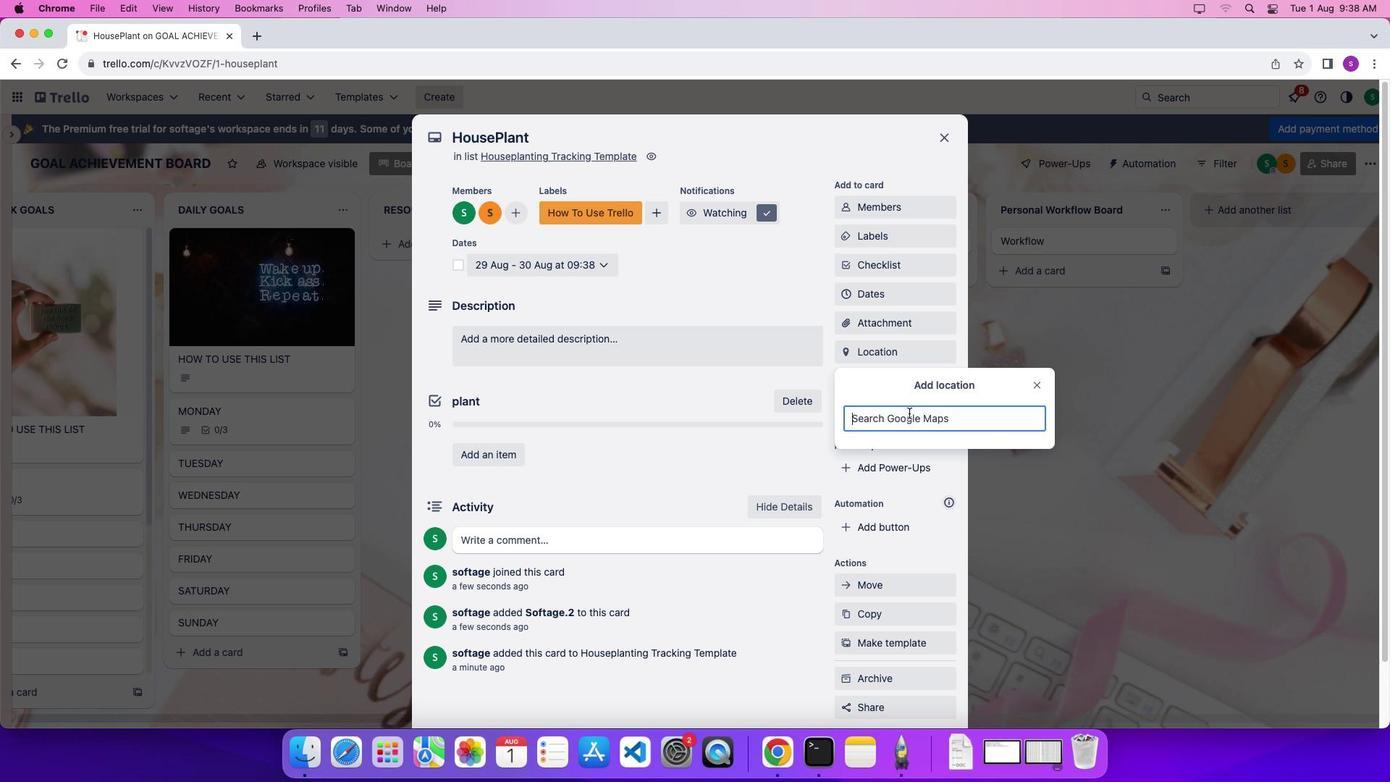 
Action: Mouse moved to (908, 412)
Screenshot: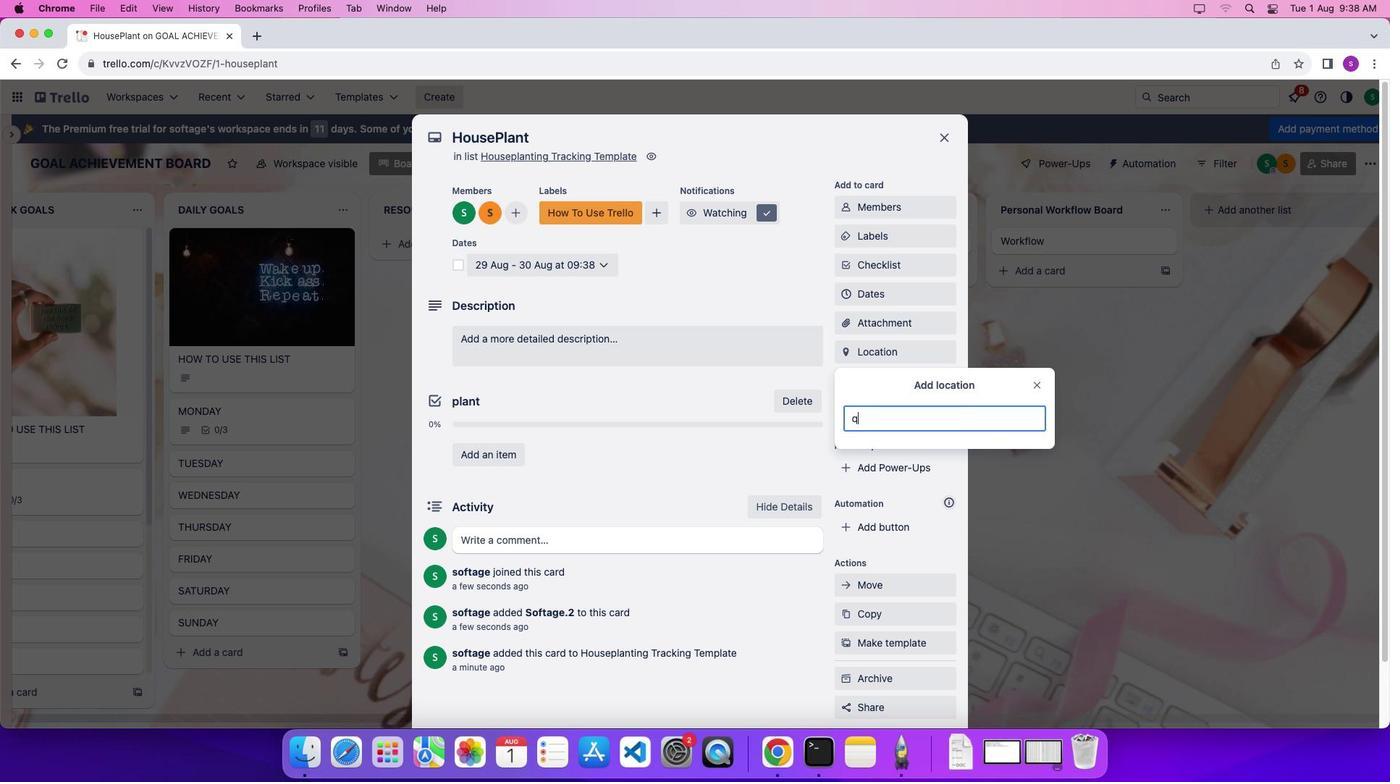 
Action: Mouse pressed left at (908, 412)
Screenshot: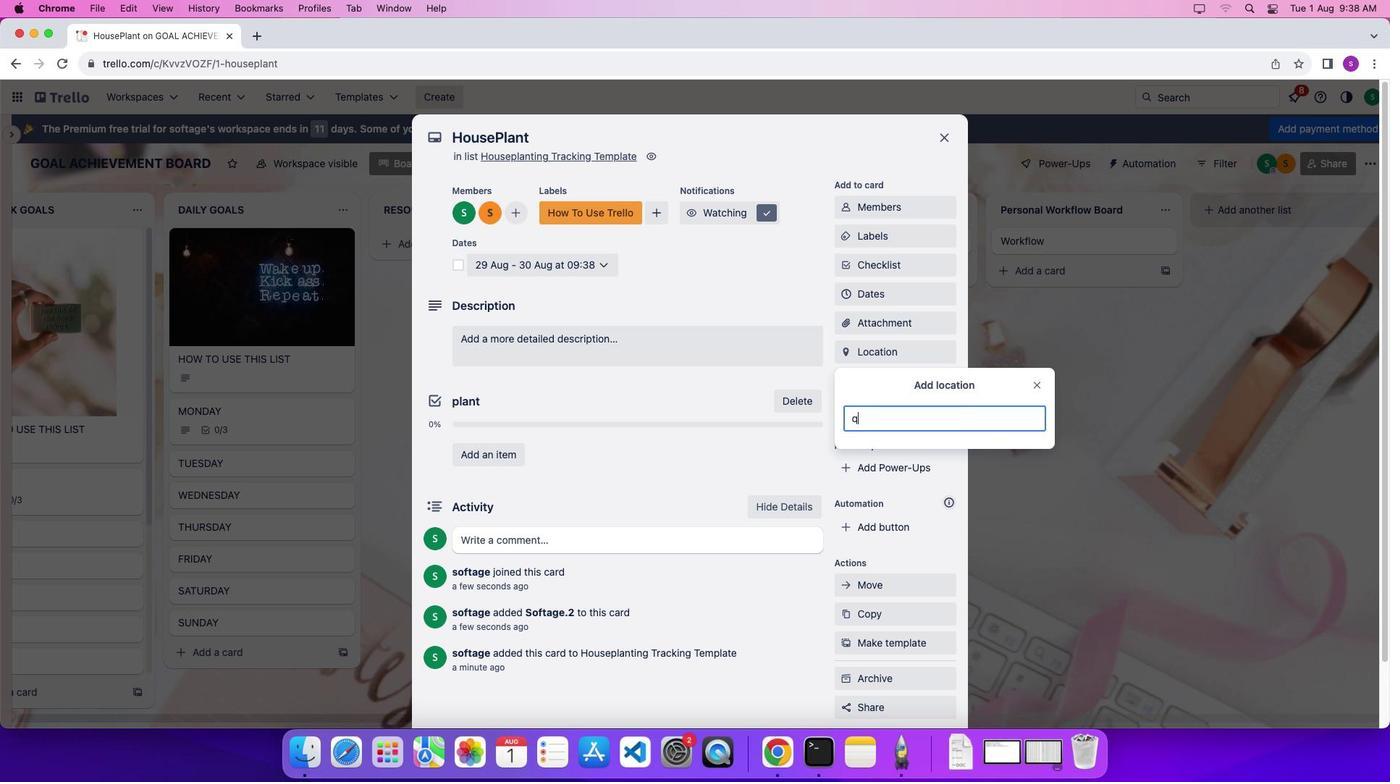 
Action: Mouse moved to (908, 412)
Screenshot: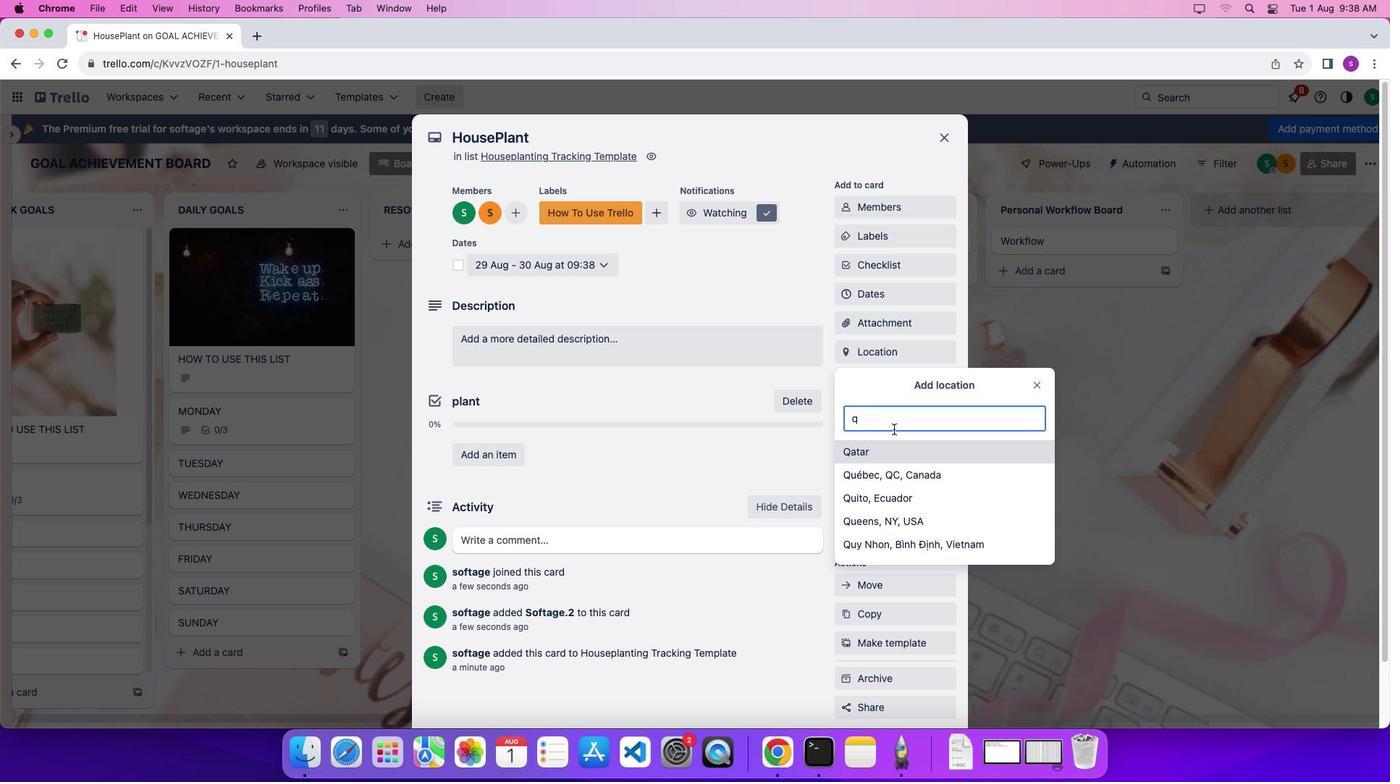 
Action: Key pressed 'q'
Screenshot: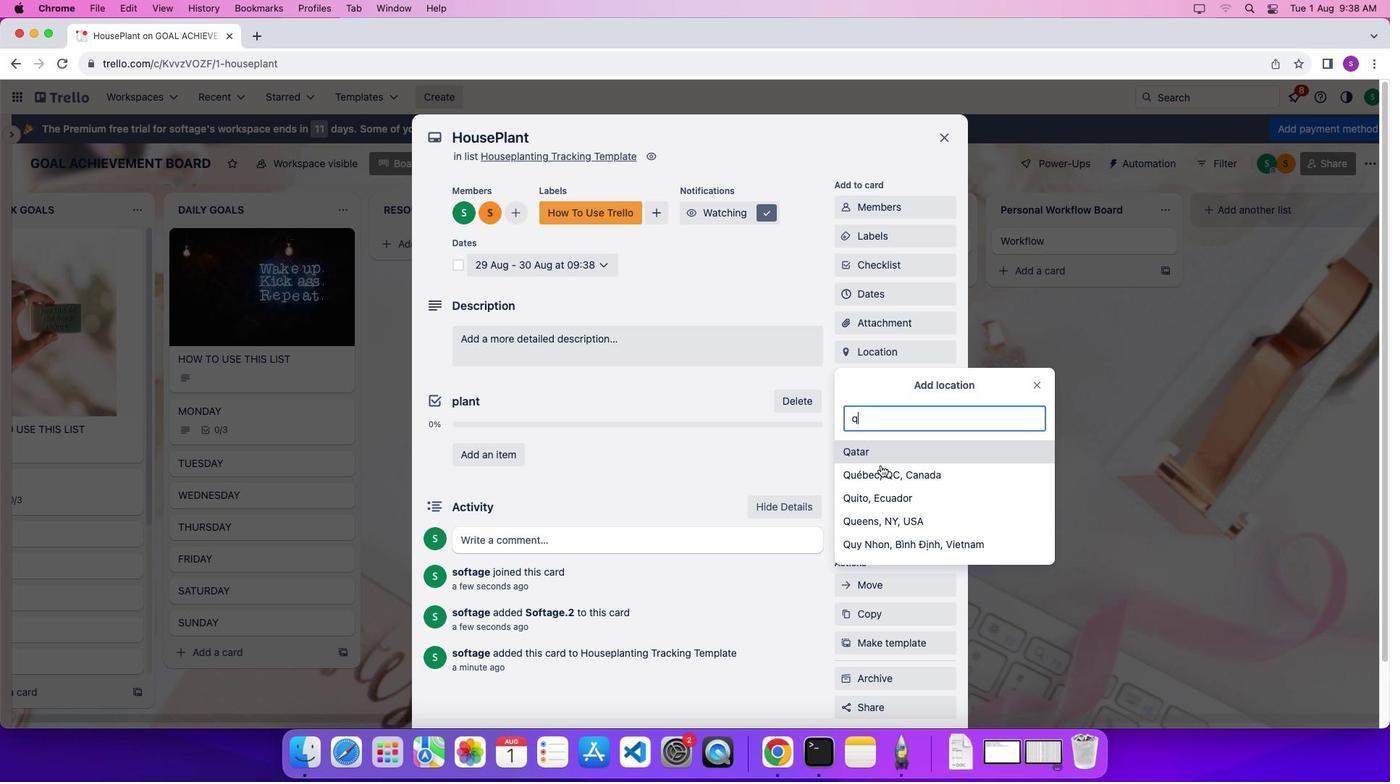 
Action: Mouse moved to (873, 456)
Screenshot: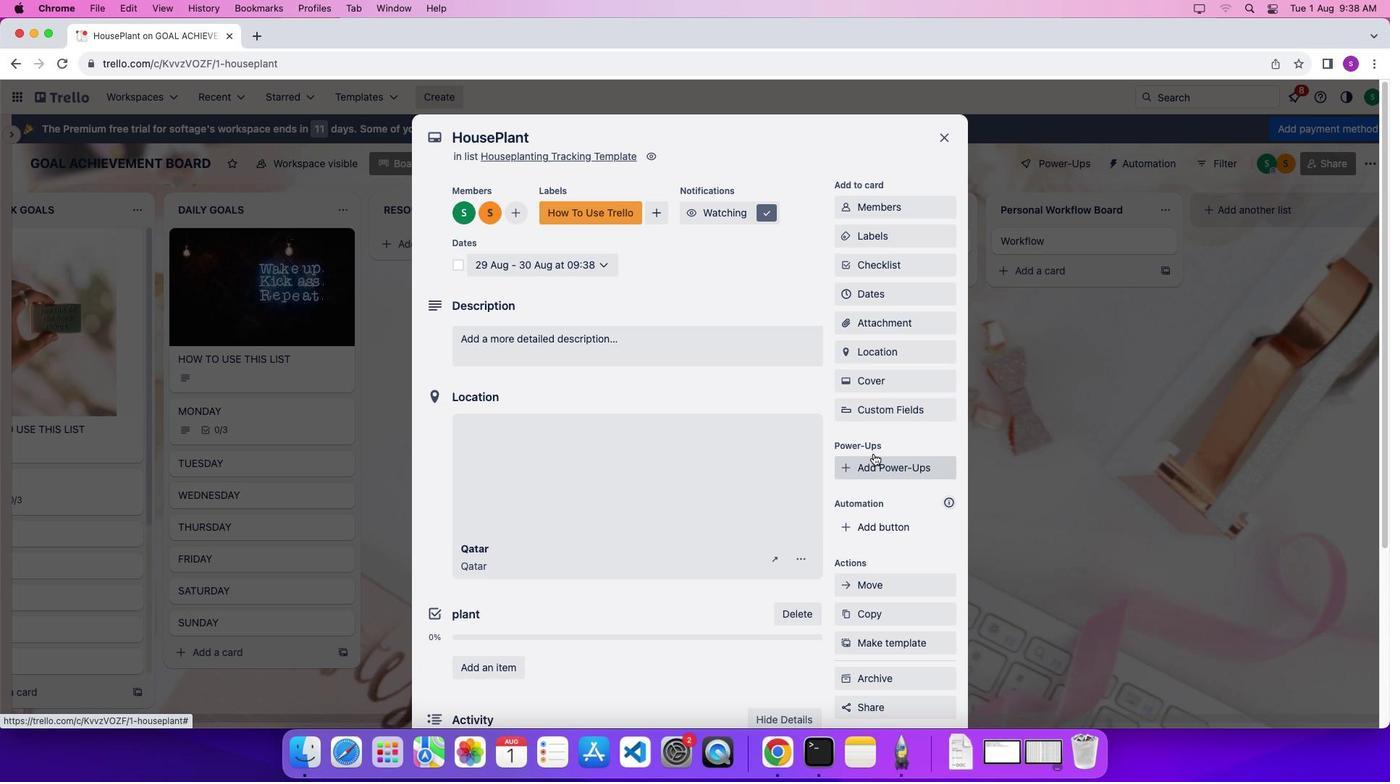 
Action: Mouse pressed left at (873, 456)
Screenshot: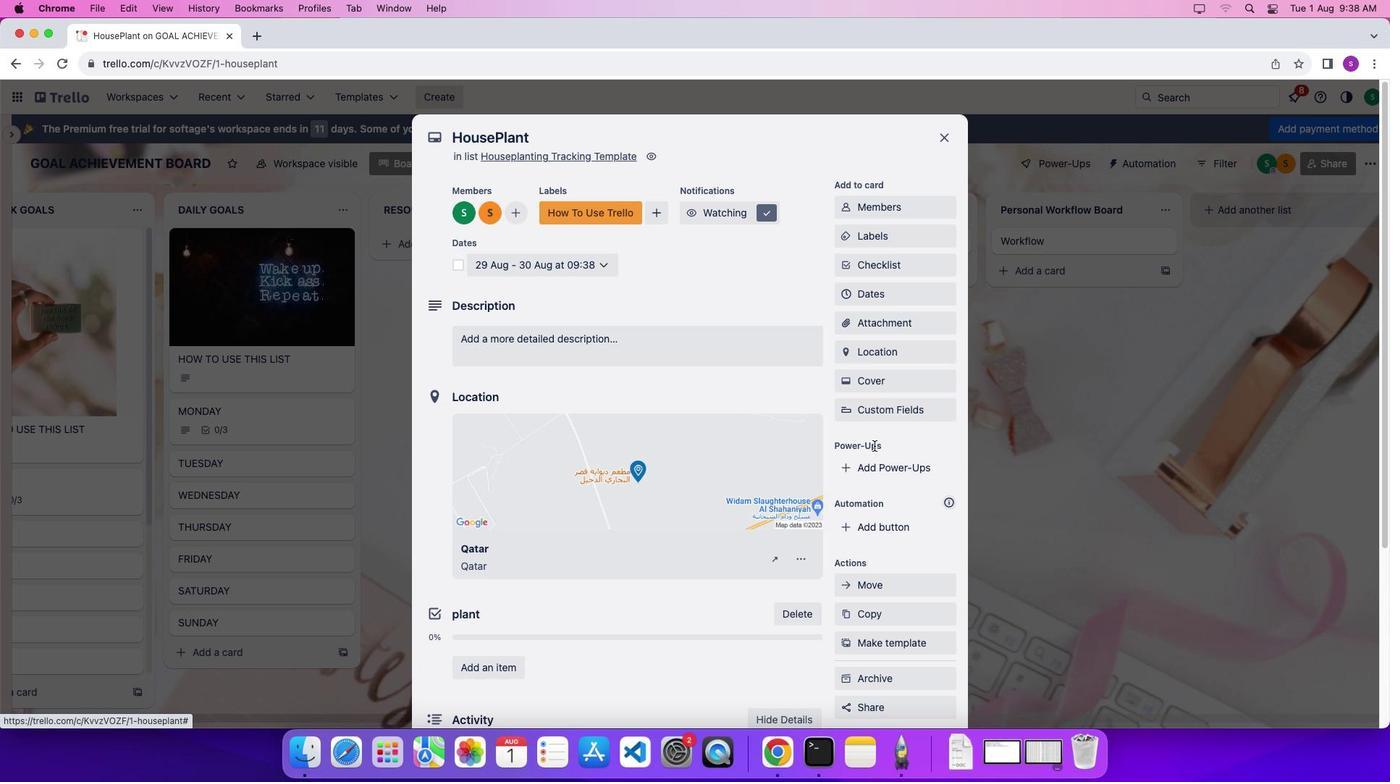 
Action: Mouse moved to (880, 388)
Screenshot: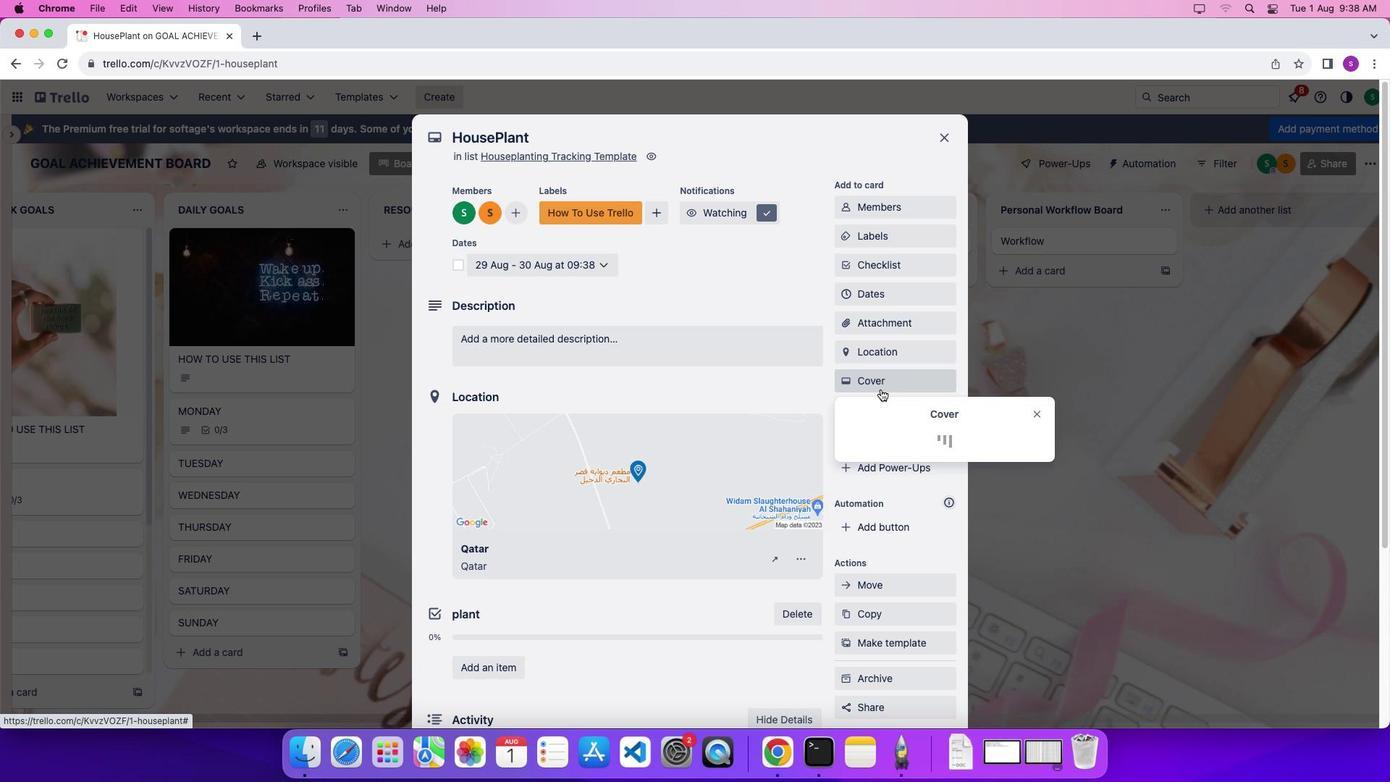 
Action: Mouse pressed left at (880, 388)
Screenshot: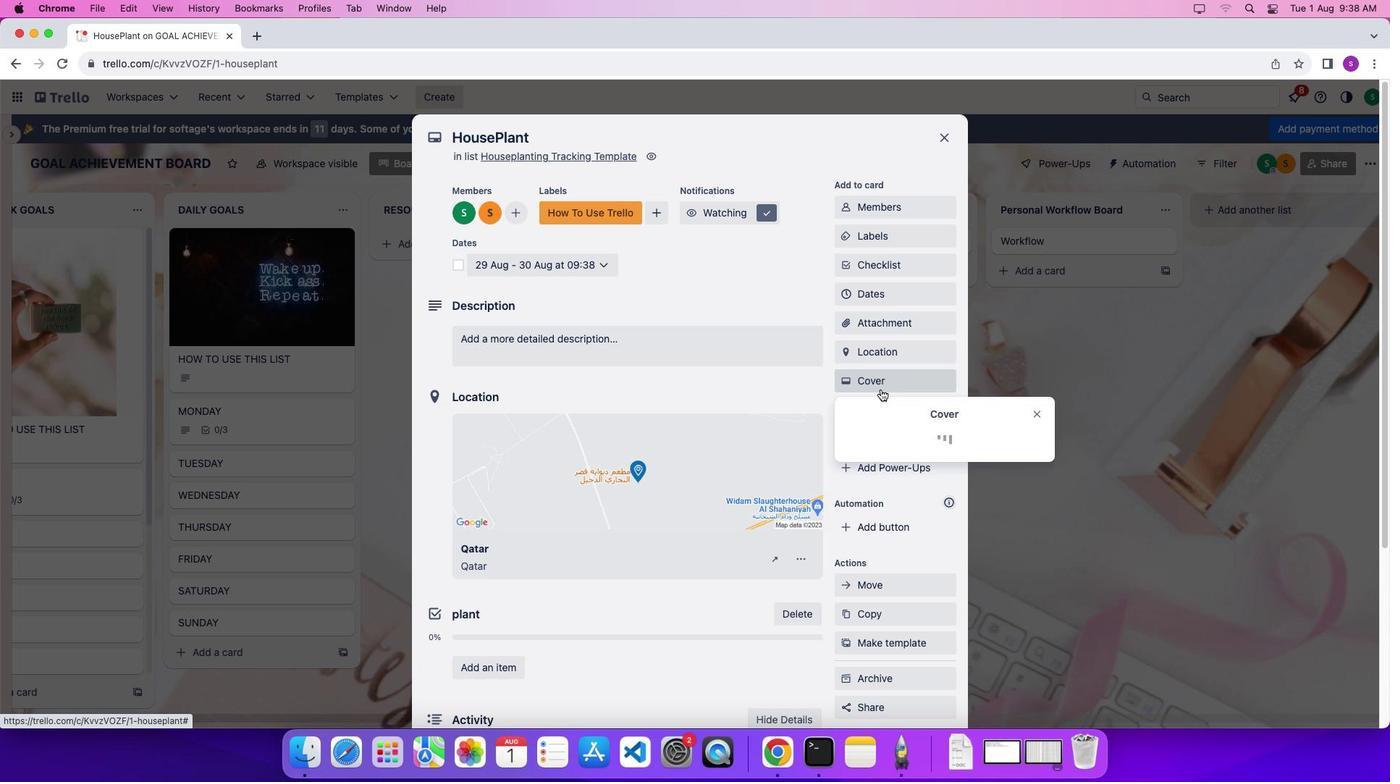 
Action: Mouse moved to (920, 668)
Screenshot: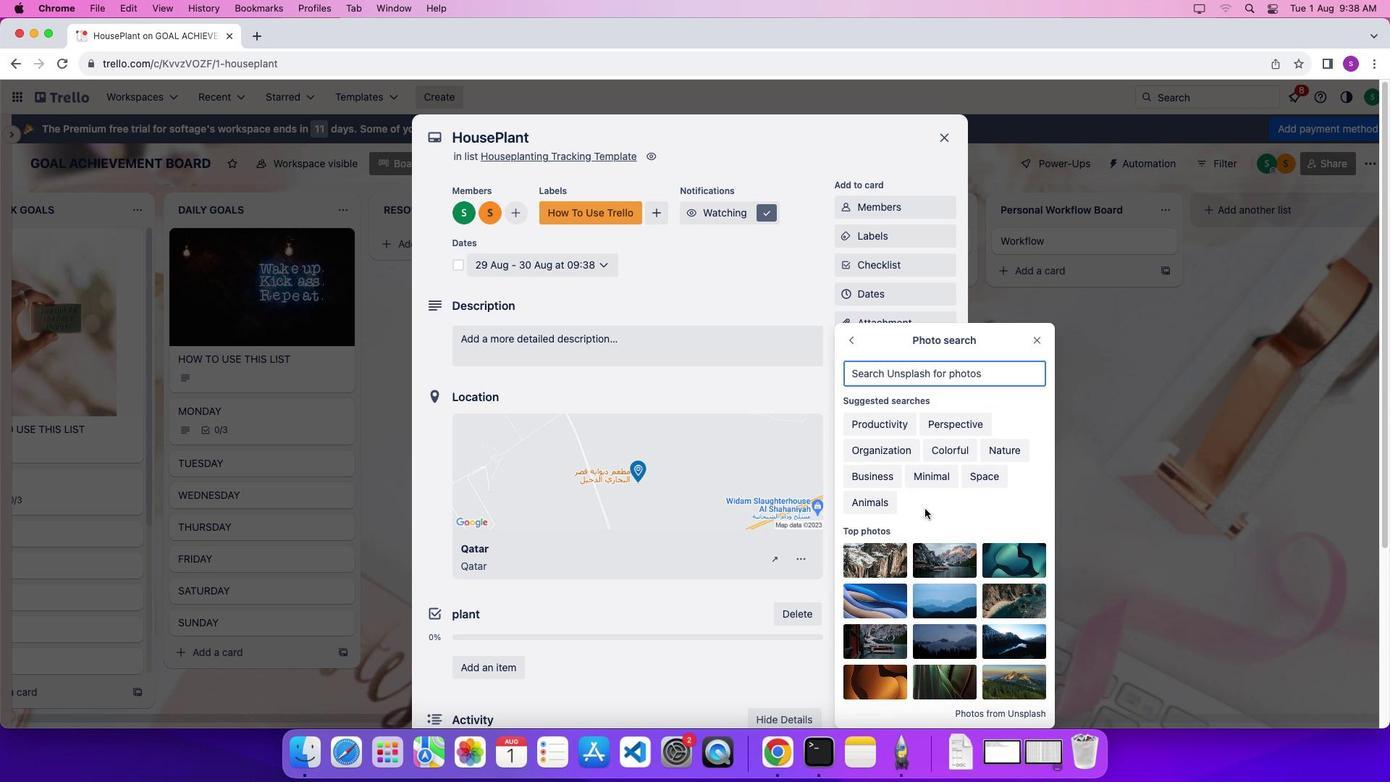 
Action: Mouse pressed left at (920, 668)
Screenshot: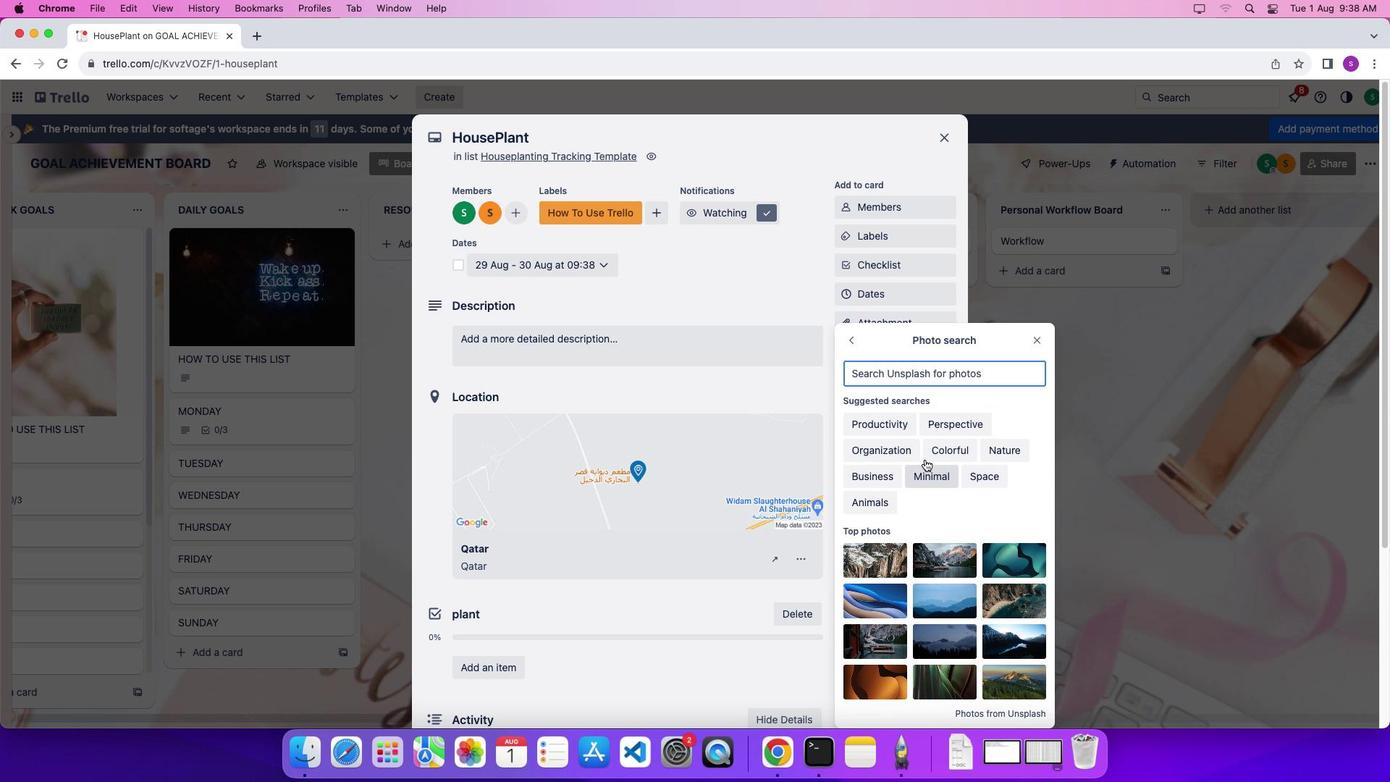 
Action: Mouse moved to (935, 405)
Screenshot: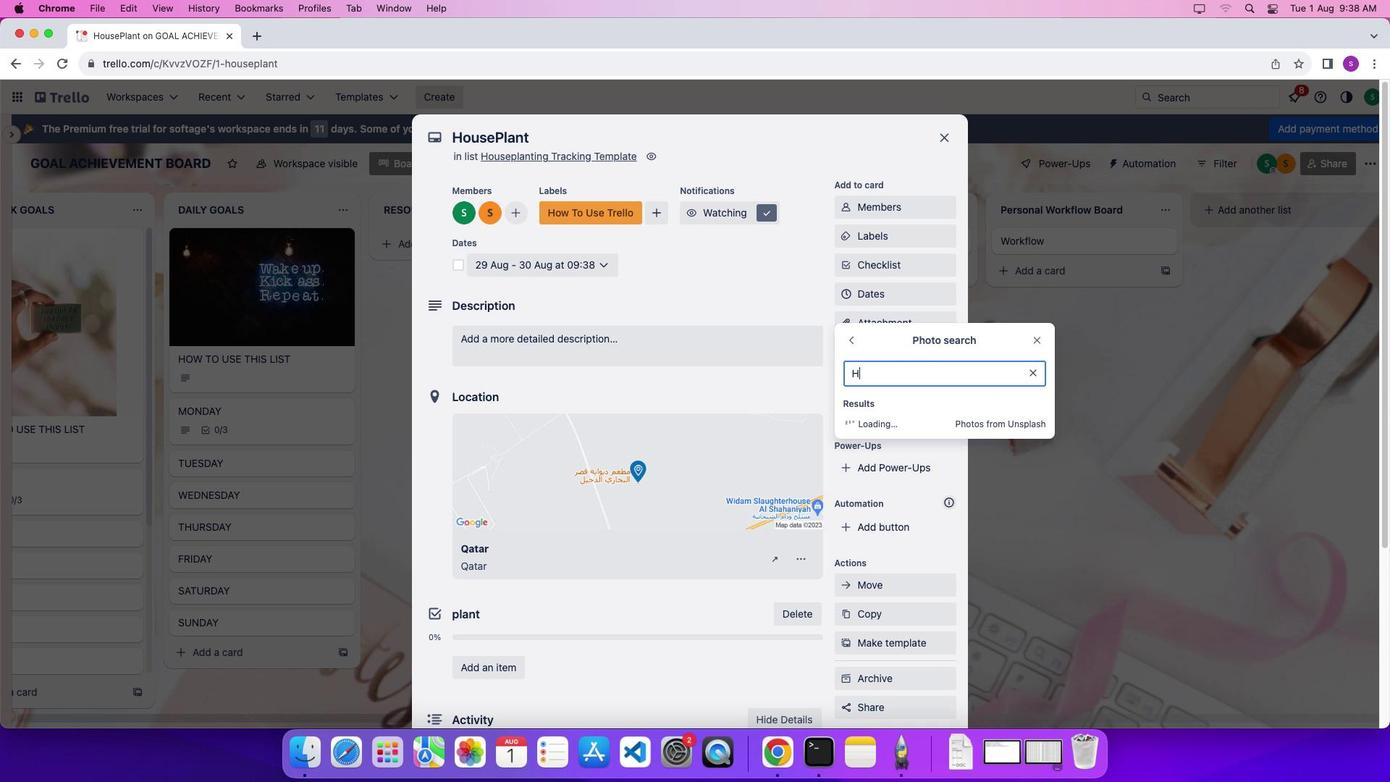 
Action: Key pressed Key.shift'H''o''u''s''e''p''l''a''n''t'Key.enter
Screenshot: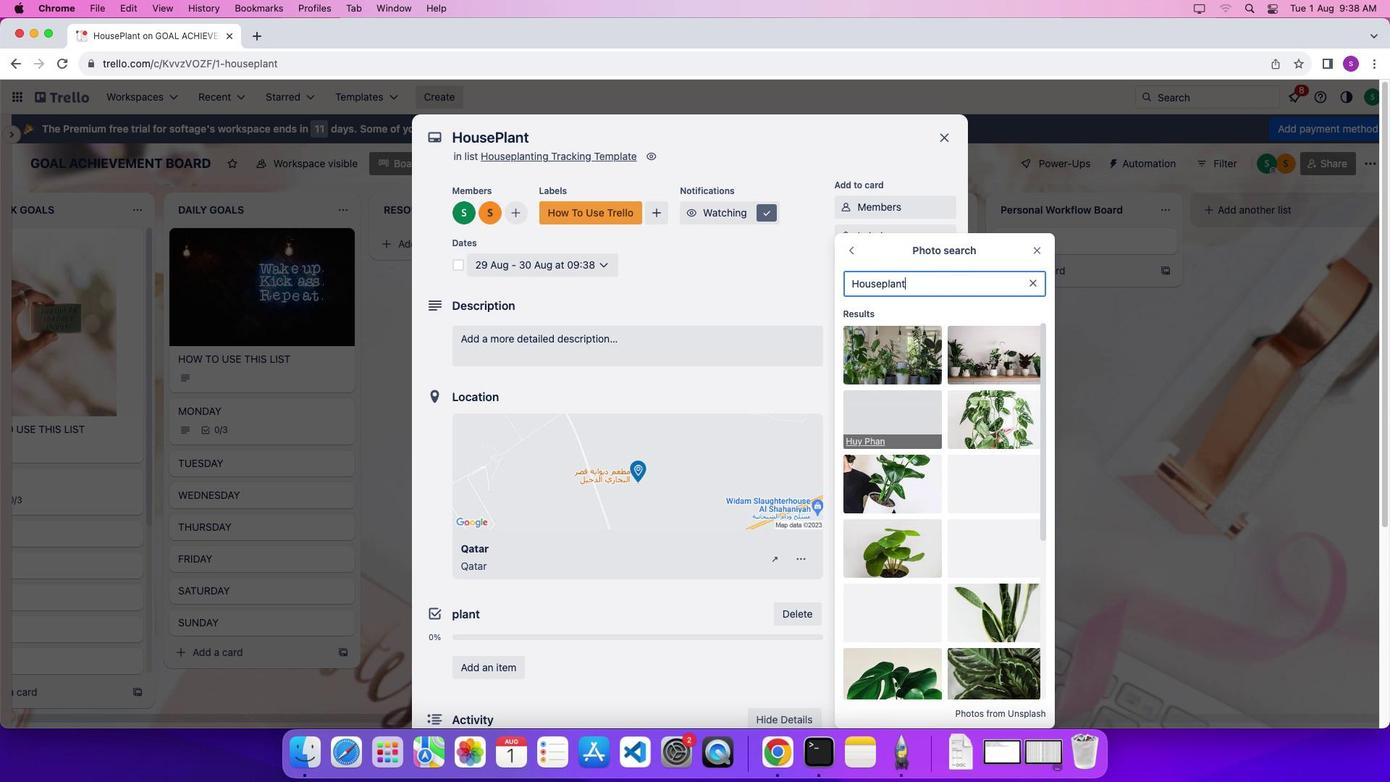 
Action: Mouse moved to (945, 470)
Screenshot: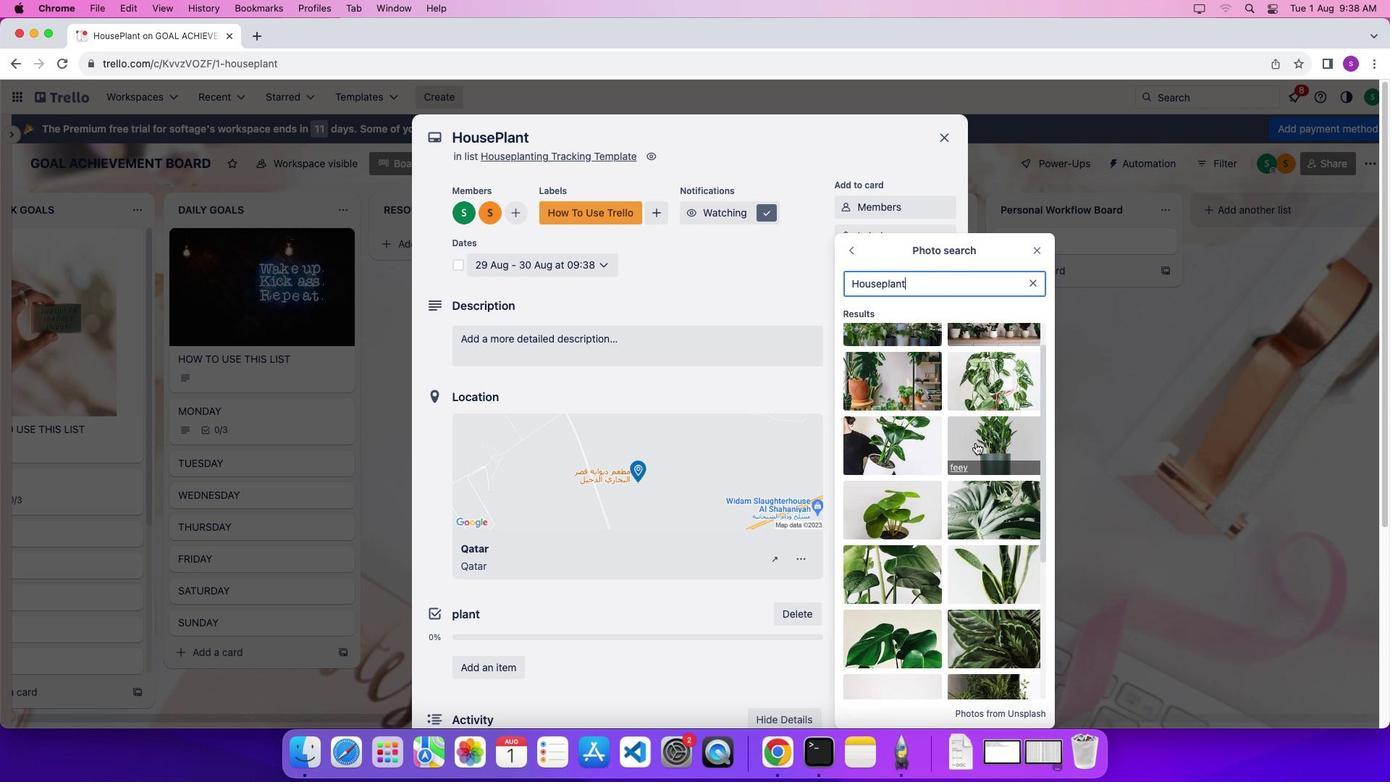 
Action: Mouse scrolled (945, 470) with delta (0, 0)
Screenshot: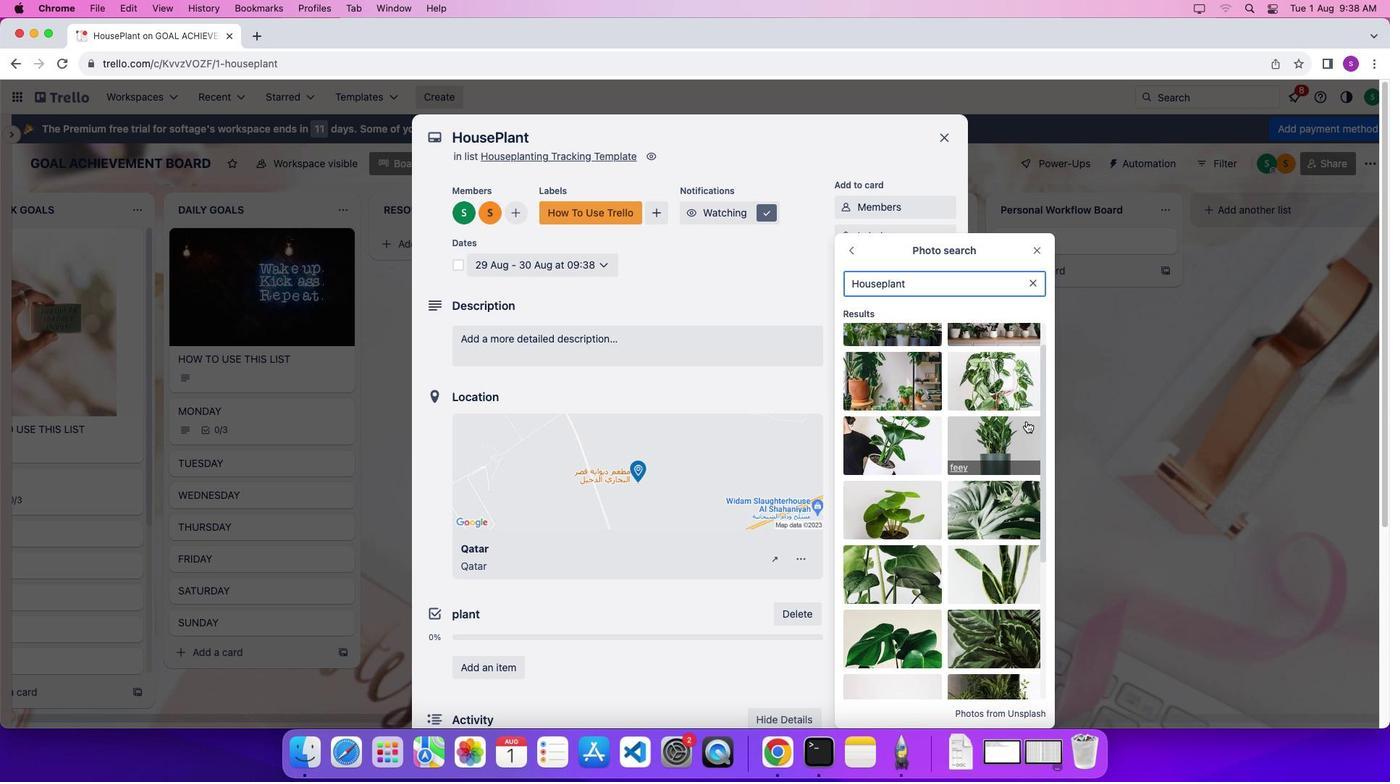 
Action: Mouse scrolled (945, 470) with delta (0, 0)
Screenshot: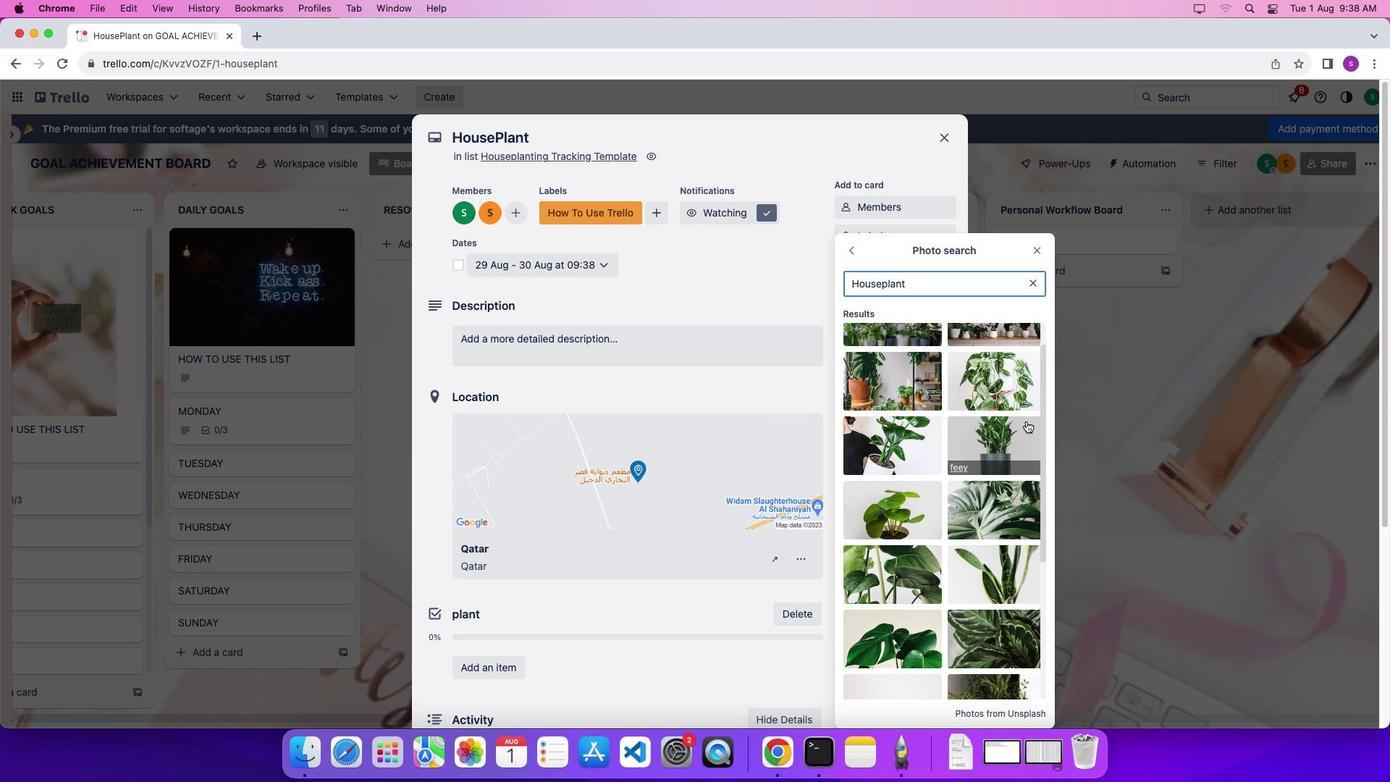 
Action: Mouse moved to (1016, 425)
Screenshot: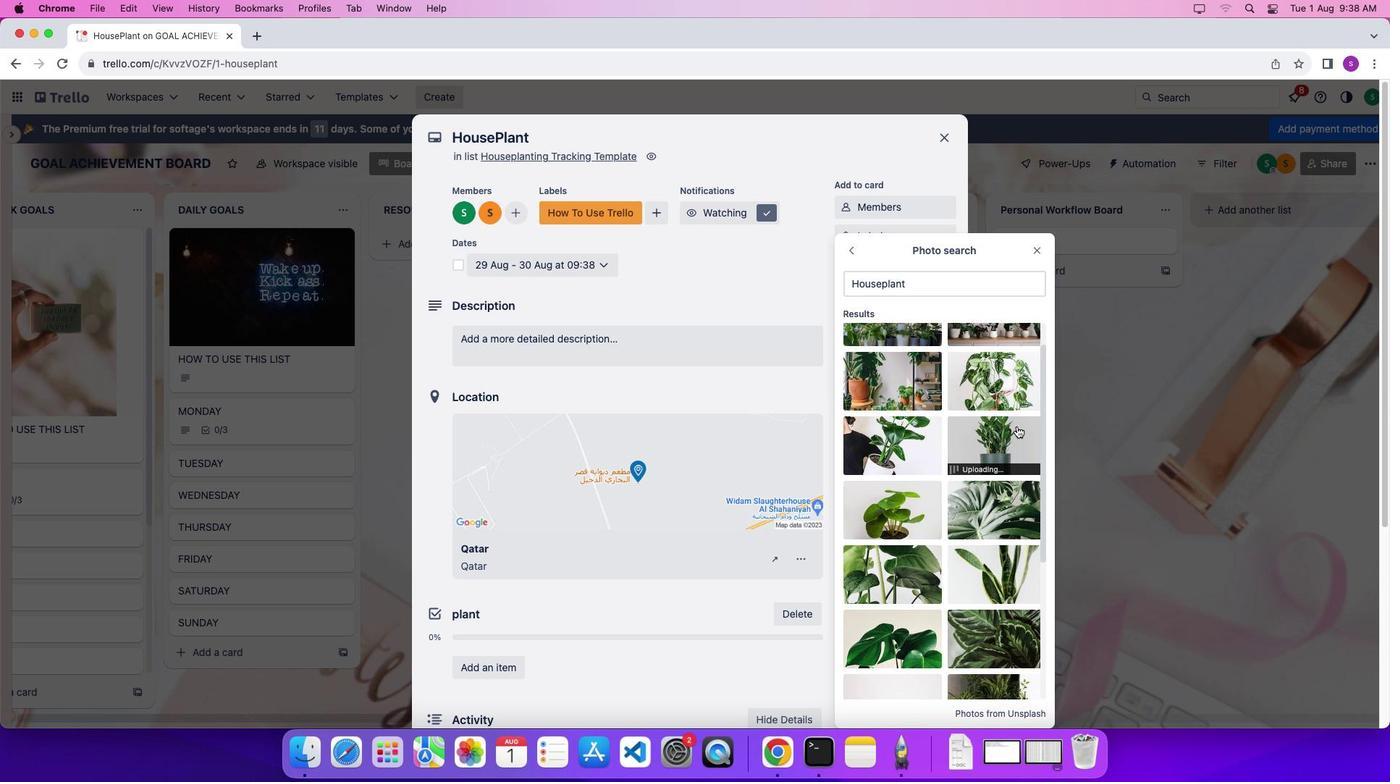 
Action: Mouse pressed left at (1016, 425)
Screenshot: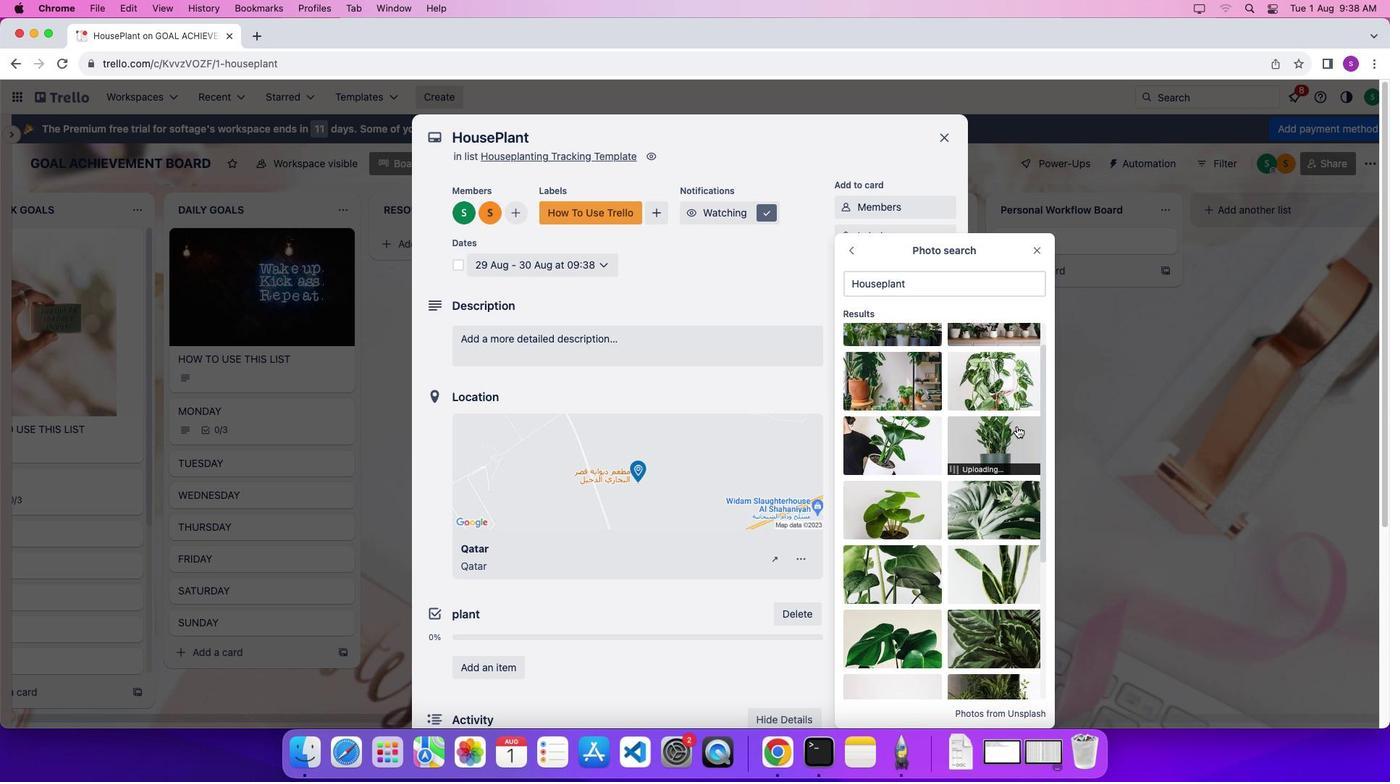 
Action: Mouse moved to (1013, 438)
Screenshot: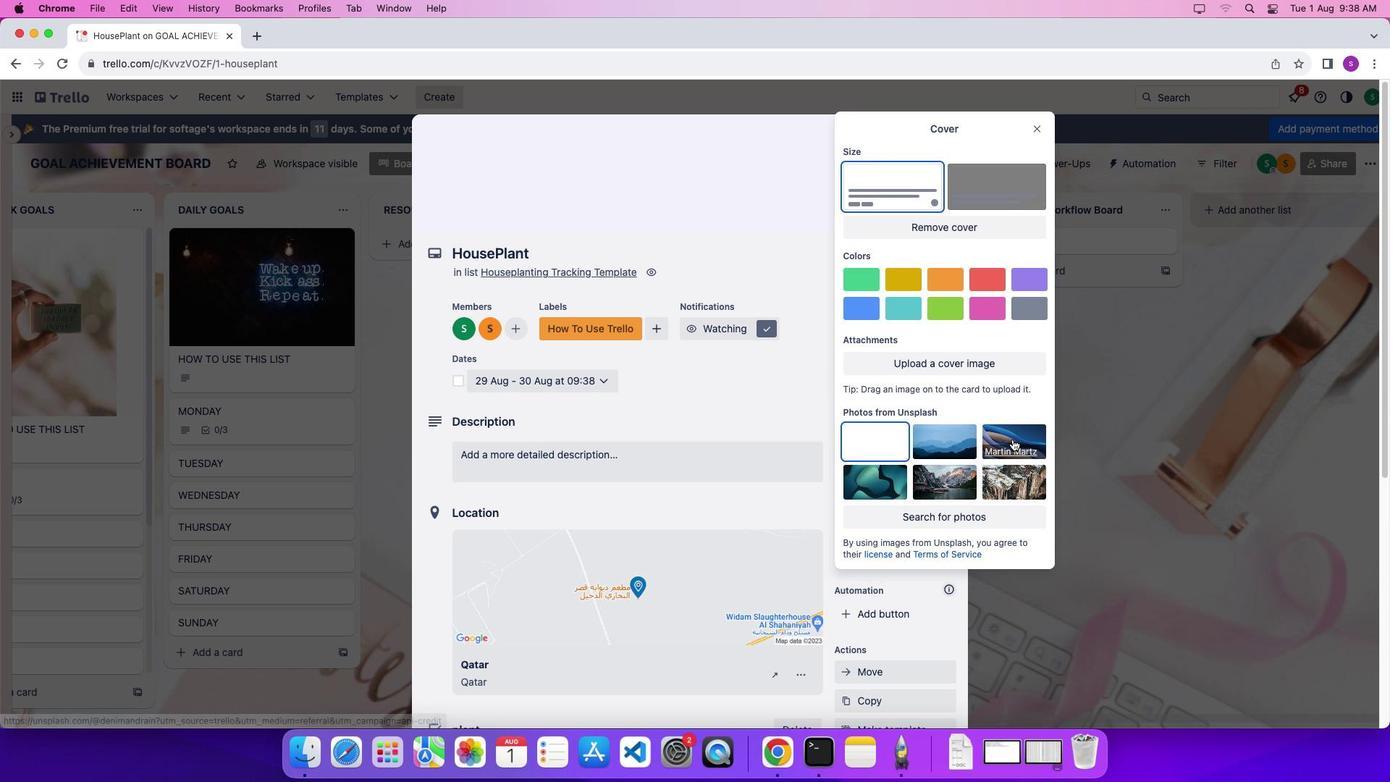 
Action: Mouse scrolled (1013, 438) with delta (0, 0)
Screenshot: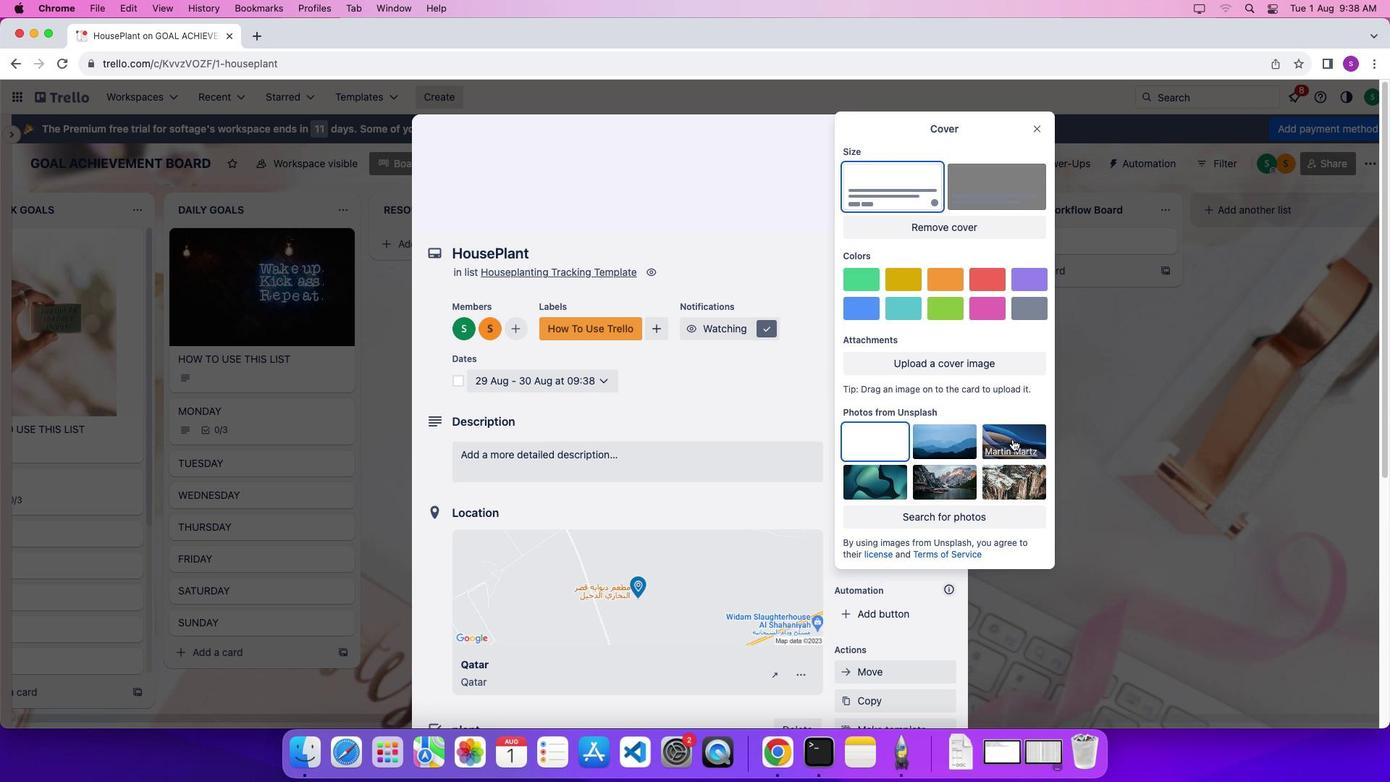 
Action: Mouse scrolled (1013, 438) with delta (0, 0)
Screenshot: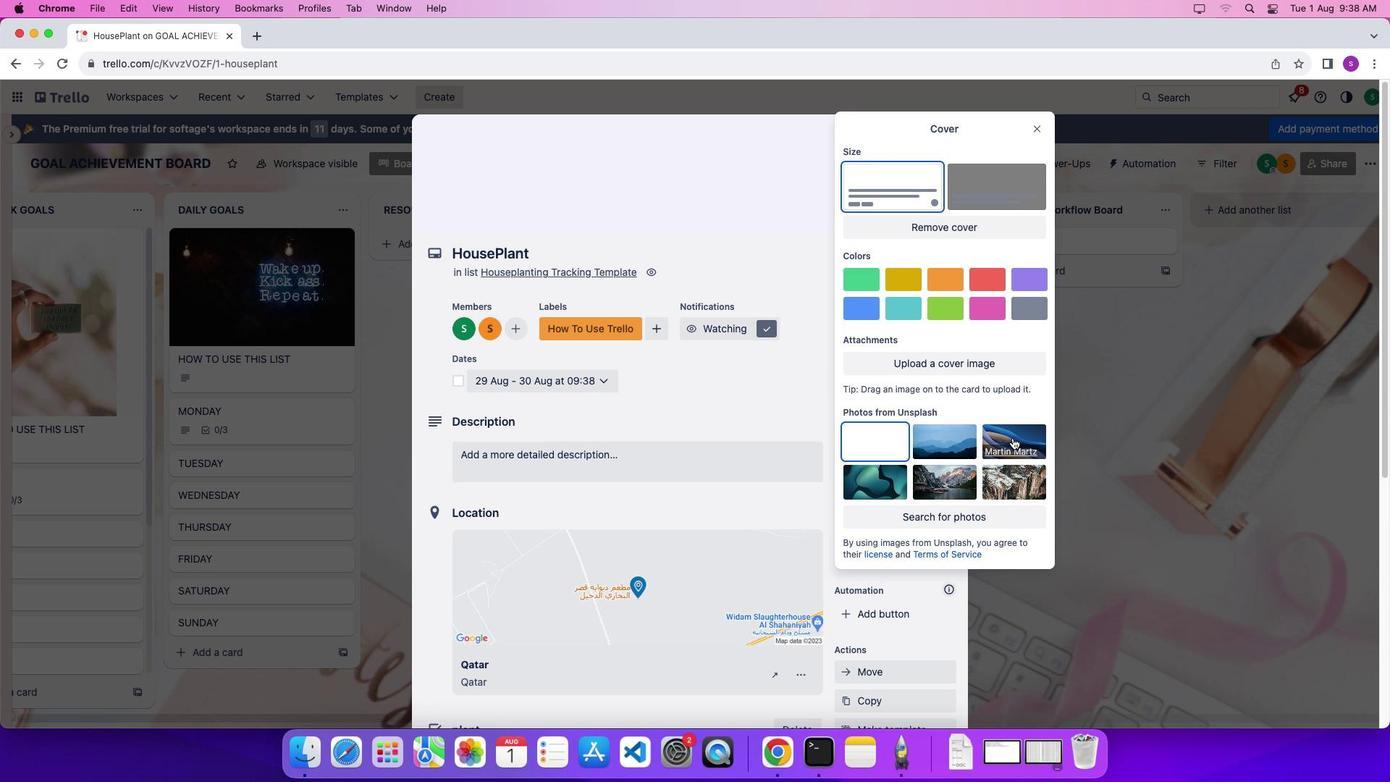 
Action: Mouse scrolled (1013, 438) with delta (0, -4)
Screenshot: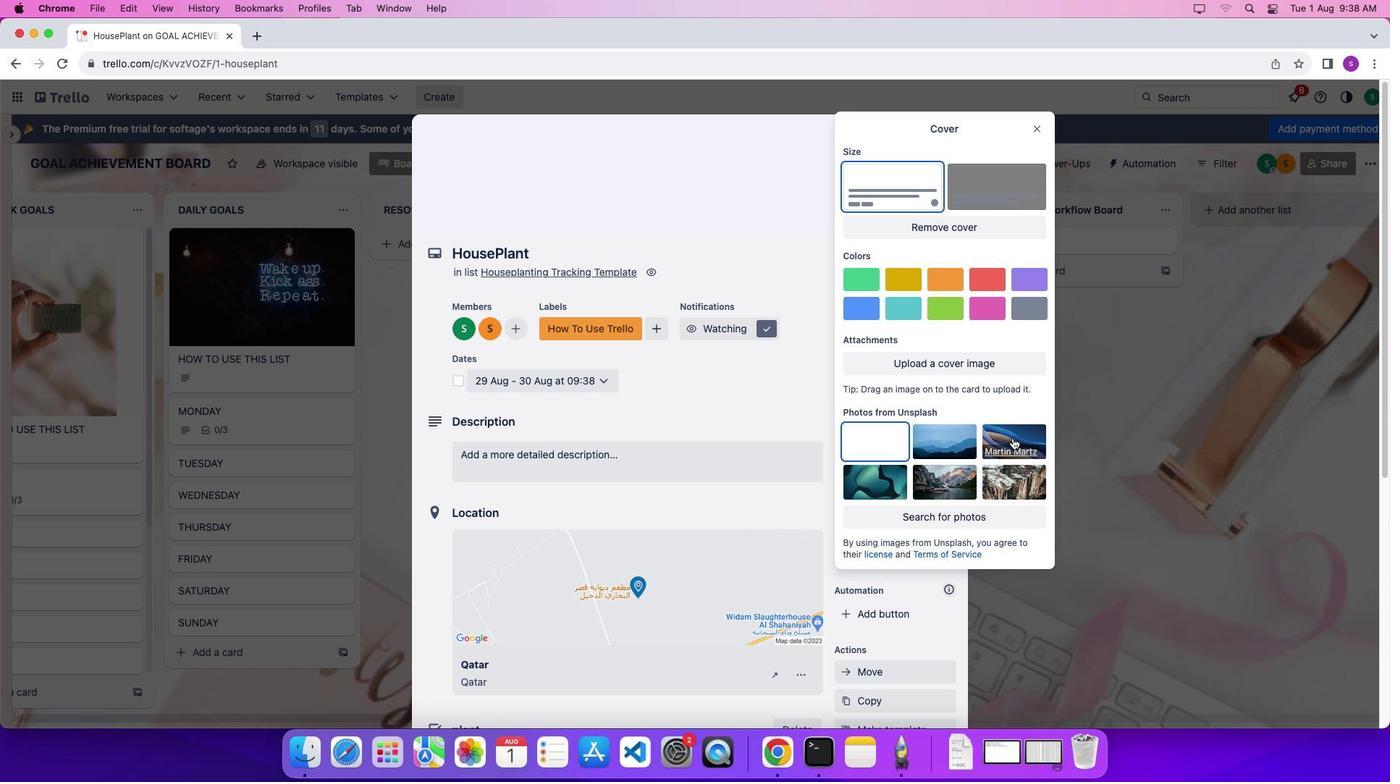 
Action: Mouse scrolled (1013, 438) with delta (0, -6)
Screenshot: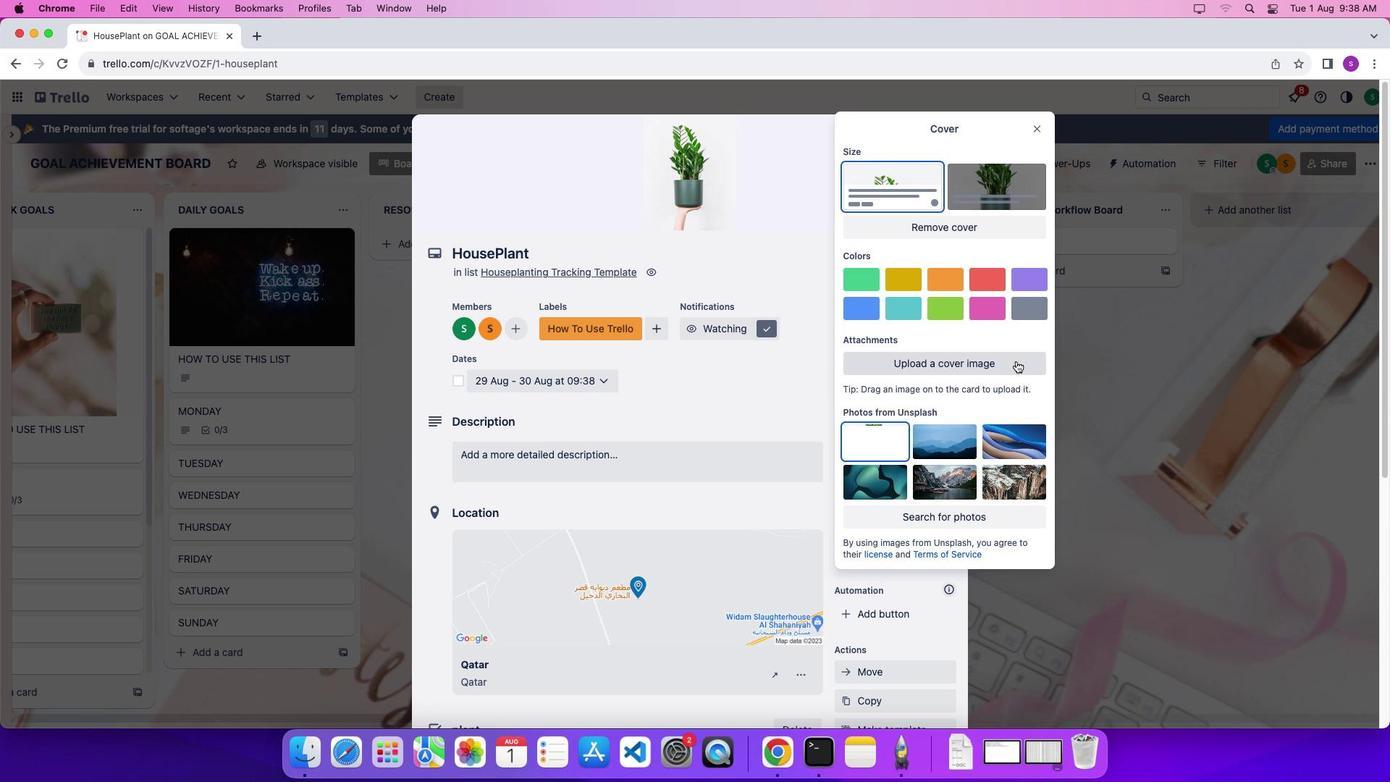 
Action: Mouse scrolled (1013, 438) with delta (0, 0)
Screenshot: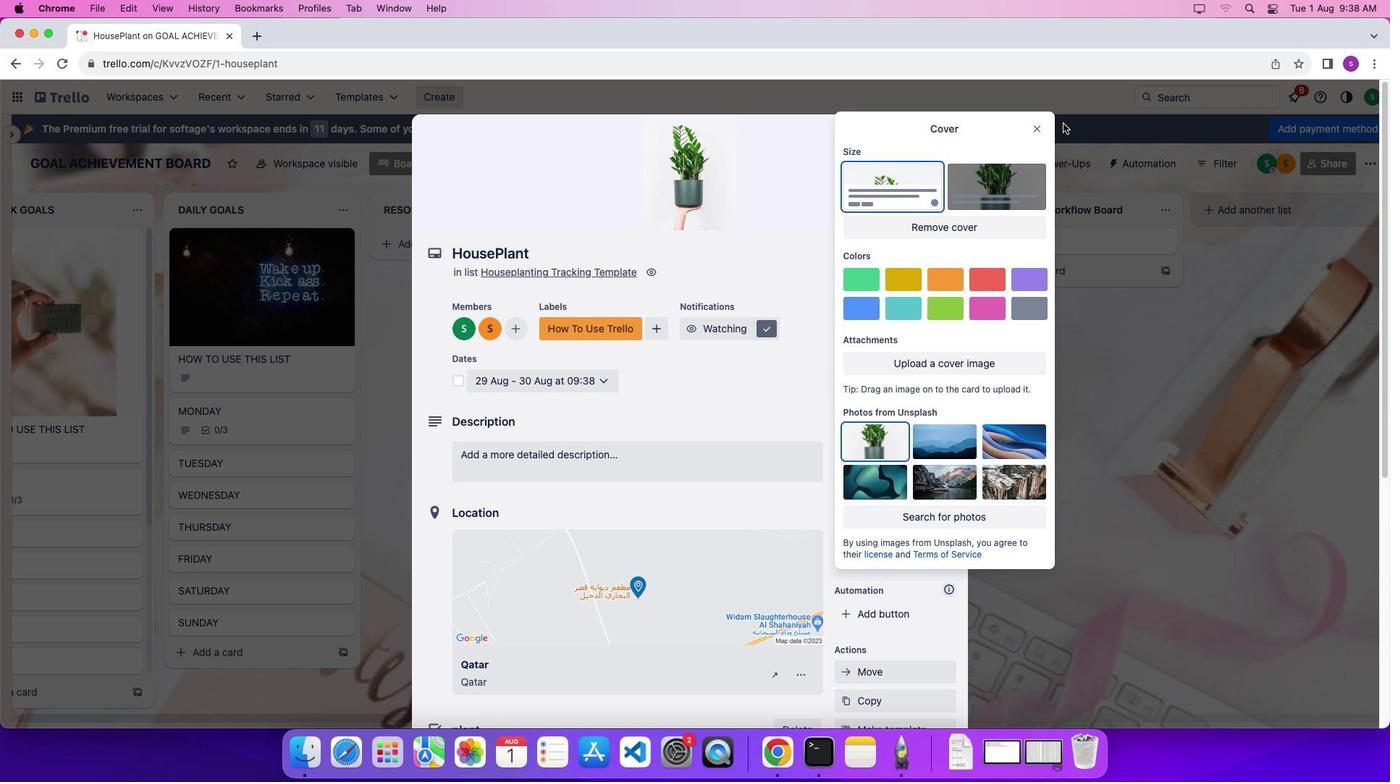 
Action: Mouse scrolled (1013, 438) with delta (0, 0)
Screenshot: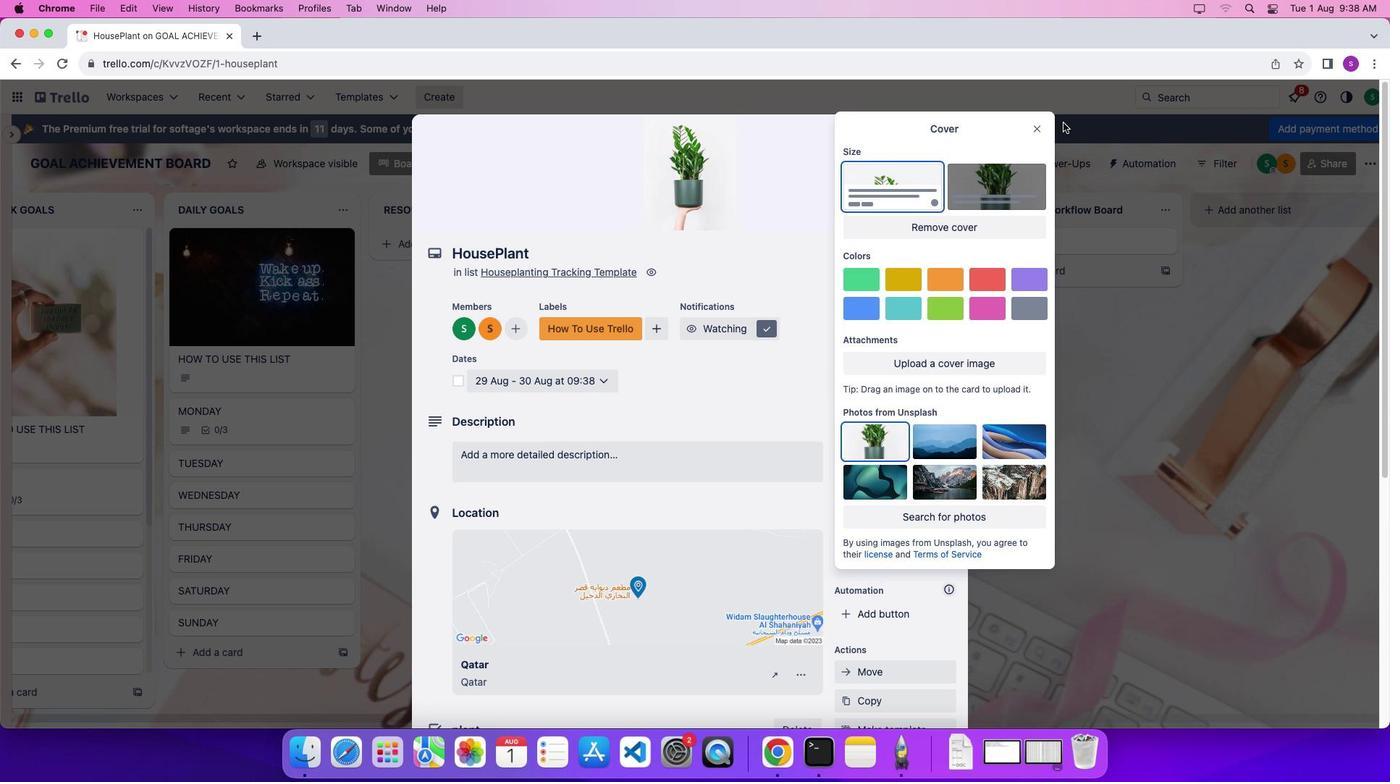 
Action: Mouse scrolled (1013, 438) with delta (0, -4)
Screenshot: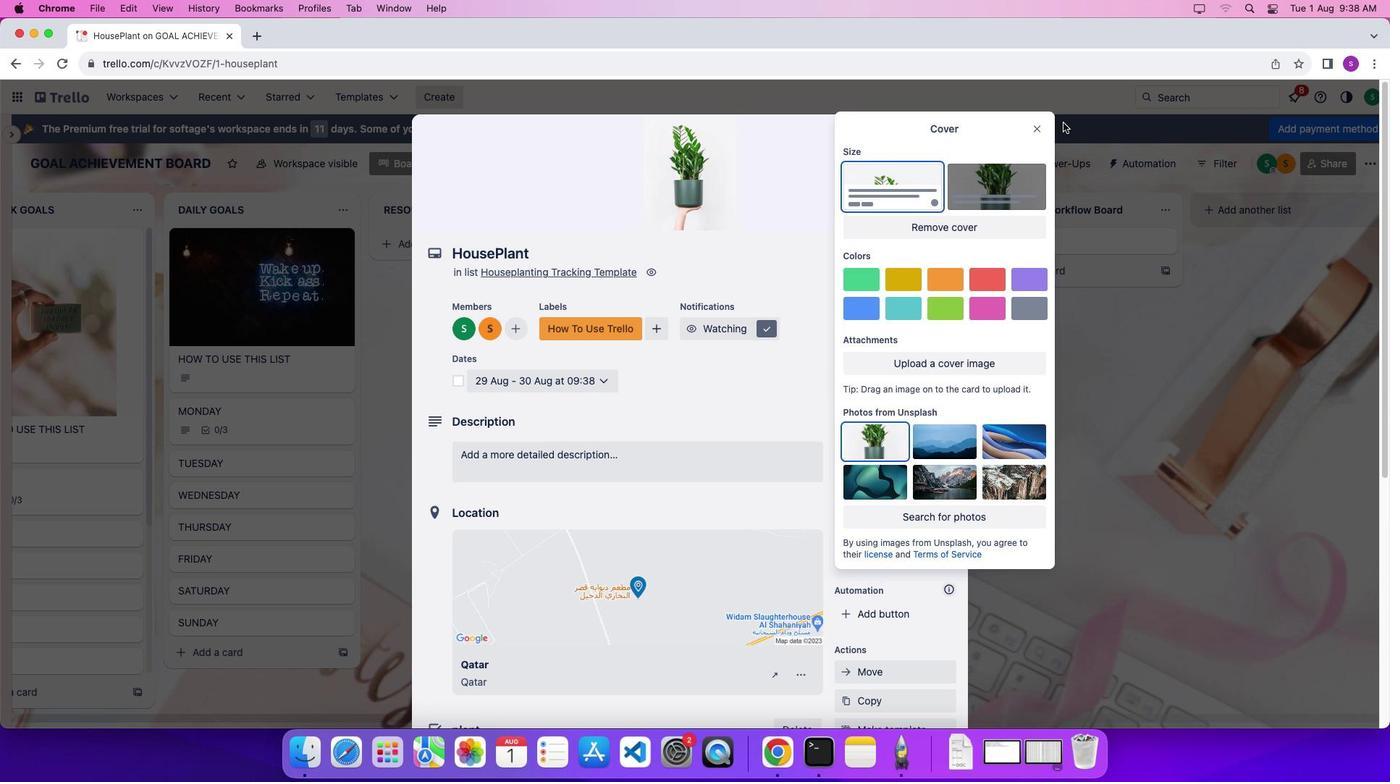 
Action: Mouse moved to (1037, 128)
Screenshot: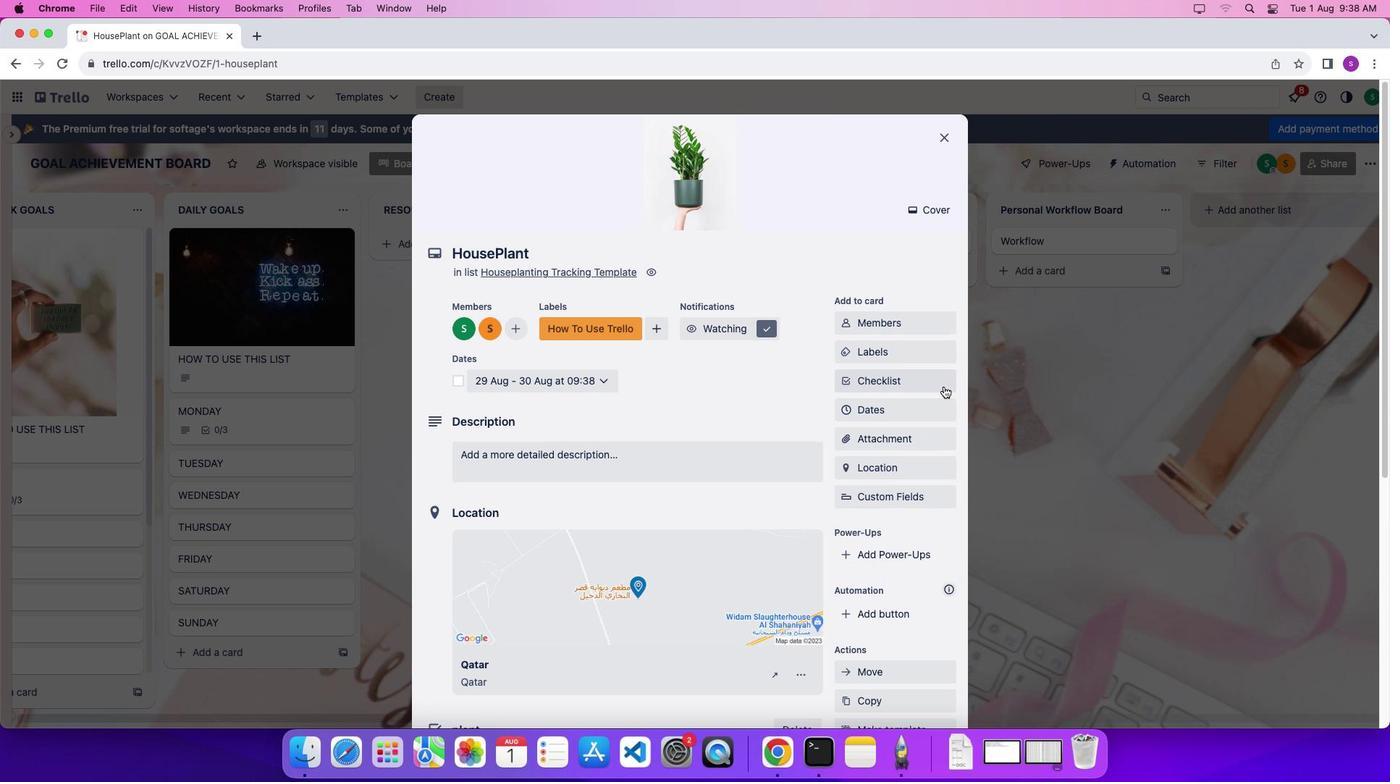 
Action: Mouse pressed left at (1037, 128)
Screenshot: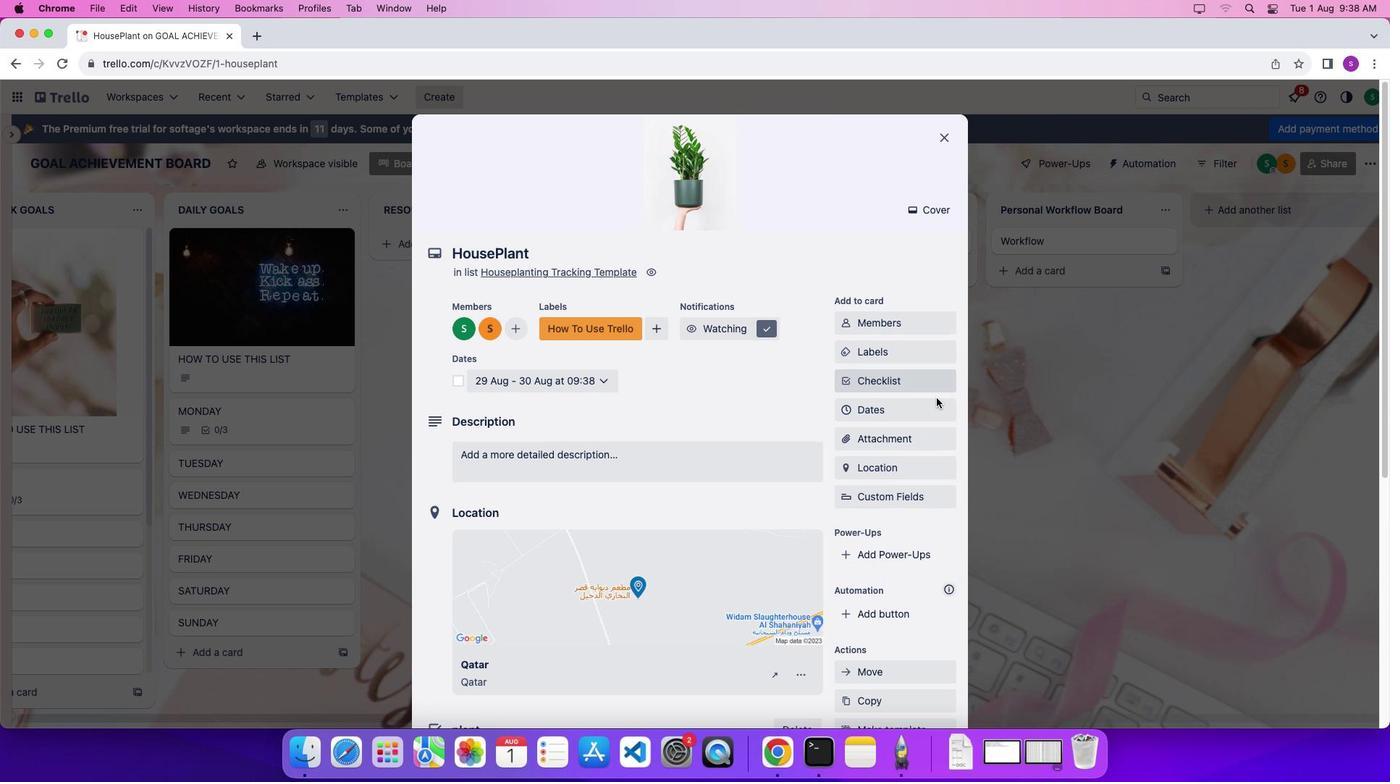 
Action: Mouse moved to (547, 391)
Screenshot: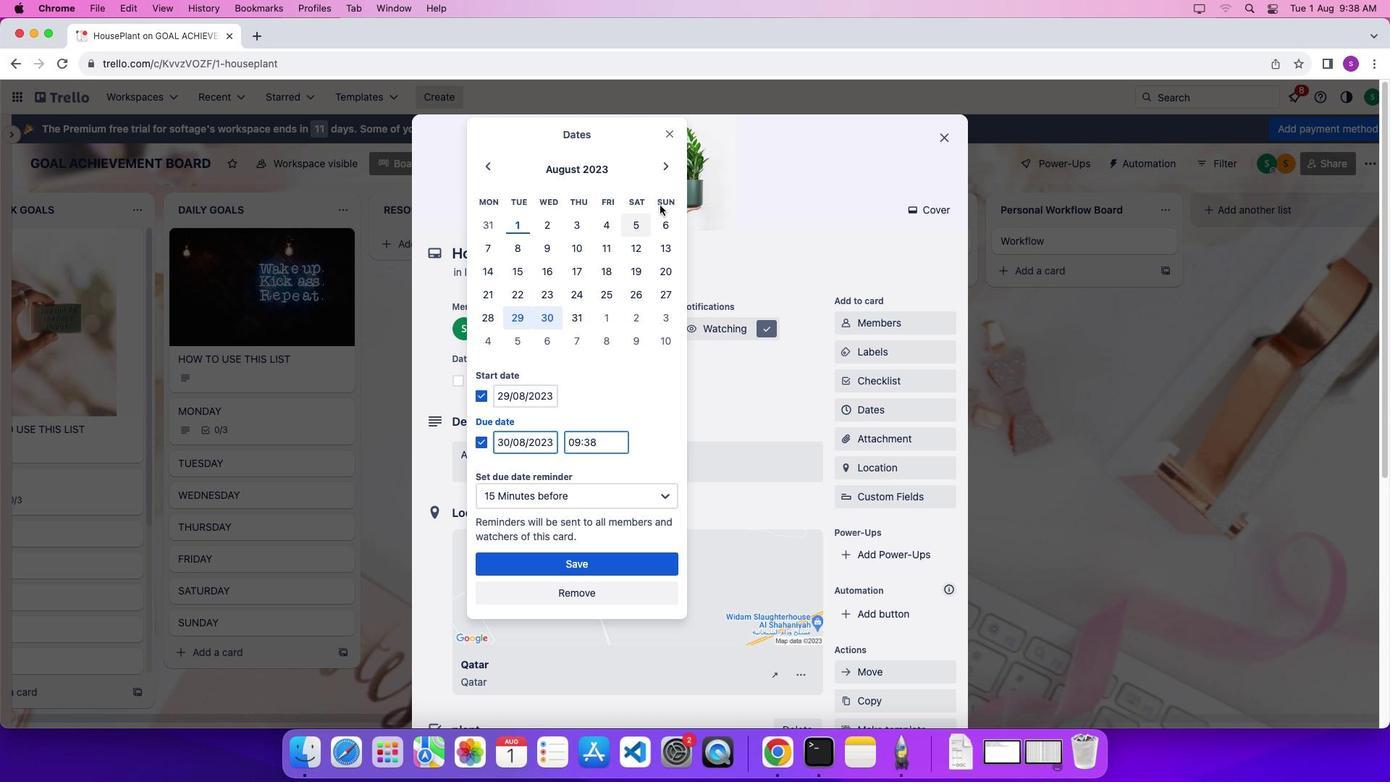 
Action: Mouse pressed left at (547, 391)
Screenshot: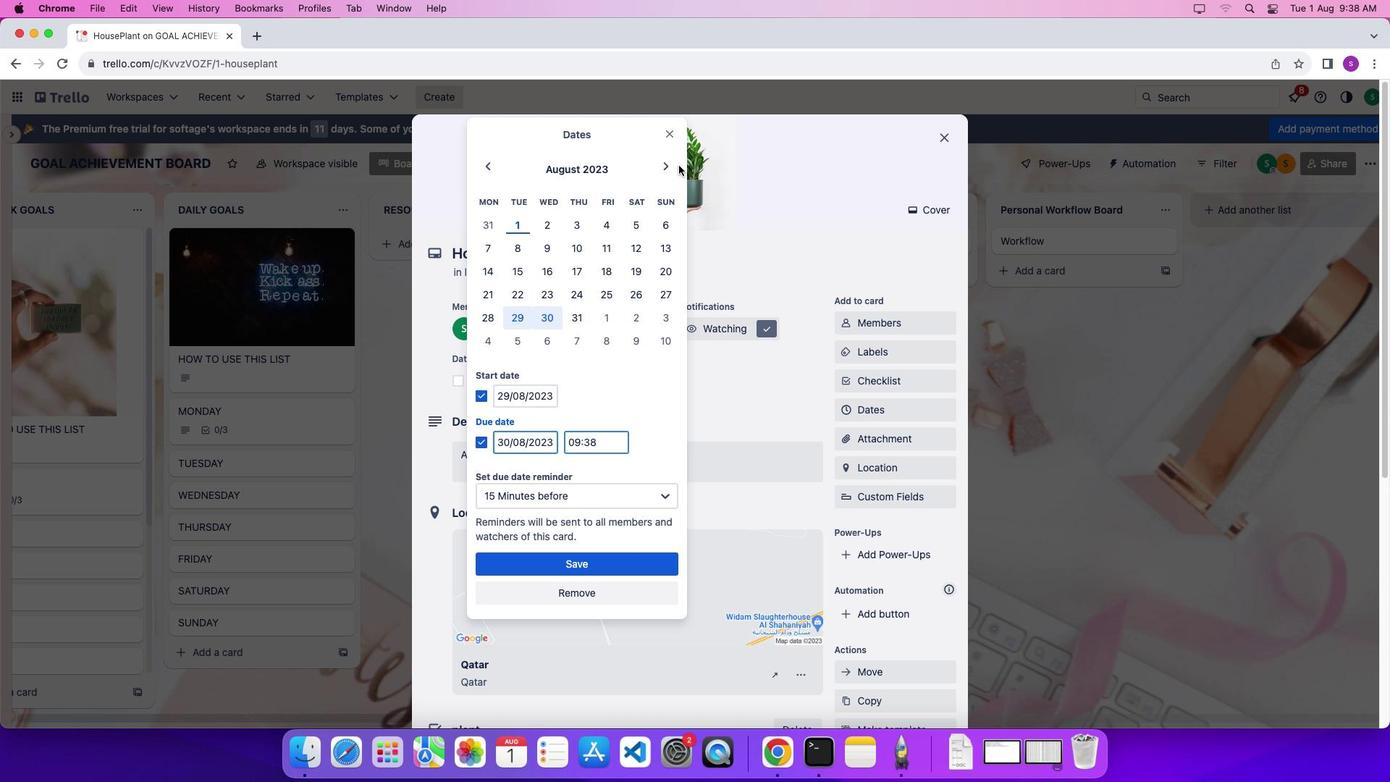 
Action: Mouse moved to (671, 127)
Screenshot: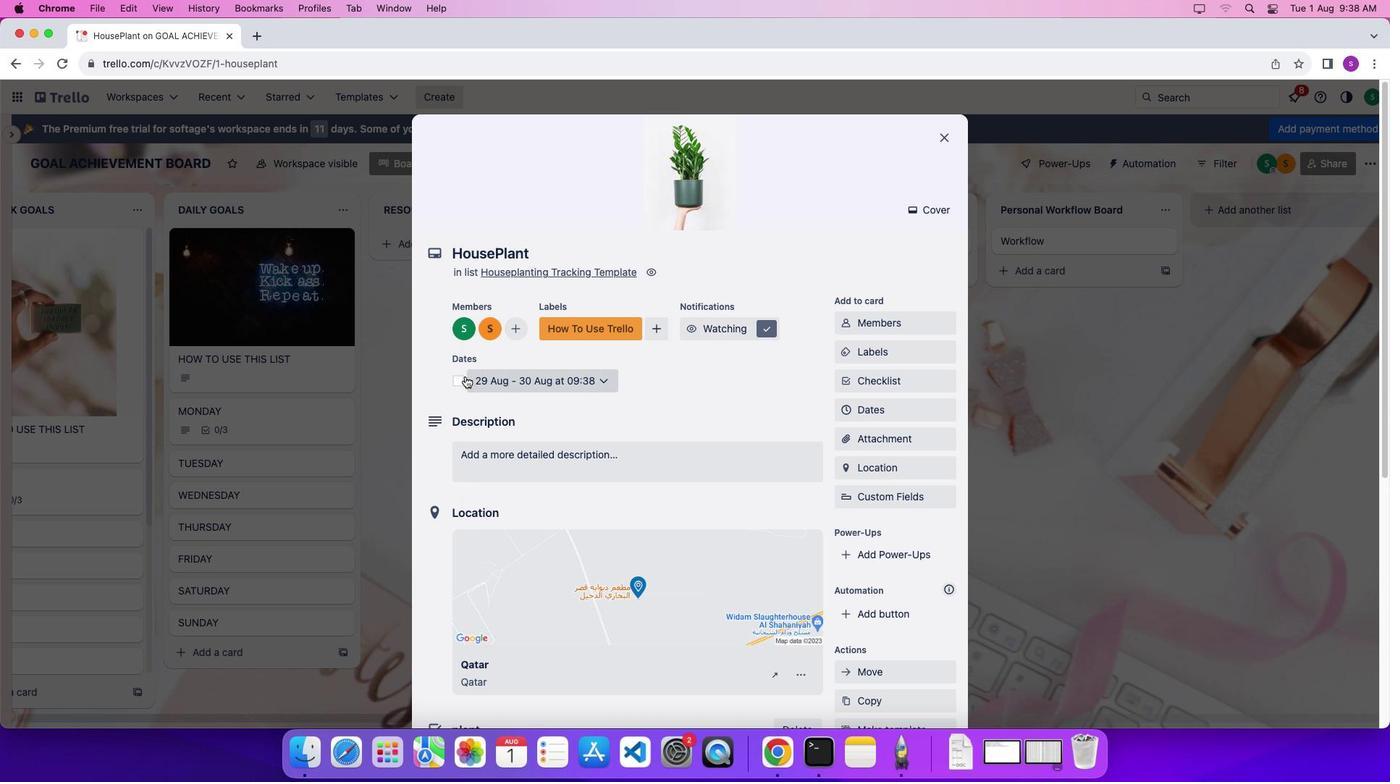 
Action: Mouse pressed left at (671, 127)
Screenshot: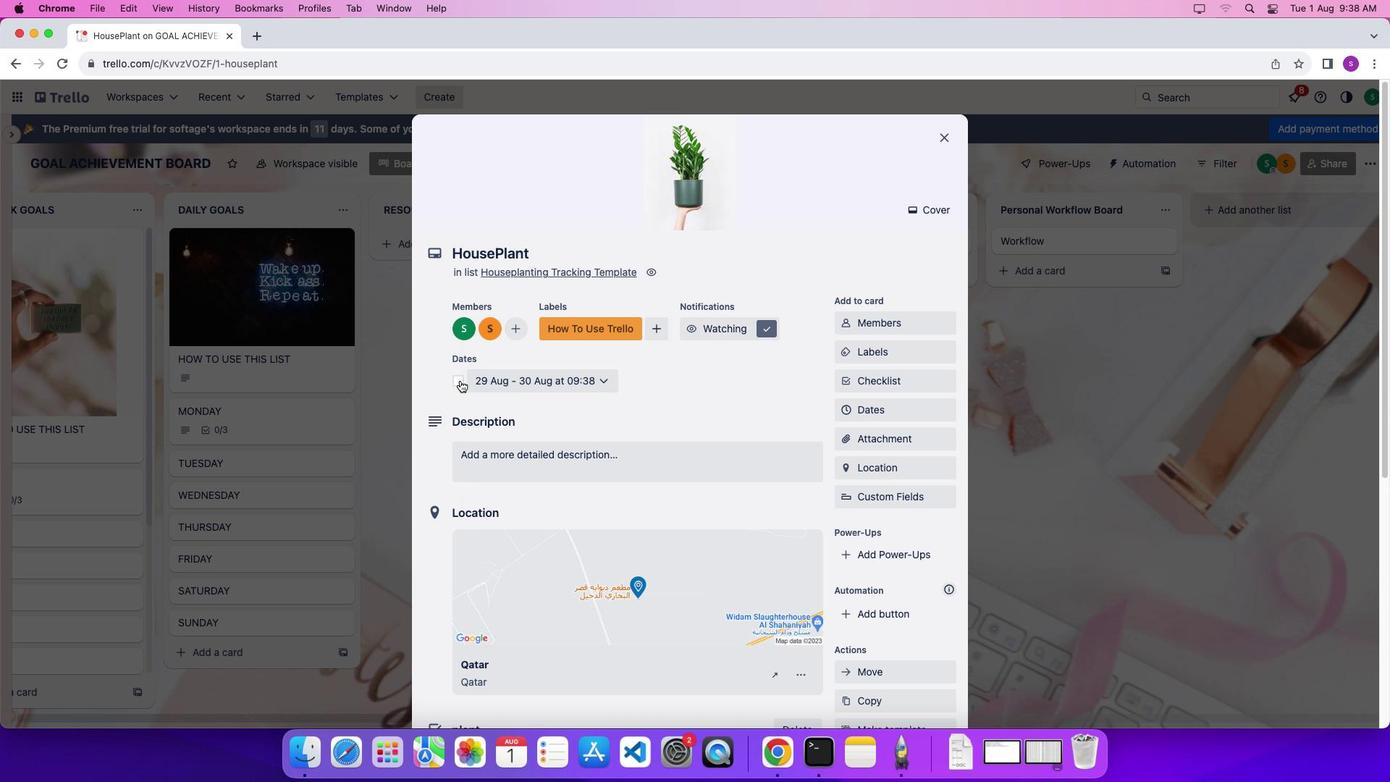 
Action: Mouse moved to (459, 380)
Screenshot: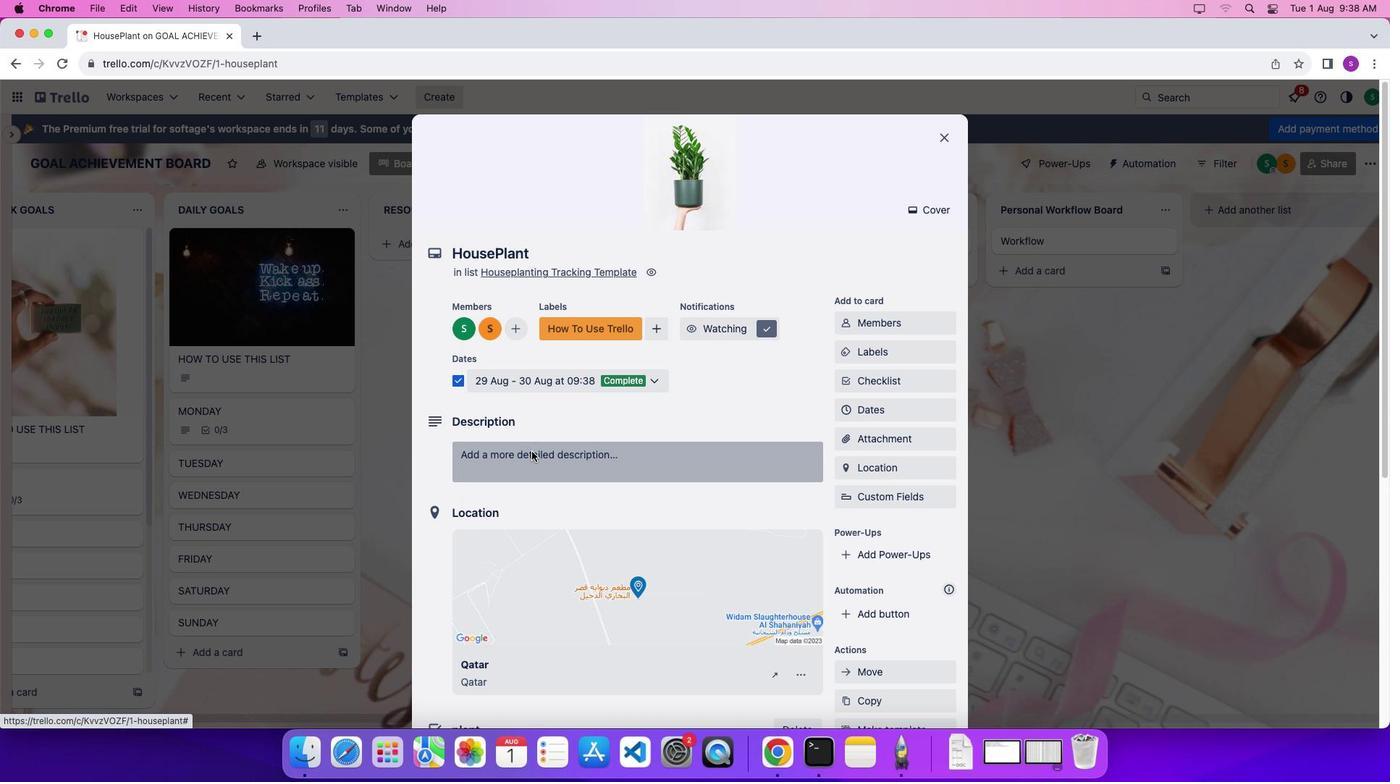 
Action: Mouse pressed left at (459, 380)
Screenshot: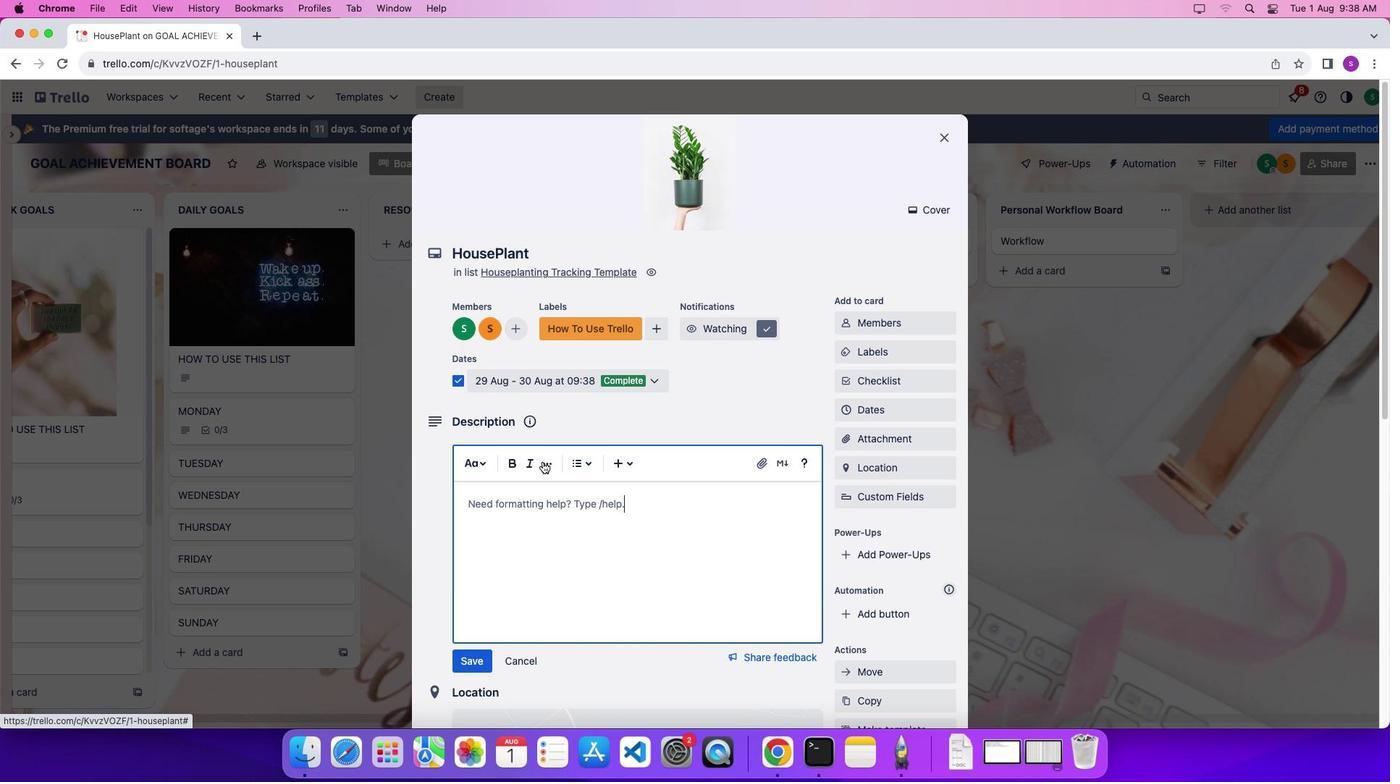 
Action: Mouse moved to (529, 449)
Screenshot: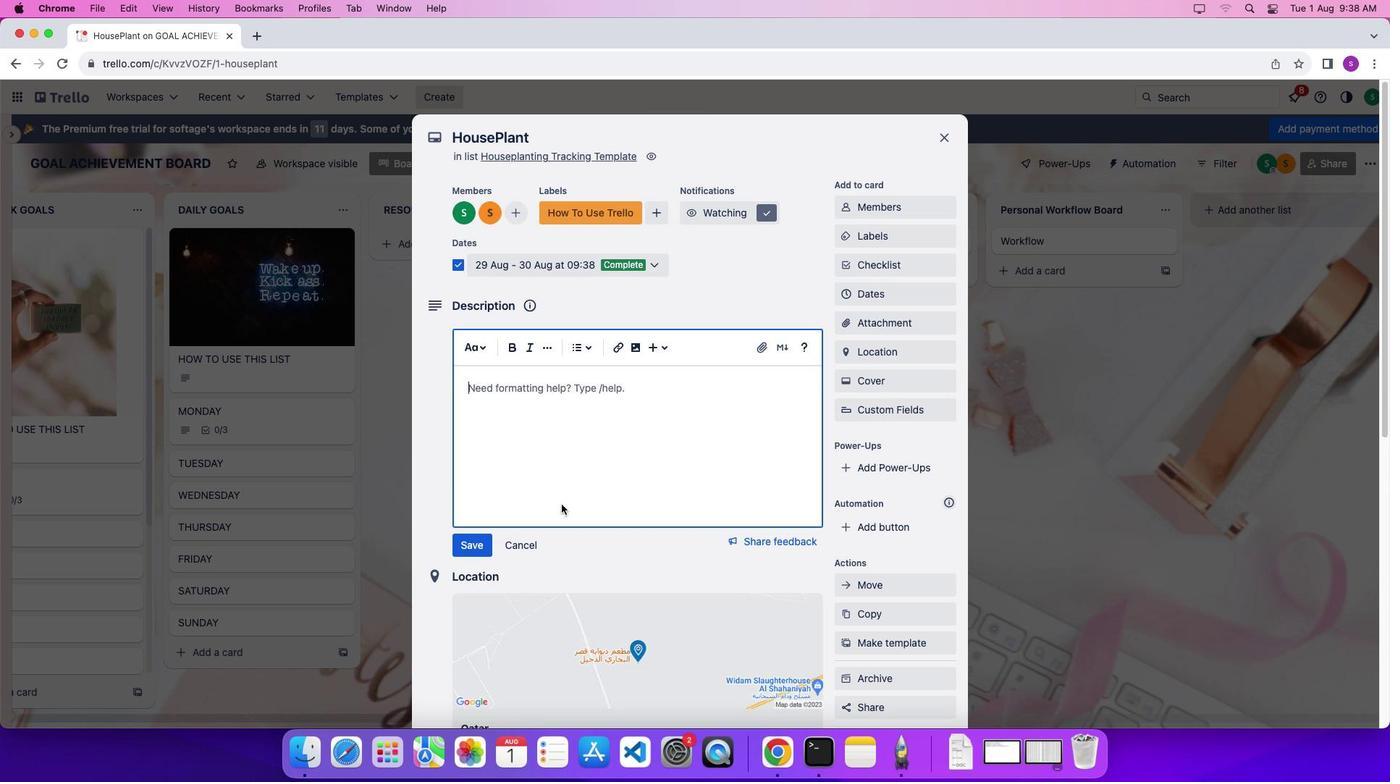 
Action: Mouse pressed left at (529, 449)
Screenshot: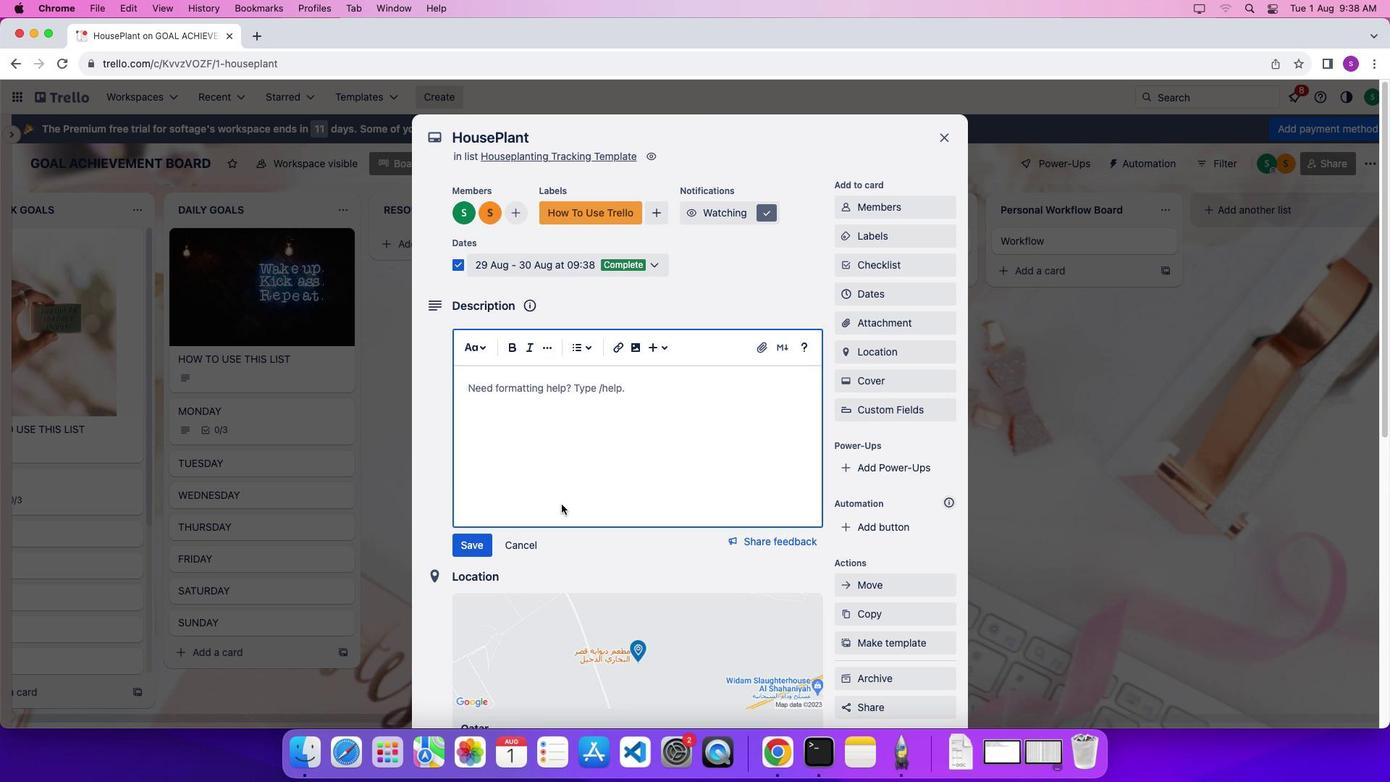 
Action: Mouse moved to (561, 504)
Screenshot: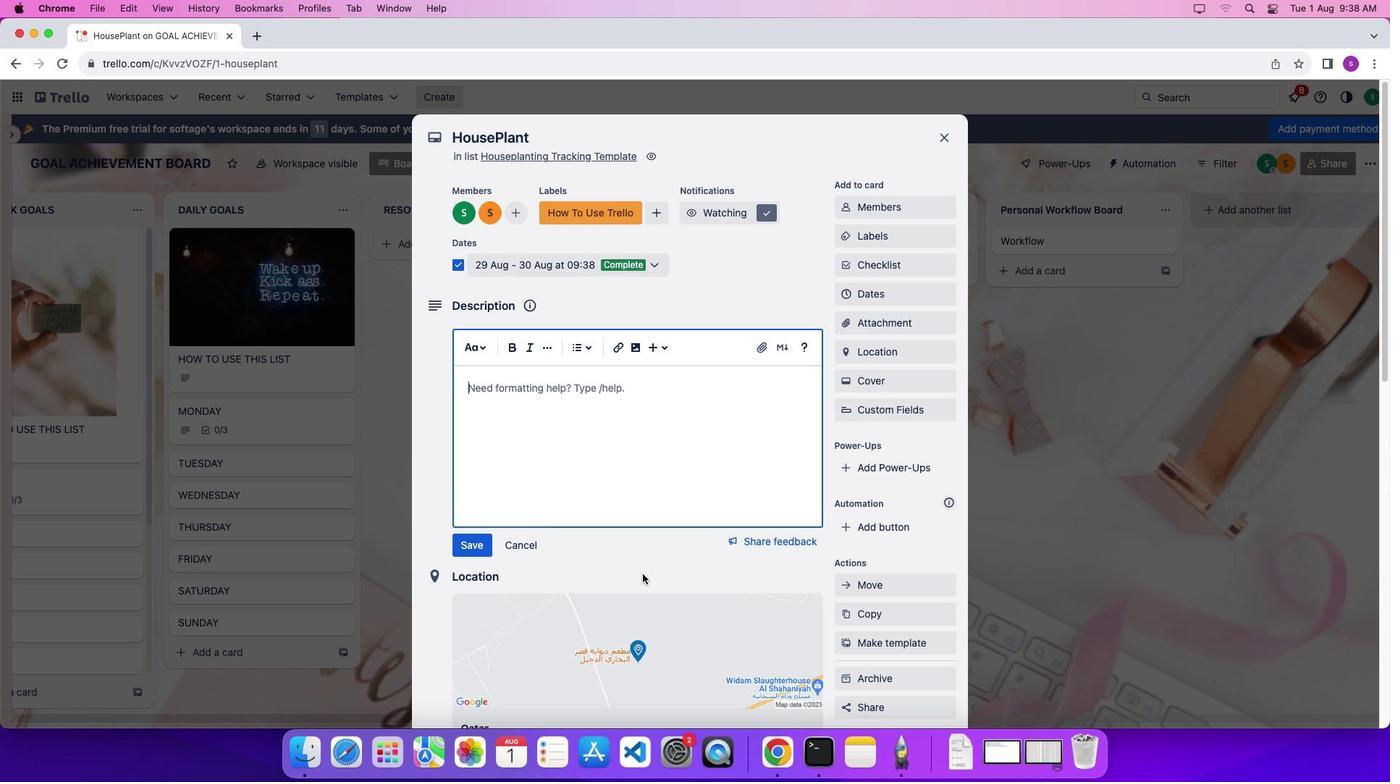 
Action: Mouse pressed left at (561, 504)
Screenshot: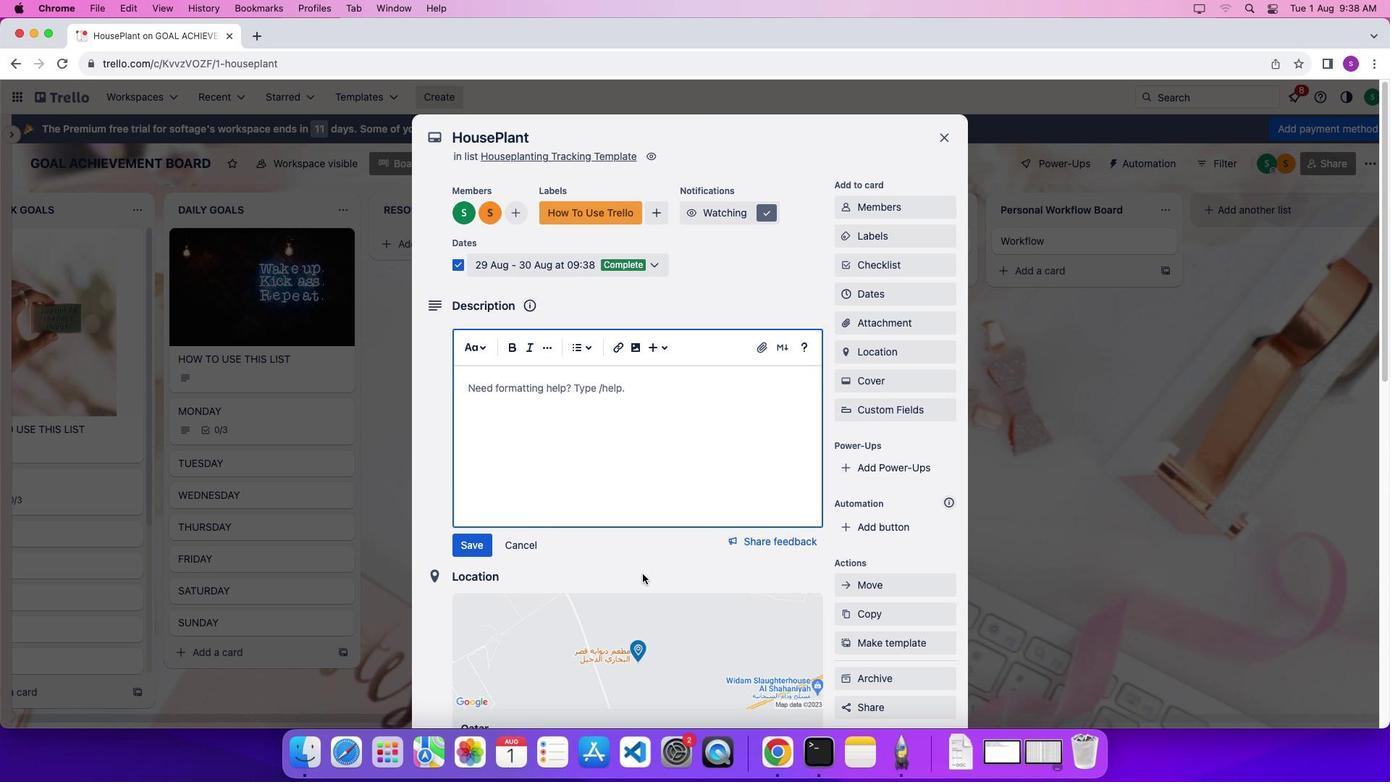 
Action: Mouse moved to (642, 573)
Screenshot: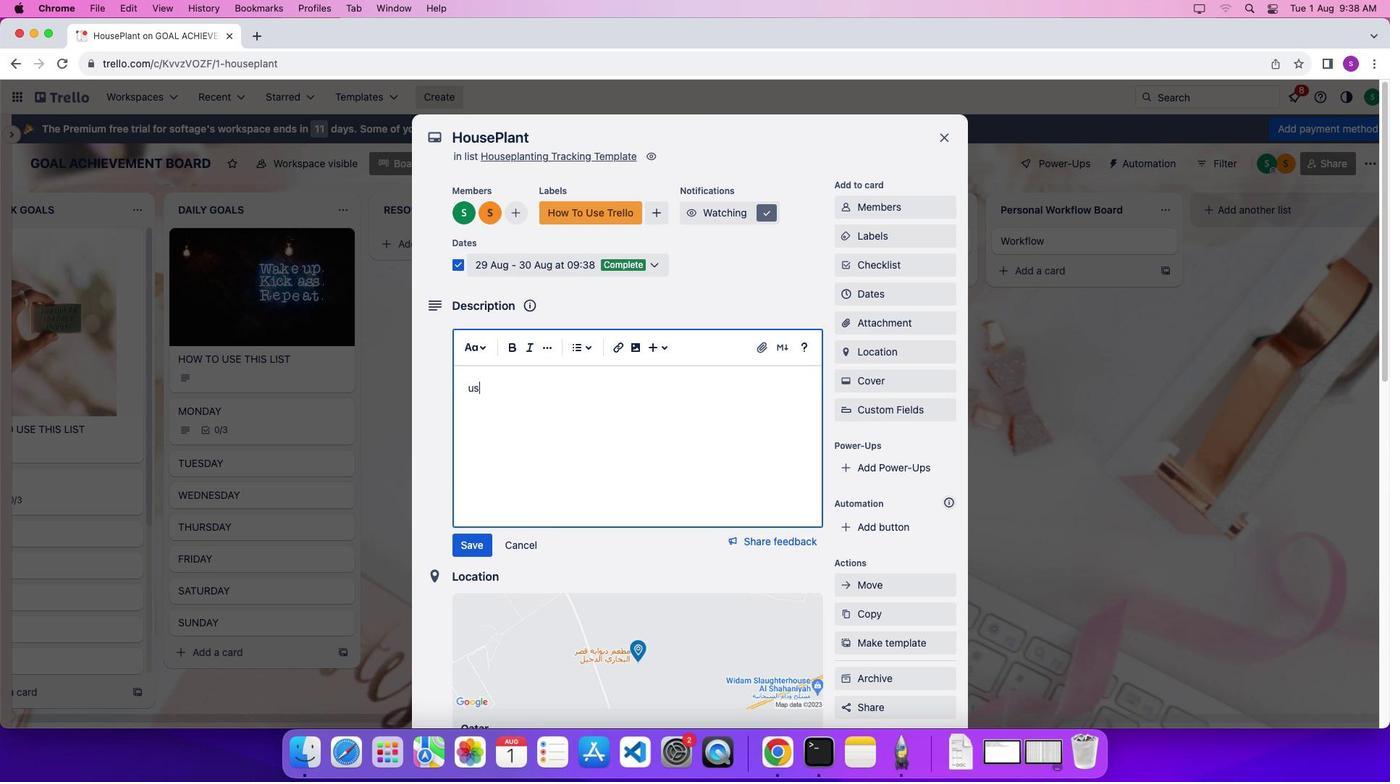 
Action: Key pressed Key.shift'u''s''e'Key.space't''h''i''s'Key.space't''e''m''p''l''a''t''e'Key.space't''o'Key.space't''r''a''c''k'Key.space'y''o''u''r'Key.space
Screenshot: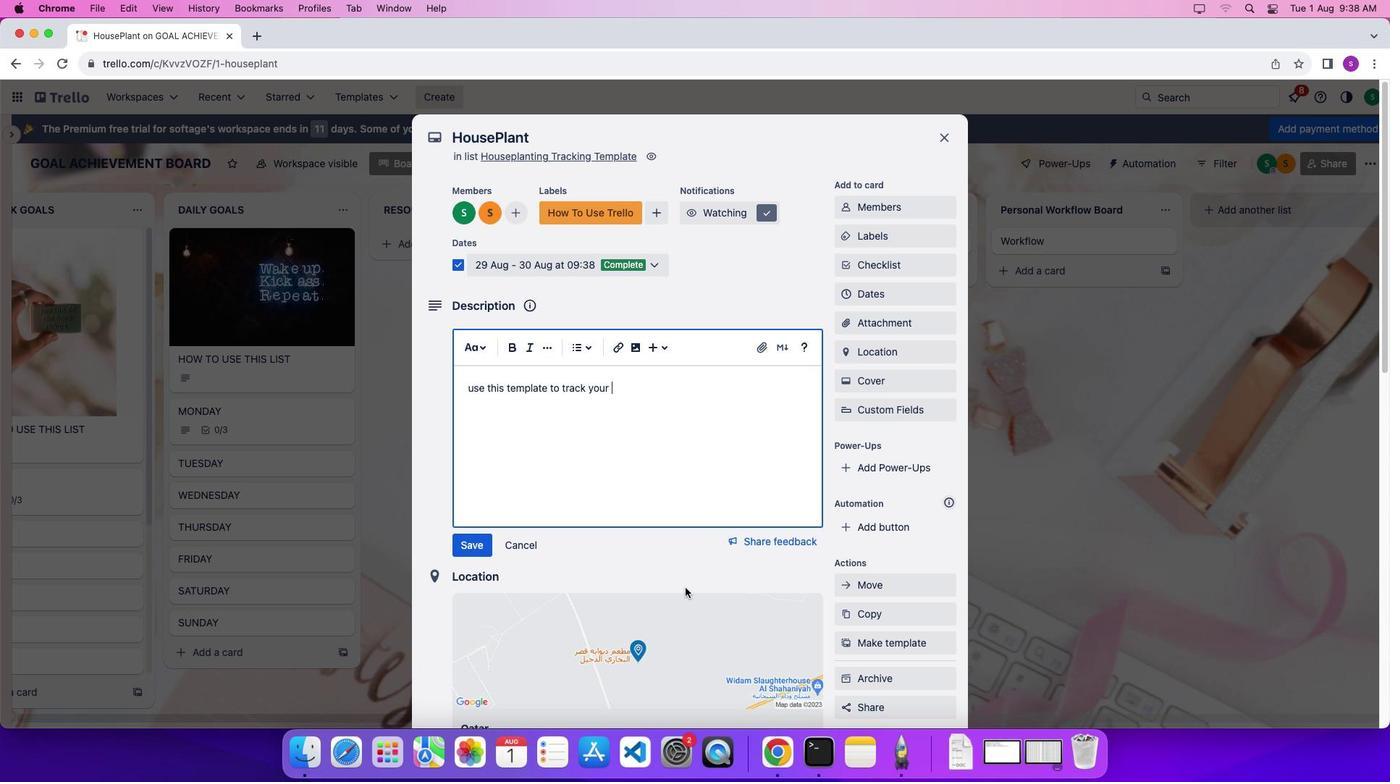 
Action: Mouse moved to (685, 588)
Screenshot: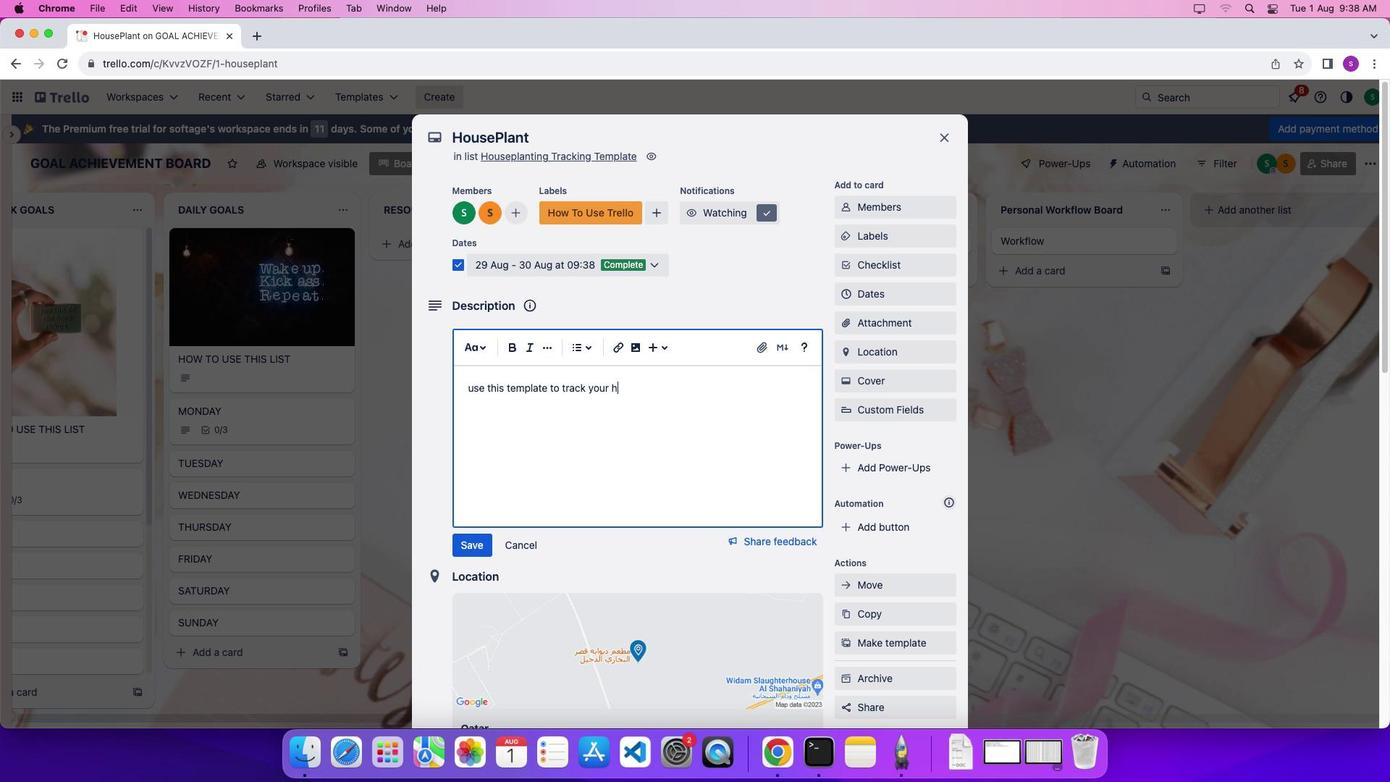 
Action: Key pressed 'h''o''u''s''e''p''l''n'Key.backspace'a''n''t''s'Key.space'b''y'Key.space'f''o''l''l''o''w''i''n''g'Key.space't''h''e''i''r'Key.space'g''r''o''w''t''h'Key.space','Key.space'c''a''r''e''e'','Key.space'a''n''d'Key.space'o''t''h''e''r'Key.space'd''e''t''a''i''l''s''.'Key.enterKey.shift'C''r''e''a''t''e'Key.space'a'Key.space'v''i''s''i''o''n'Key.leftKey.leftKey.leftKey.leftKey.leftKey.leftKey.leftKey.leftKey.leftKey.leftKey.leftKey.leftKey.leftKey.leftKey.left
Screenshot: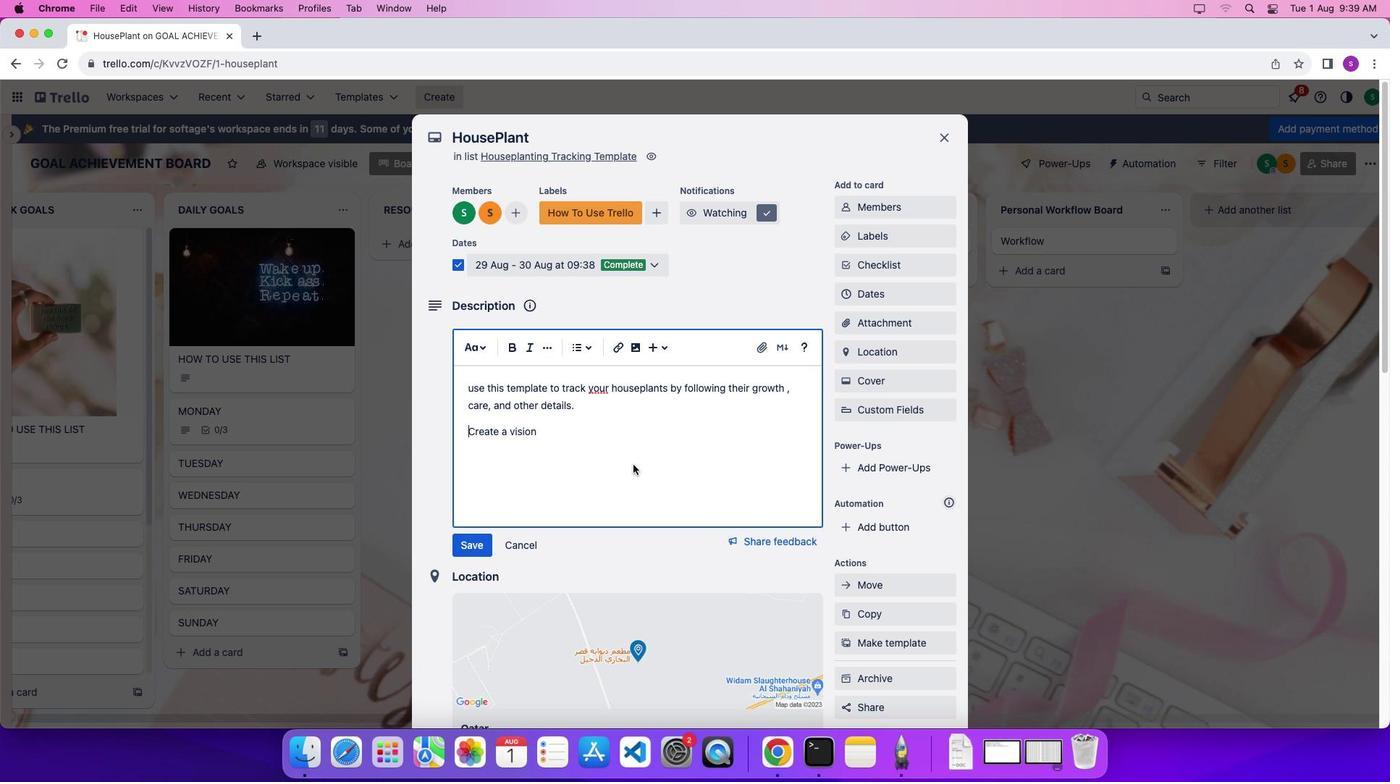 
Action: Mouse moved to (583, 344)
Screenshot: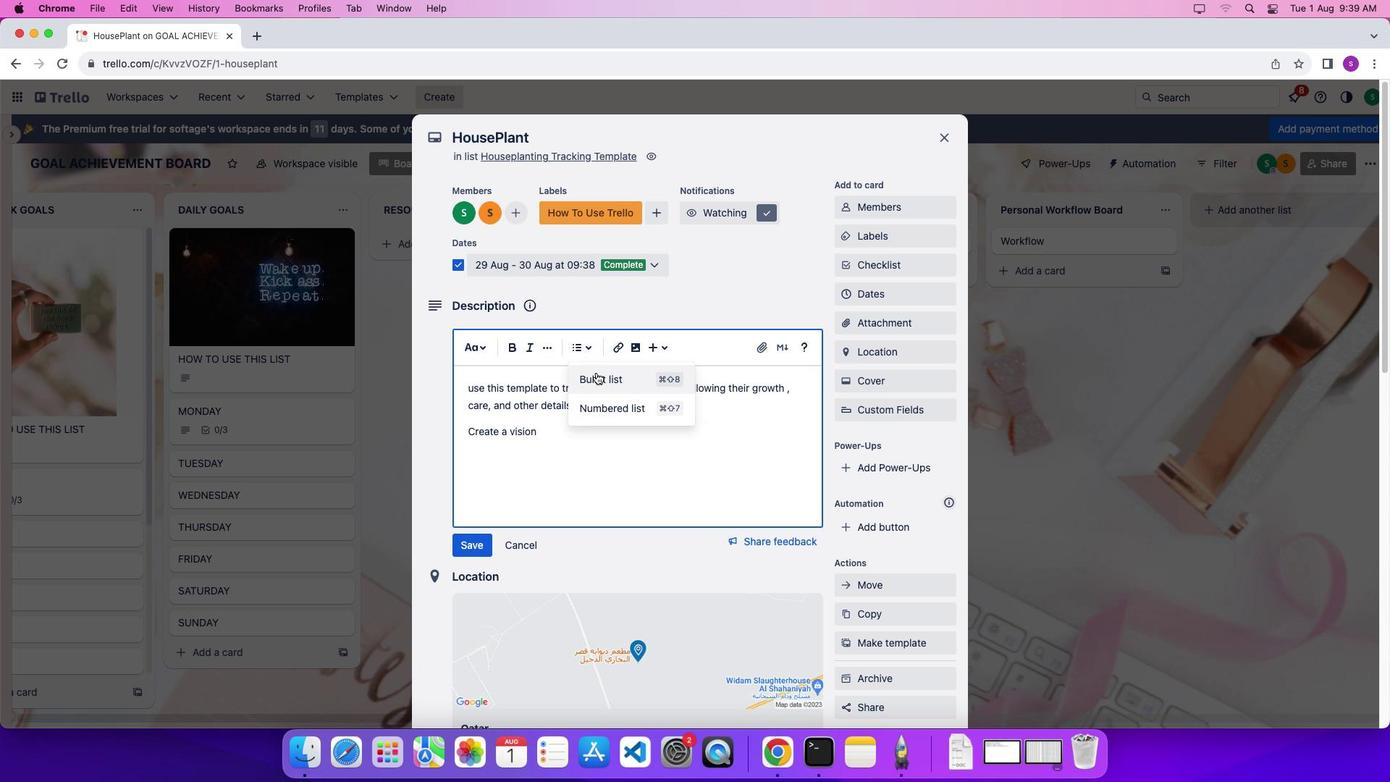 
Action: Mouse pressed left at (583, 344)
Screenshot: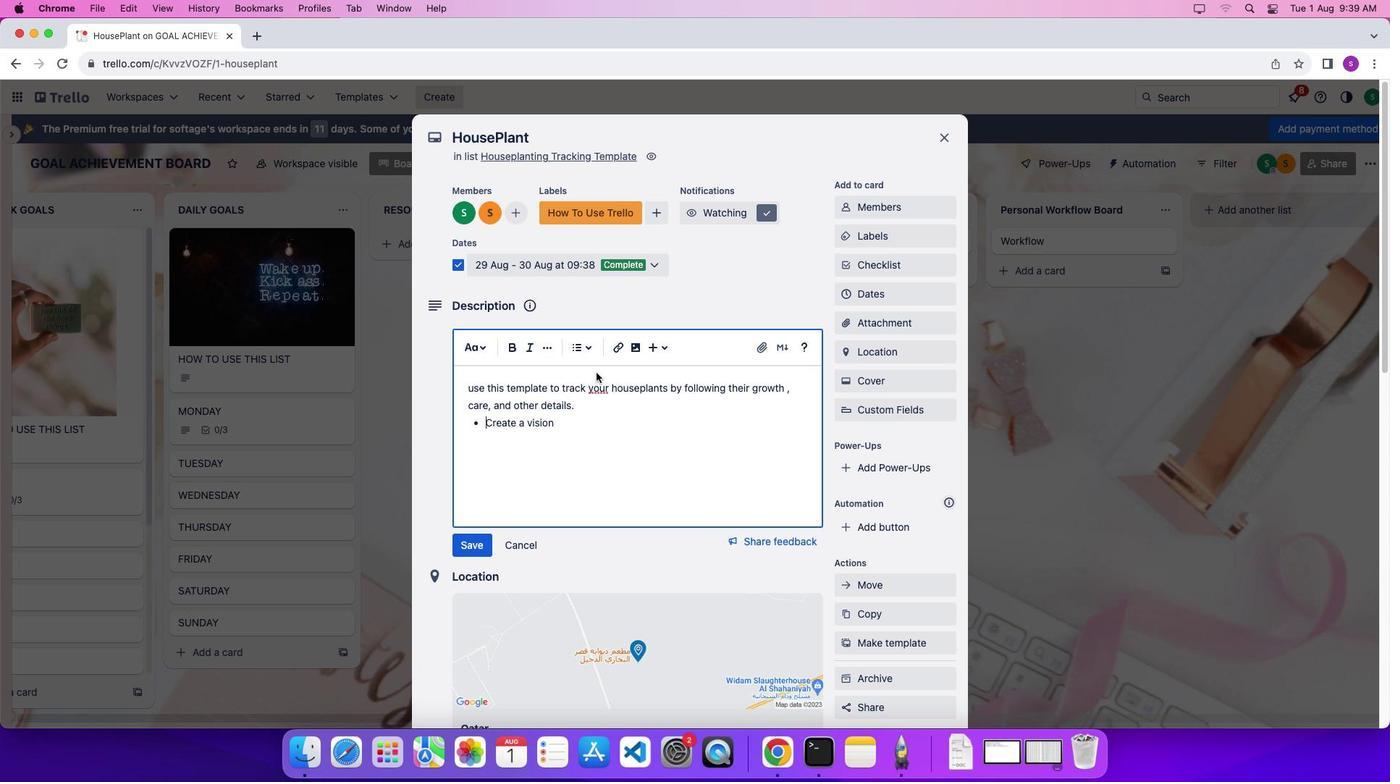 
Action: Mouse moved to (596, 372)
Screenshot: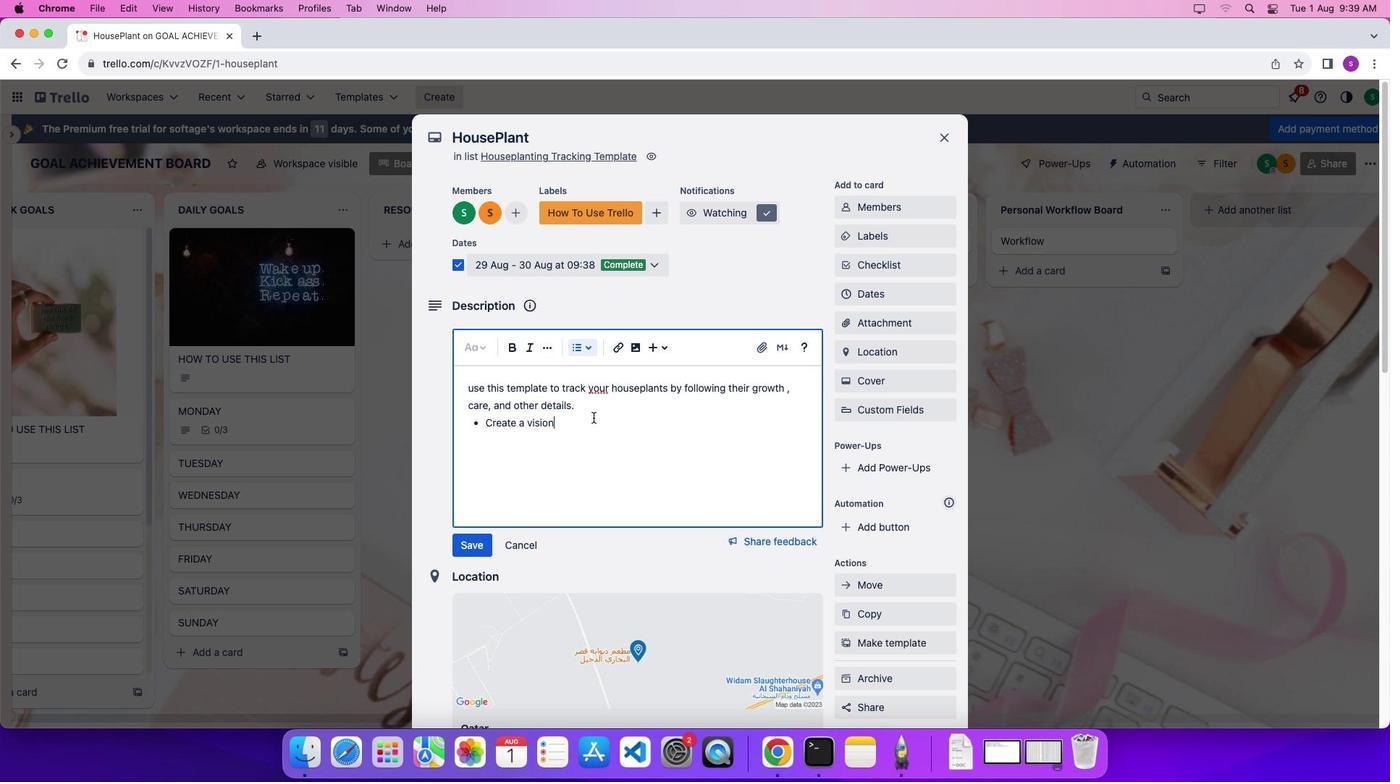 
Action: Mouse pressed left at (596, 372)
Screenshot: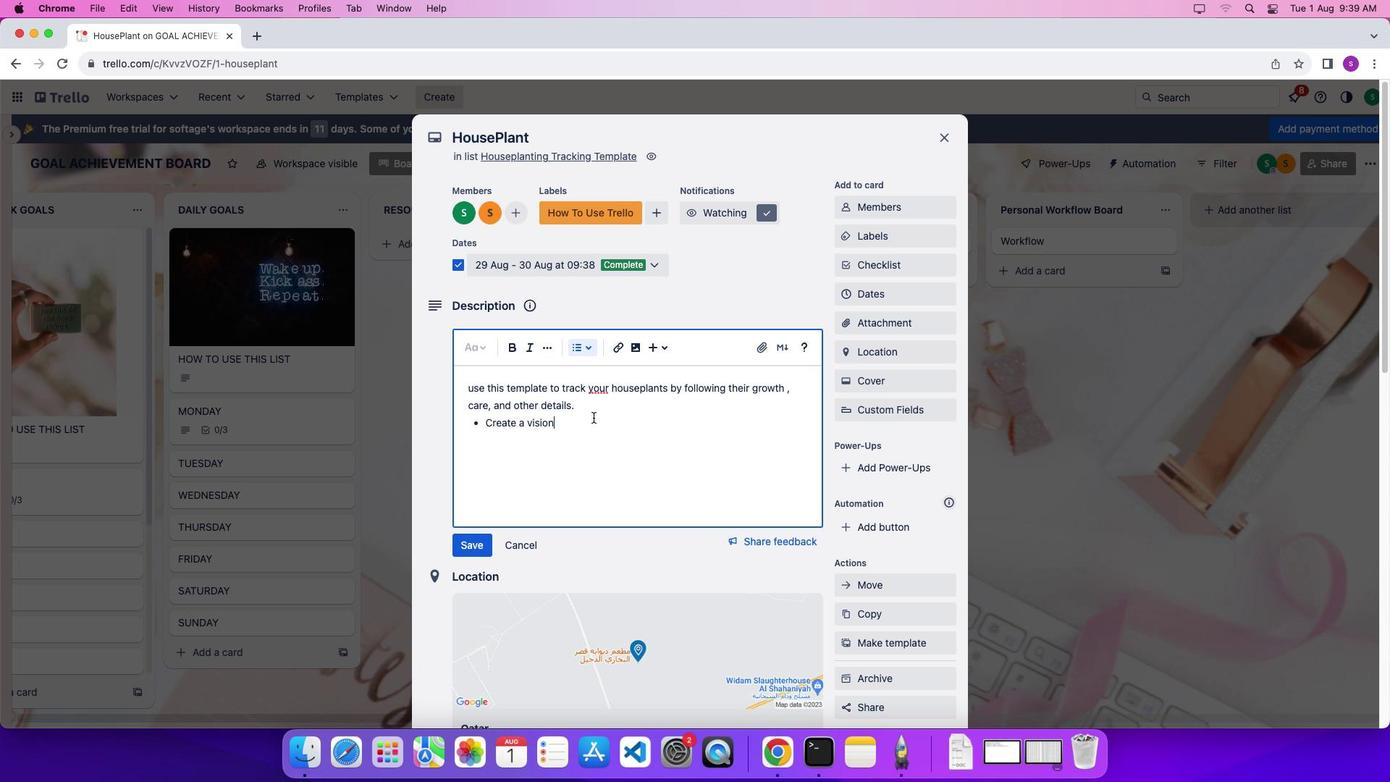 
Action: Mouse moved to (593, 417)
Screenshot: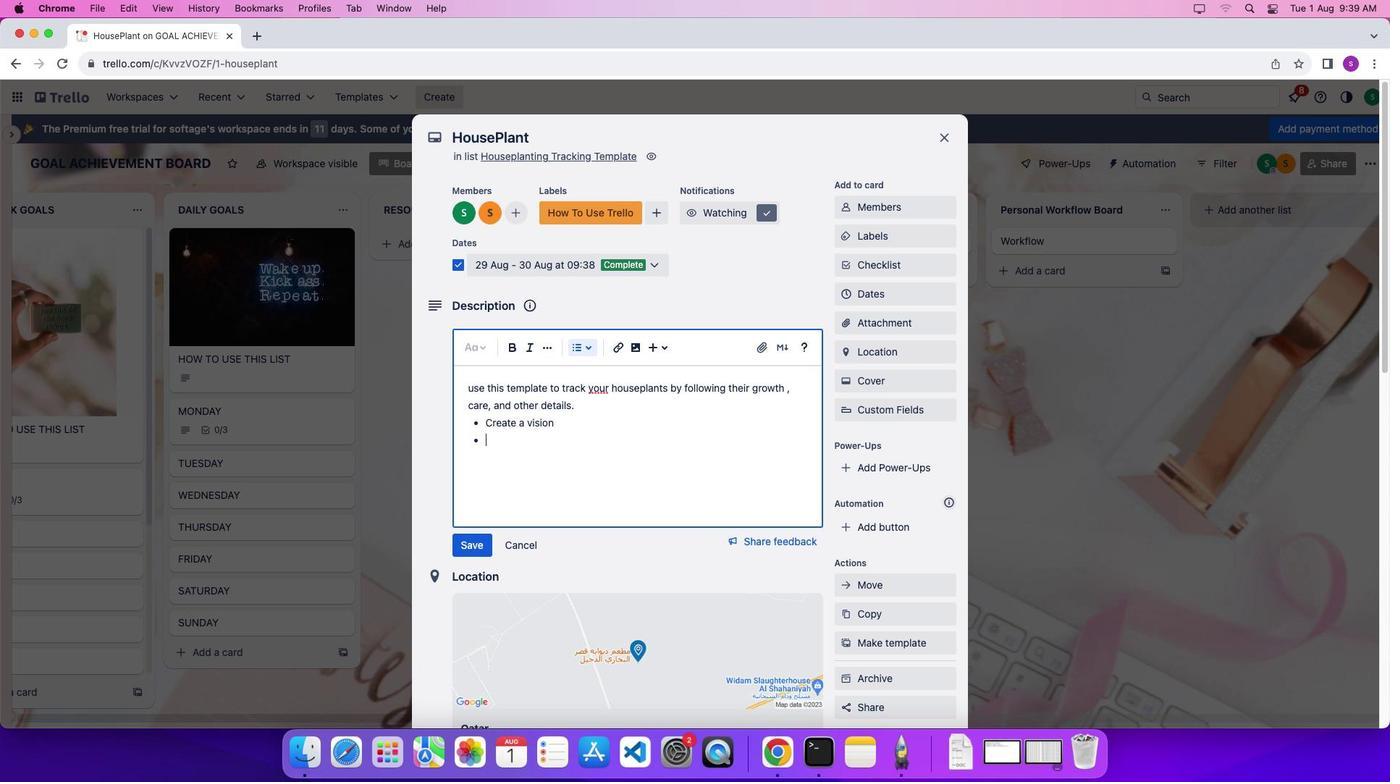 
Action: Mouse pressed left at (593, 417)
Screenshot: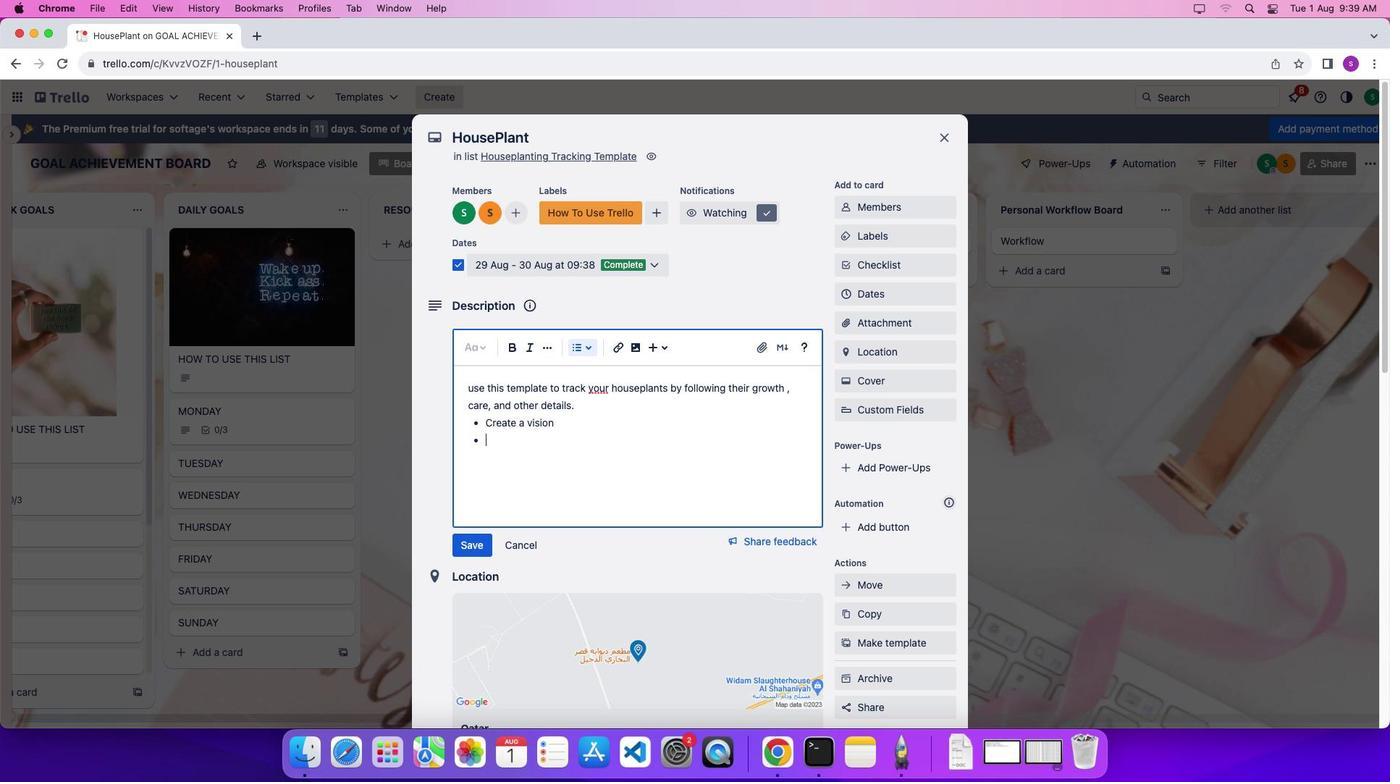 
Action: Key pressed Key.enterKey.shift'D''e''v''e''l''o''p'Key.space'a'Key.space'p''l''a''n'Key.spaceKey.enterKey.shift'T''r''a''c''k'Key.space'y''o''u''r'Key.space'p''l''a''n''t'Key.space'p''r''o''g''r''e''s''s'Key.enterKey.shift'R''e''v''i''e''w'Key.space'y''o''u''r'Key.space'p''l''a''n''n''n''n''n'Key.space'r''e''g''u''l''a''r''l''y'
Screenshot: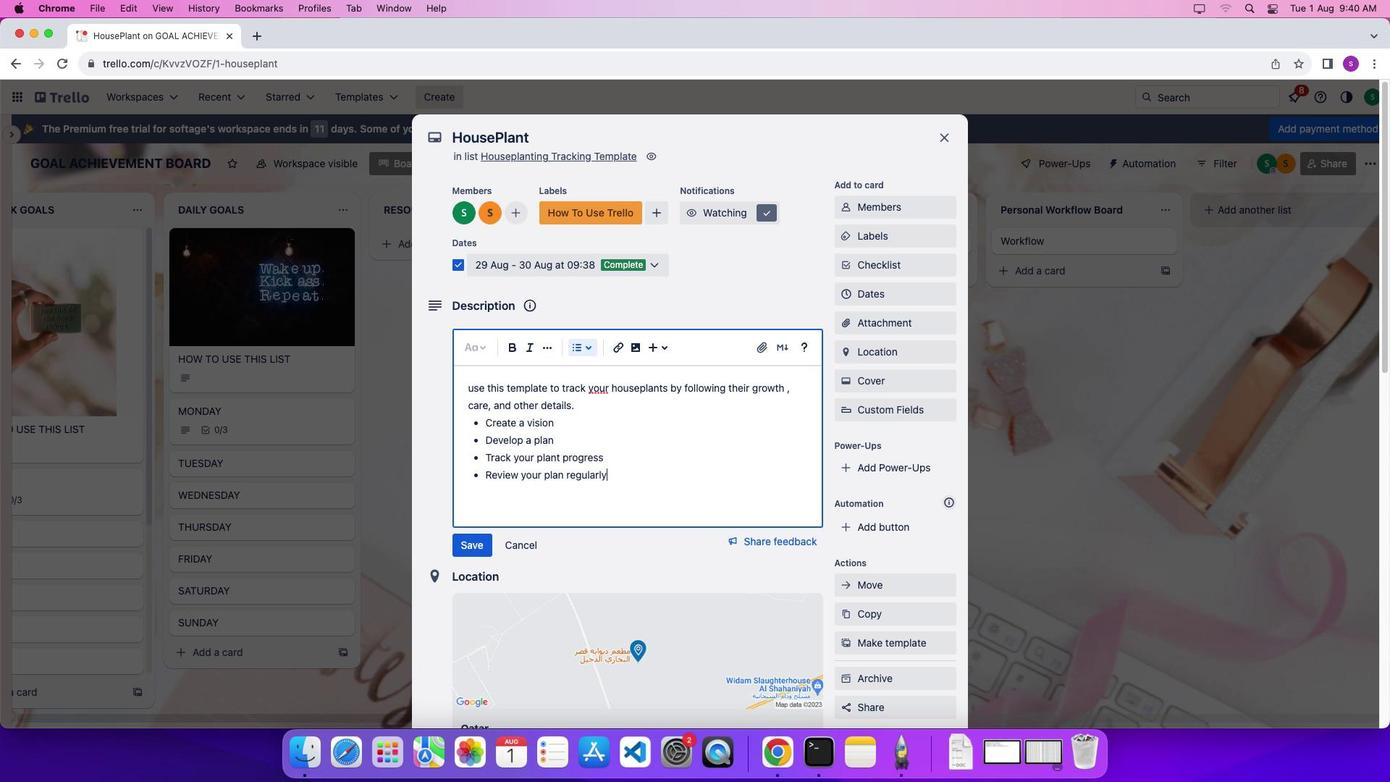 
Action: Mouse moved to (609, 387)
Screenshot: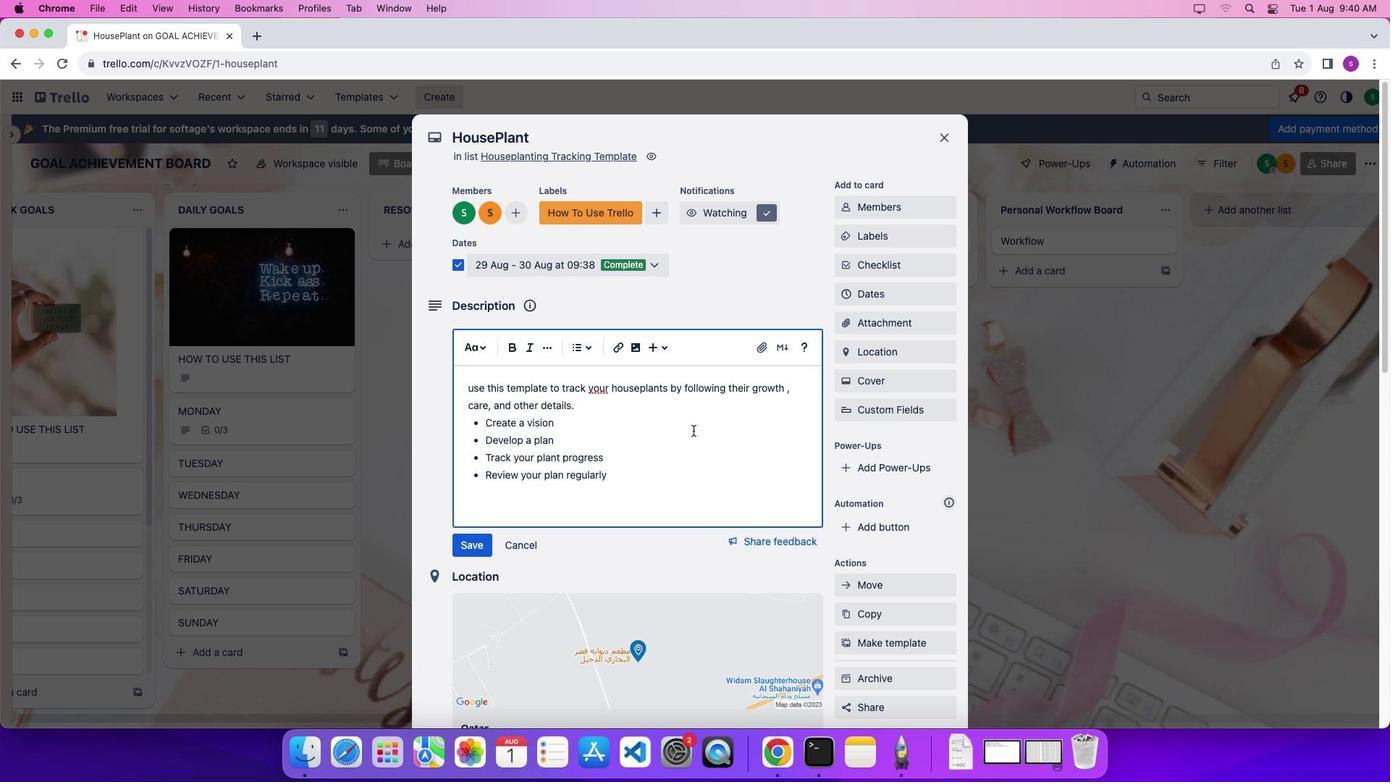 
Action: Mouse pressed left at (609, 387)
Screenshot: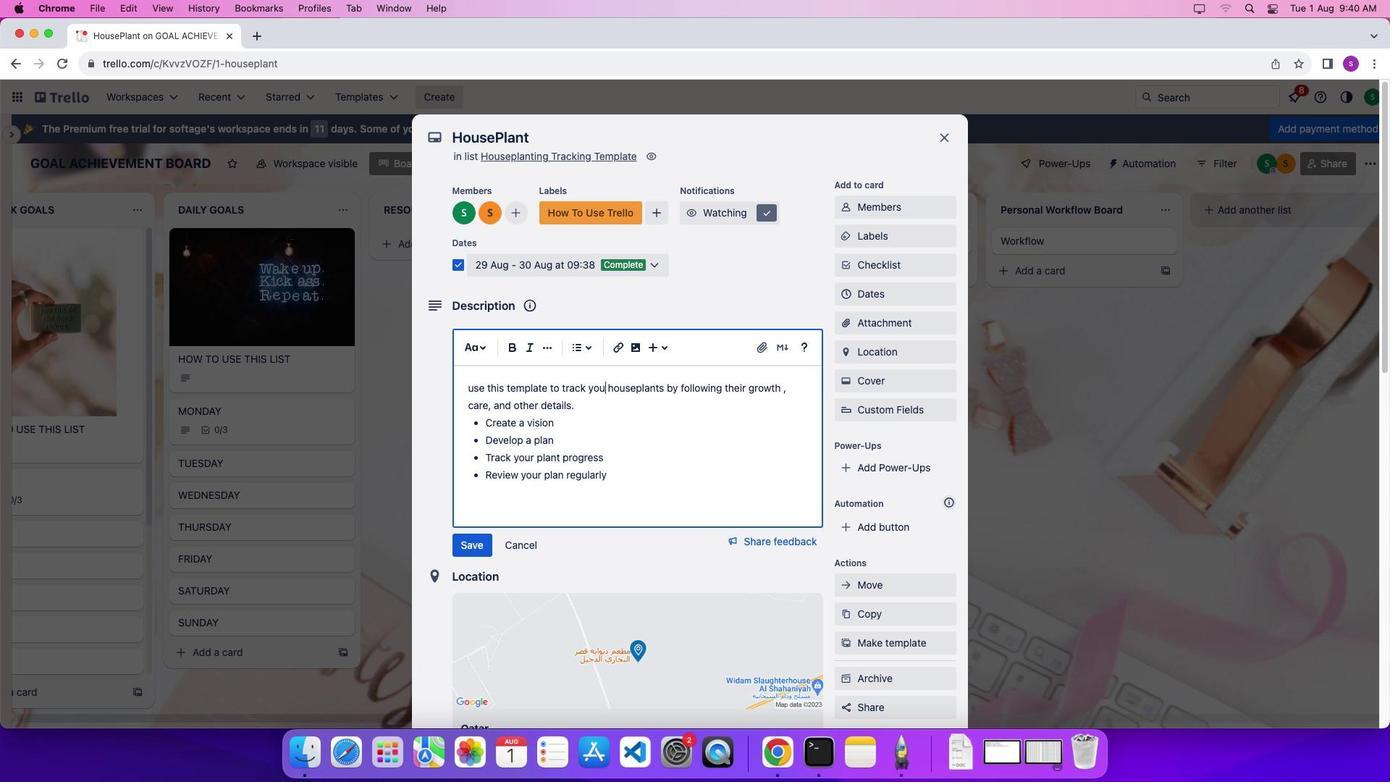 
Action: Mouse moved to (693, 430)
Screenshot: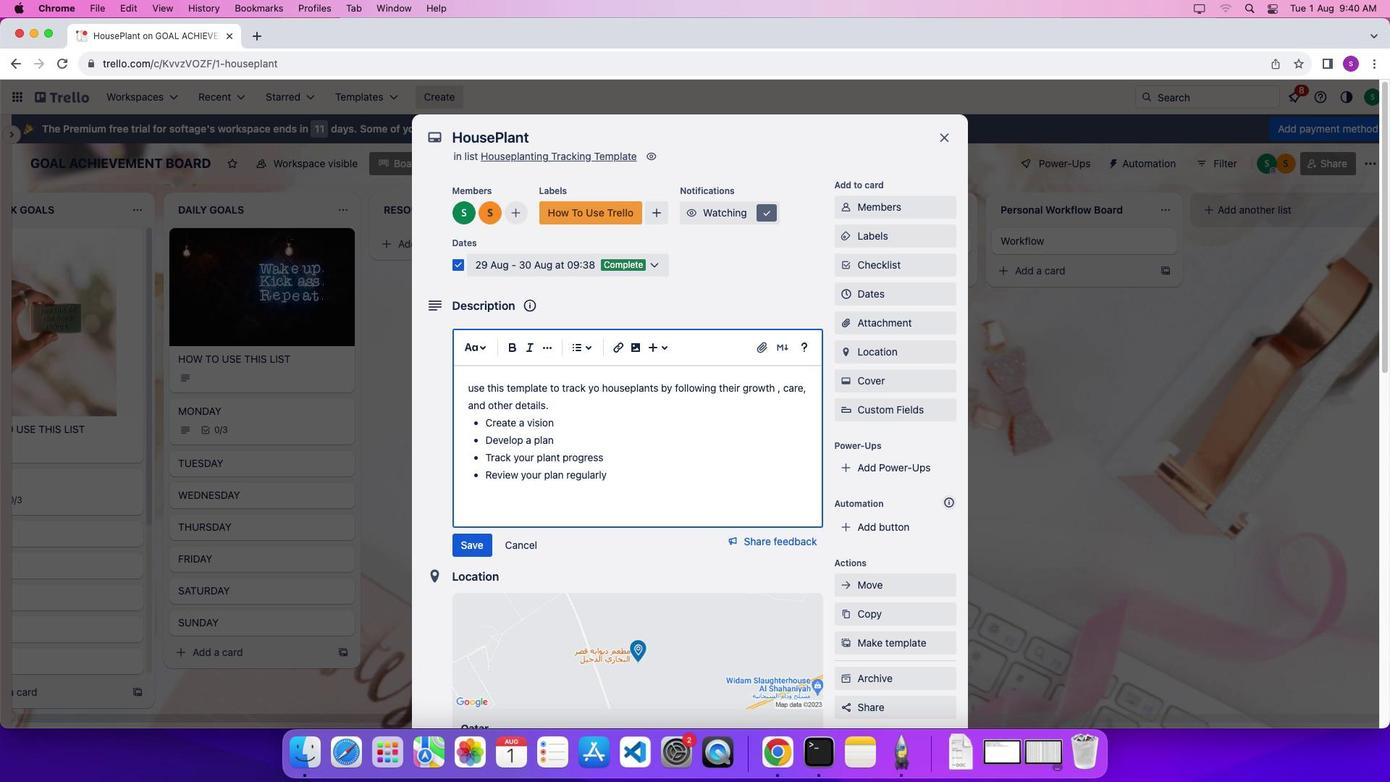
Action: Key pressed Key.backspaceKey.backspaceKey.backspaceKey.backspace'y''o''u''r'
Screenshot: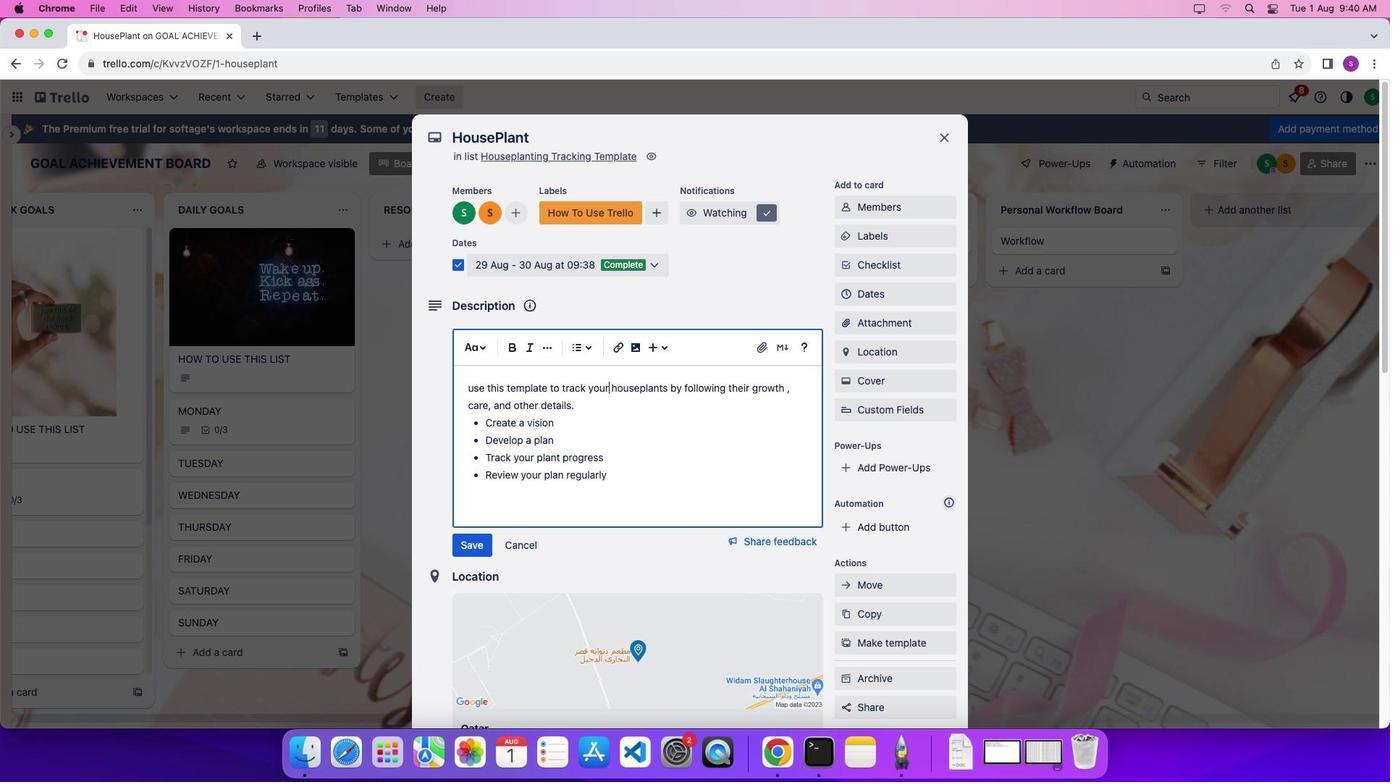
Action: Mouse moved to (656, 490)
Screenshot: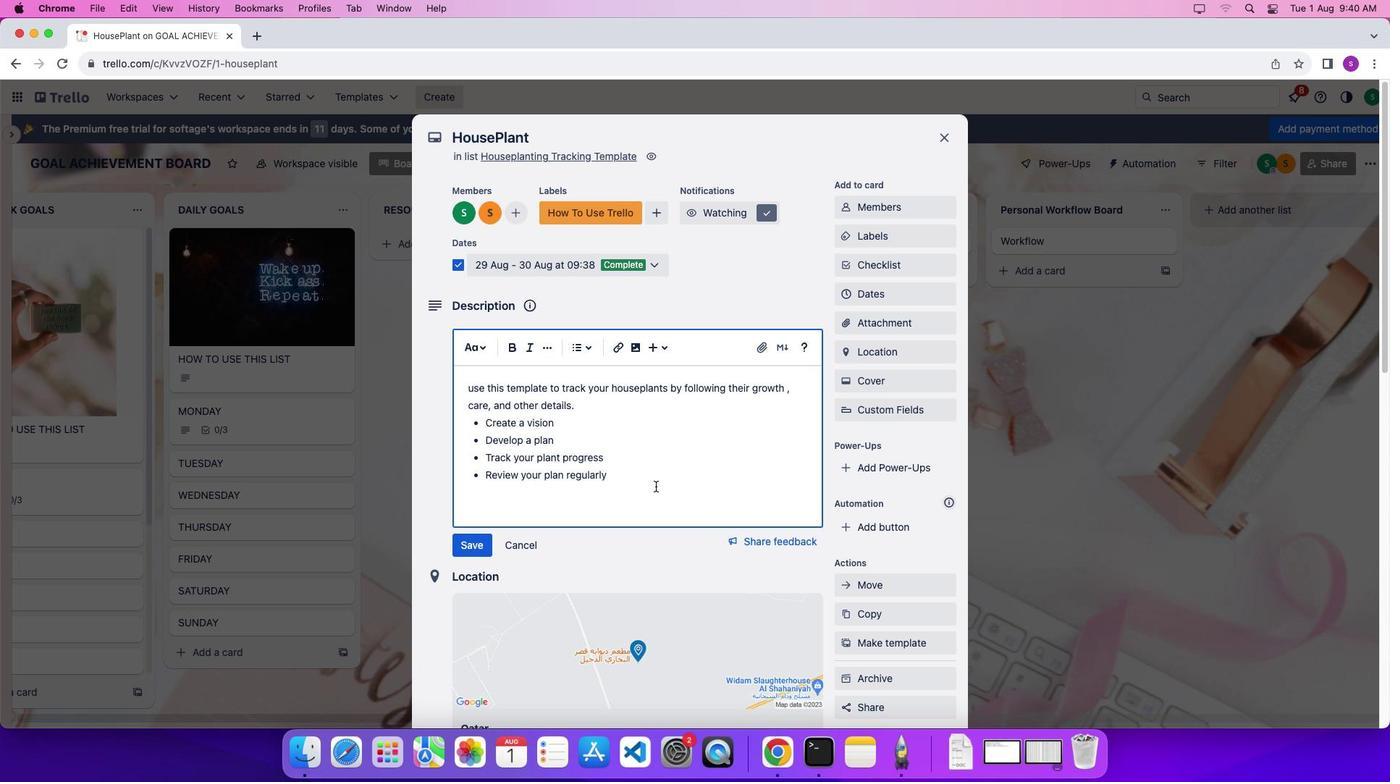 
Action: Mouse pressed left at (656, 490)
Screenshot: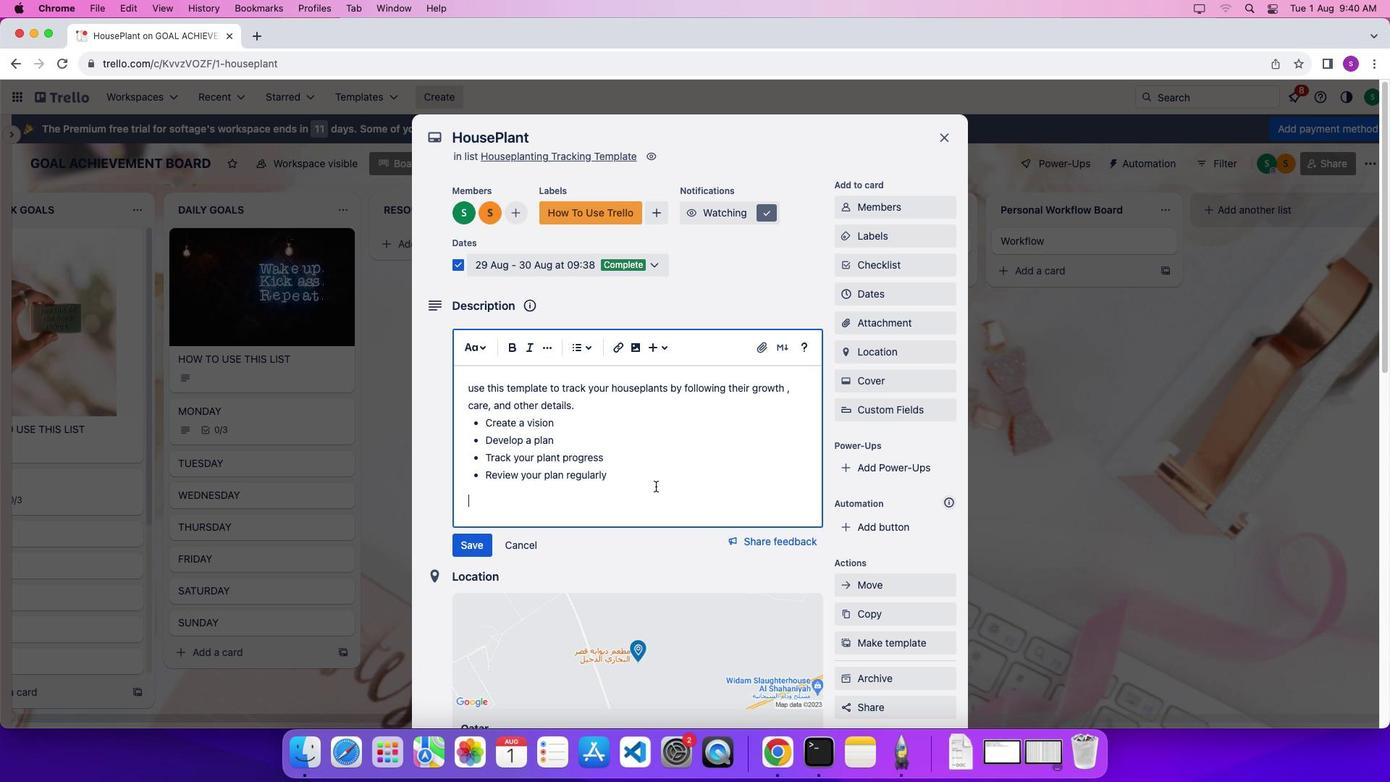 
Action: Mouse moved to (655, 486)
Screenshot: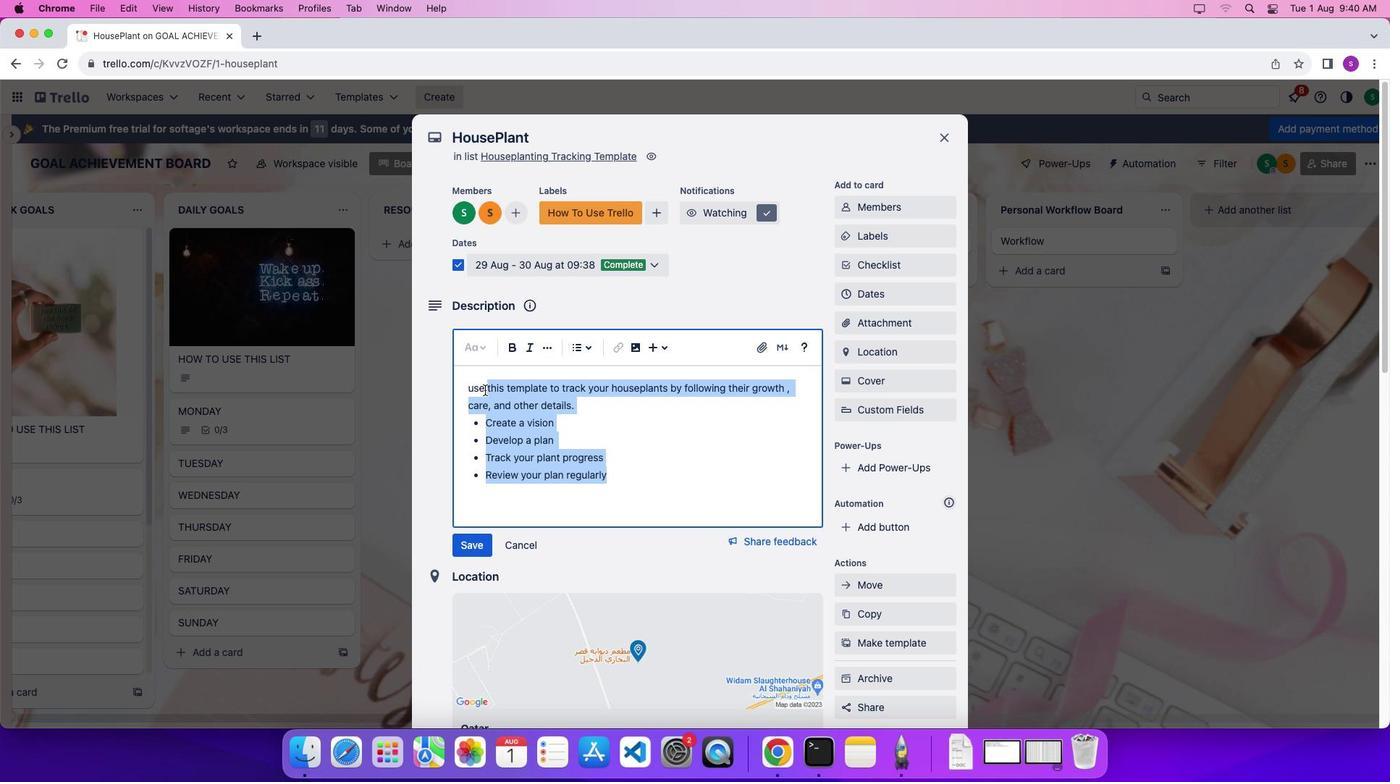 
Action: Mouse pressed left at (655, 486)
Screenshot: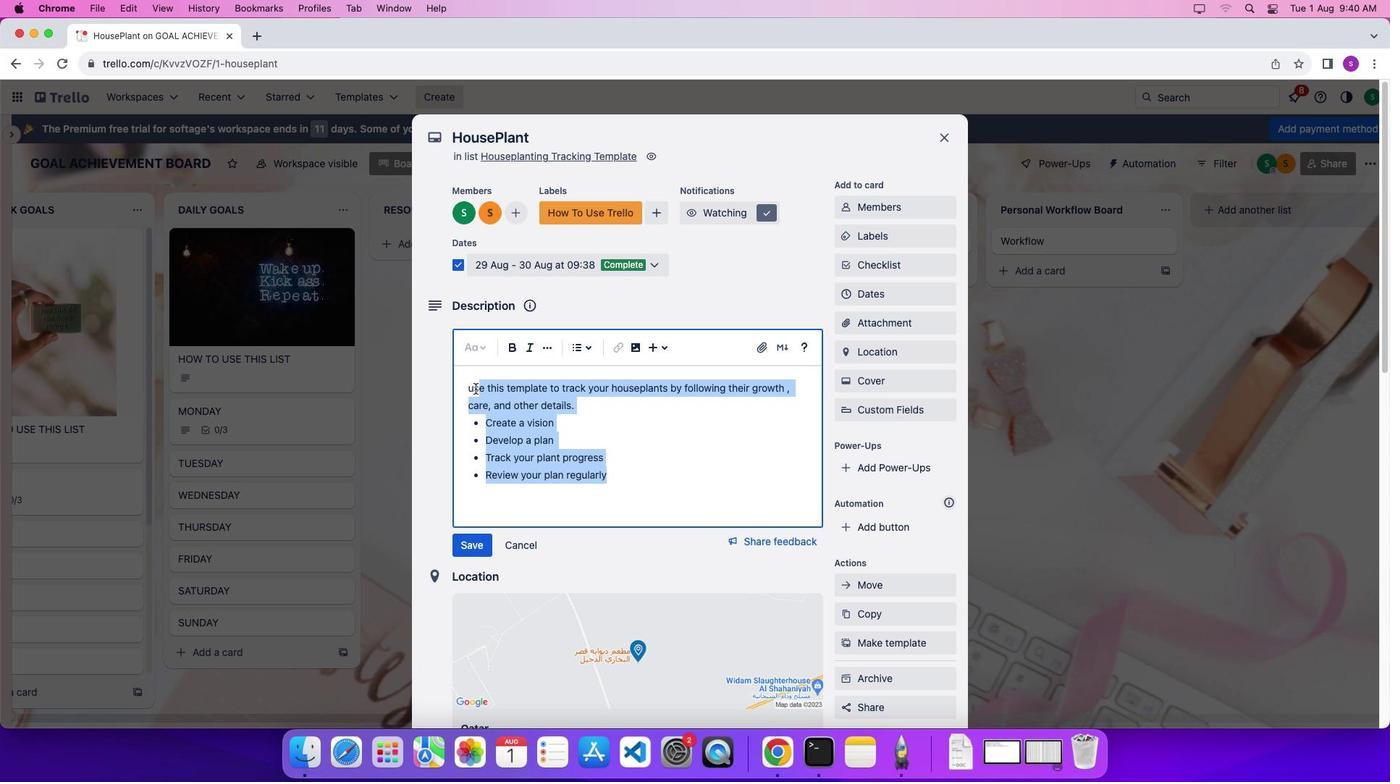 
Action: Mouse moved to (542, 347)
Screenshot: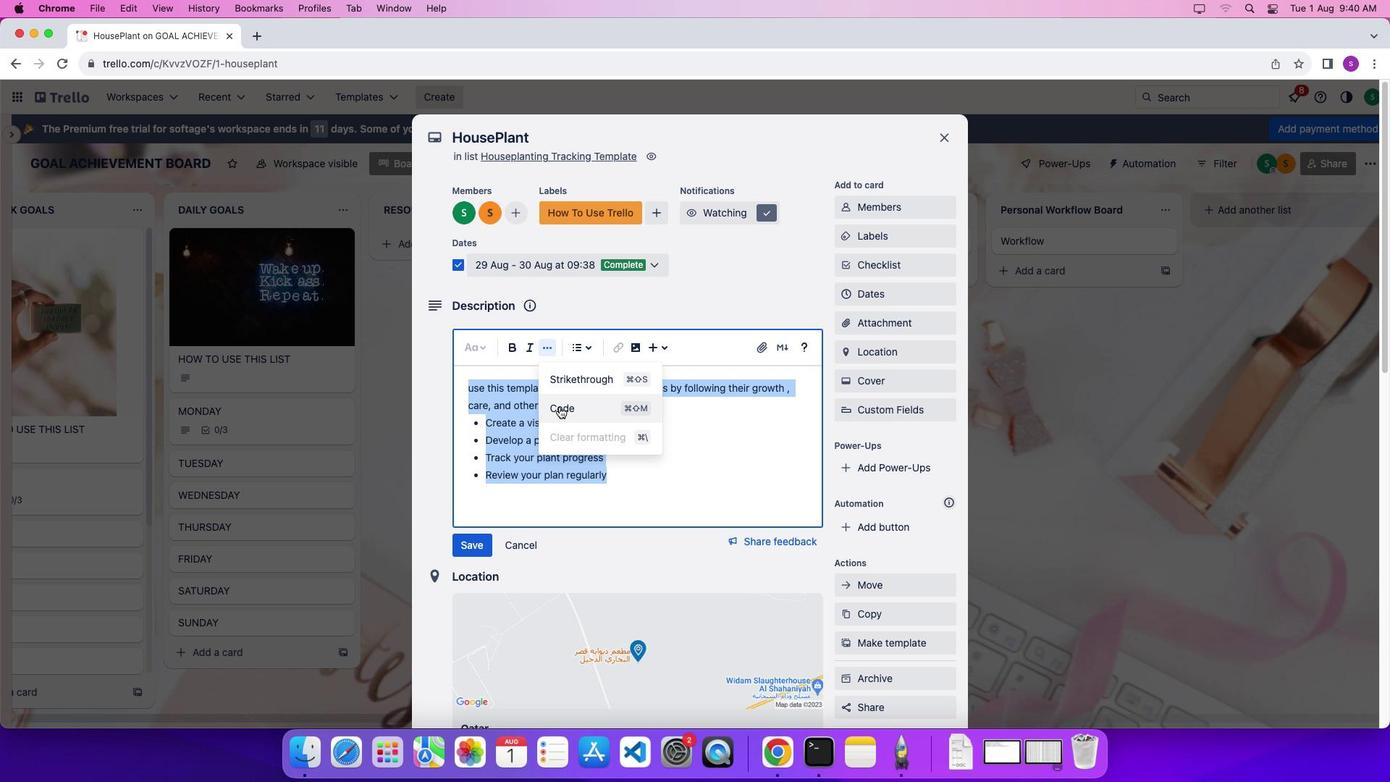 
Action: Mouse pressed left at (542, 347)
Screenshot: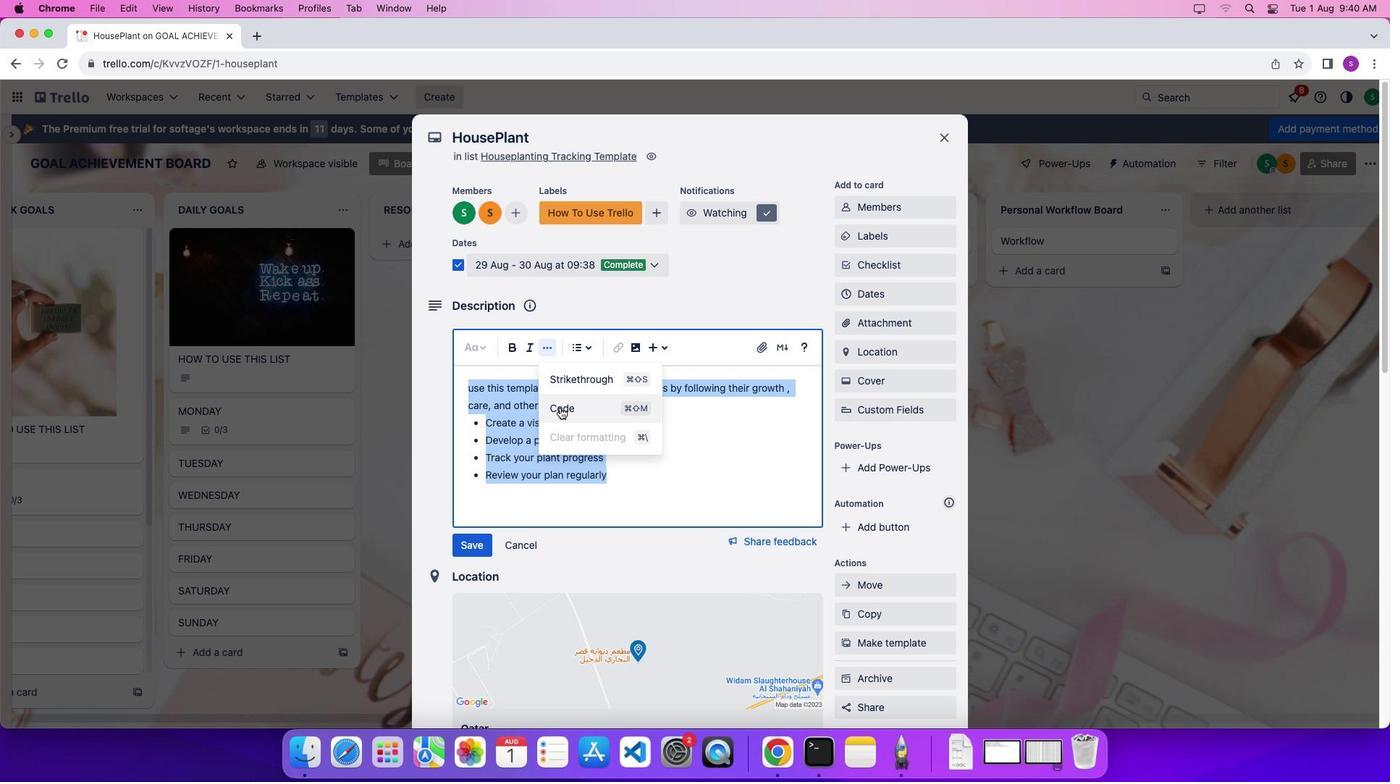 
Action: Mouse moved to (559, 407)
Screenshot: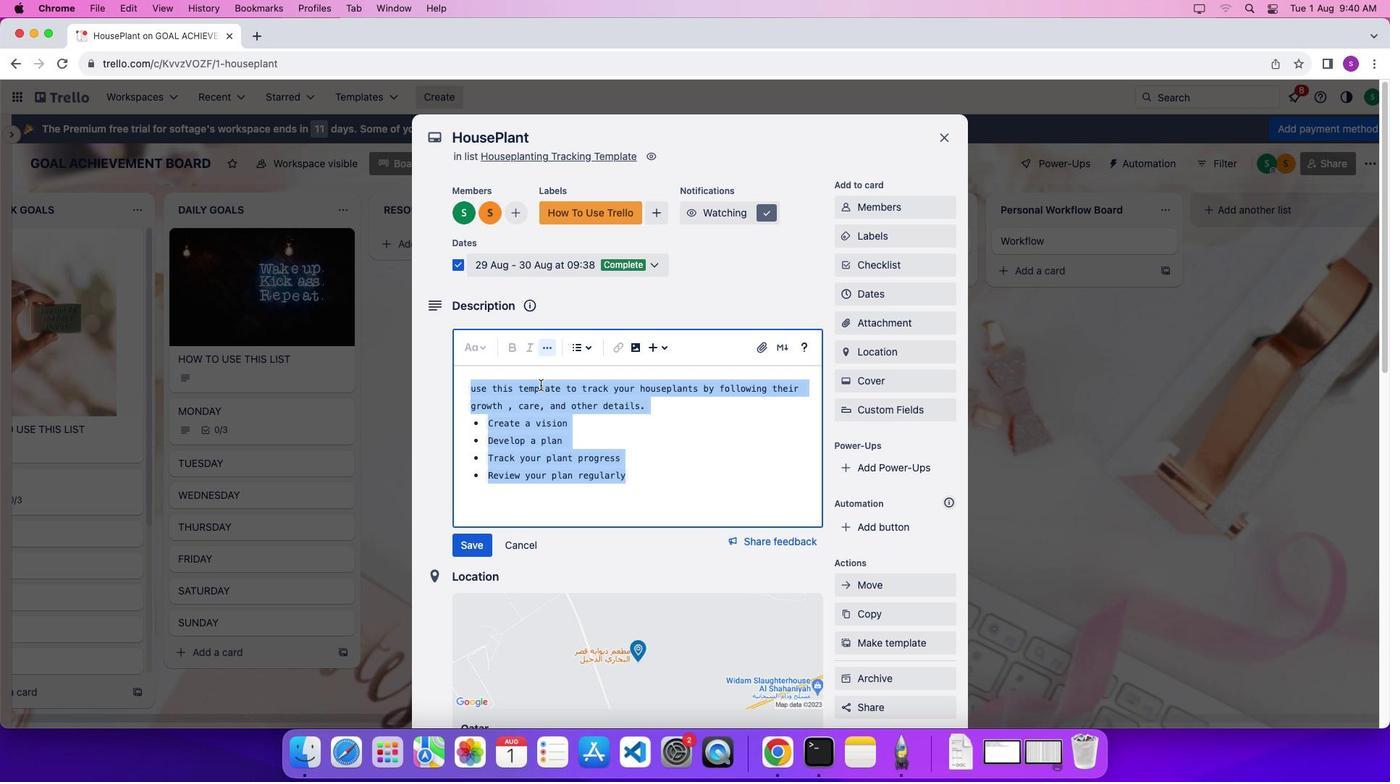 
Action: Mouse pressed left at (559, 407)
Screenshot: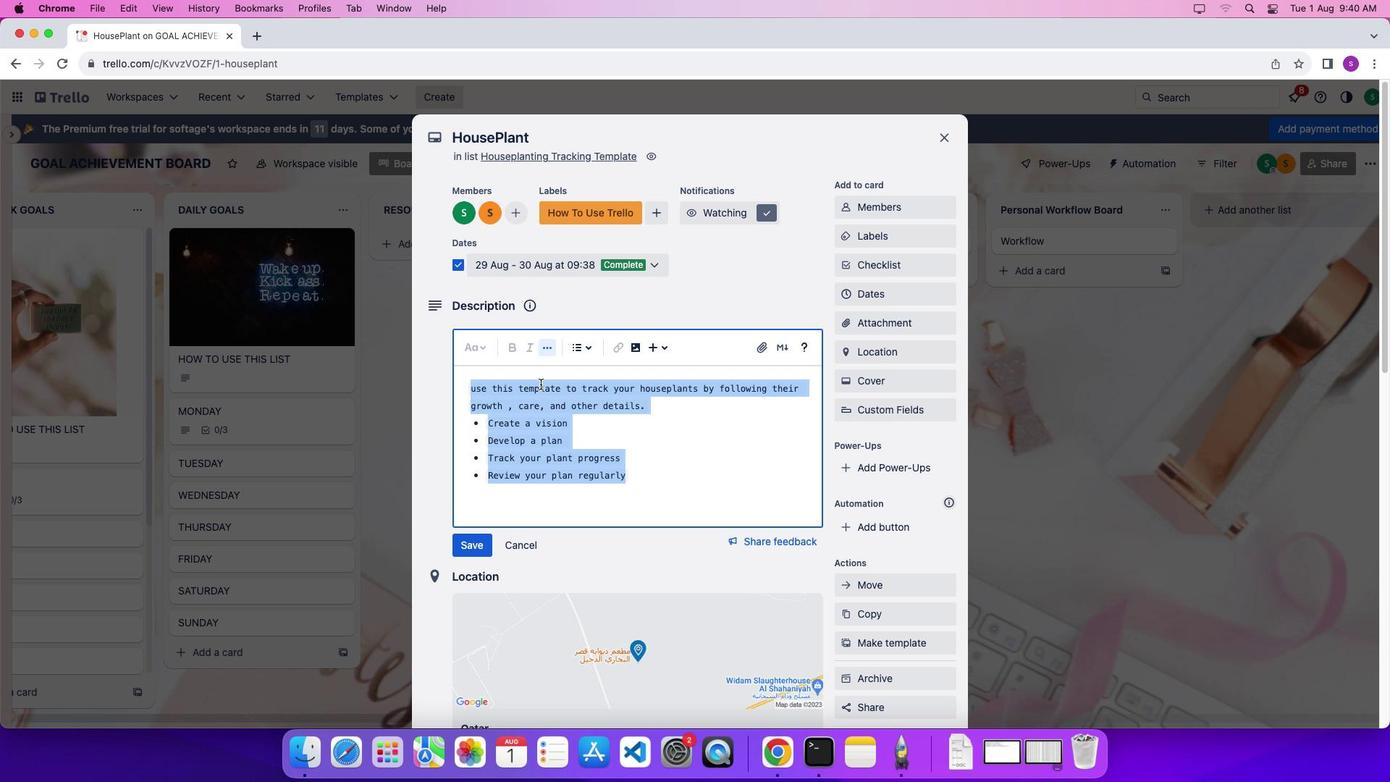 
Action: Mouse moved to (541, 383)
Screenshot: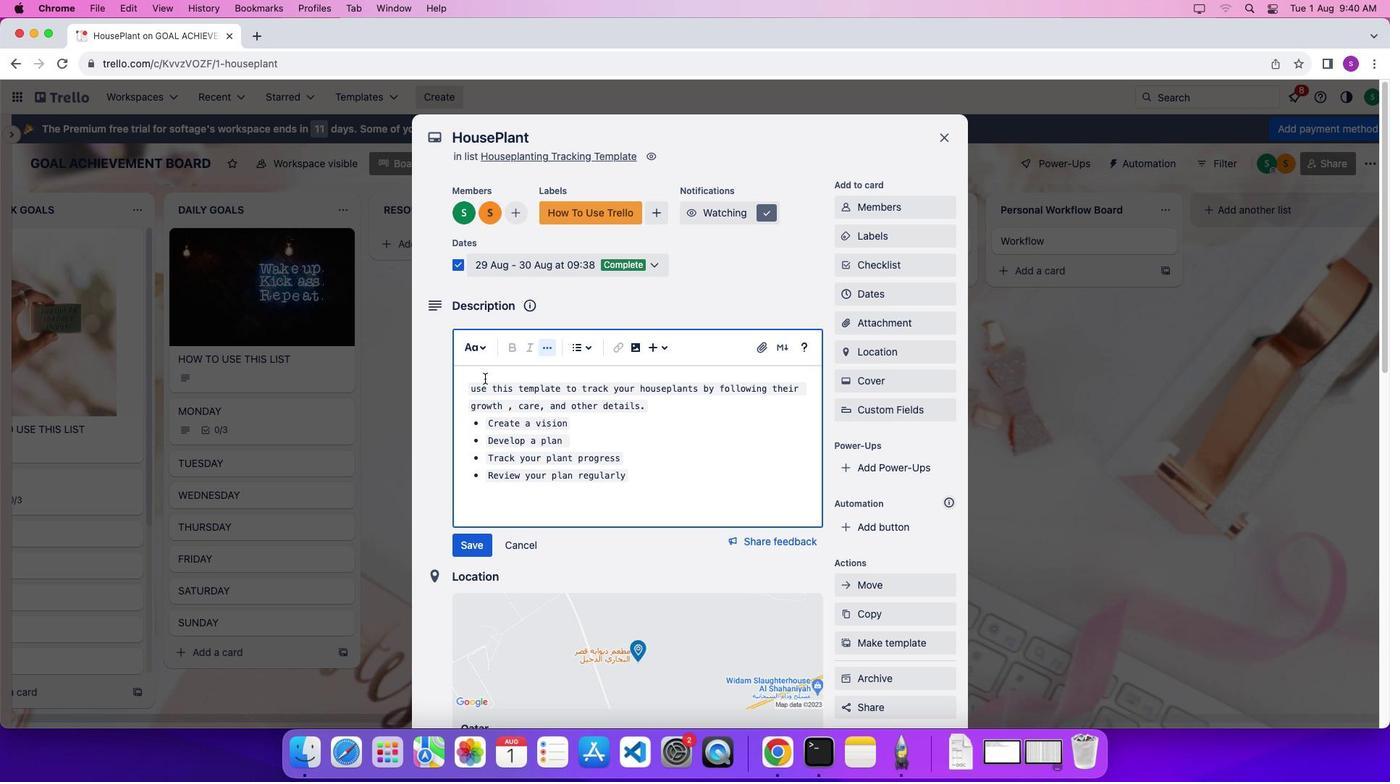 
Action: Mouse pressed left at (541, 383)
Screenshot: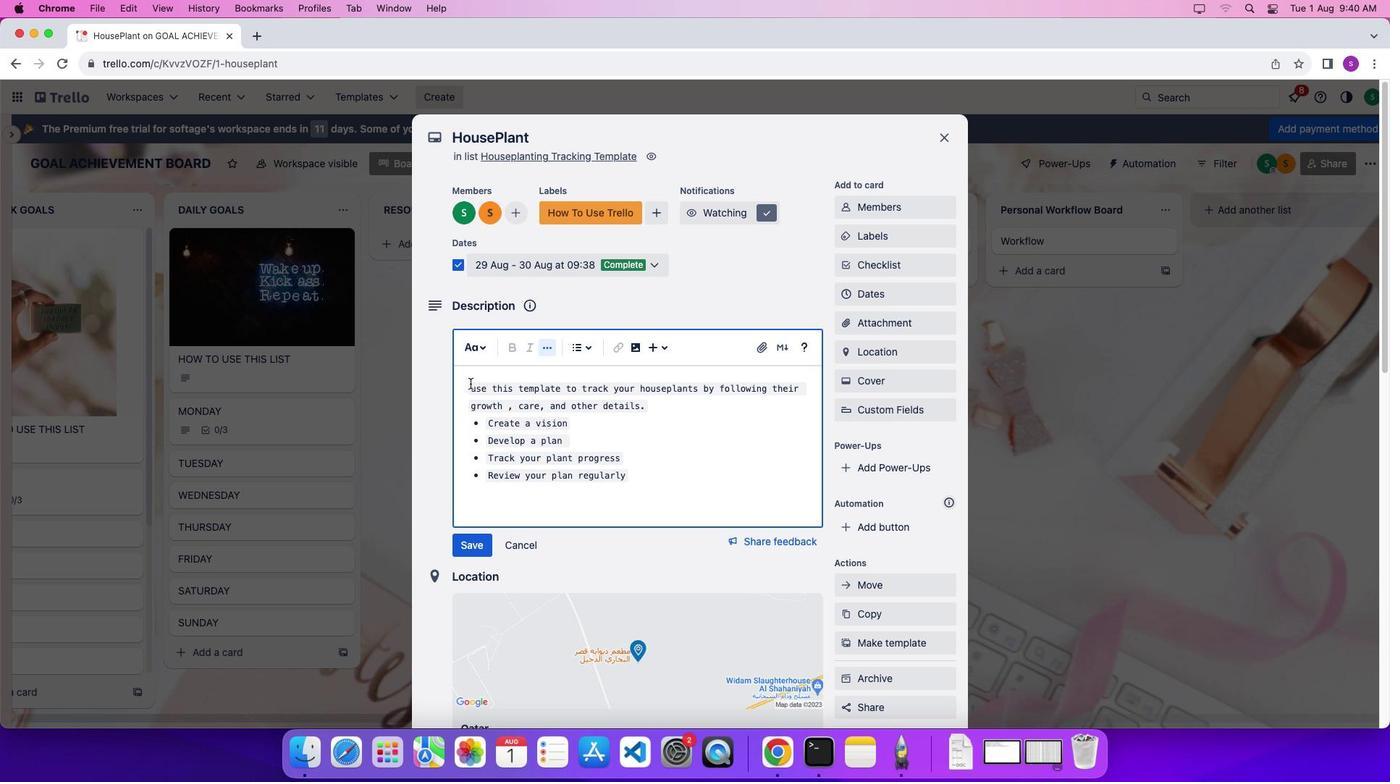 
Action: Mouse moved to (476, 386)
Screenshot: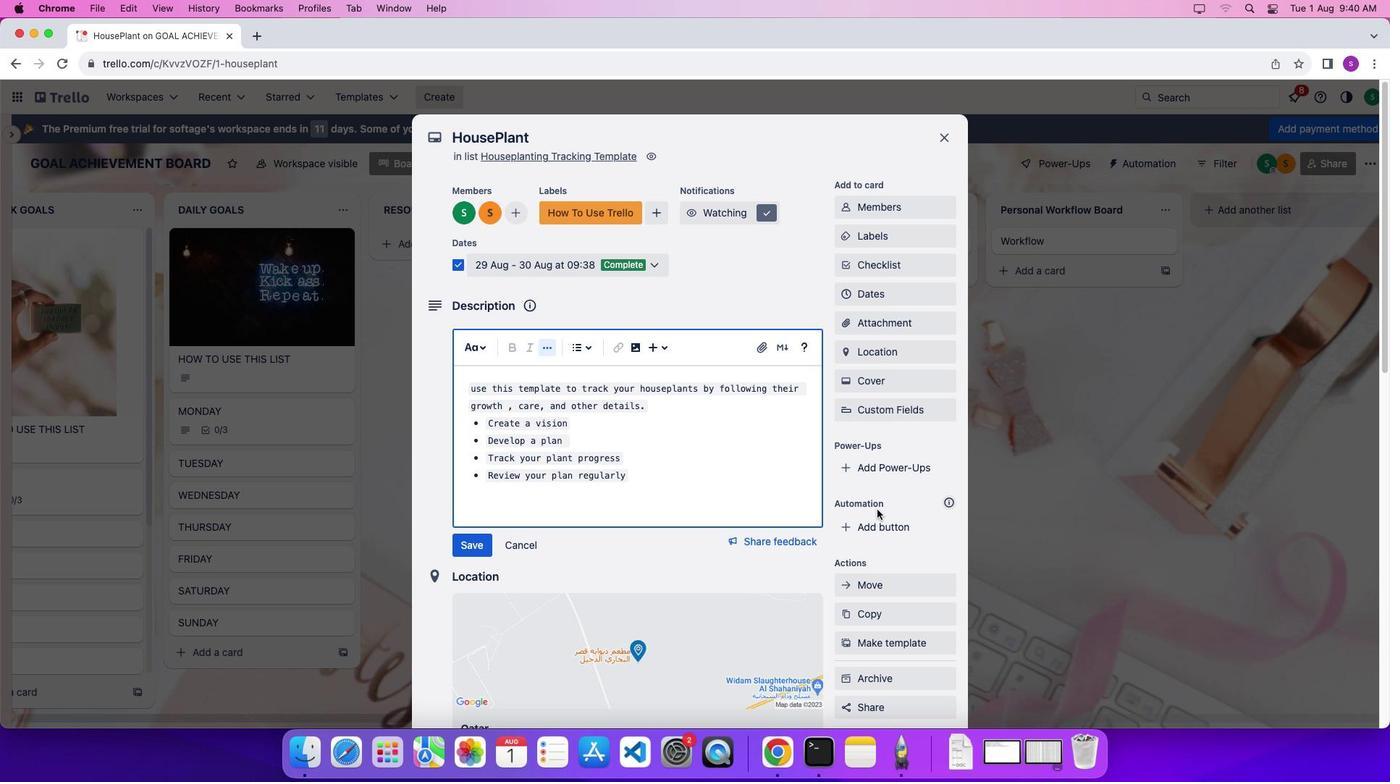 
Action: Mouse pressed left at (476, 386)
Screenshot: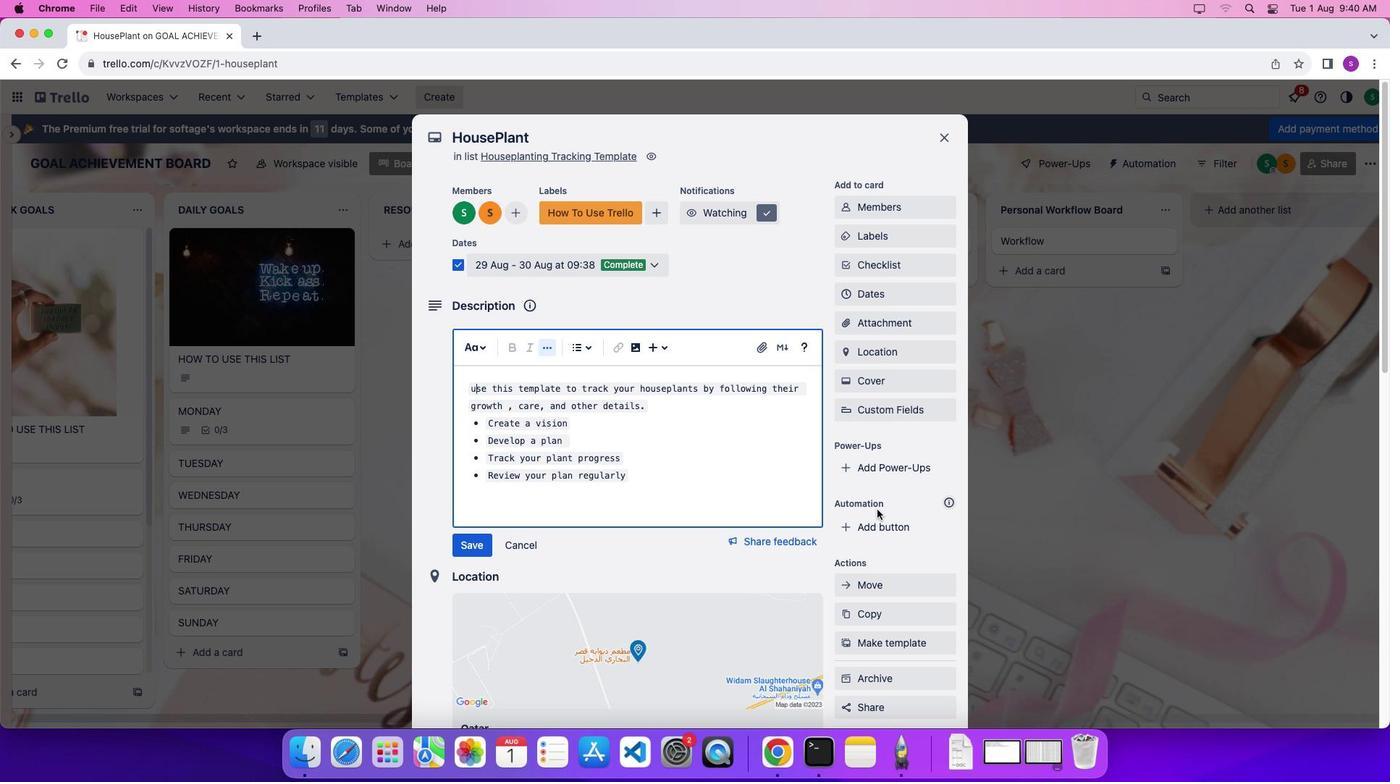 
Action: Mouse moved to (877, 509)
Screenshot: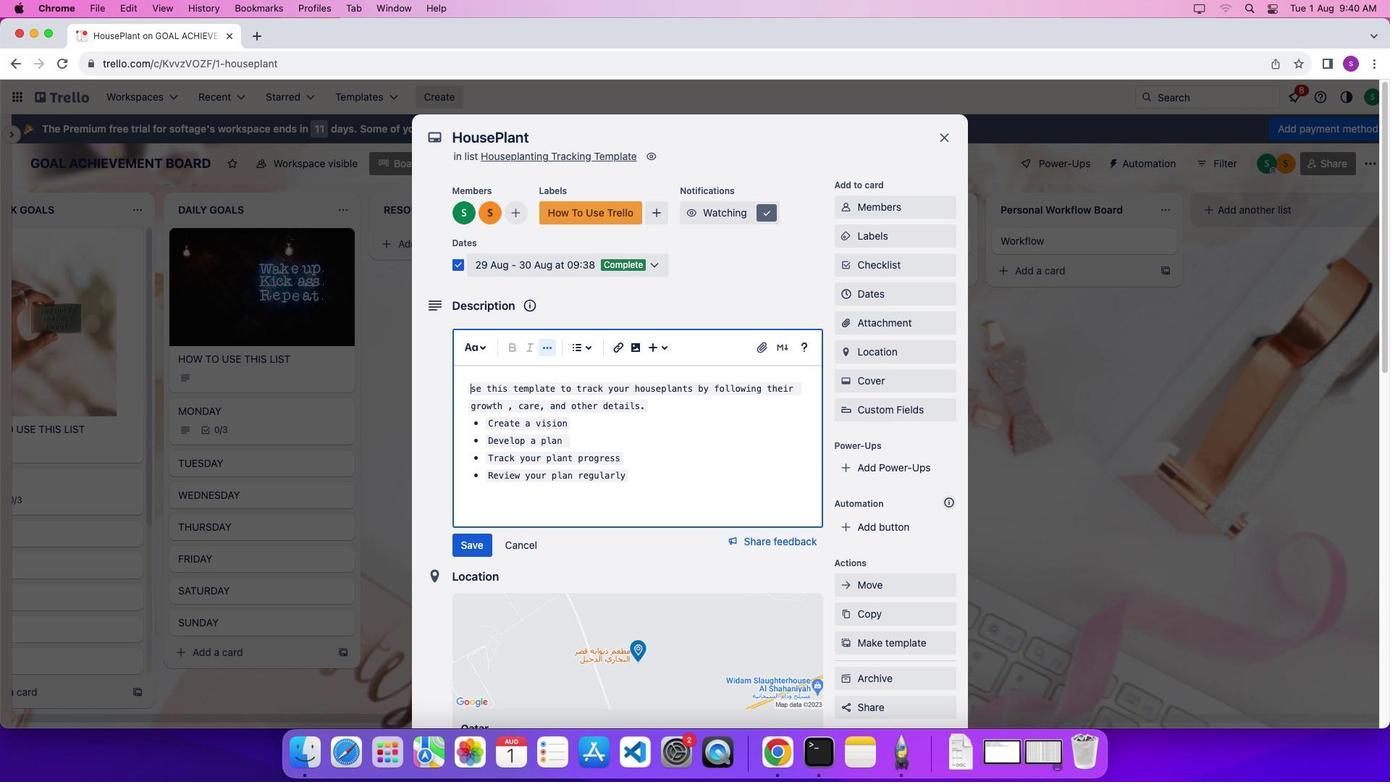 
Action: Key pressed Key.backspaceKey.shift'U'
Screenshot: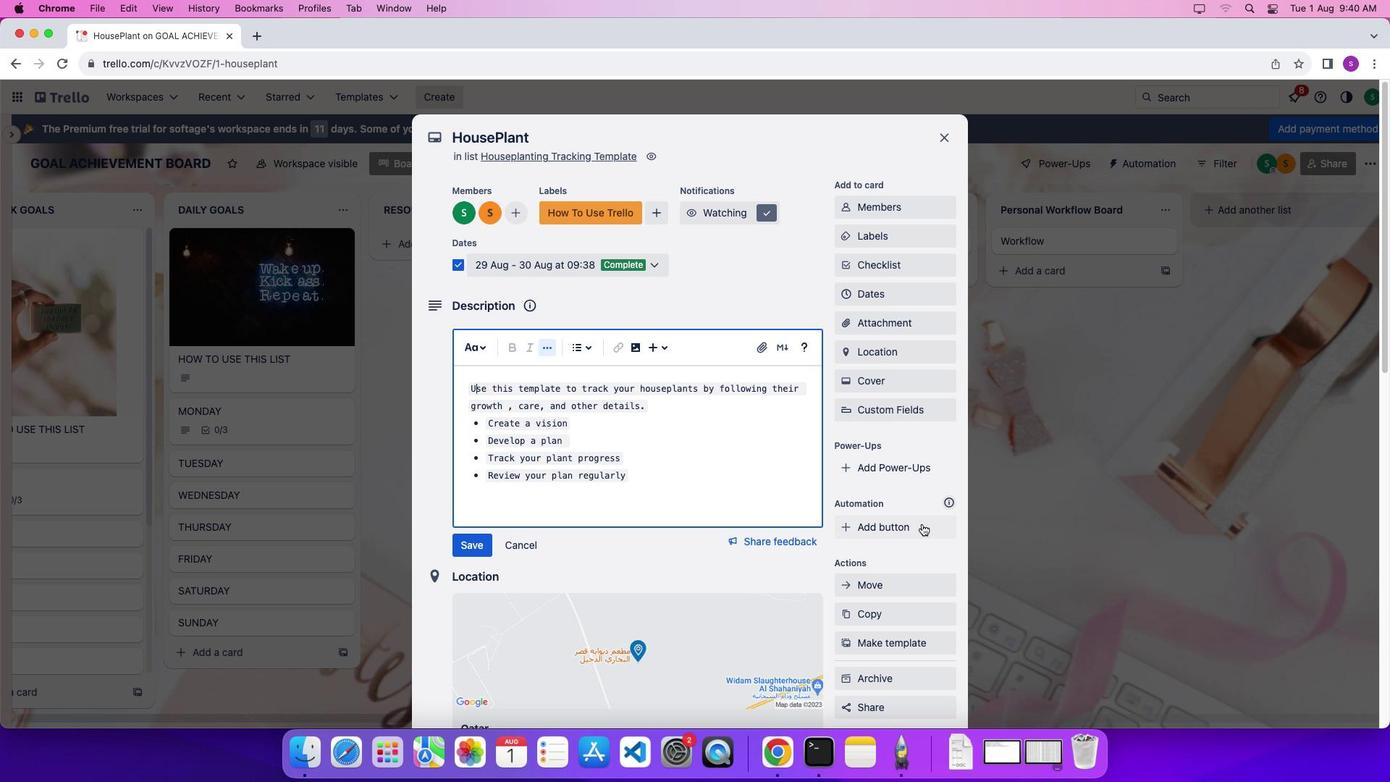 
Action: Mouse moved to (708, 508)
Screenshot: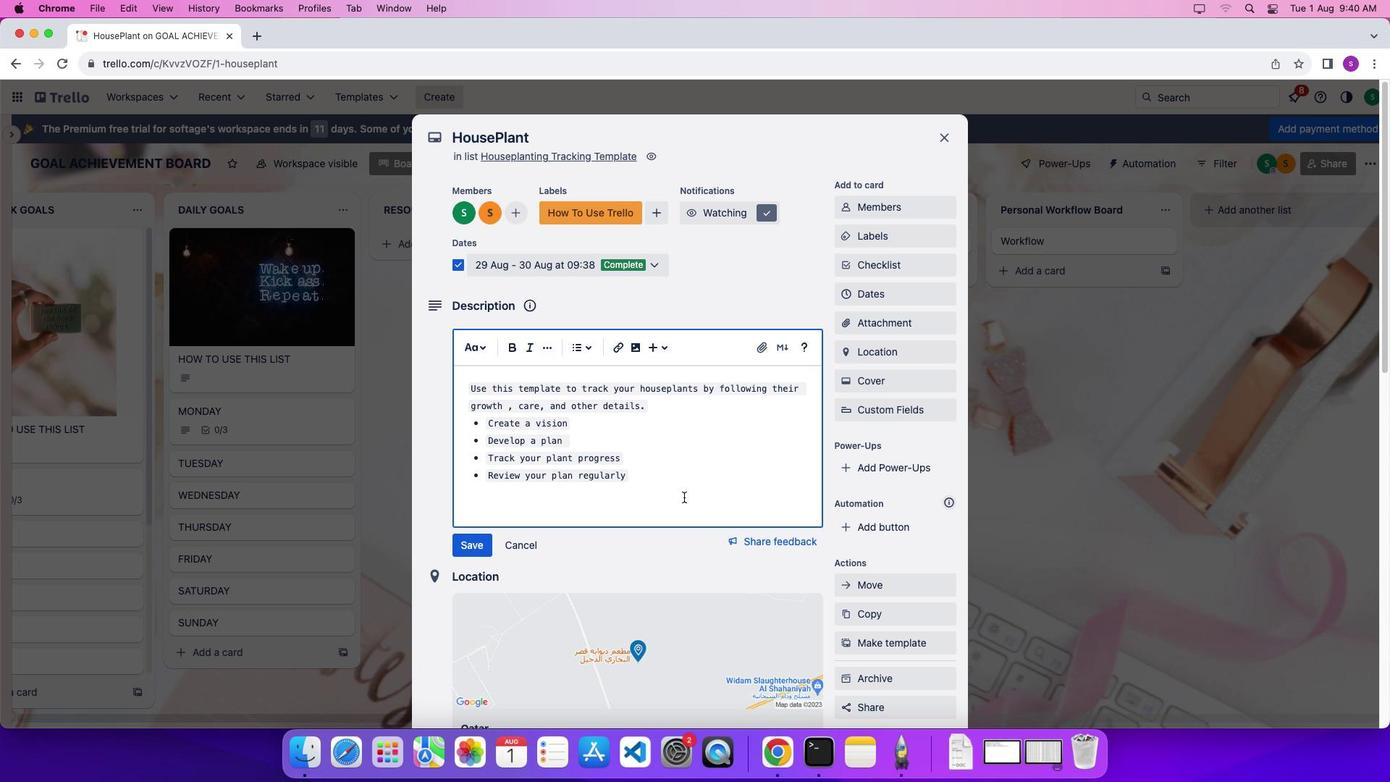 
Action: Mouse pressed left at (708, 508)
Screenshot: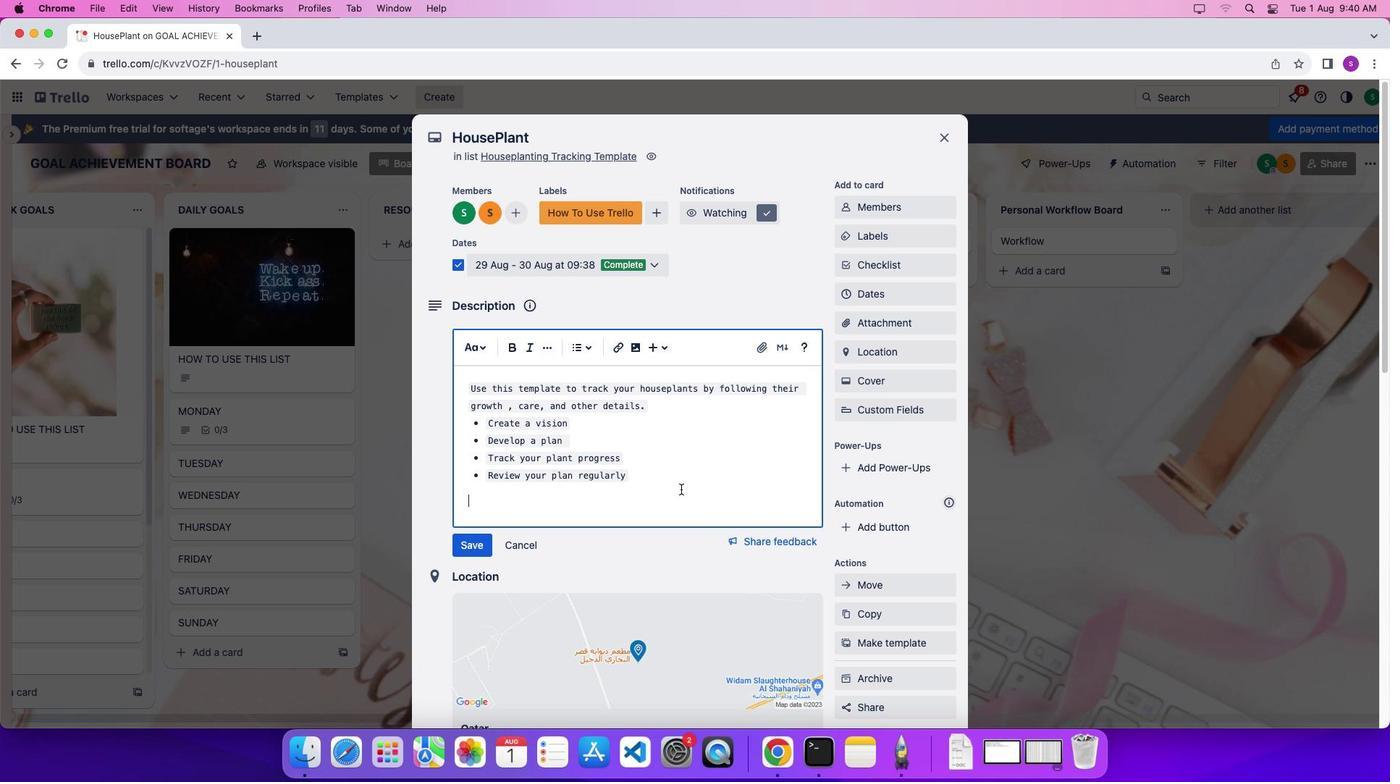 
Action: Mouse moved to (680, 488)
Screenshot: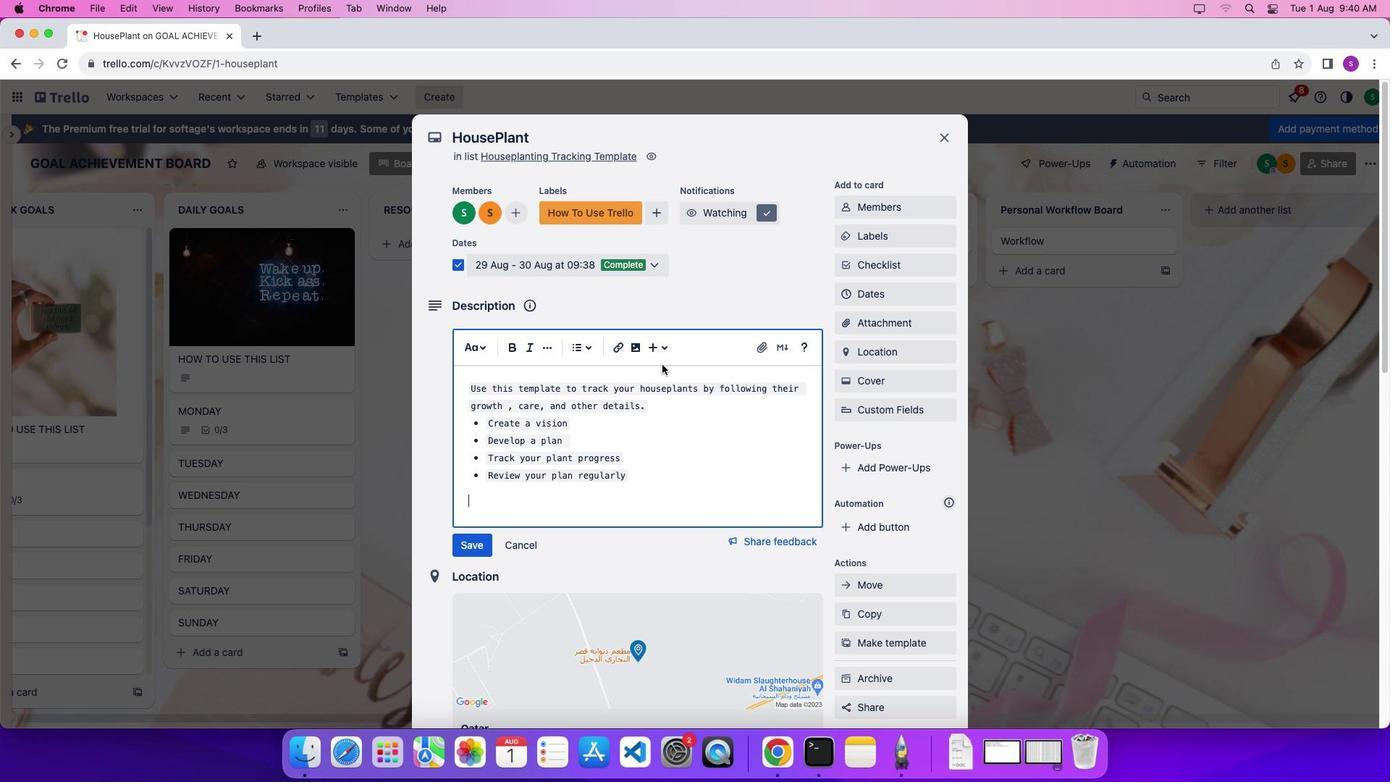 
Action: Mouse pressed left at (680, 488)
Screenshot: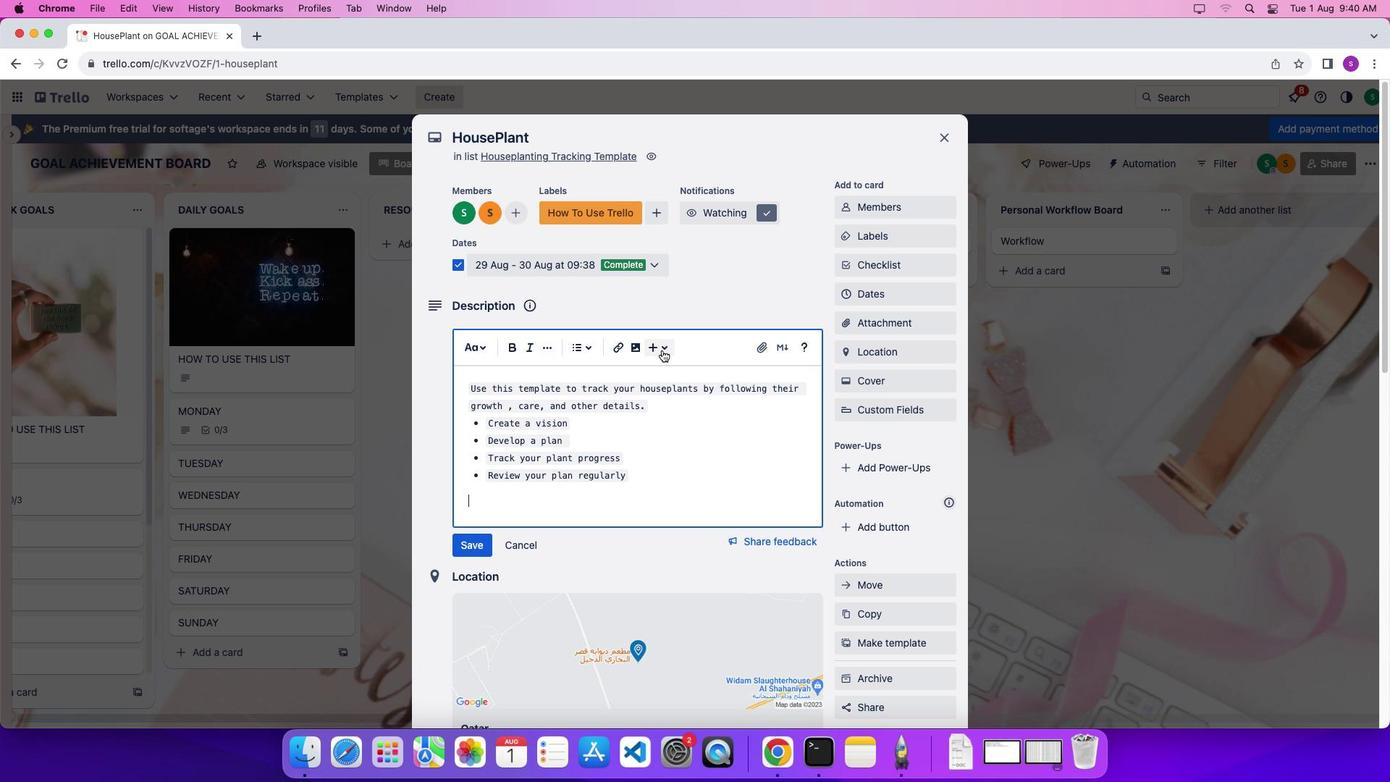 
Action: Mouse moved to (661, 348)
Screenshot: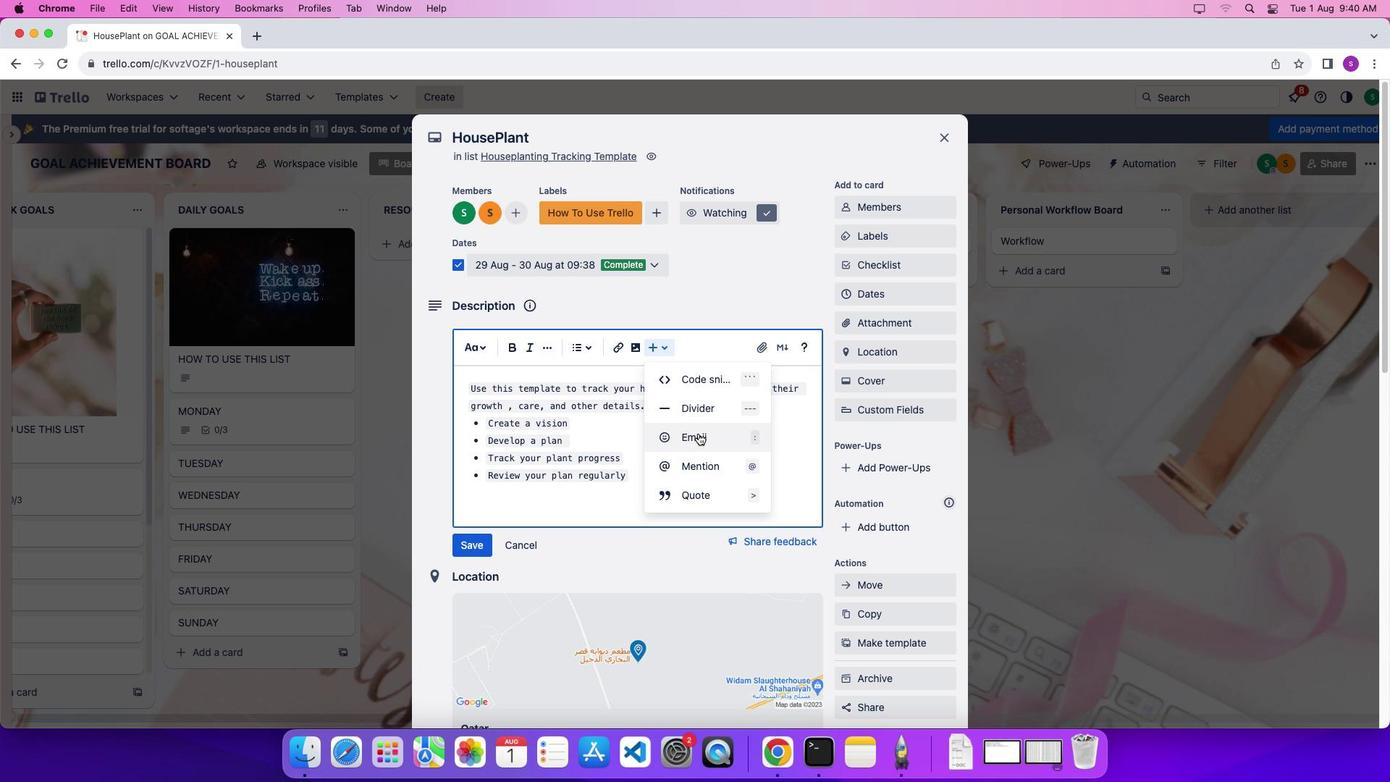 
Action: Mouse pressed left at (661, 348)
Screenshot: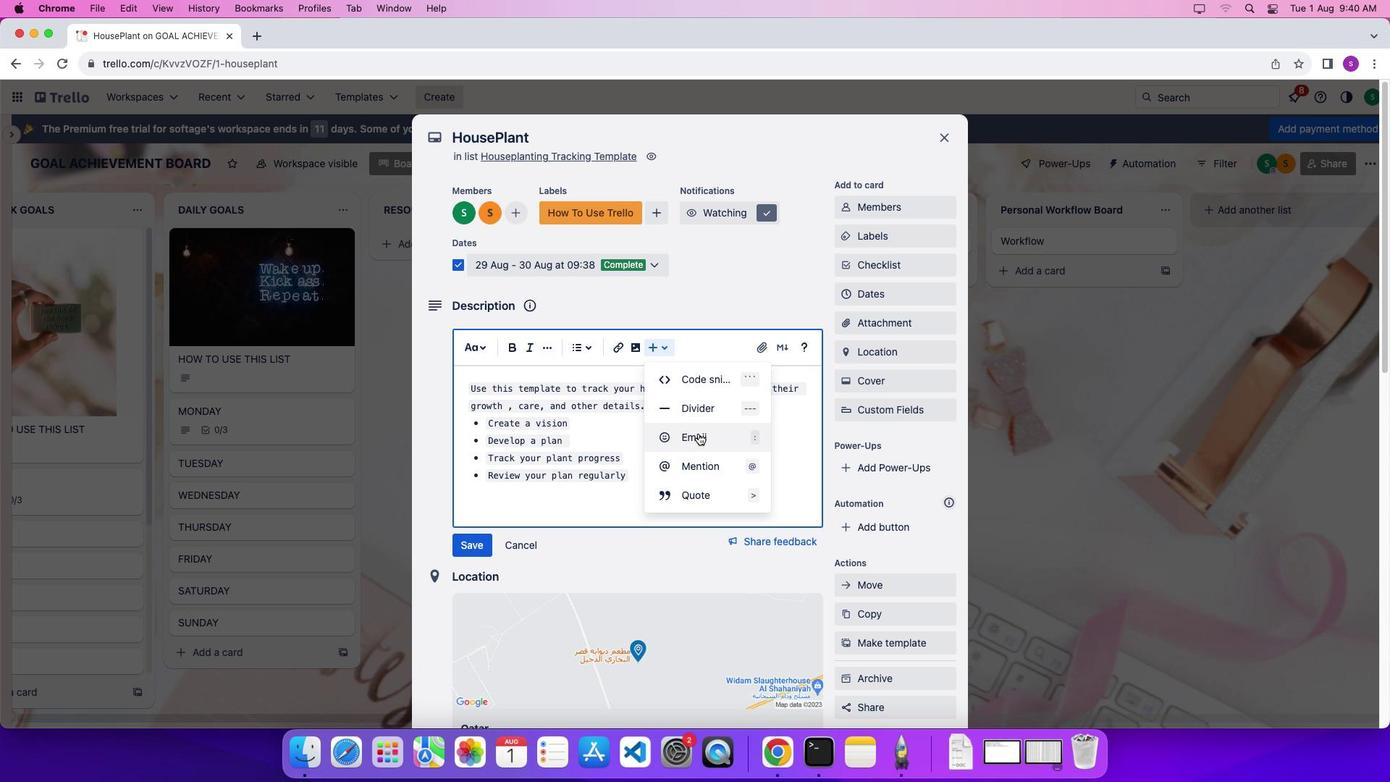 
Action: Mouse moved to (698, 433)
Screenshot: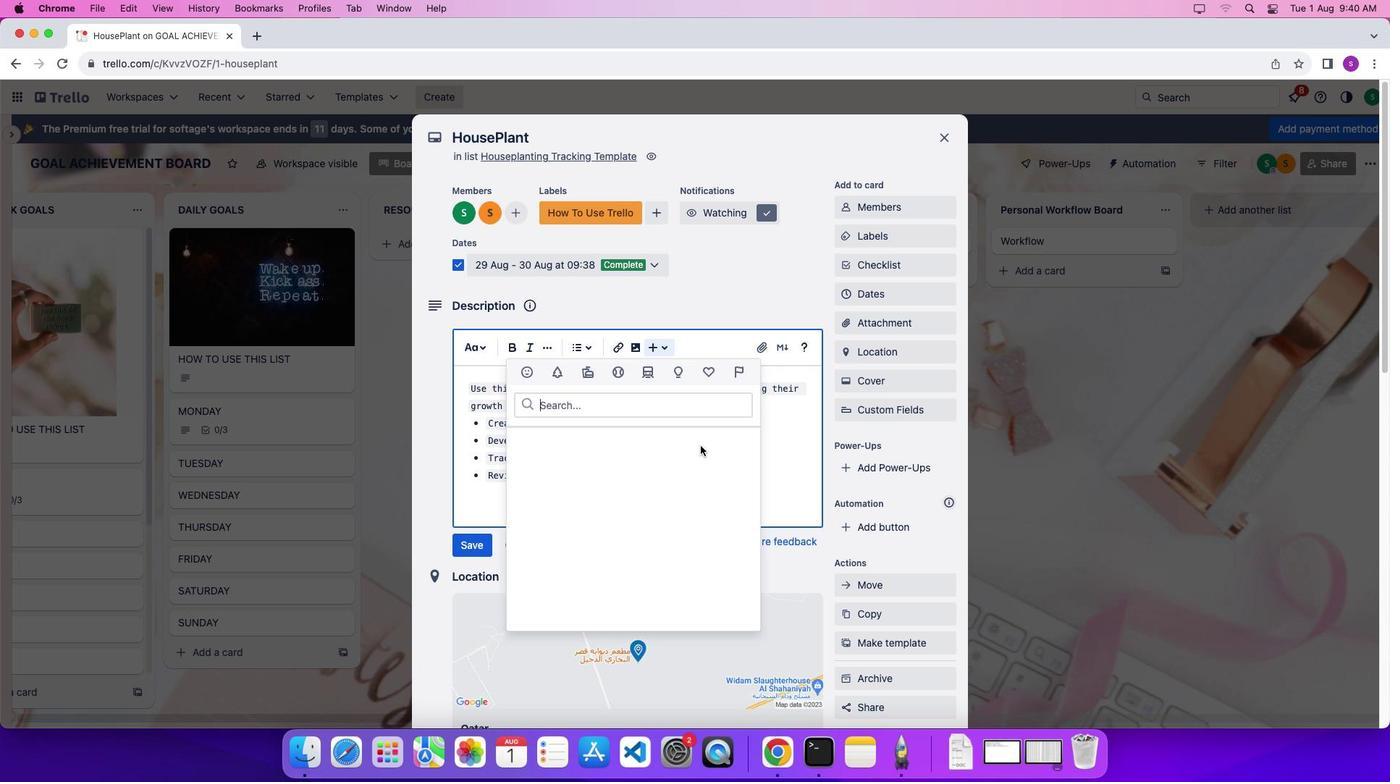 
Action: Mouse pressed left at (698, 433)
Screenshot: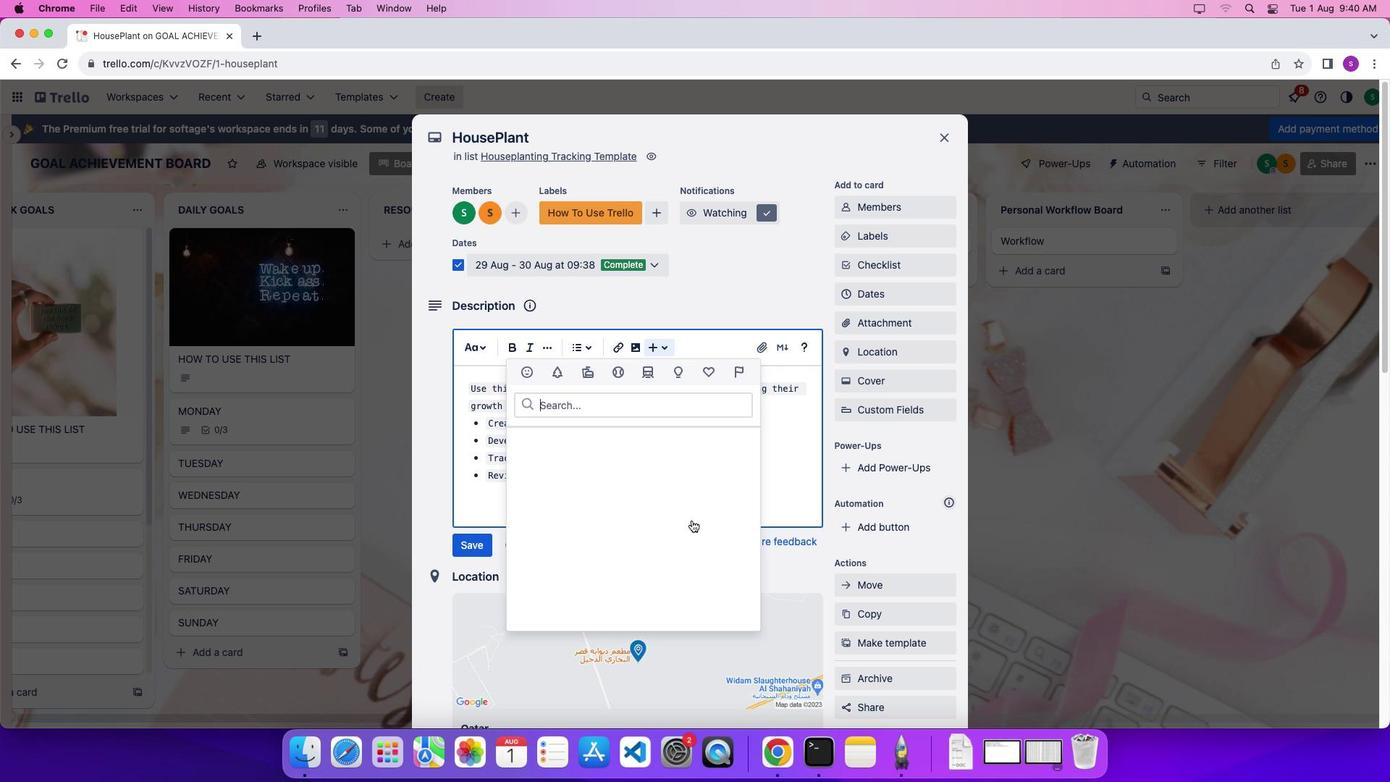 
Action: Mouse moved to (660, 514)
Screenshot: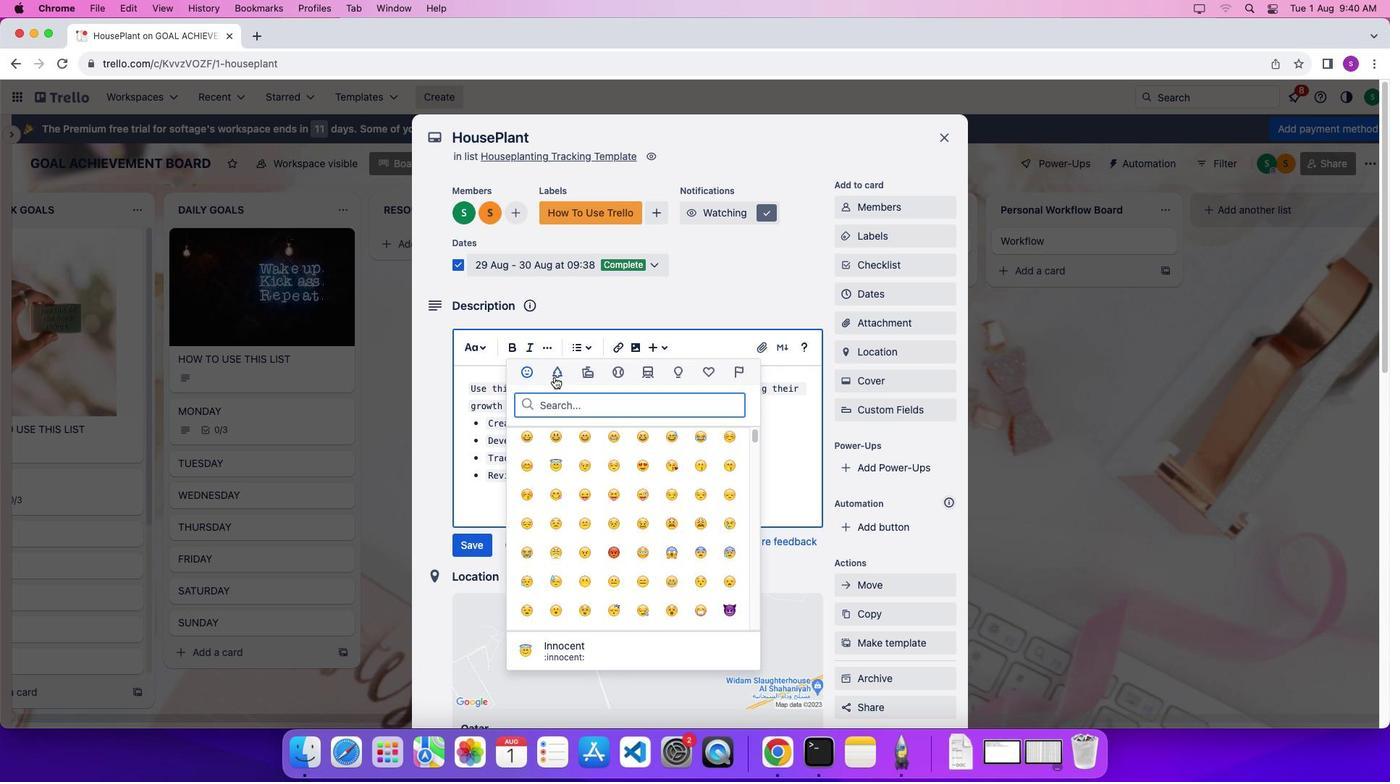 
Action: Mouse scrolled (660, 514) with delta (0, 0)
Screenshot: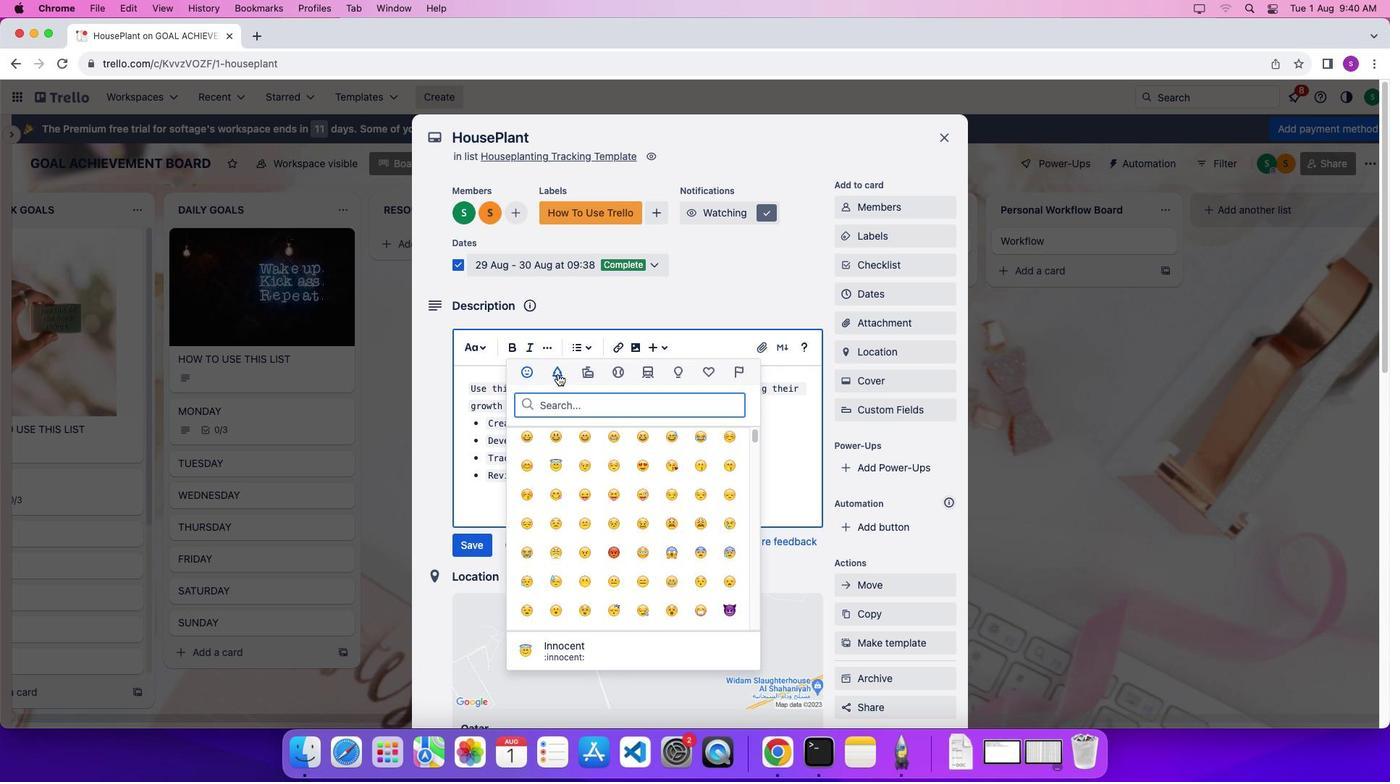 
Action: Mouse scrolled (660, 514) with delta (0, 0)
Screenshot: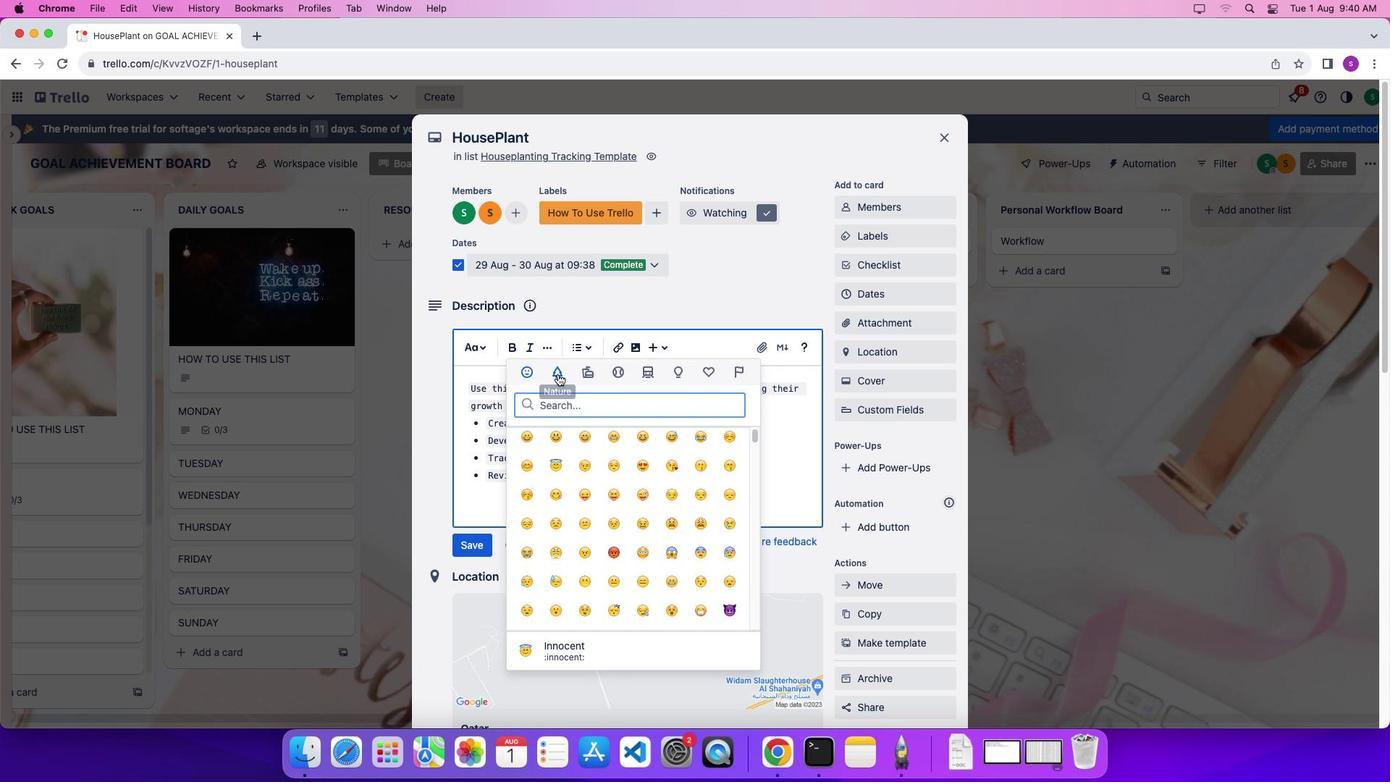 
Action: Mouse moved to (557, 373)
Screenshot: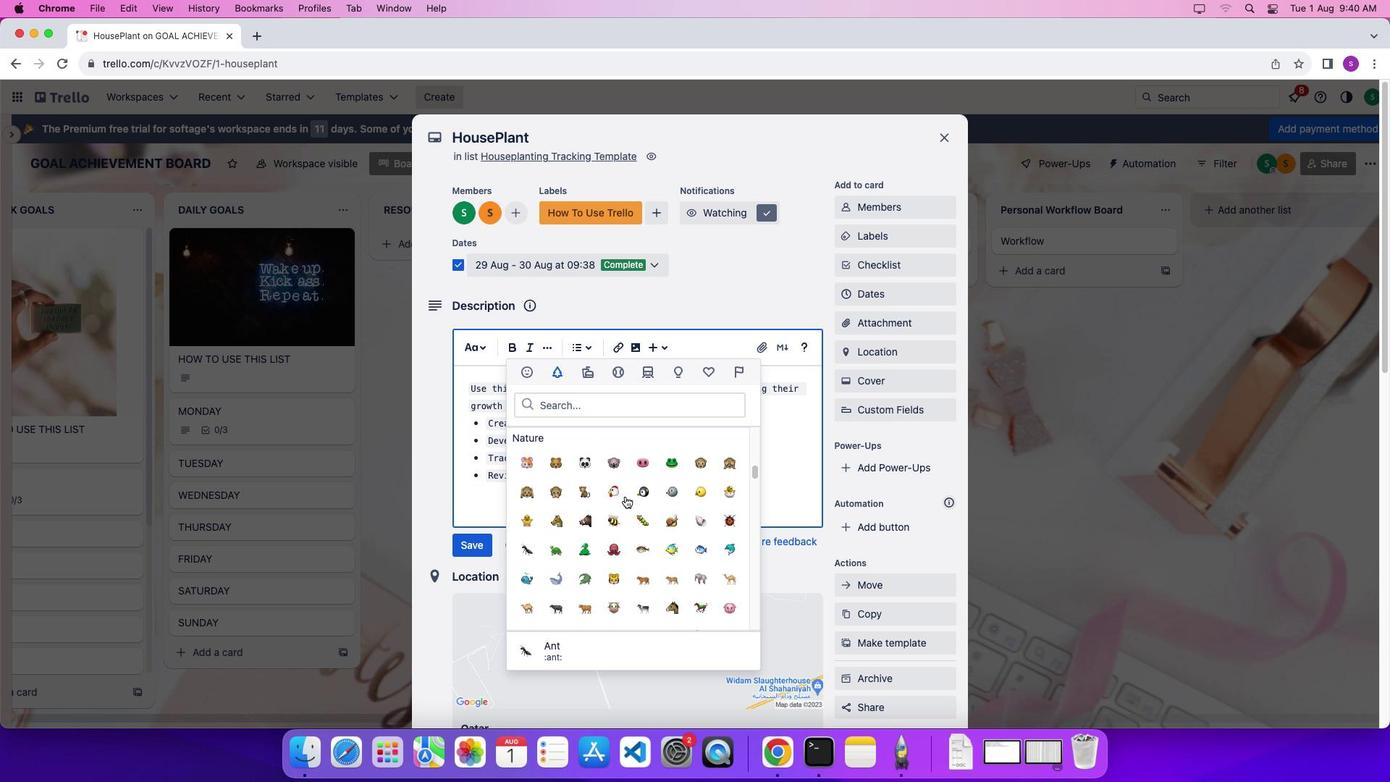 
Action: Mouse pressed left at (557, 373)
Screenshot: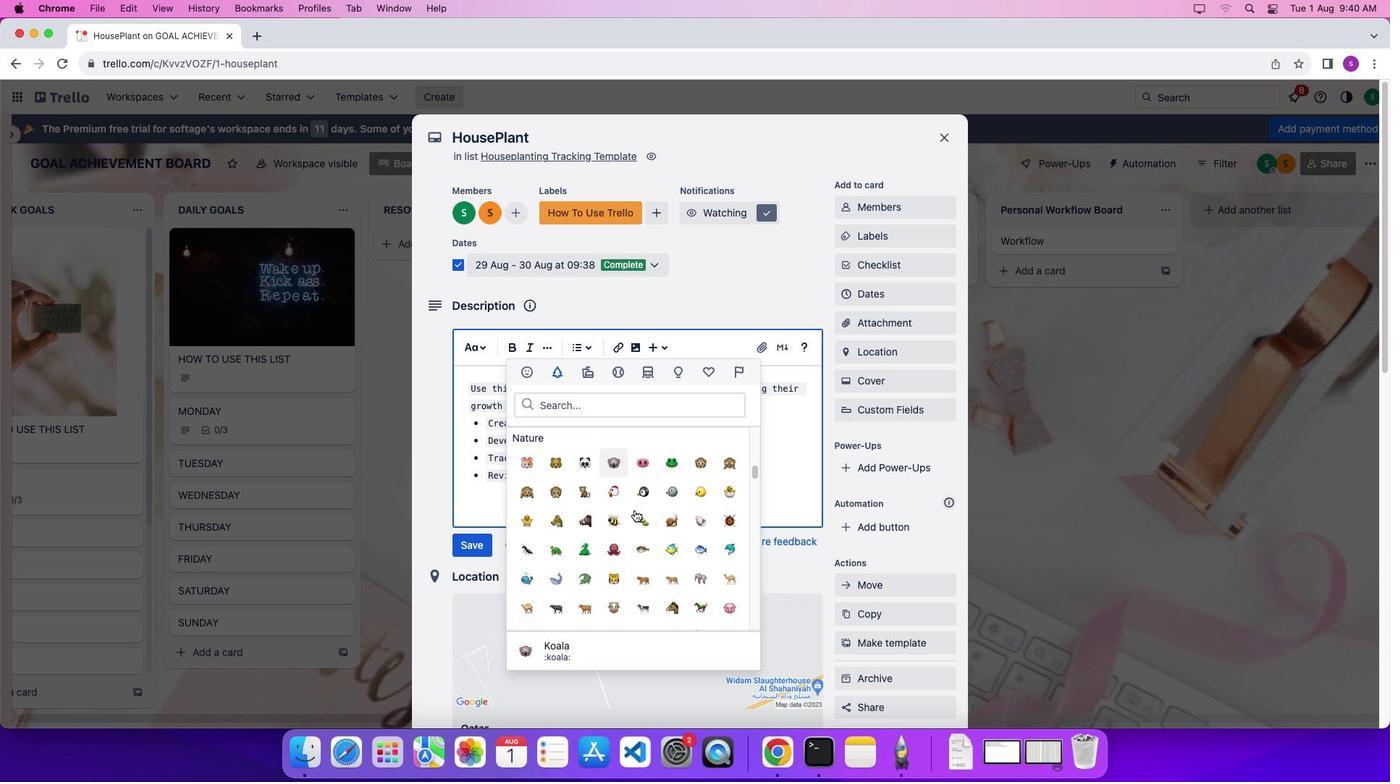 
Action: Mouse moved to (638, 514)
Screenshot: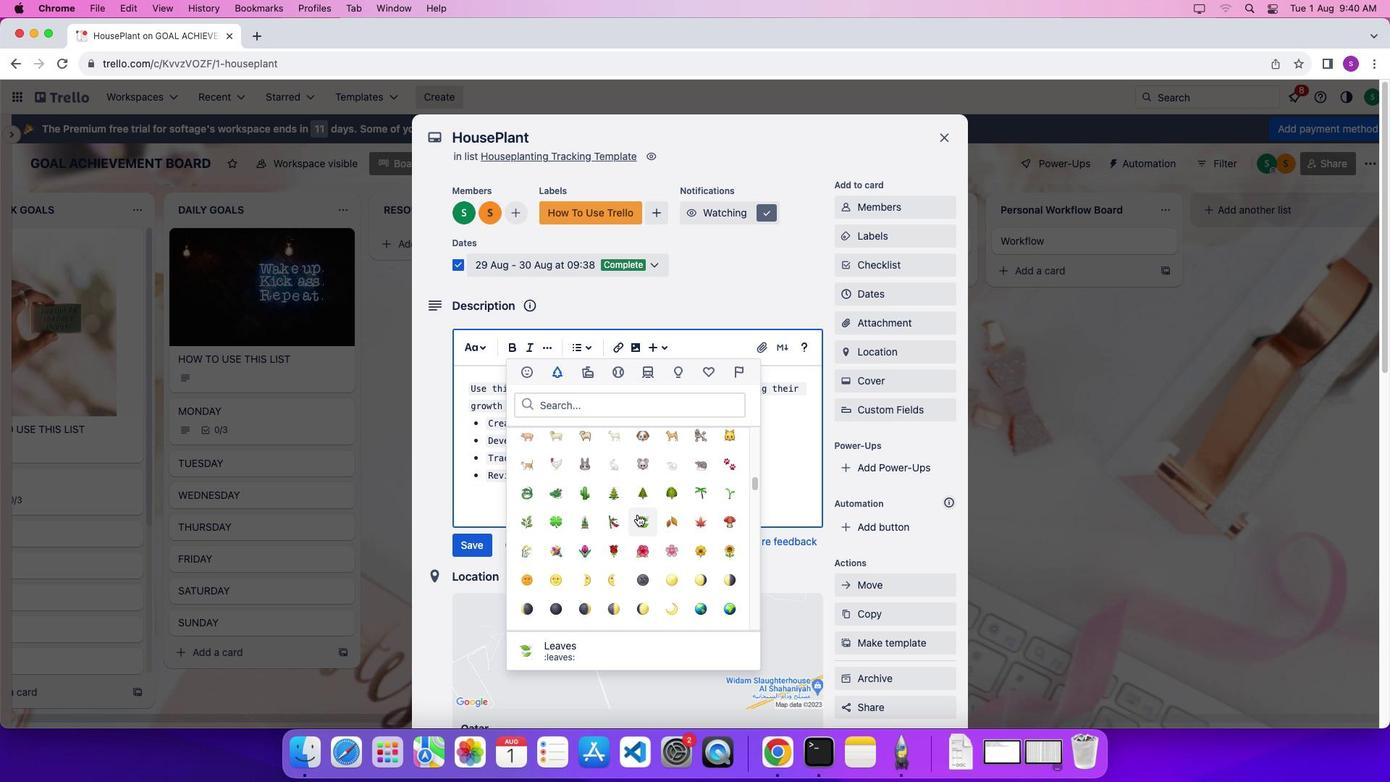 
Action: Mouse scrolled (638, 514) with delta (0, 0)
Screenshot: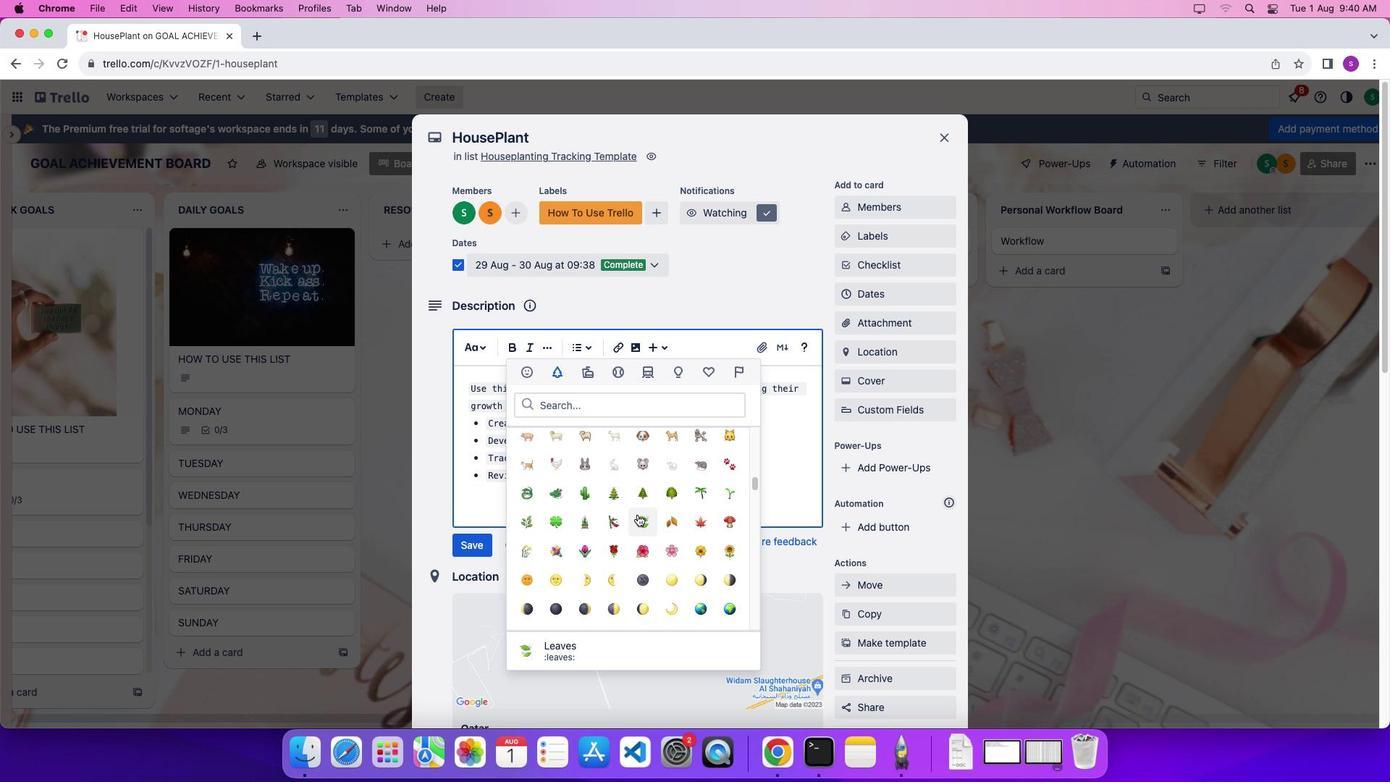 
Action: Mouse scrolled (638, 514) with delta (0, 0)
Screenshot: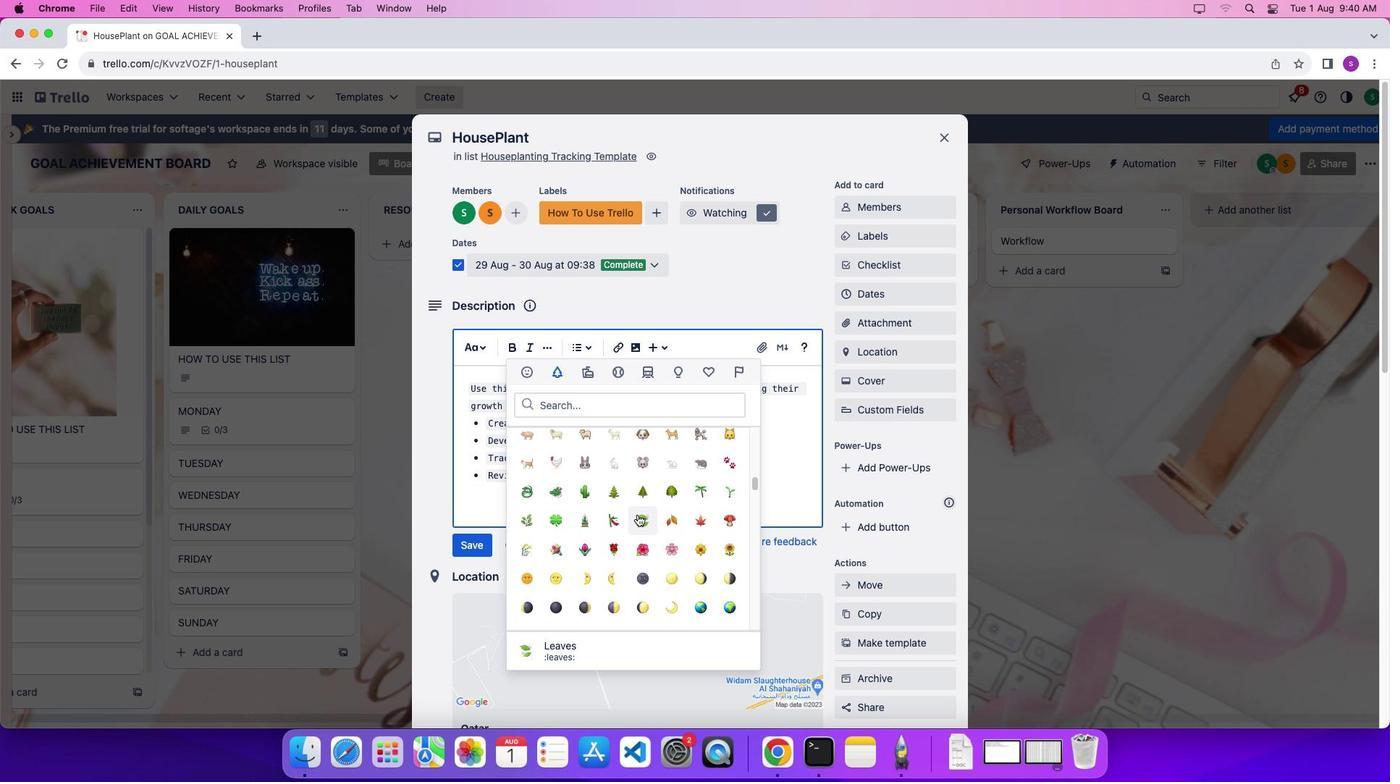 
Action: Mouse scrolled (638, 514) with delta (0, -2)
Screenshot: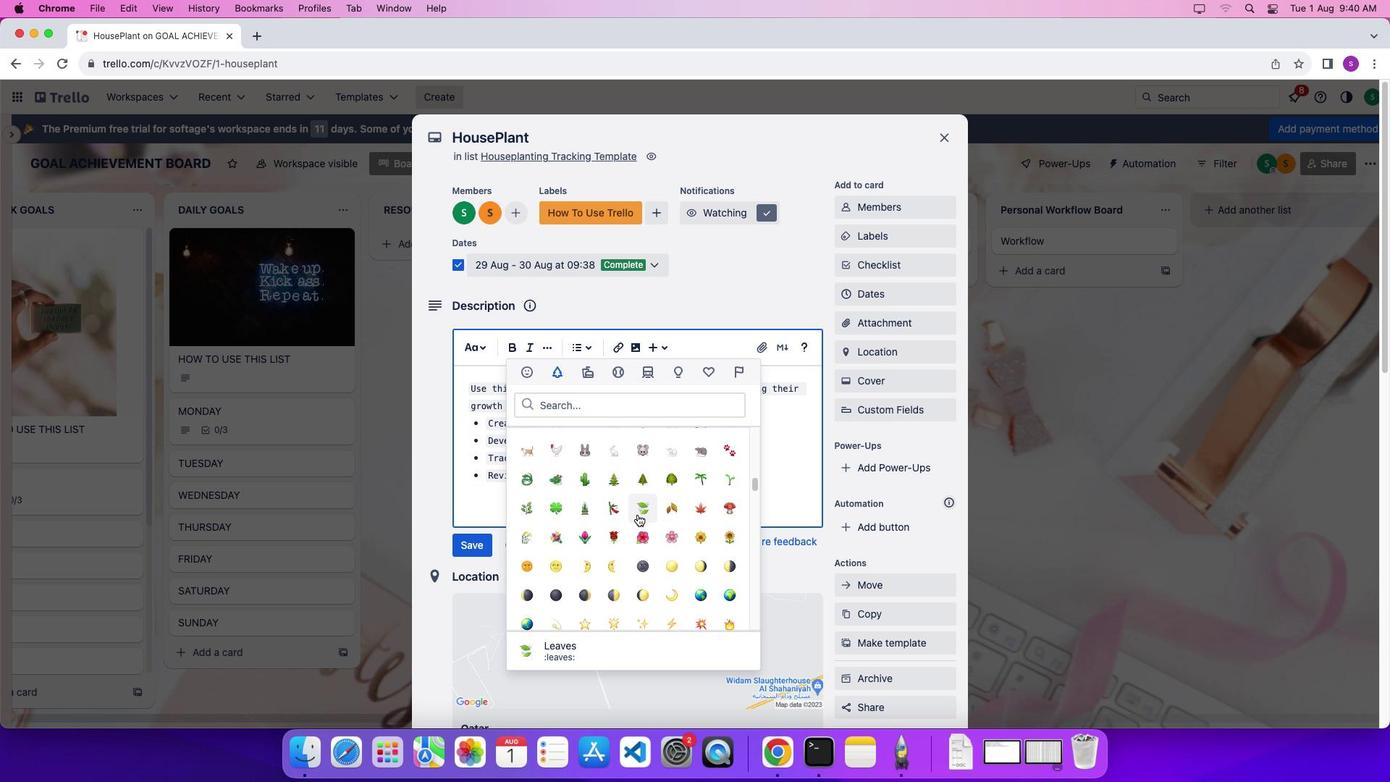 
Action: Mouse scrolled (638, 514) with delta (0, -1)
Screenshot: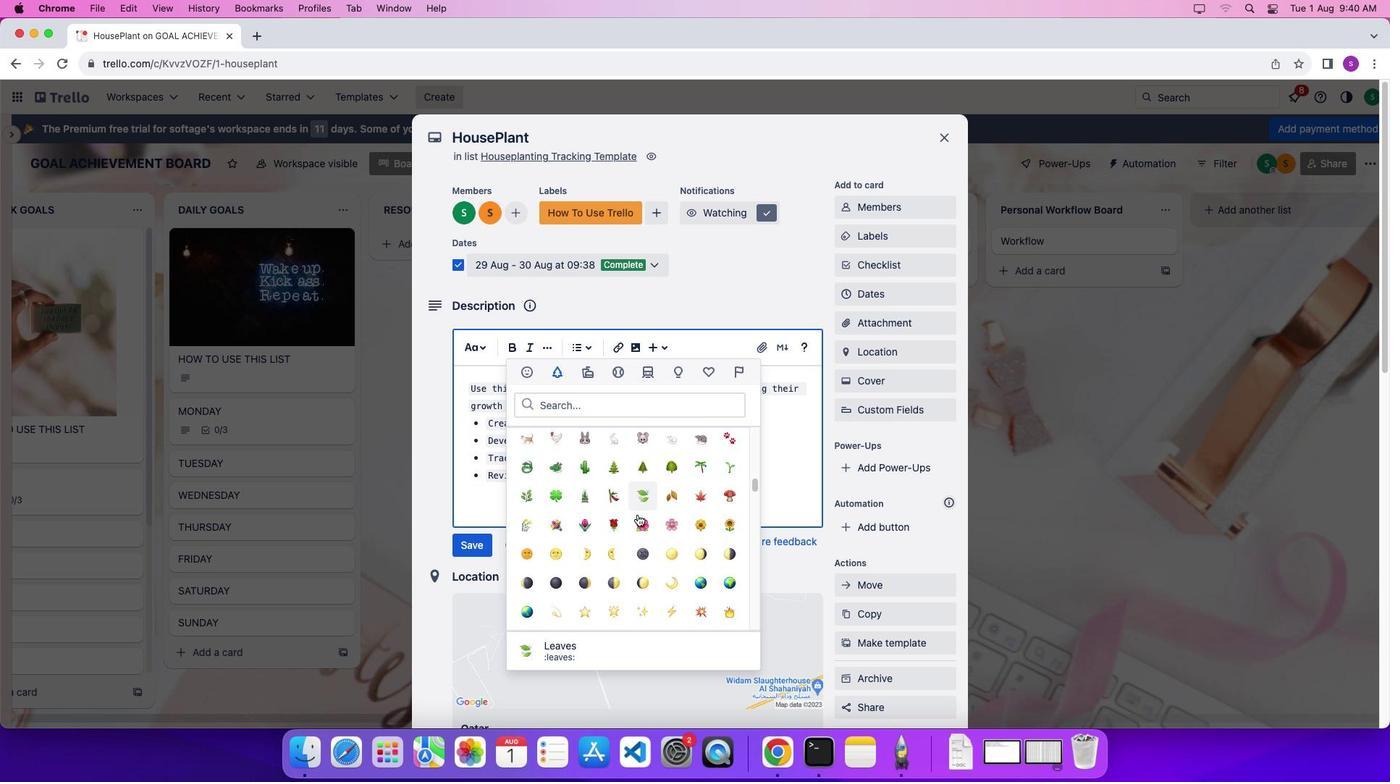 
Action: Mouse scrolled (638, 514) with delta (0, 0)
Screenshot: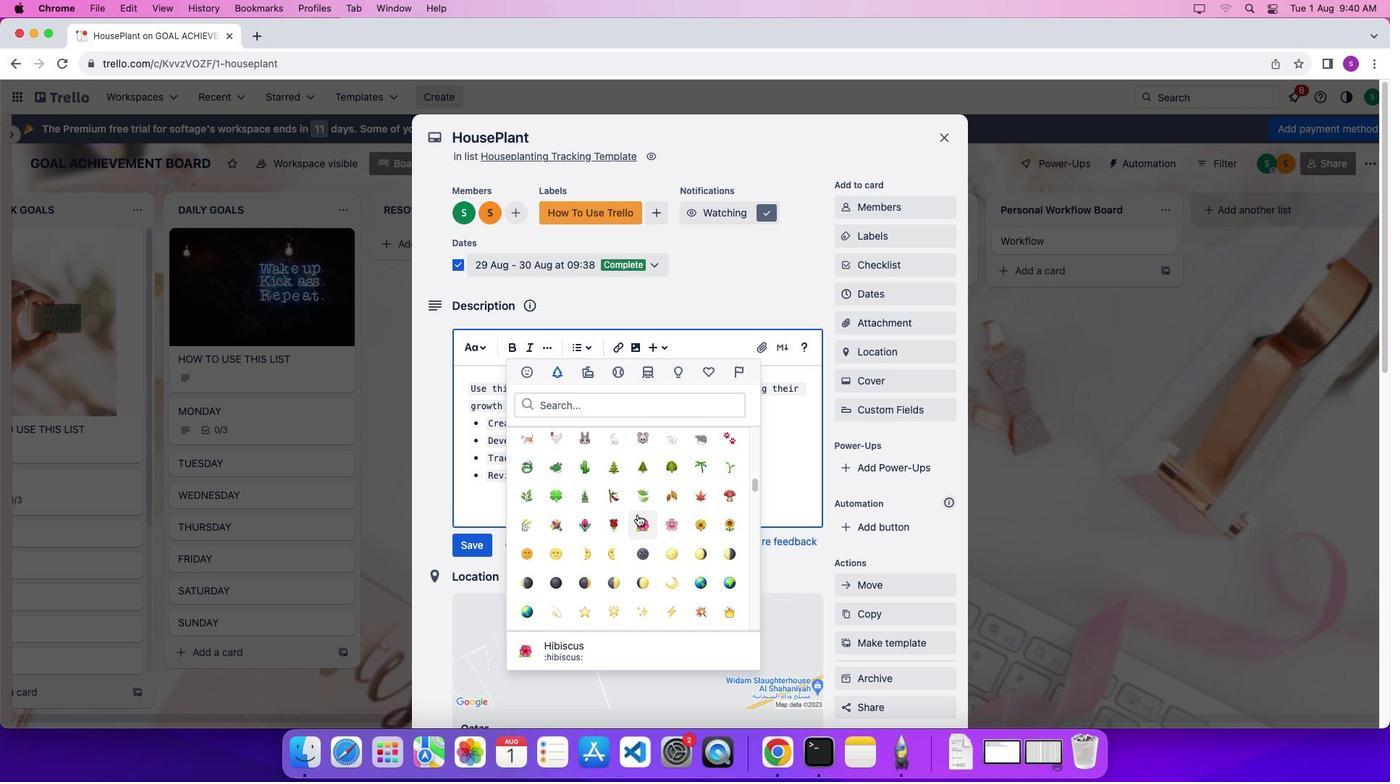 
Action: Mouse scrolled (638, 514) with delta (0, 0)
Screenshot: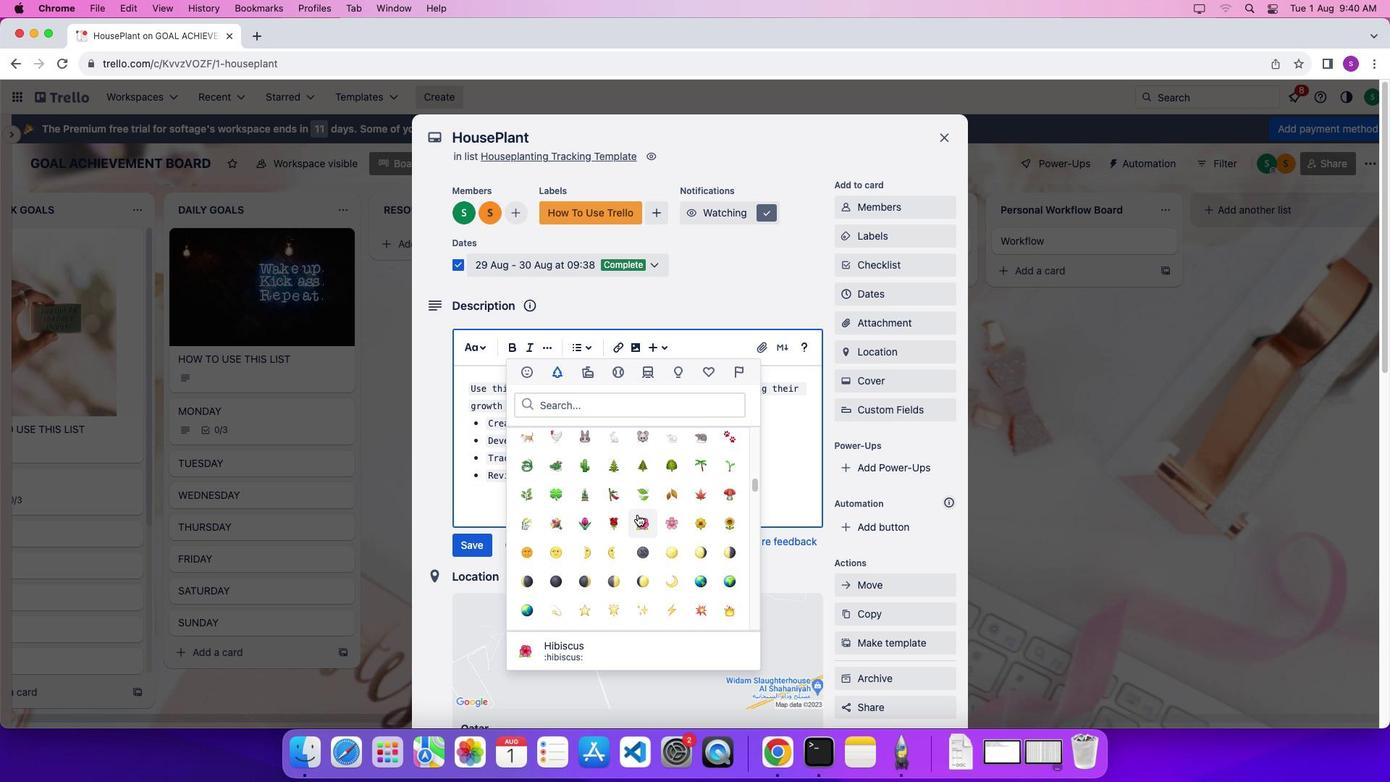 
Action: Mouse scrolled (638, 514) with delta (0, 0)
Screenshot: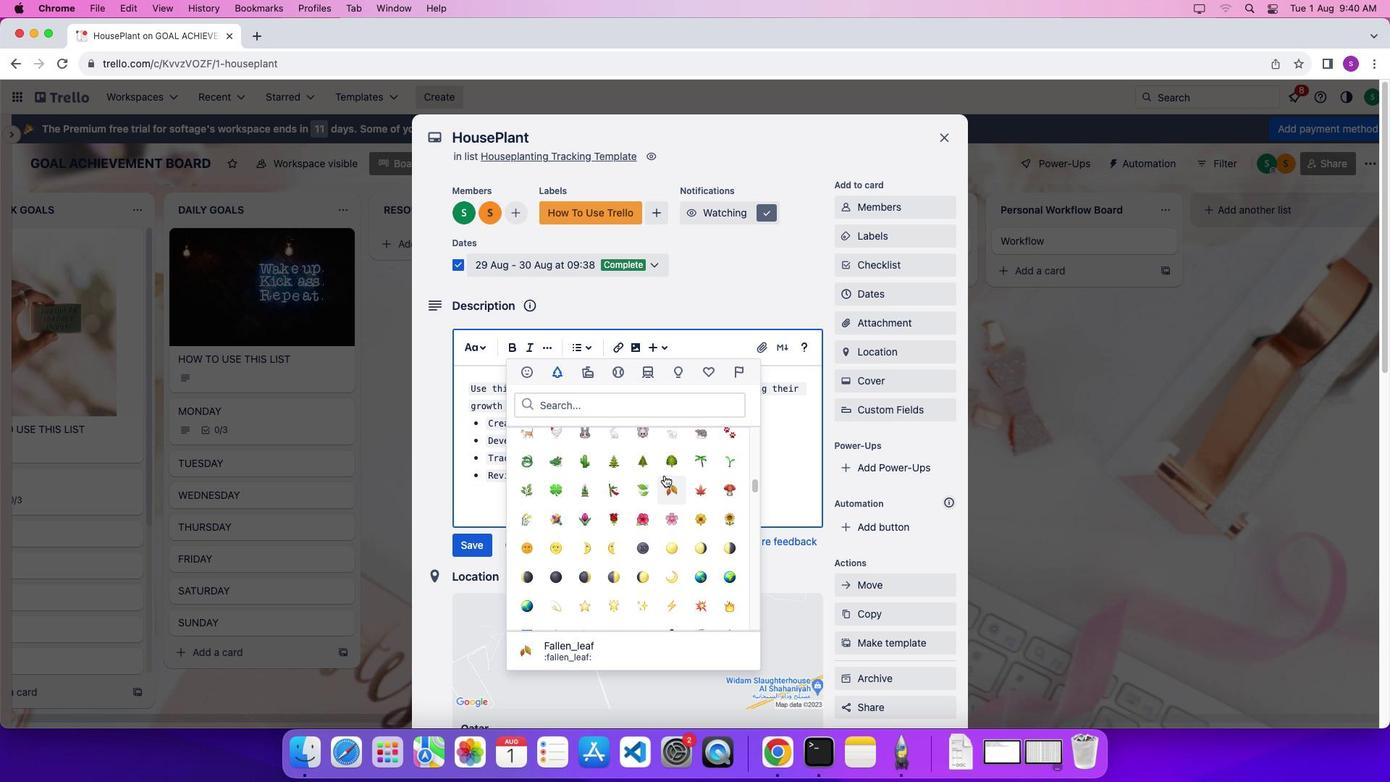 
Action: Mouse scrolled (638, 514) with delta (0, 0)
Screenshot: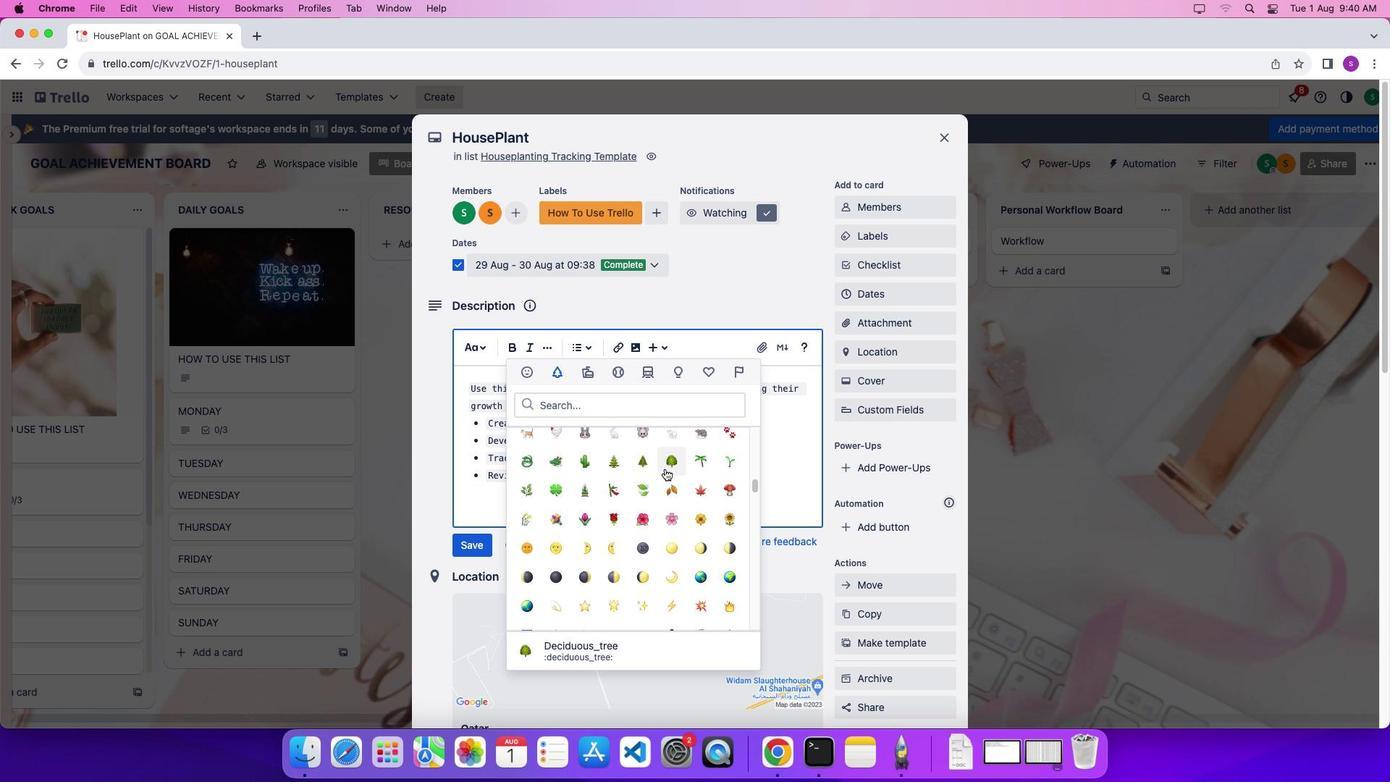 
Action: Mouse moved to (664, 469)
Screenshot: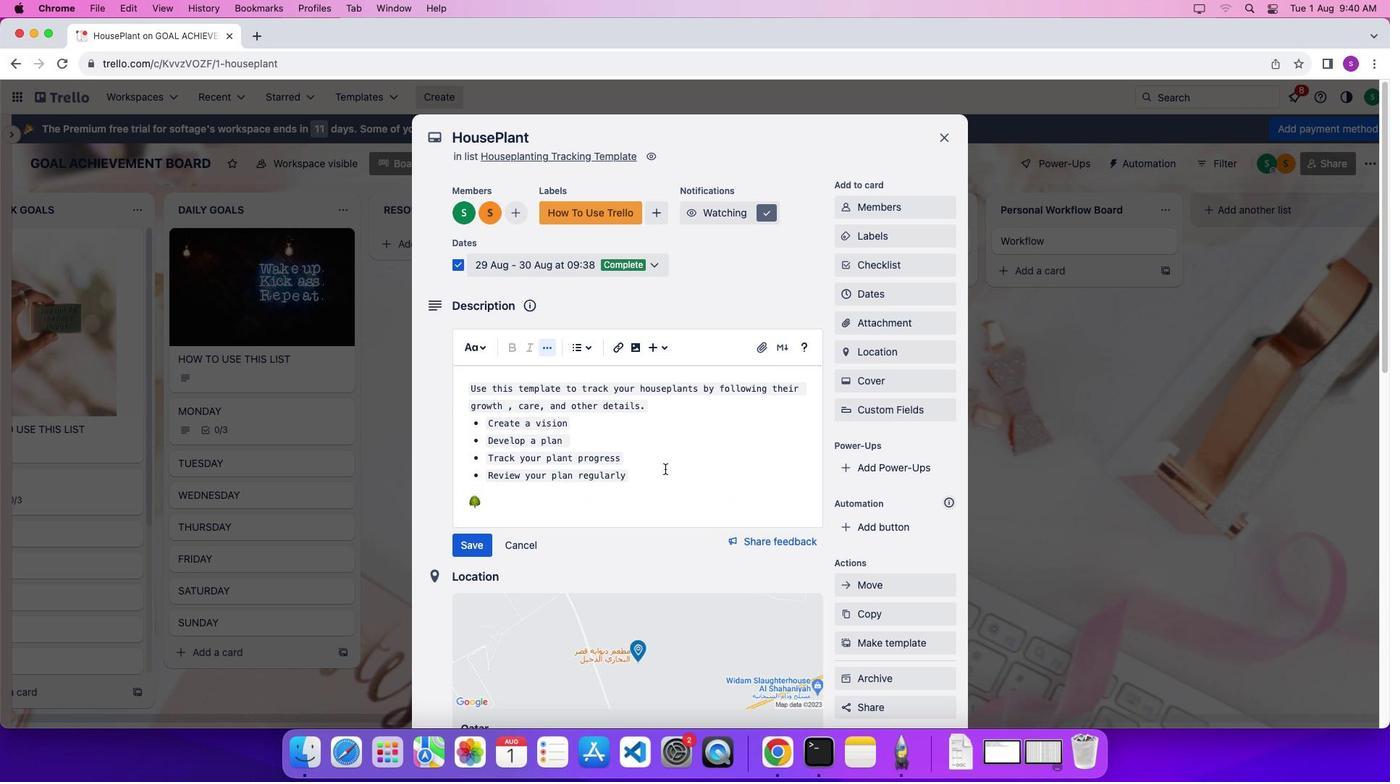 
Action: Mouse pressed left at (664, 469)
Screenshot: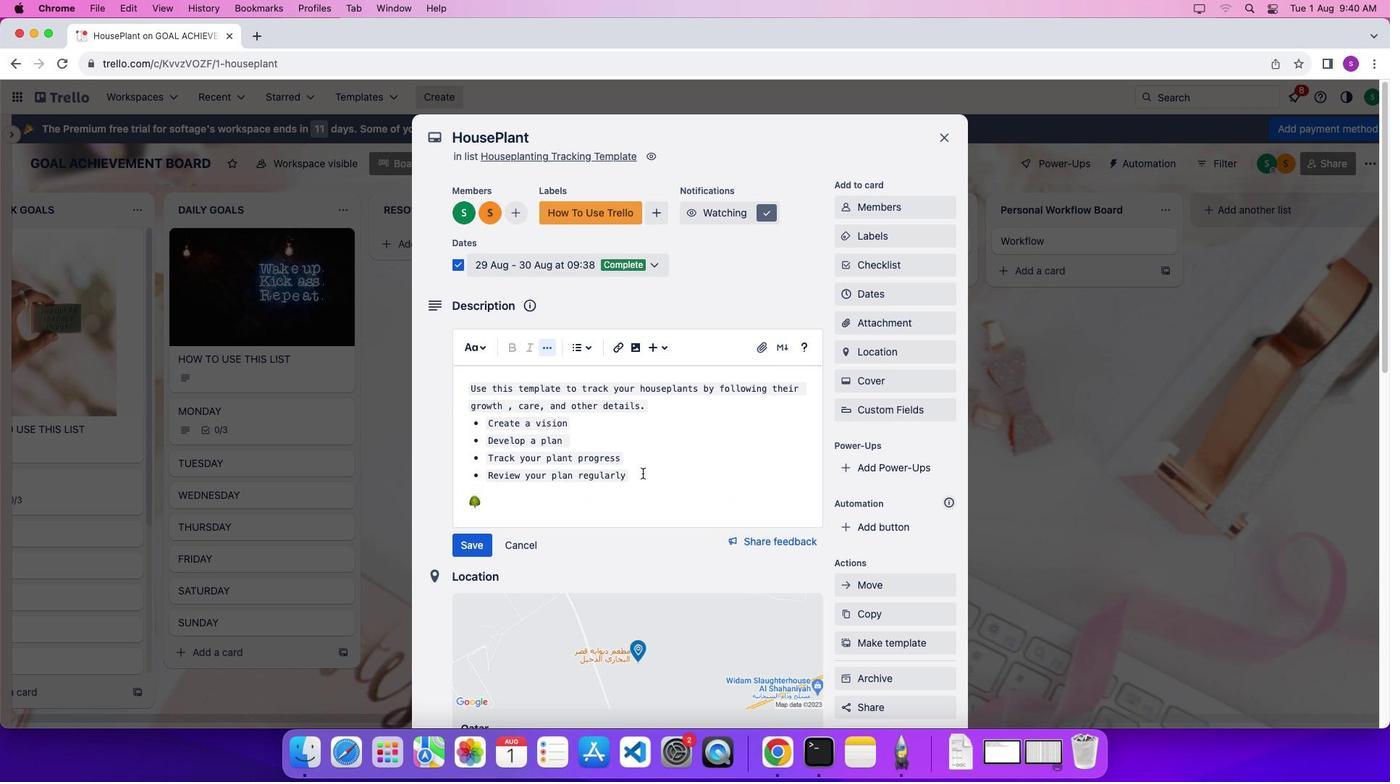 
Action: Mouse moved to (467, 548)
Screenshot: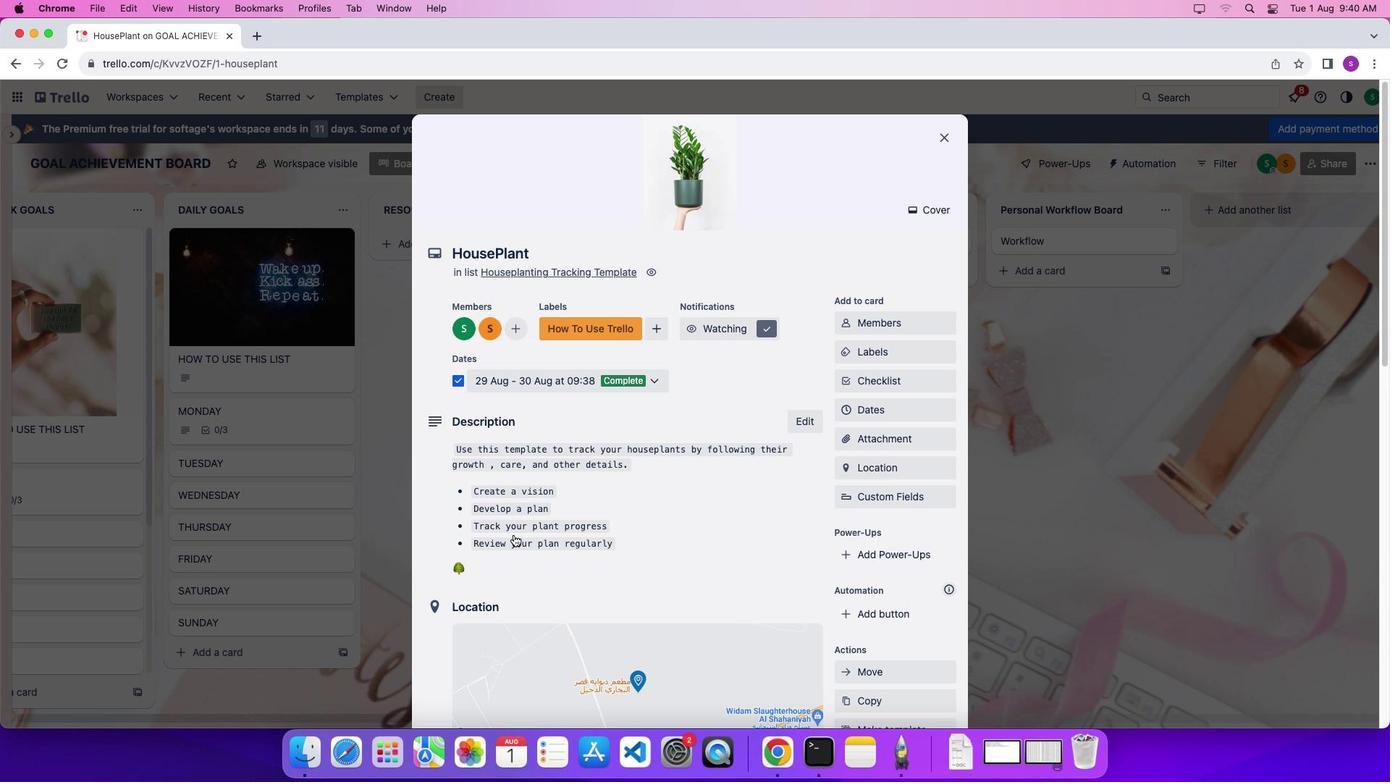 
Action: Mouse pressed left at (467, 548)
Screenshot: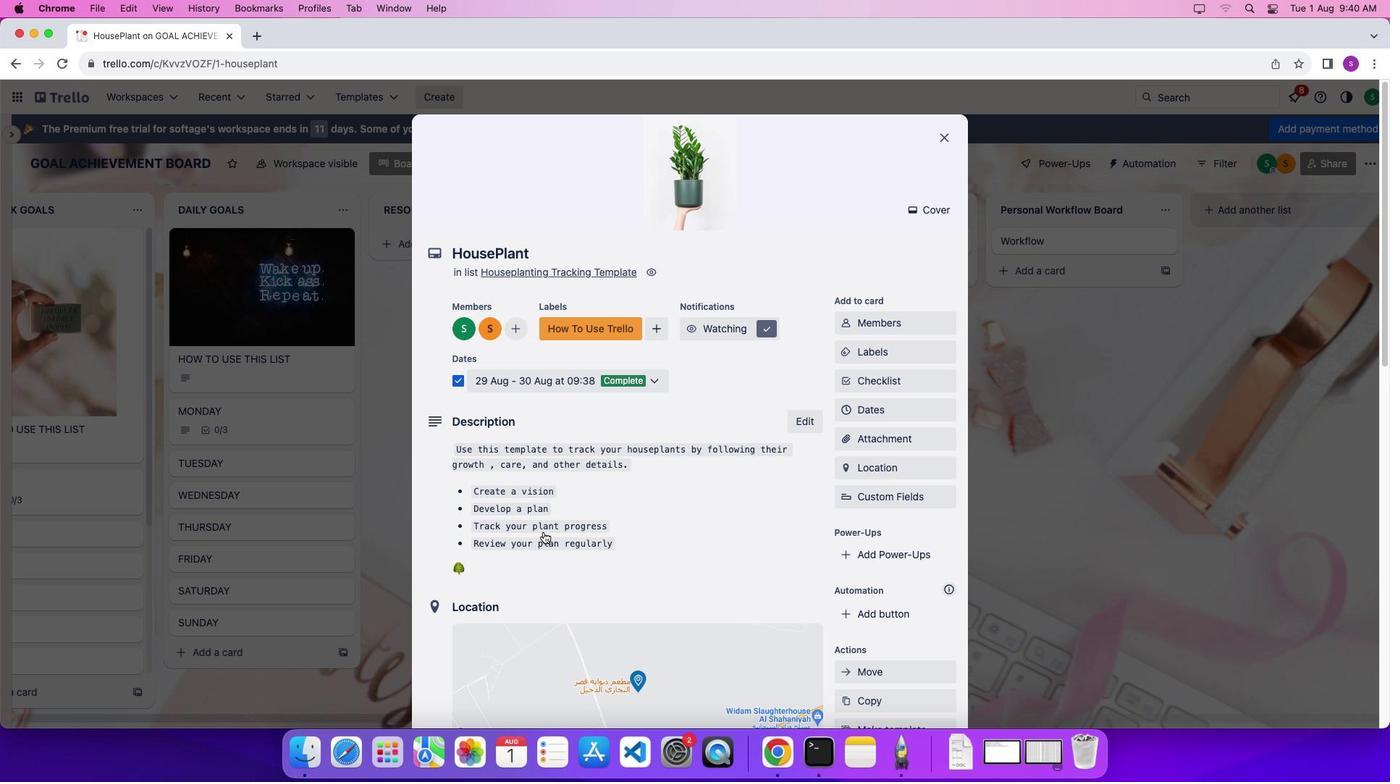 
Action: Mouse moved to (546, 532)
Screenshot: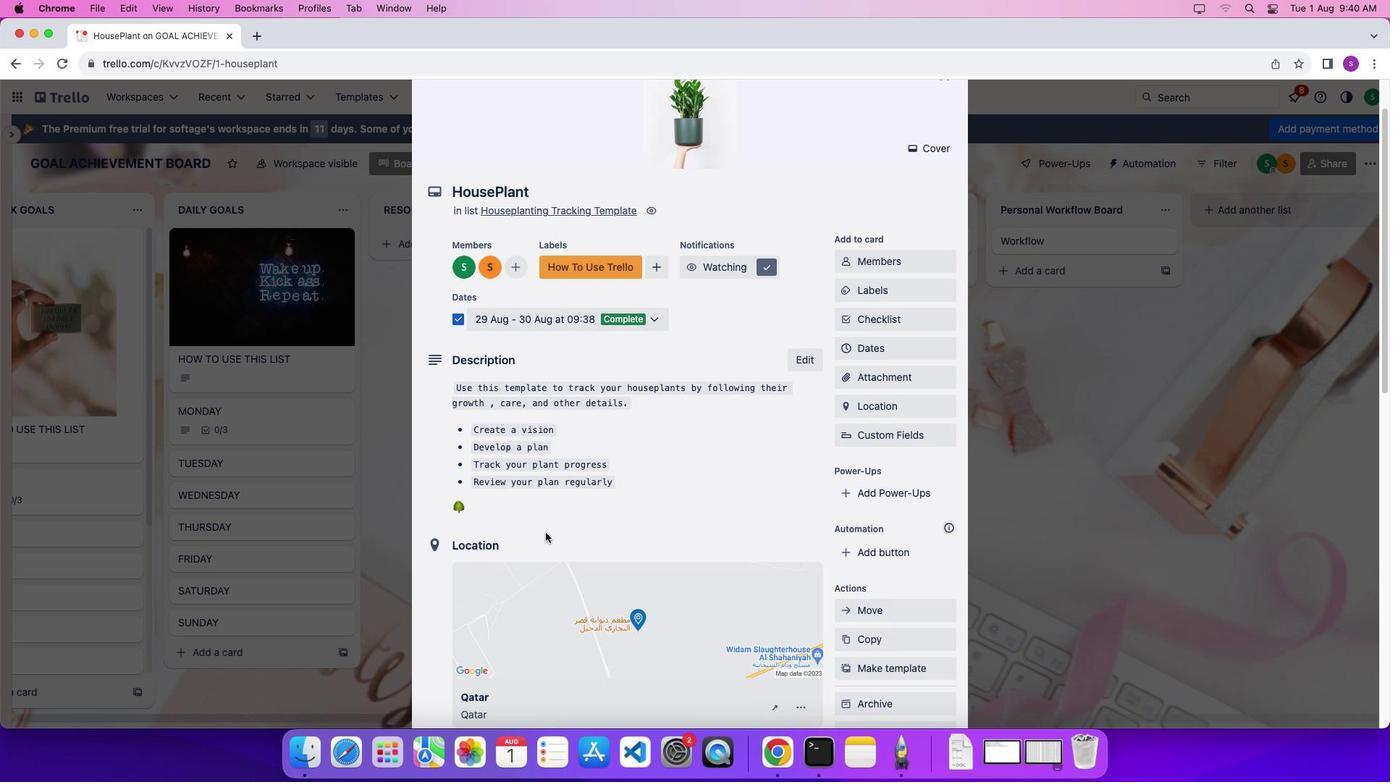 
Action: Mouse scrolled (546, 532) with delta (0, 0)
Screenshot: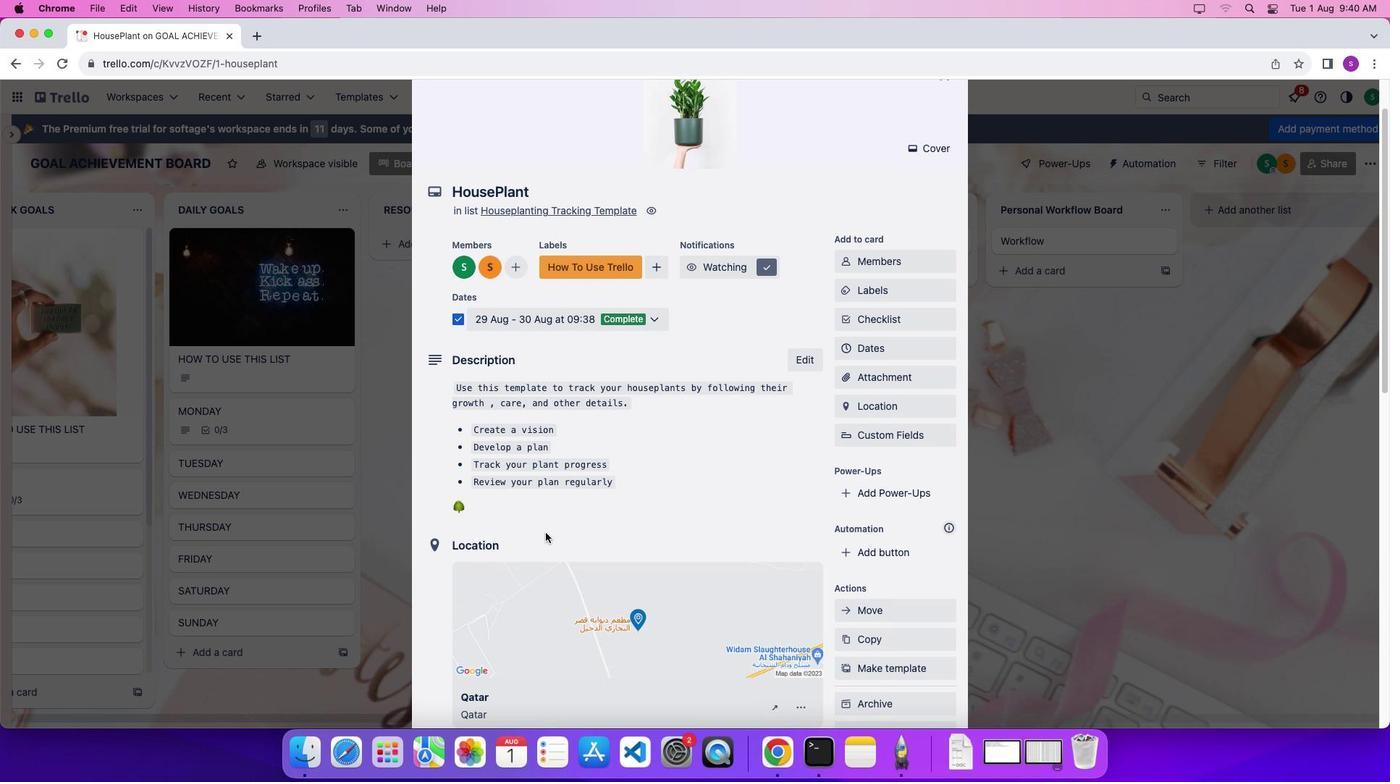 
Action: Mouse scrolled (546, 532) with delta (0, 0)
Screenshot: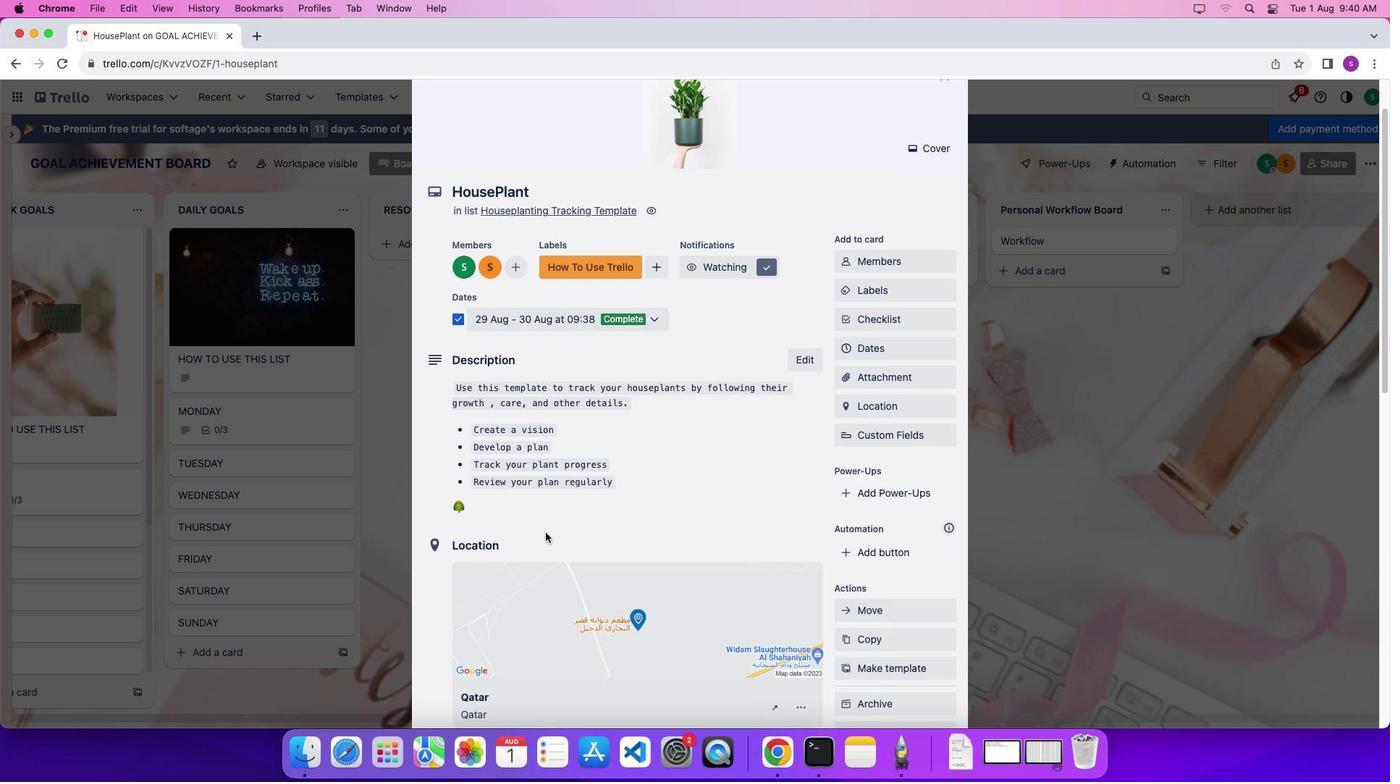 
Action: Mouse scrolled (546, 532) with delta (0, 0)
Screenshot: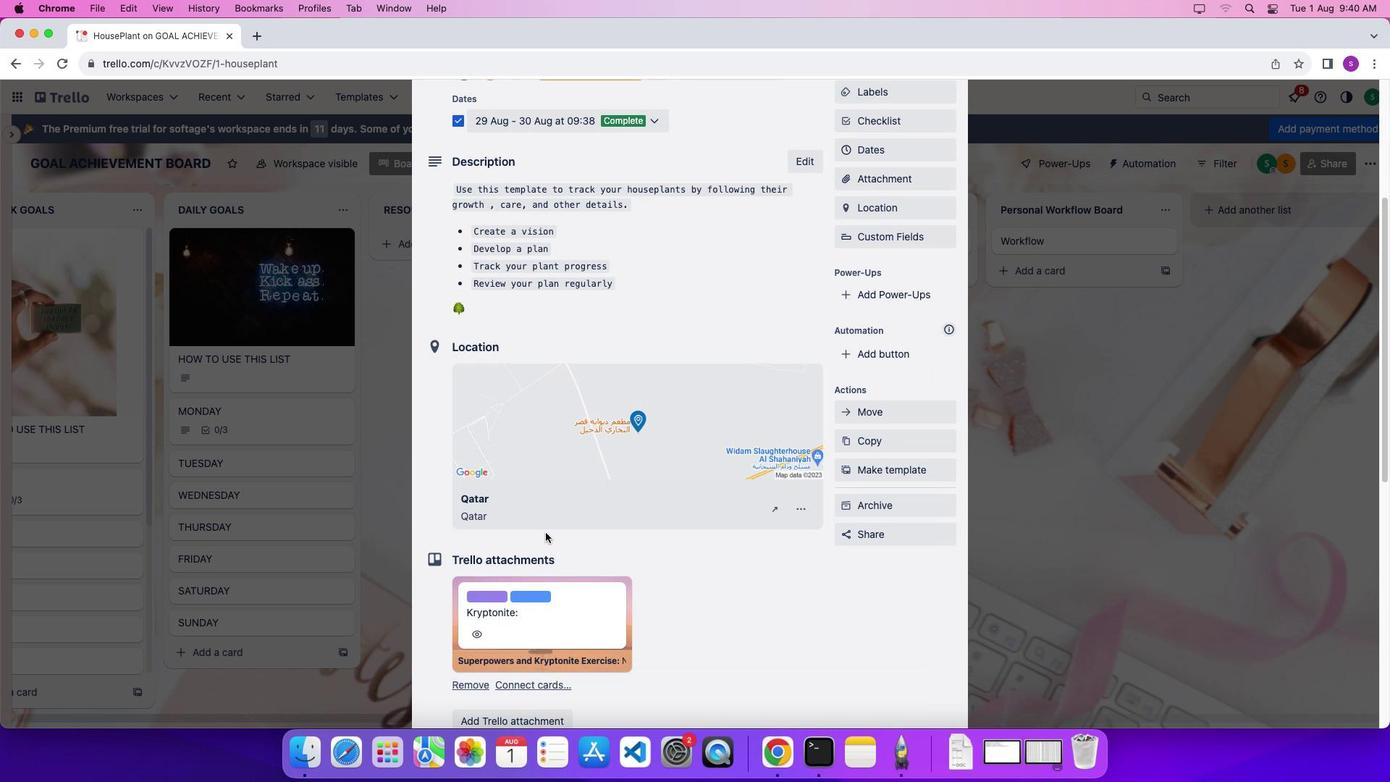 
Action: Mouse scrolled (546, 532) with delta (0, 0)
Screenshot: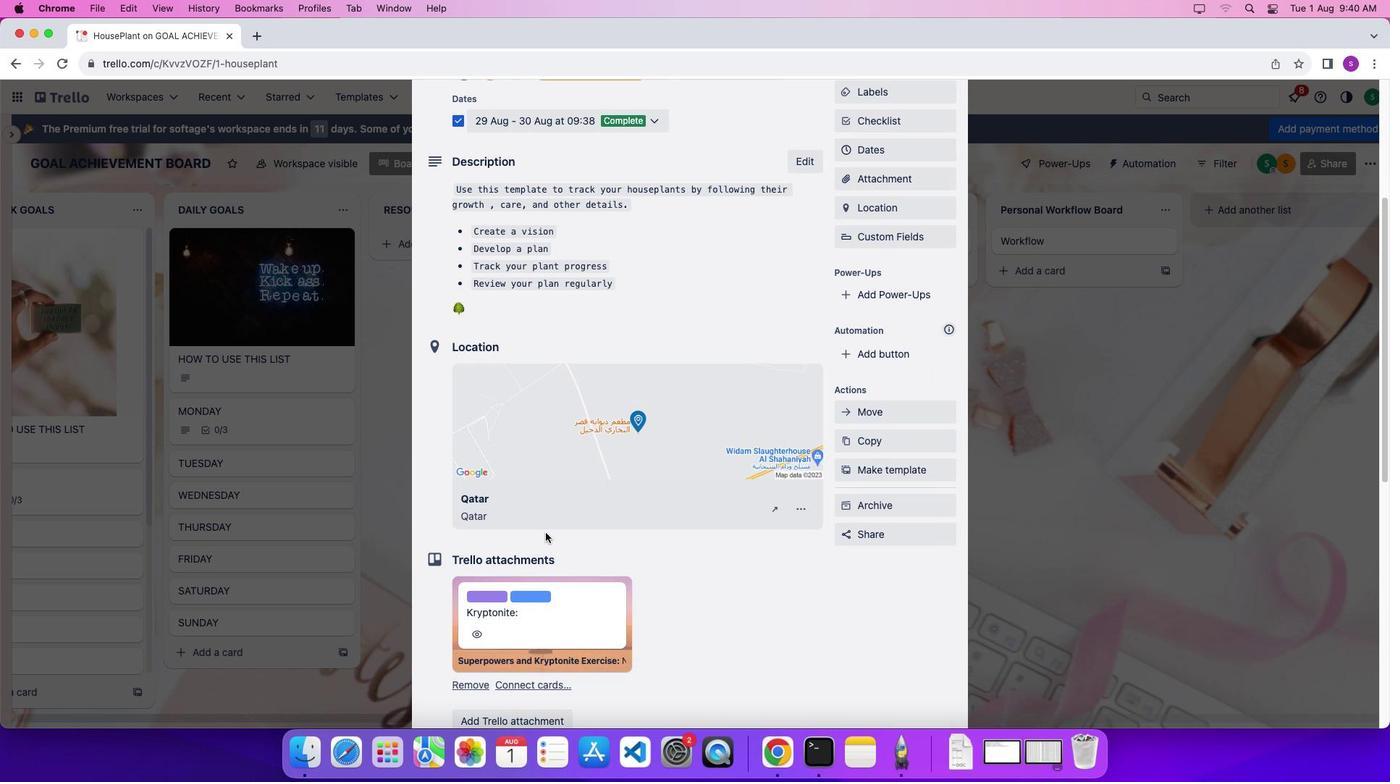 
Action: Mouse scrolled (546, 532) with delta (0, 0)
Screenshot: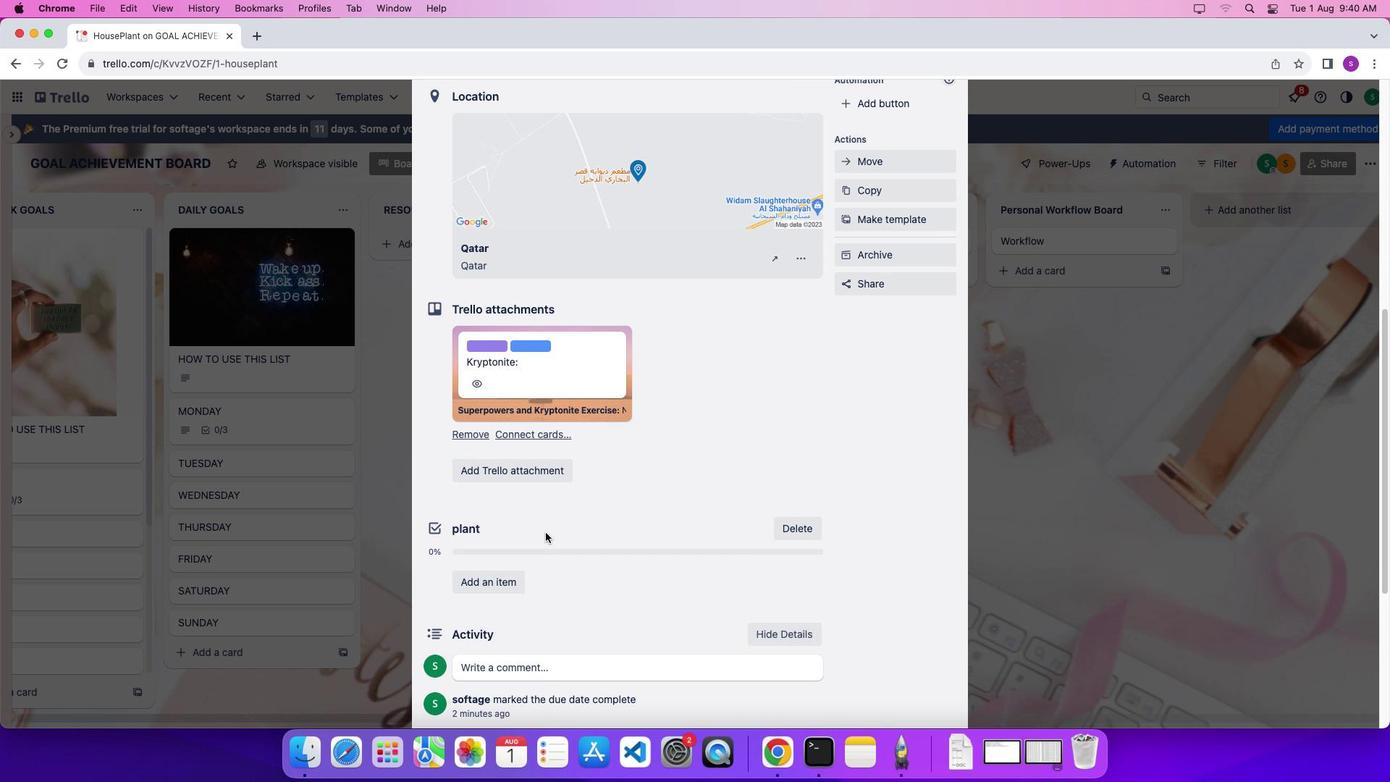 
Action: Mouse scrolled (546, 532) with delta (0, 0)
Screenshot: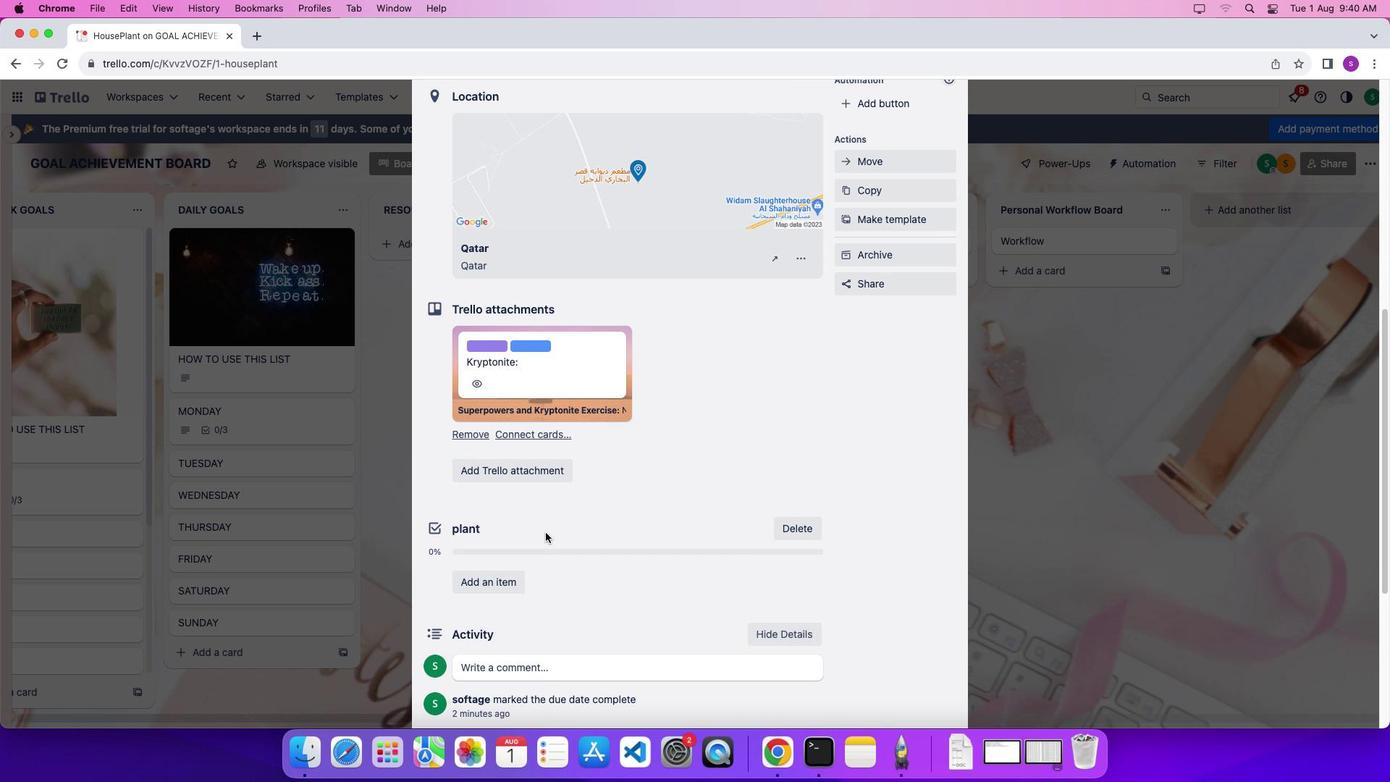 
Action: Mouse scrolled (546, 532) with delta (0, -3)
Screenshot: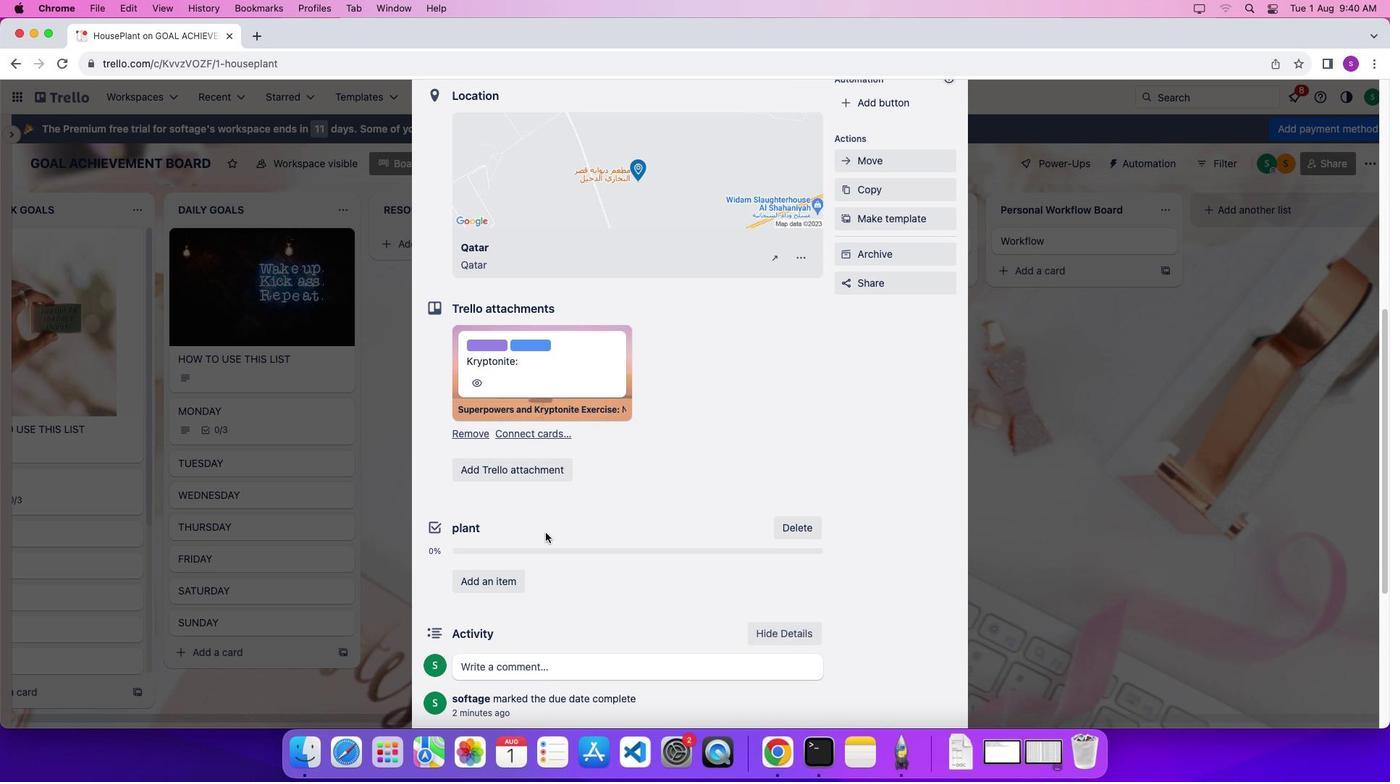 
Action: Mouse scrolled (546, 532) with delta (0, 0)
Screenshot: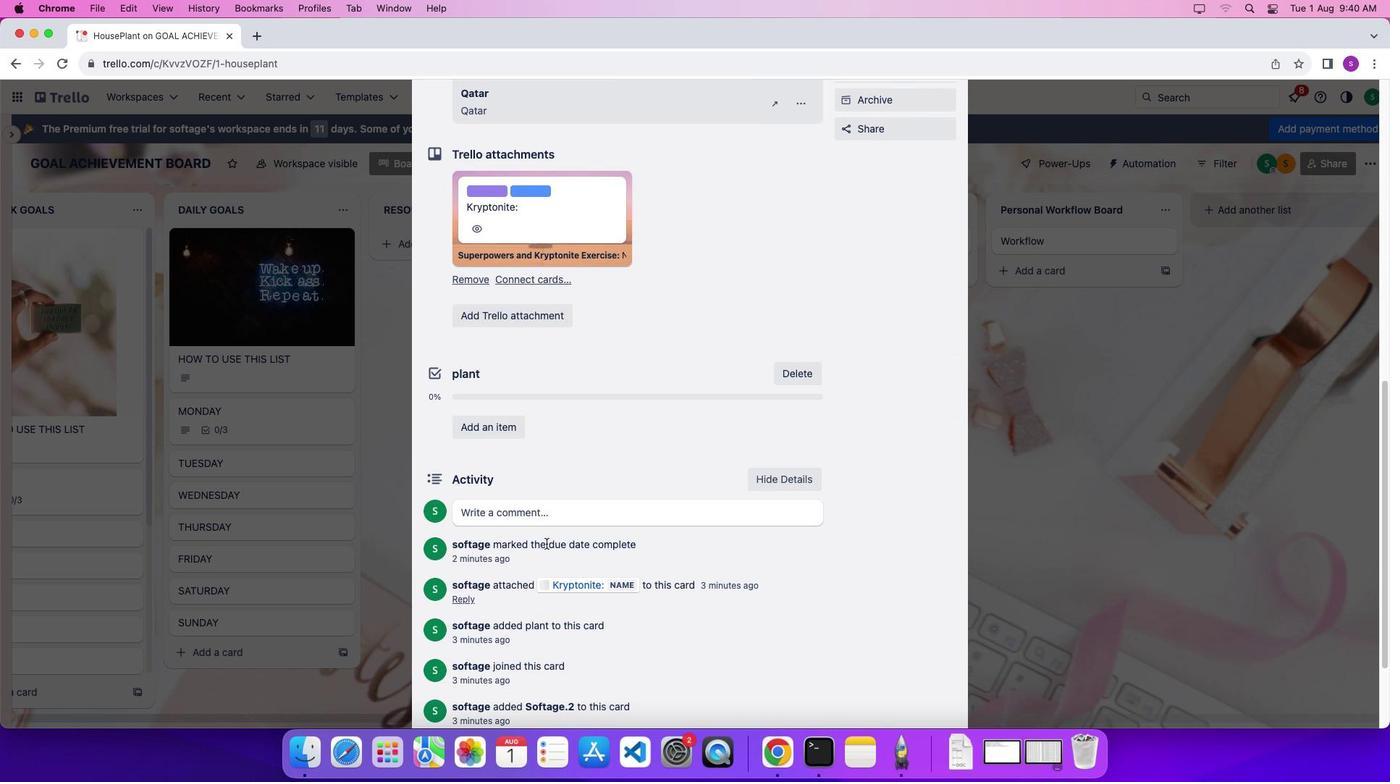 
Action: Mouse scrolled (546, 532) with delta (0, 0)
Screenshot: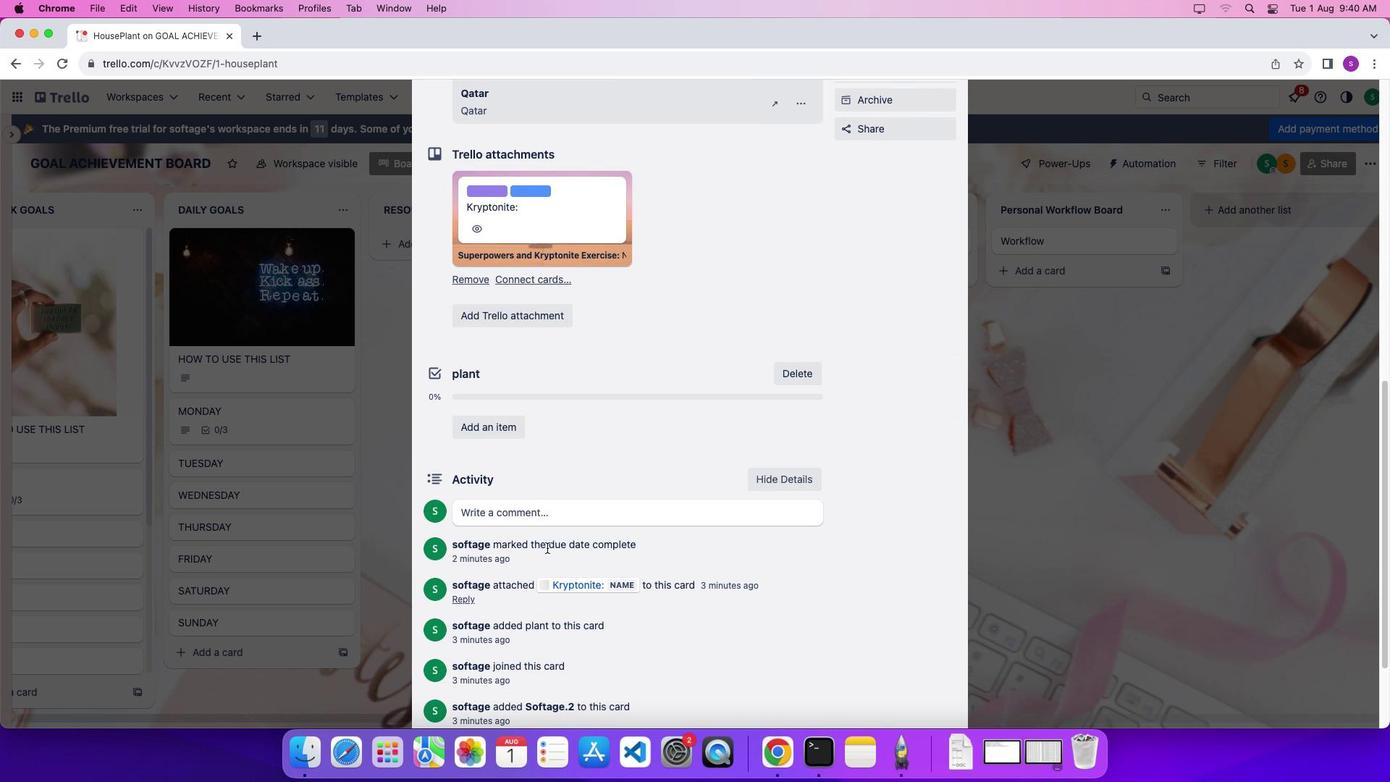 
Action: Mouse scrolled (546, 532) with delta (0, -4)
Screenshot: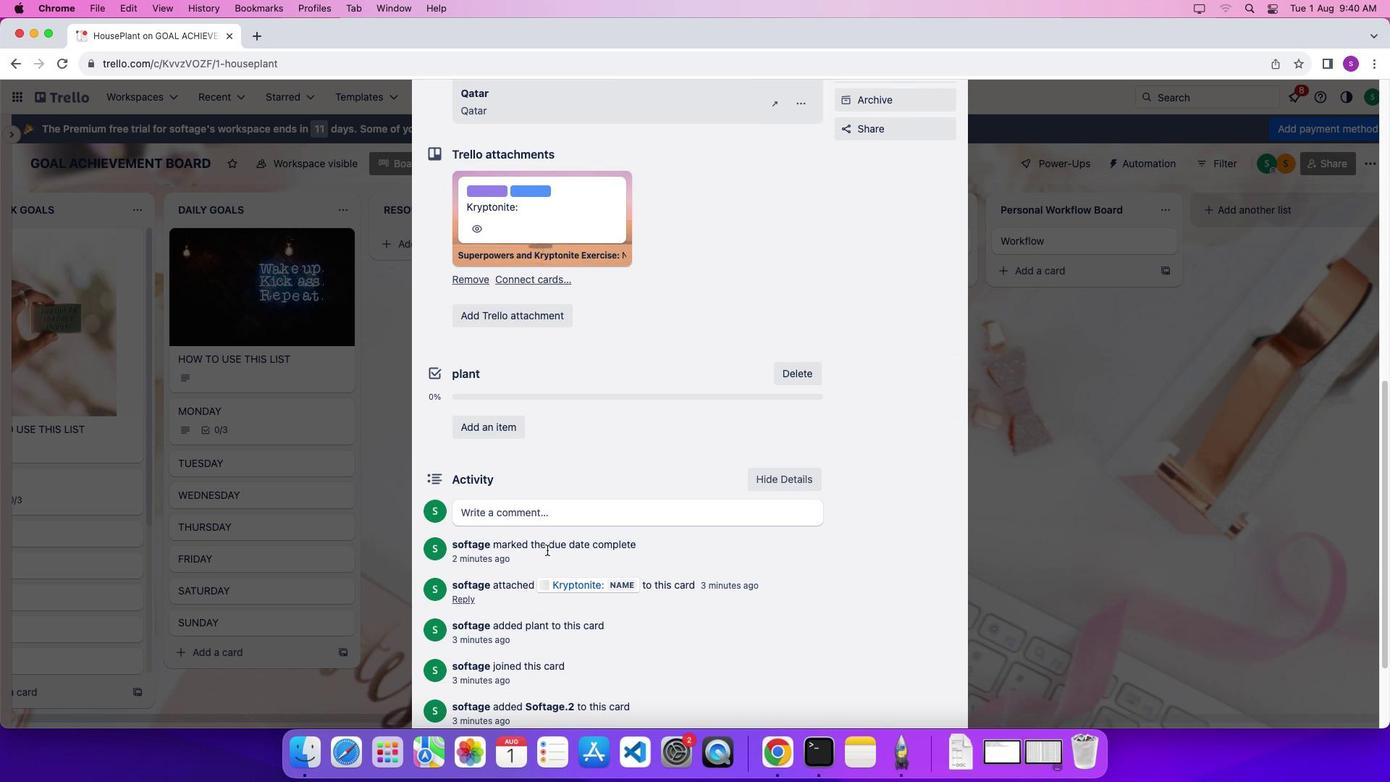 
Action: Mouse scrolled (546, 532) with delta (0, 0)
Screenshot: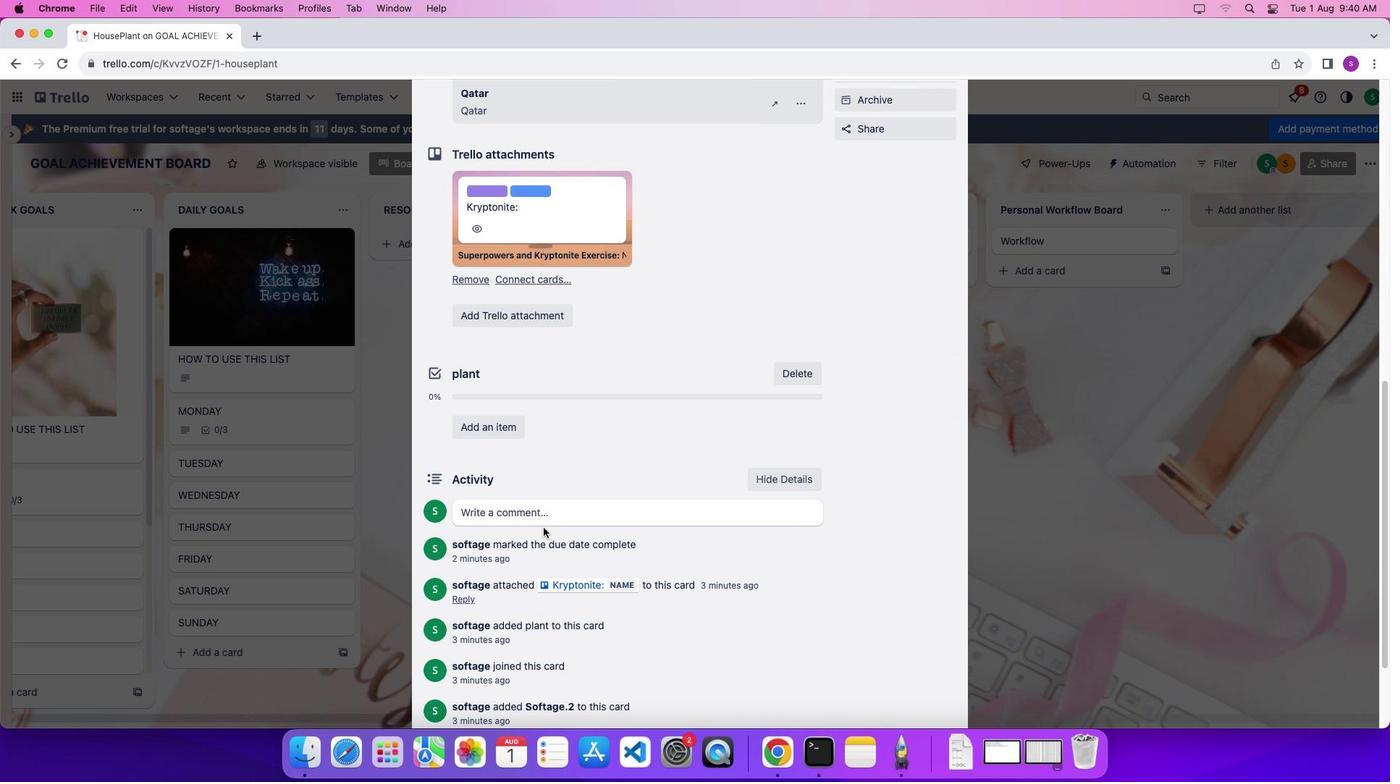 
Action: Mouse scrolled (546, 532) with delta (0, 0)
Screenshot: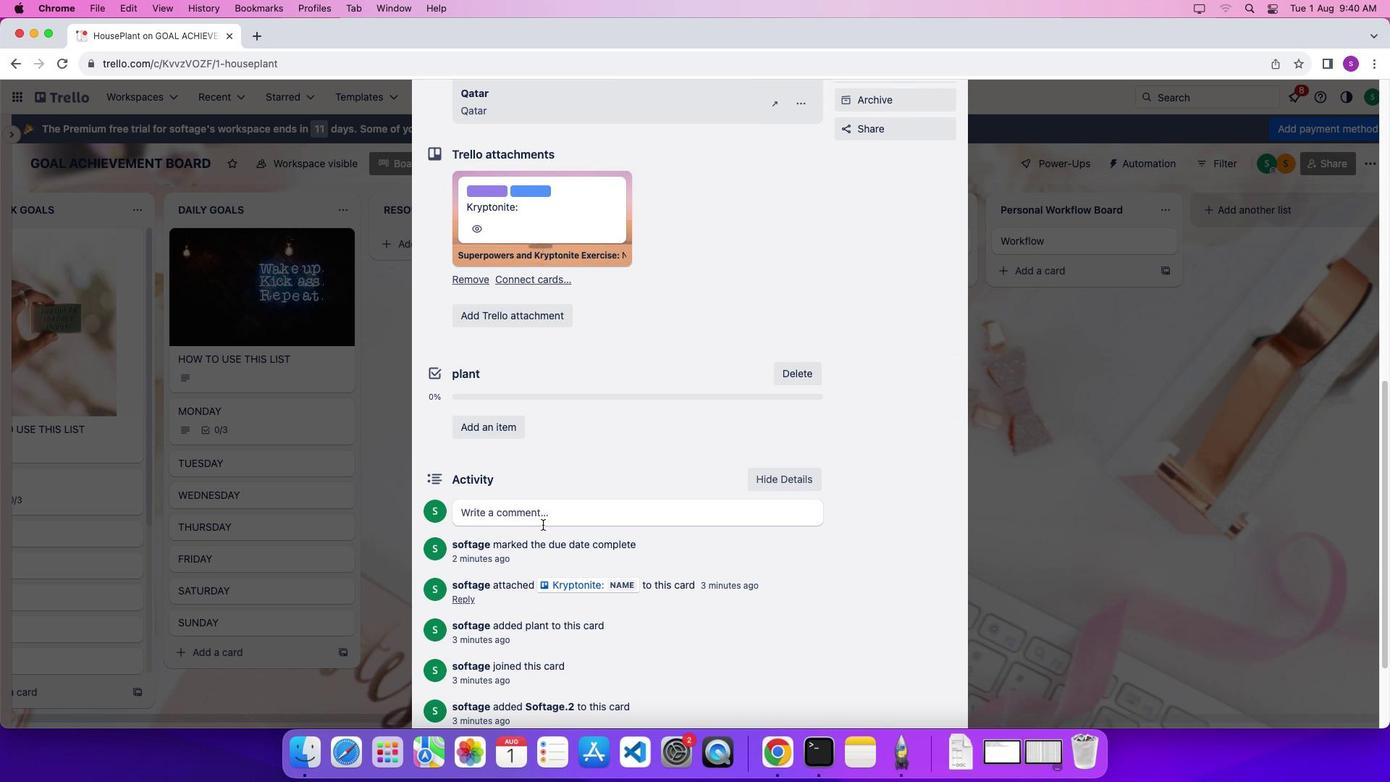 
Action: Mouse scrolled (546, 532) with delta (0, -2)
Screenshot: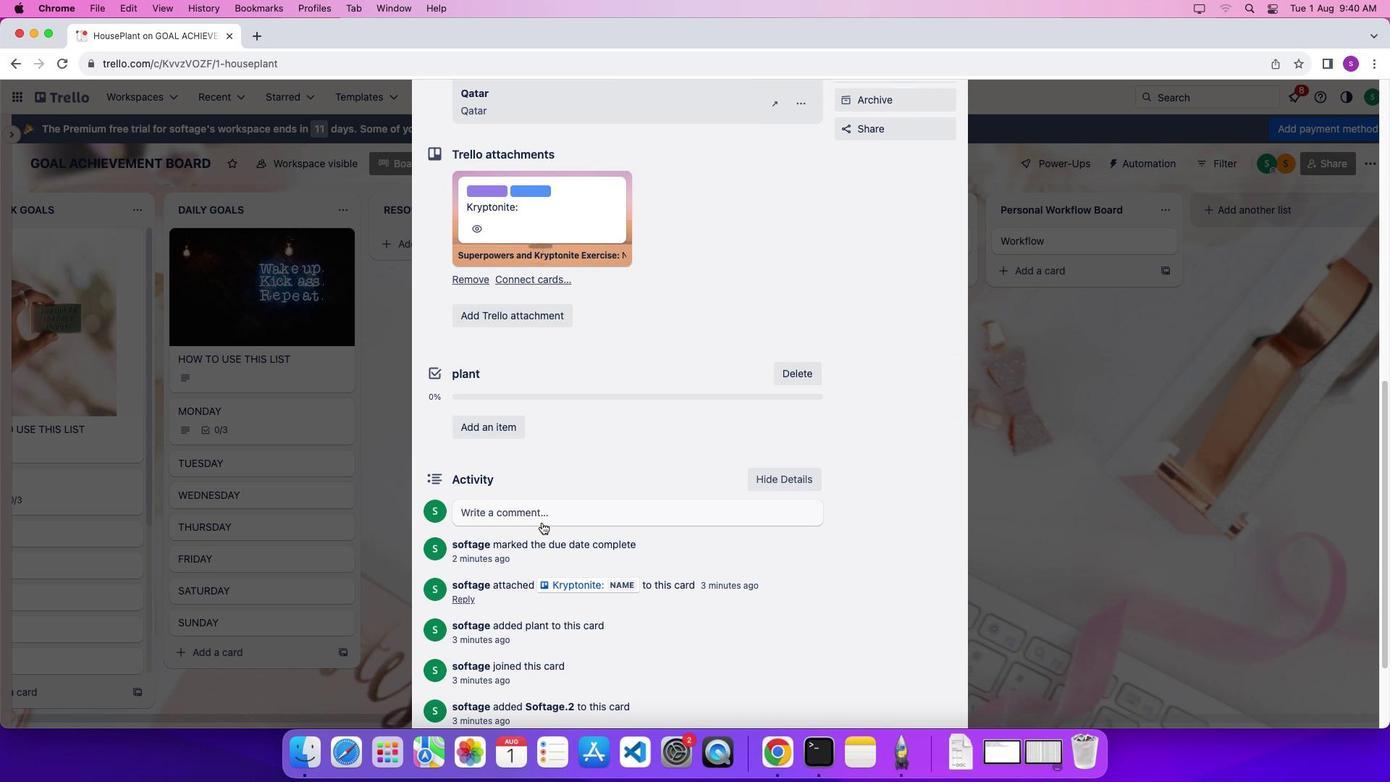 
Action: Mouse moved to (542, 522)
Screenshot: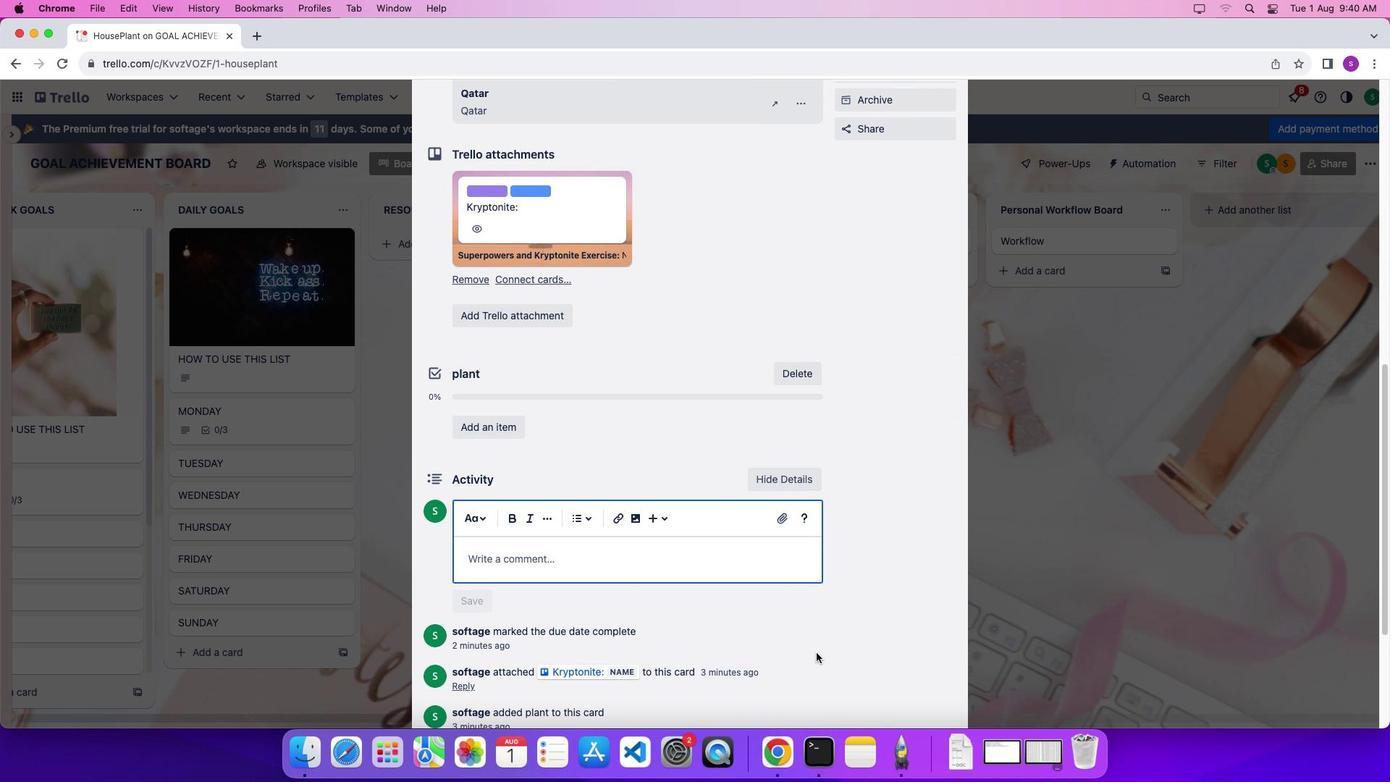 
Action: Mouse pressed left at (542, 522)
Screenshot: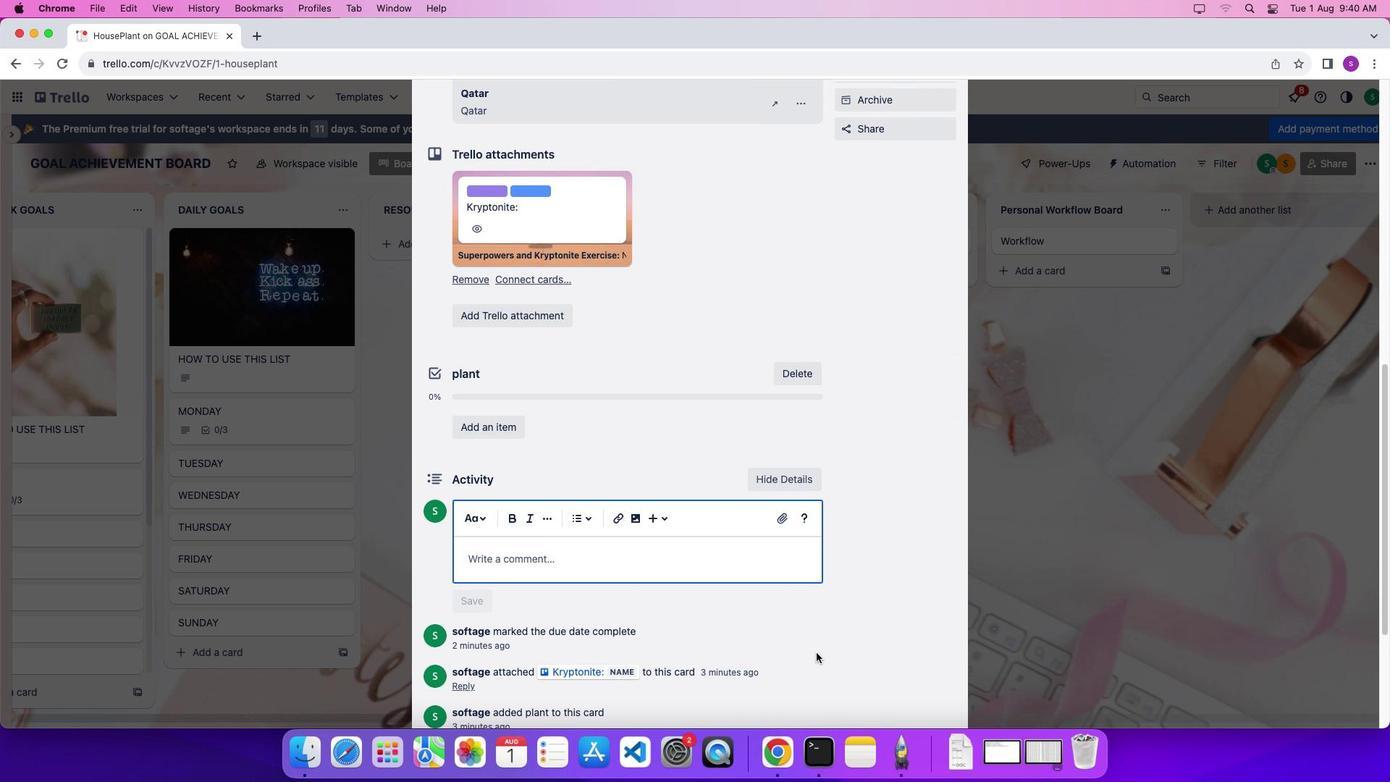 
Action: Mouse moved to (816, 652)
Screenshot: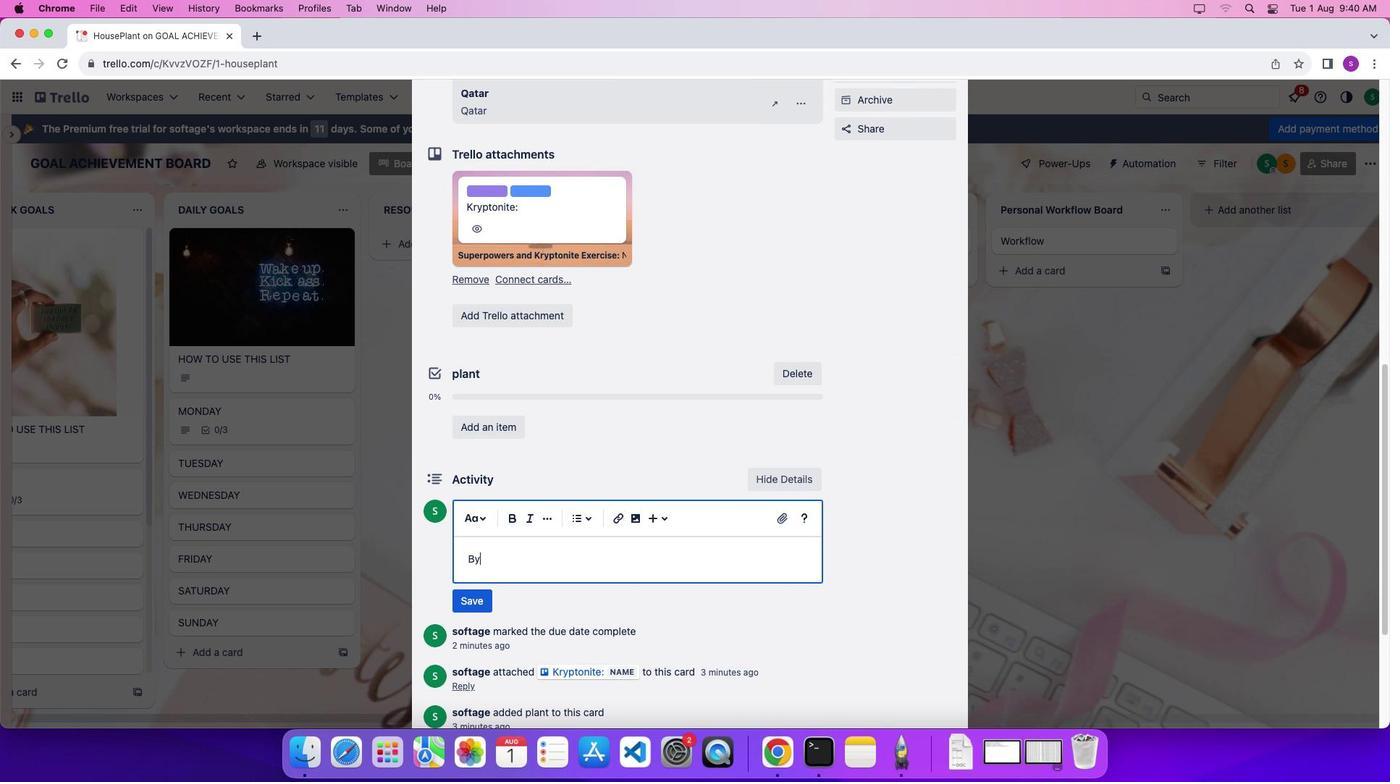 
Action: Key pressed Key.shift'B''y'Key.spaceKey.shift'J''e''n''n''i''e'Key.spaceKey.shift'Y''i''p'','Key.spaceKey.shift'D''e''s''i''g''n''e''r'
Screenshot: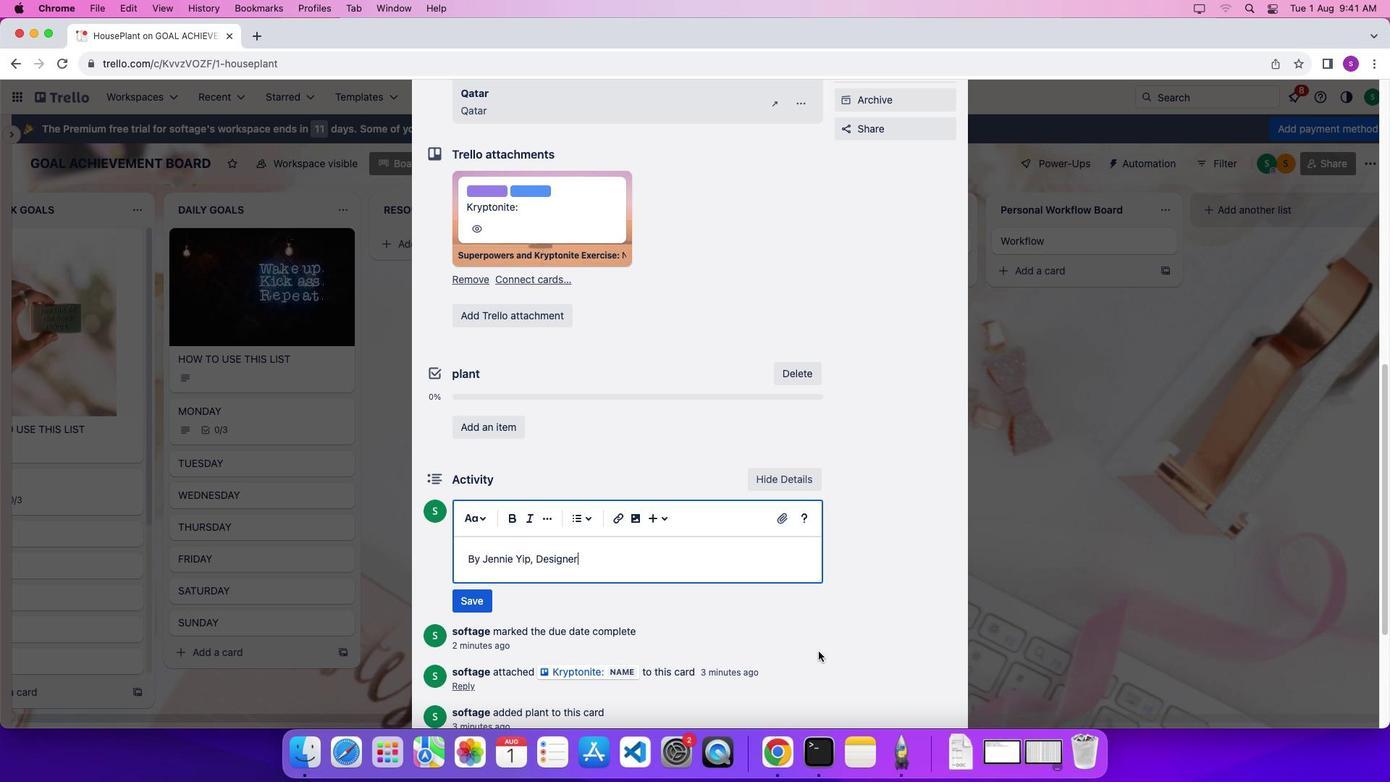 
Action: Mouse moved to (843, 648)
Screenshot: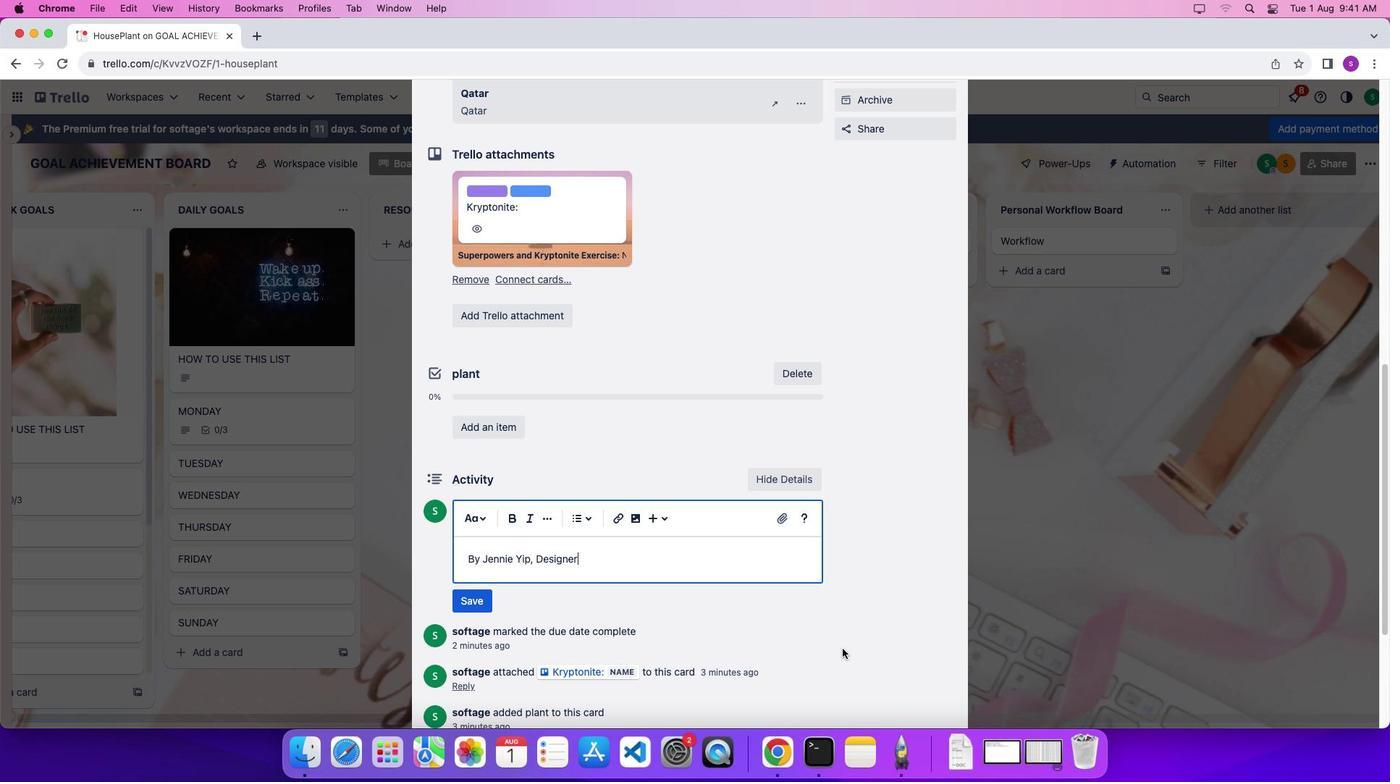 
Action: Key pressed Key.spaceKey.shift'@'Key.spaceKey.shift'A''t''l''a''s''s''i''a''n'
Screenshot: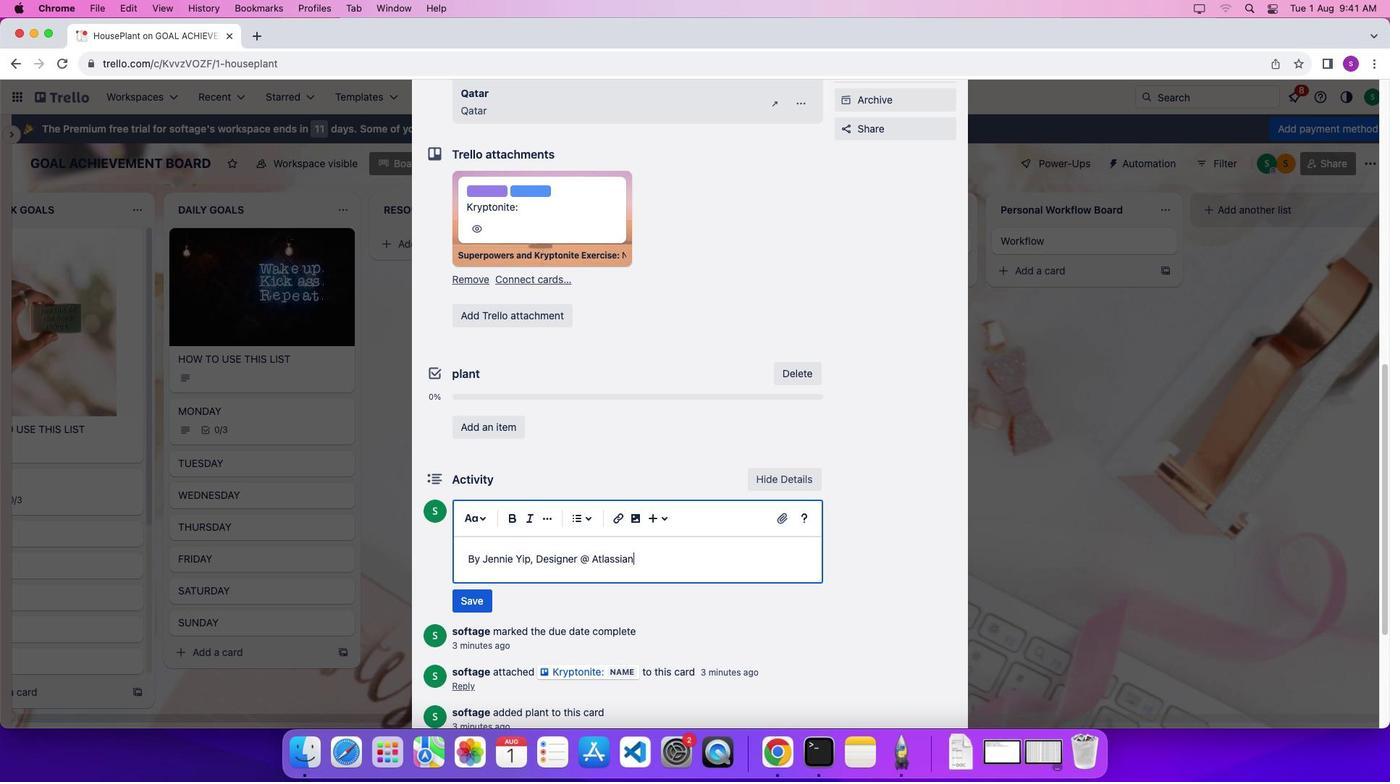 
Action: Mouse moved to (672, 554)
Screenshot: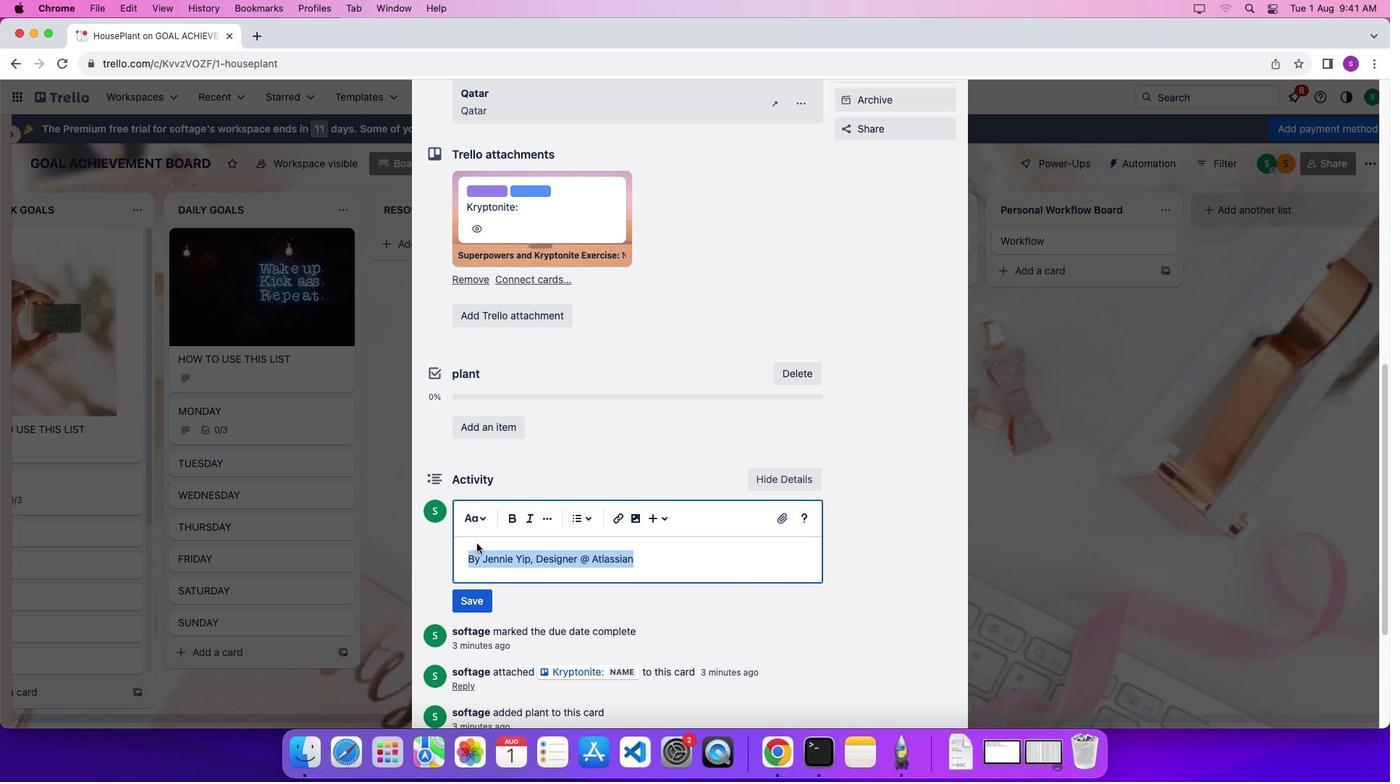 
Action: Mouse pressed left at (672, 554)
Screenshot: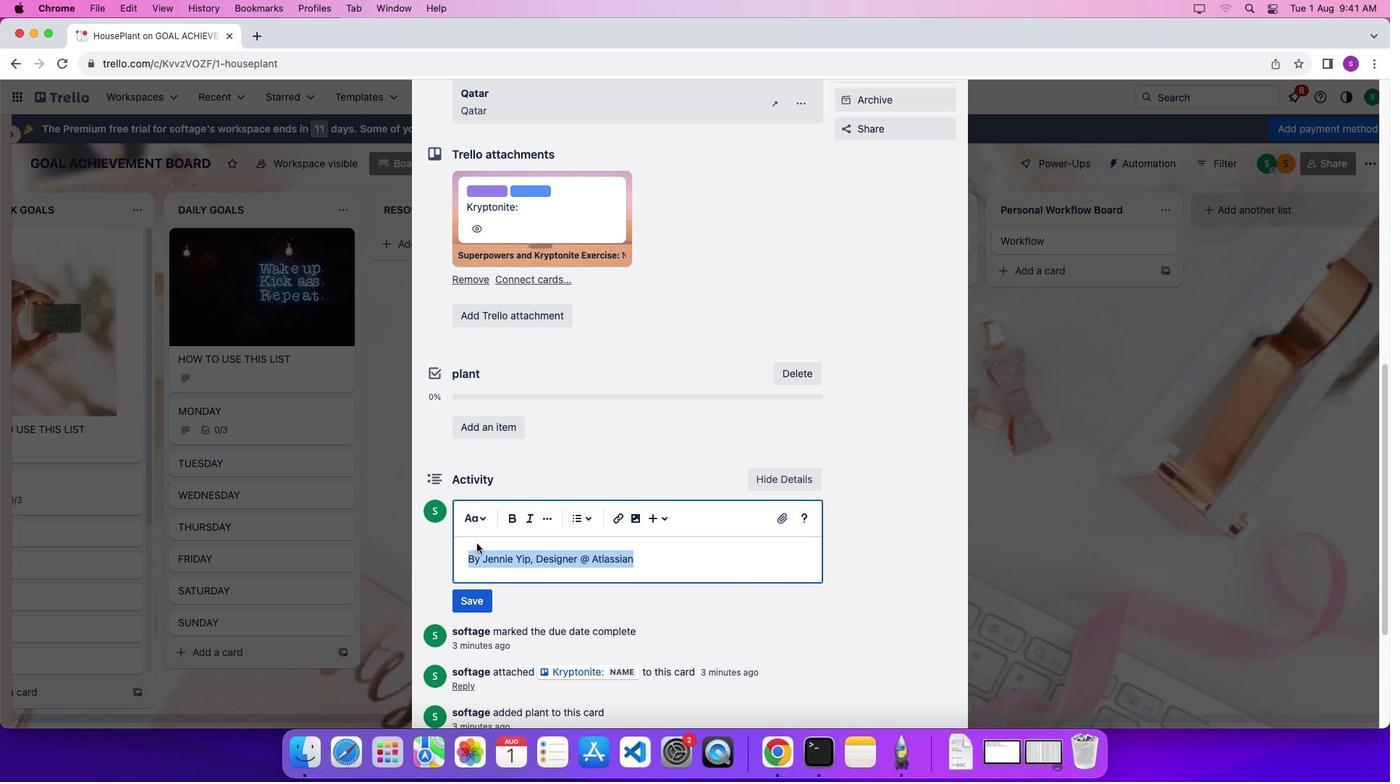 
Action: Mouse moved to (533, 522)
Screenshot: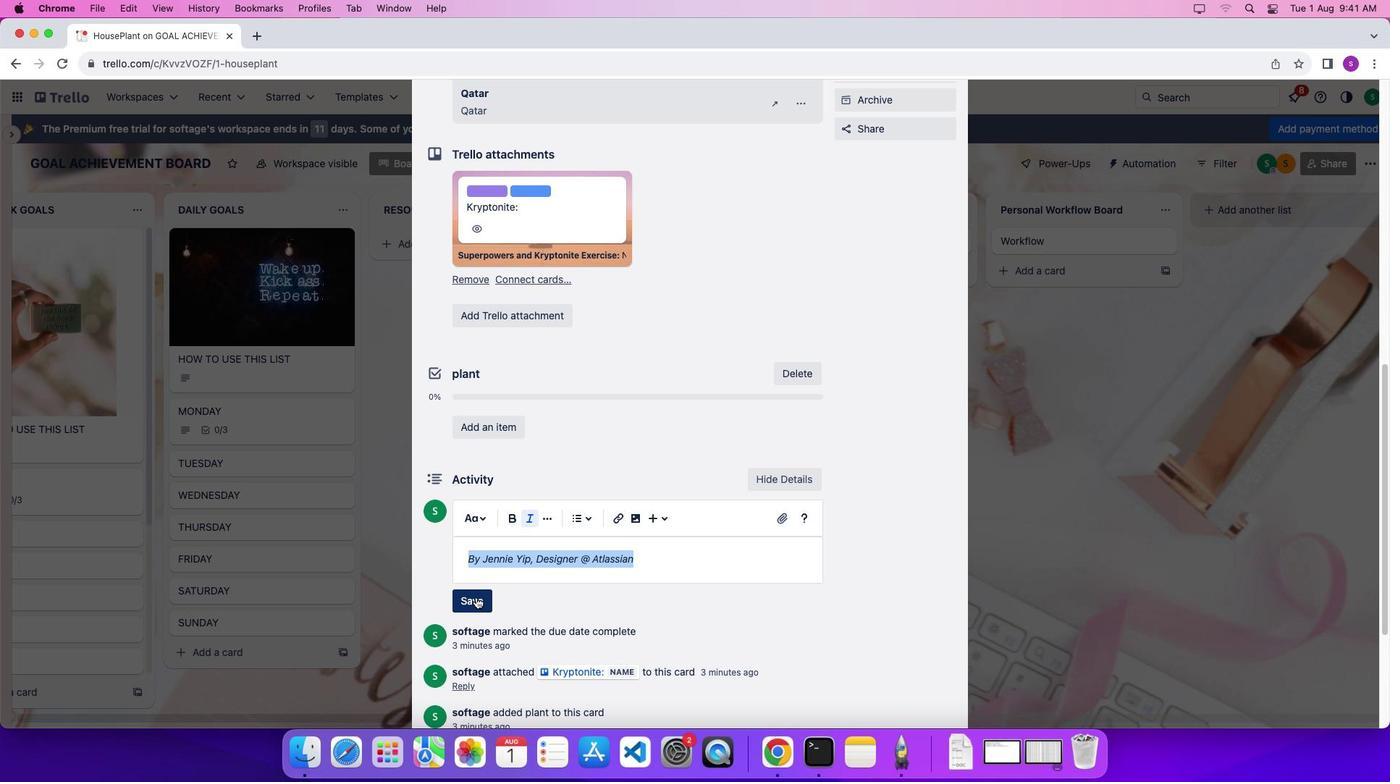 
Action: Mouse pressed left at (533, 522)
Screenshot: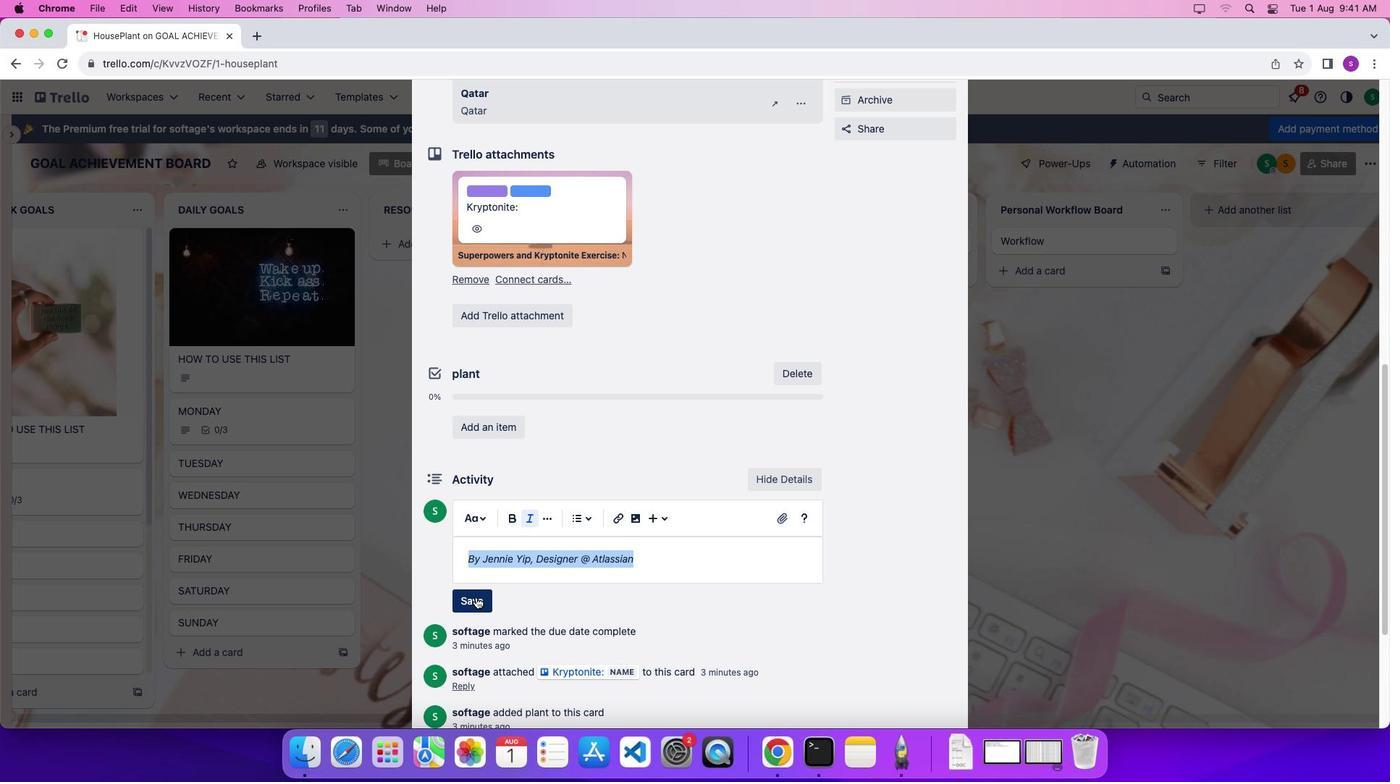 
Action: Mouse moved to (475, 596)
Screenshot: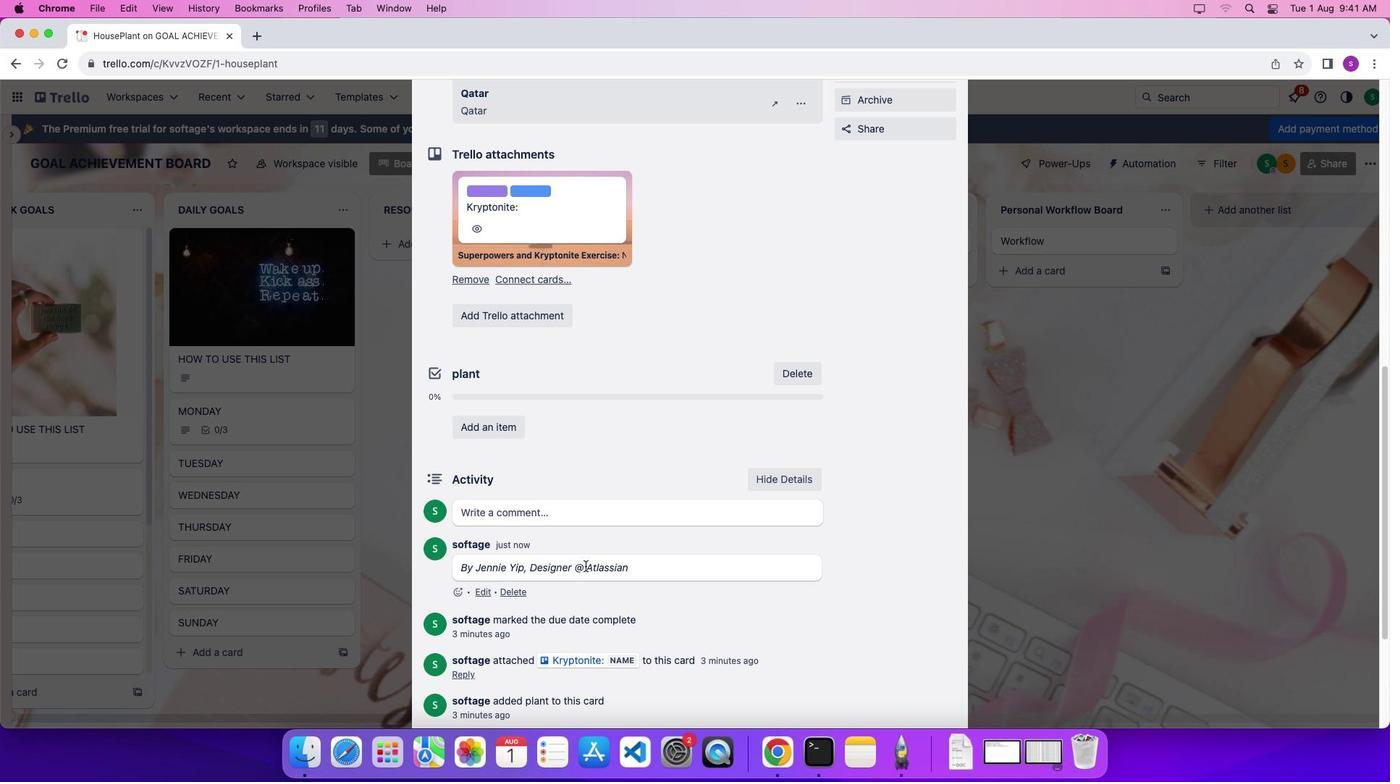 
Action: Mouse pressed left at (475, 596)
Screenshot: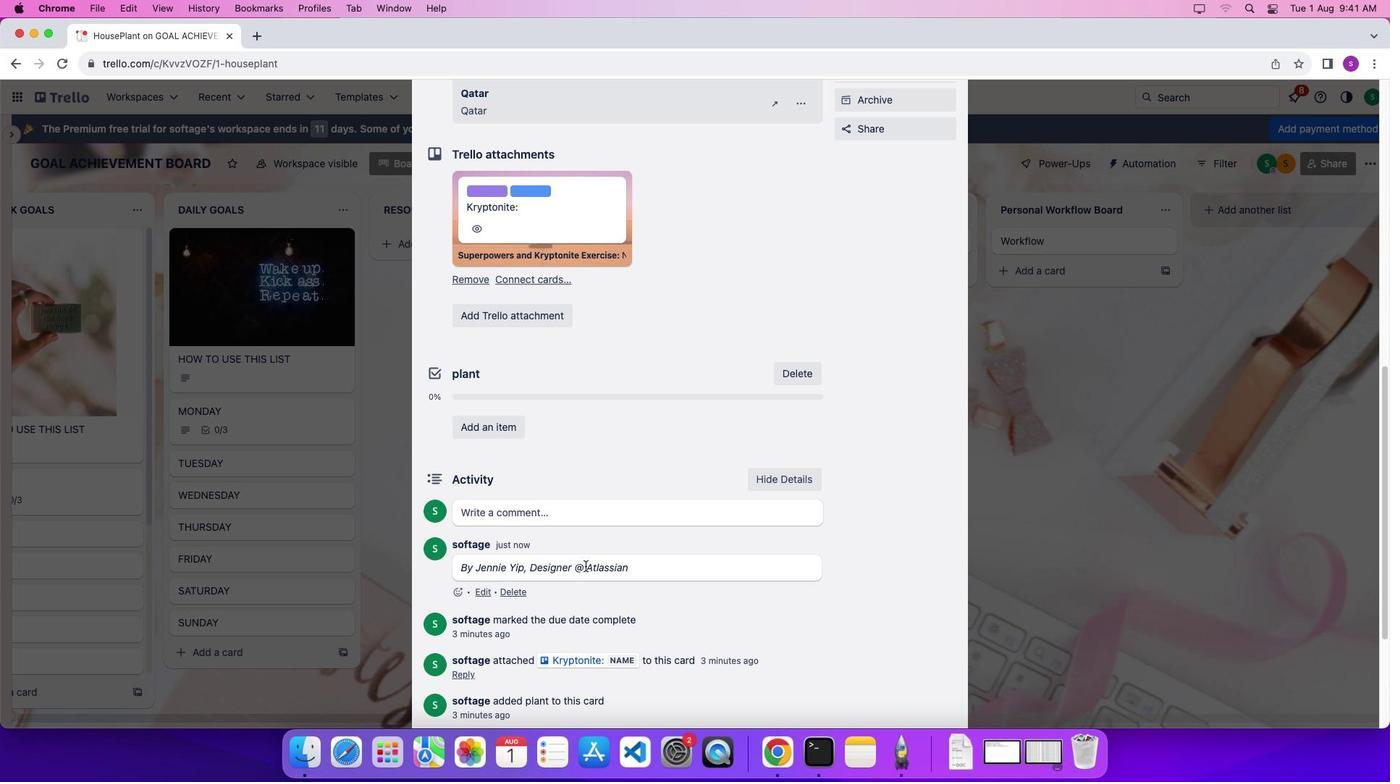 
Action: Mouse moved to (591, 554)
Screenshot: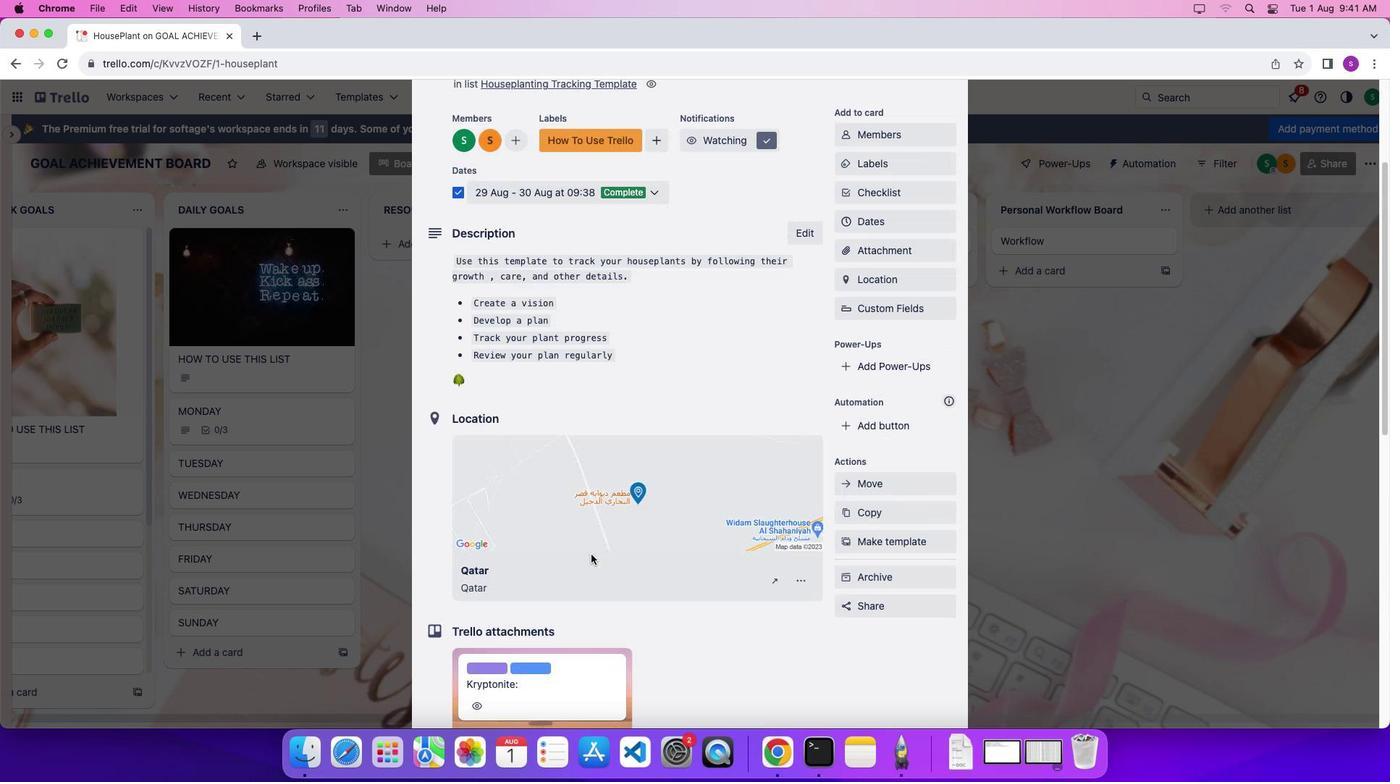 
Action: Mouse scrolled (591, 554) with delta (0, 0)
Screenshot: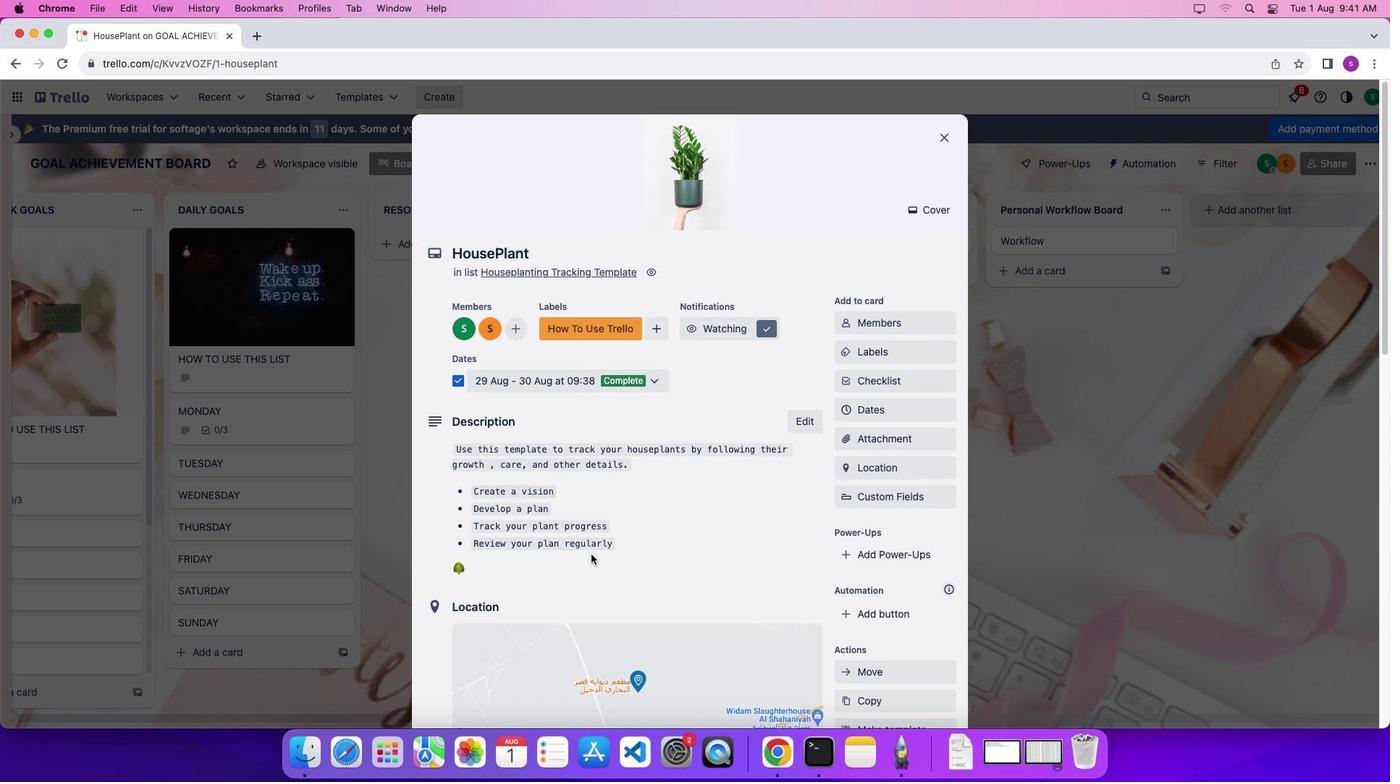 
Action: Mouse scrolled (591, 554) with delta (0, 0)
Screenshot: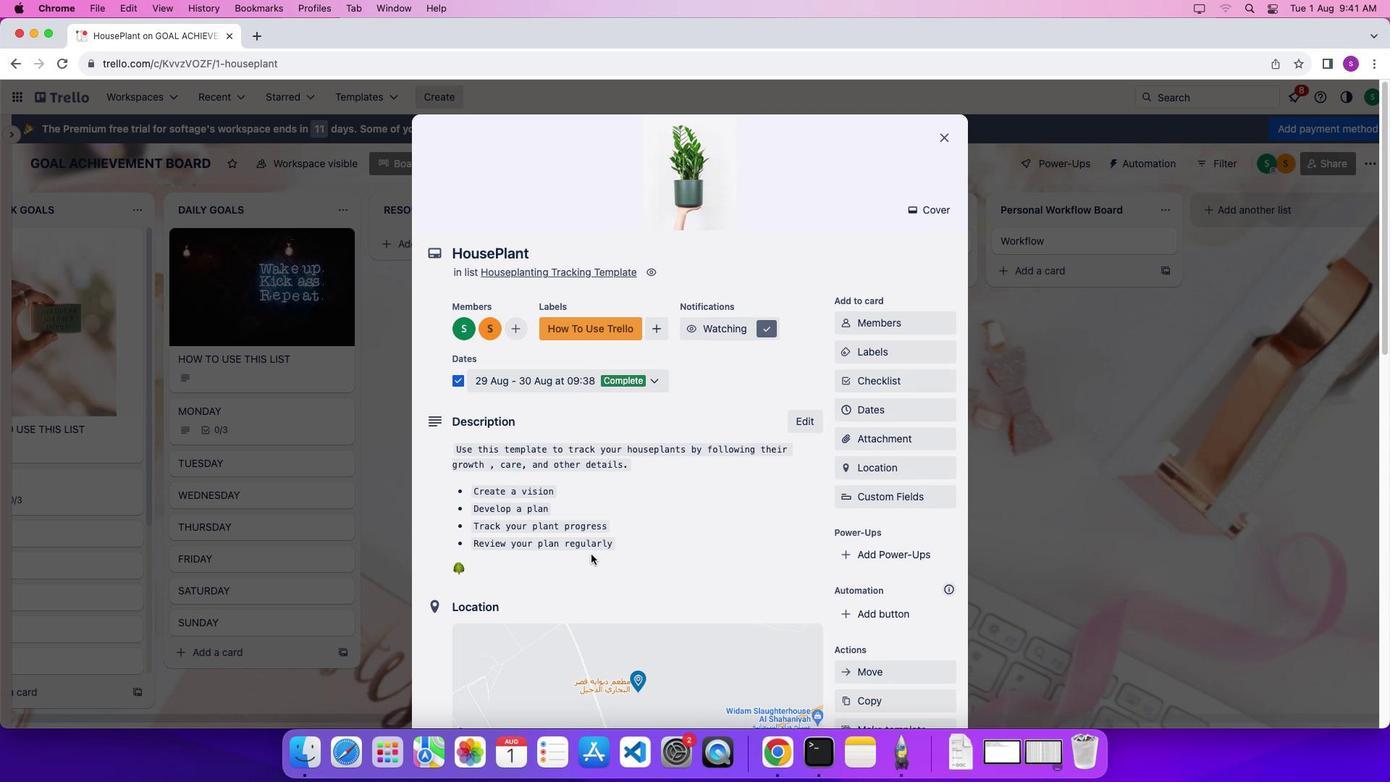 
Action: Mouse scrolled (591, 554) with delta (0, 2)
Screenshot: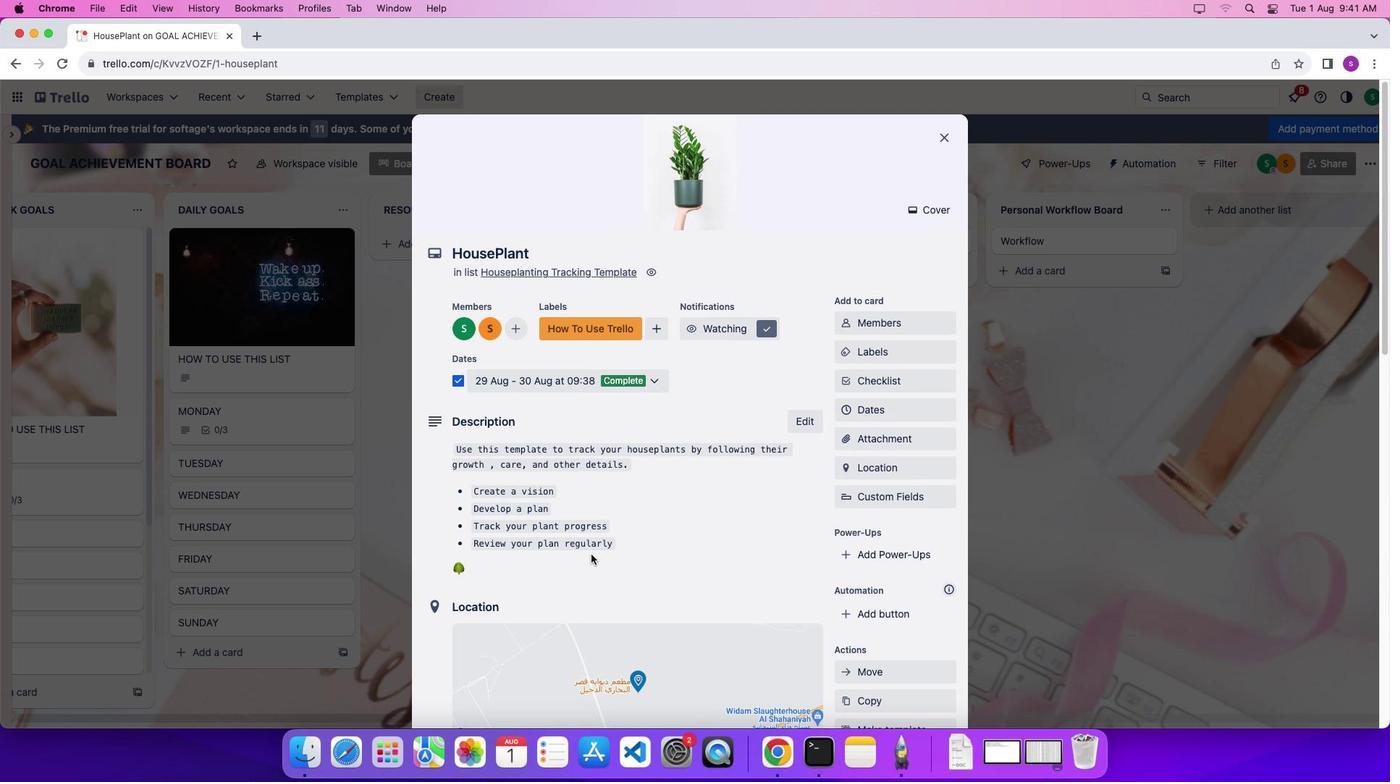 
Action: Mouse scrolled (591, 554) with delta (0, 0)
Screenshot: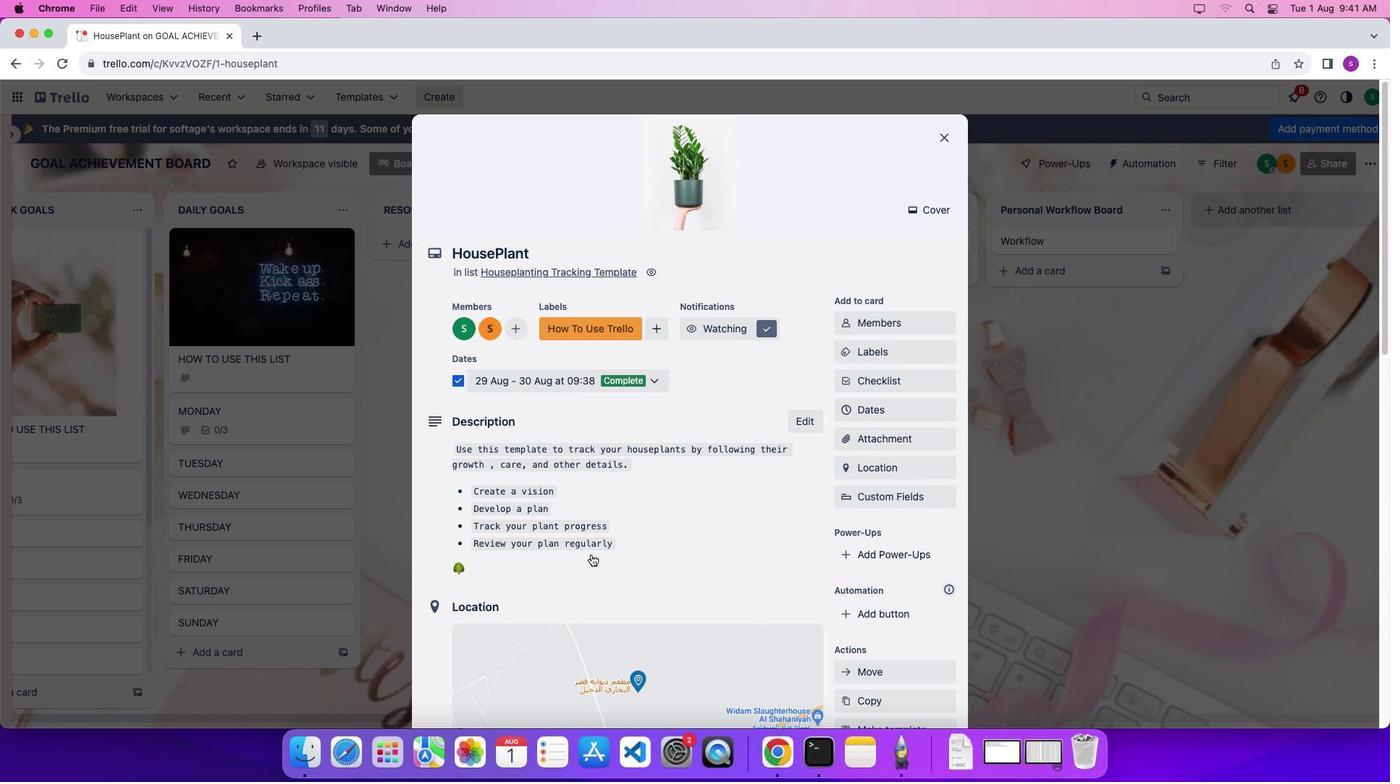
Action: Mouse scrolled (591, 554) with delta (0, 0)
Screenshot: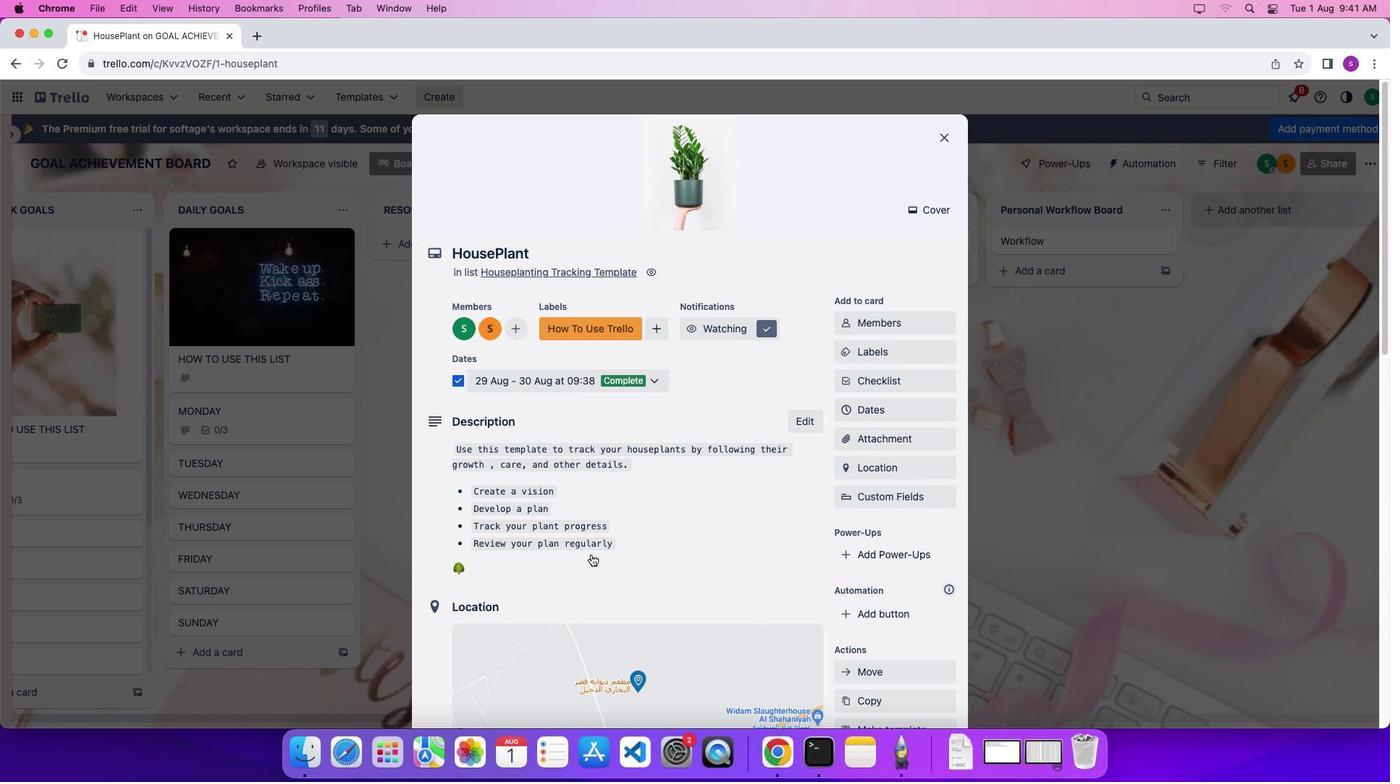 
Action: Mouse scrolled (591, 554) with delta (0, 5)
